 Task: What time is the last Metromover train departing from Government Center to Omni?
Action: Mouse pressed left at (297, 60)
Screenshot: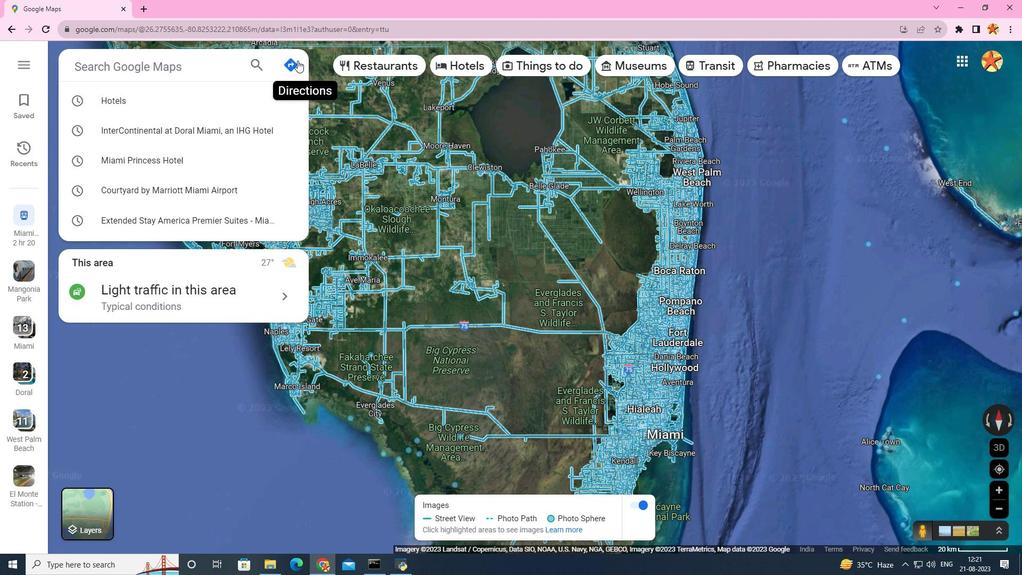 
Action: Mouse moved to (202, 96)
Screenshot: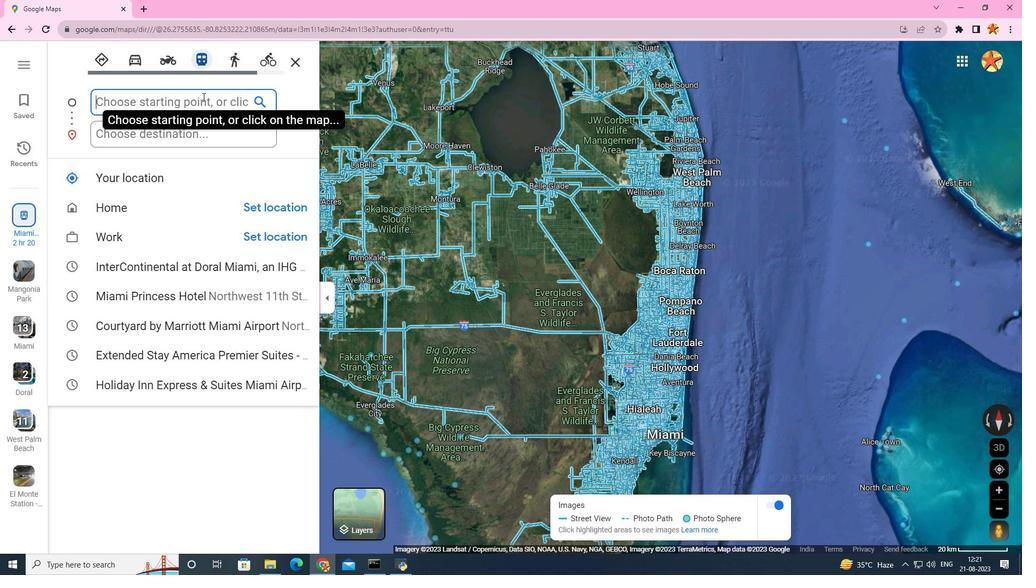 
Action: Key pressed governme
Screenshot: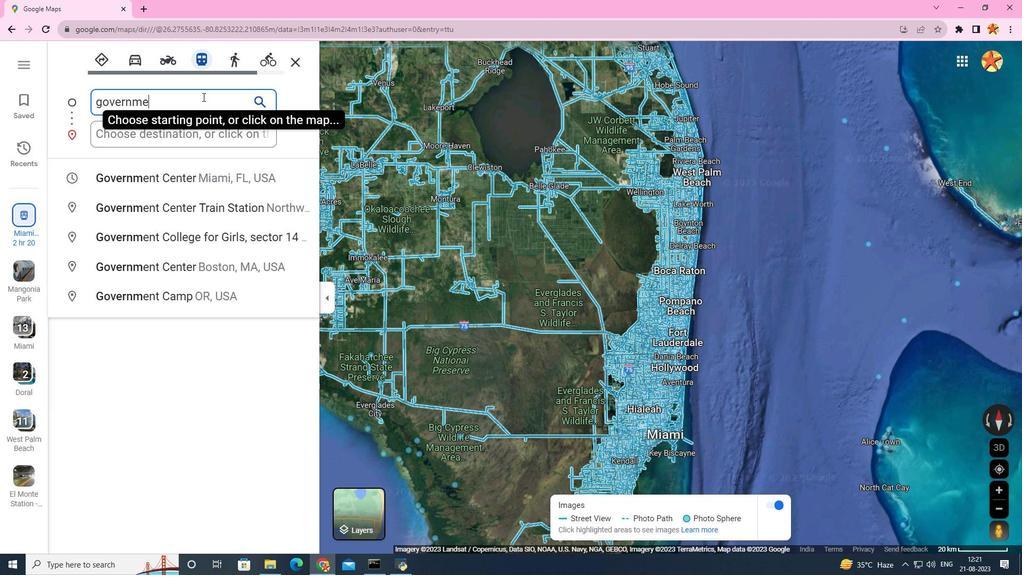 
Action: Mouse moved to (217, 184)
Screenshot: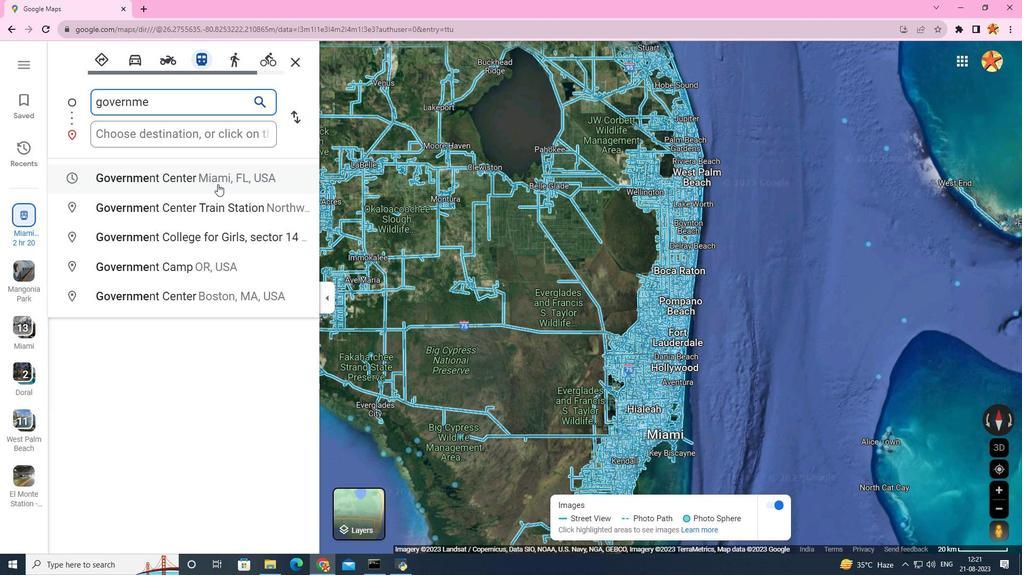 
Action: Mouse pressed left at (217, 184)
Screenshot: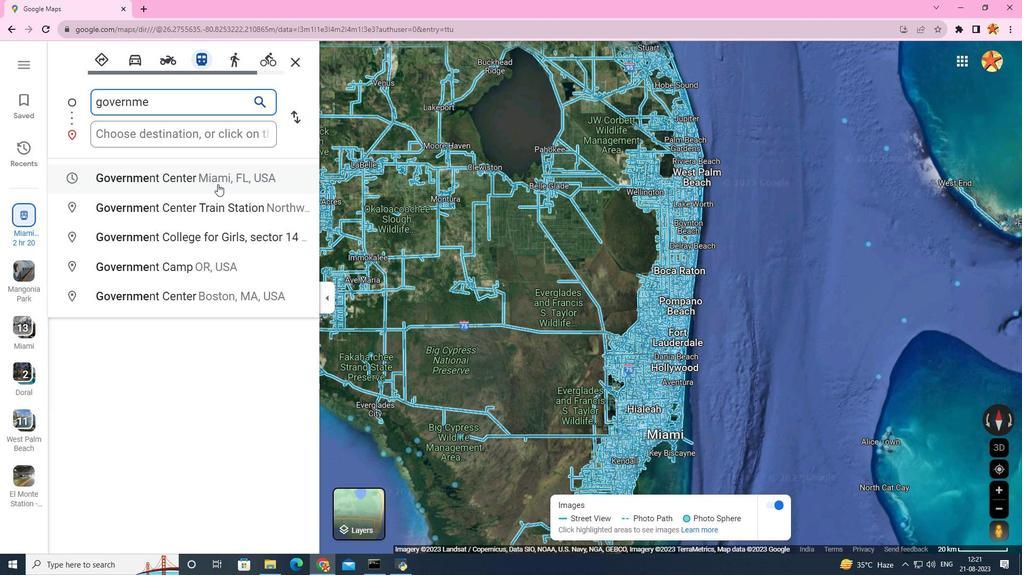 
Action: Mouse moved to (160, 126)
Screenshot: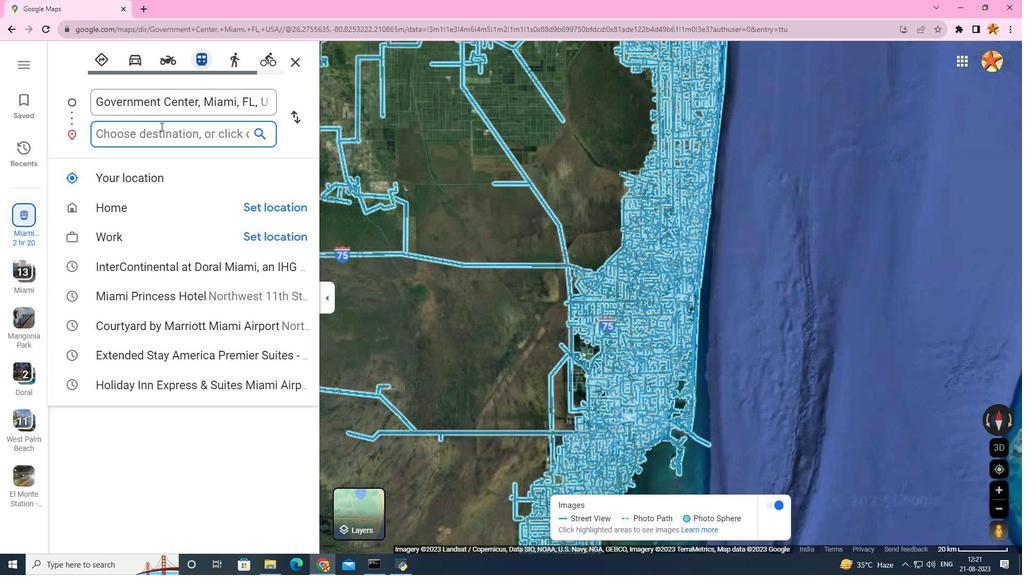 
Action: Key pressed omni
Screenshot: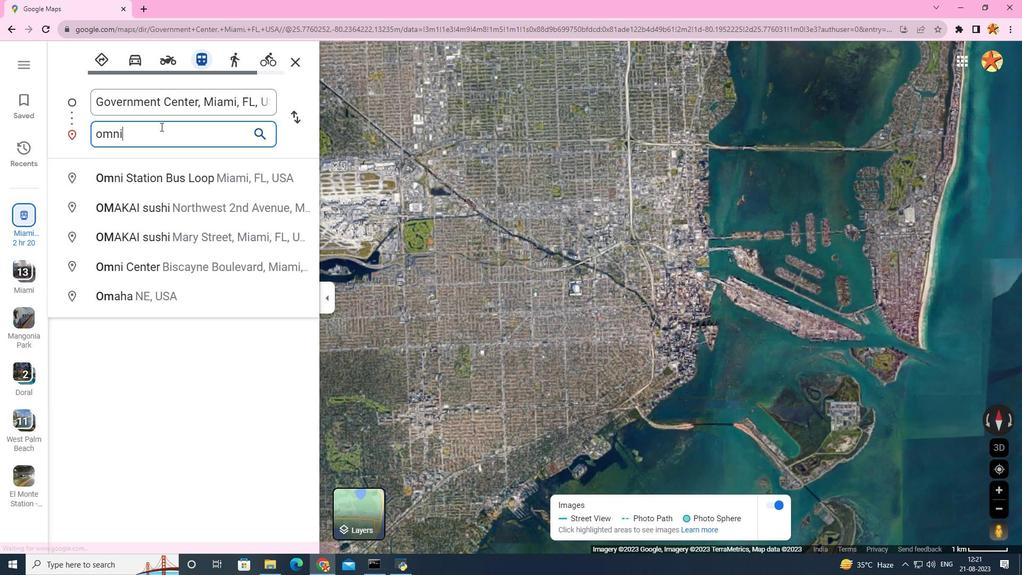 
Action: Mouse moved to (147, 202)
Screenshot: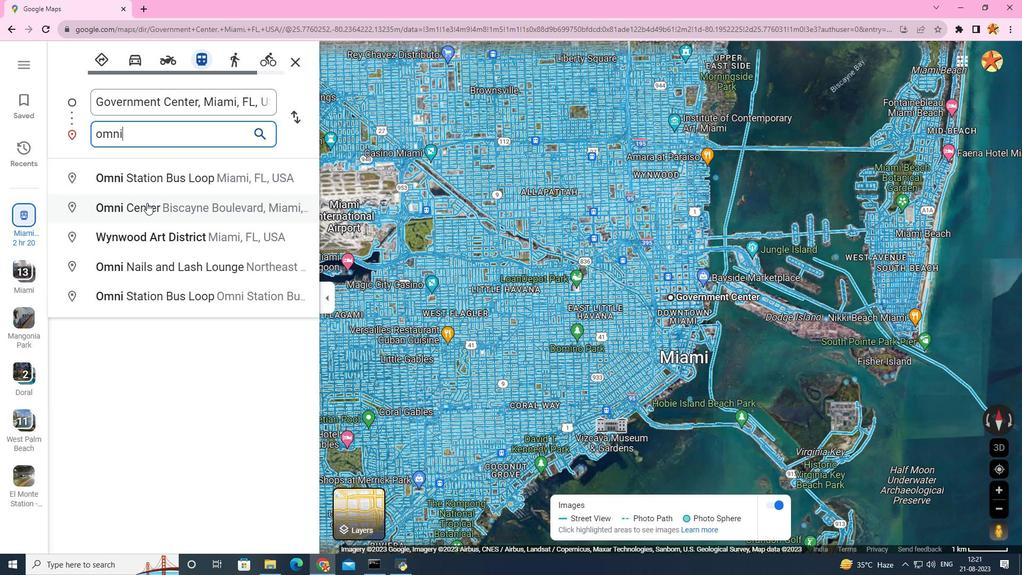 
Action: Mouse pressed left at (147, 202)
Screenshot: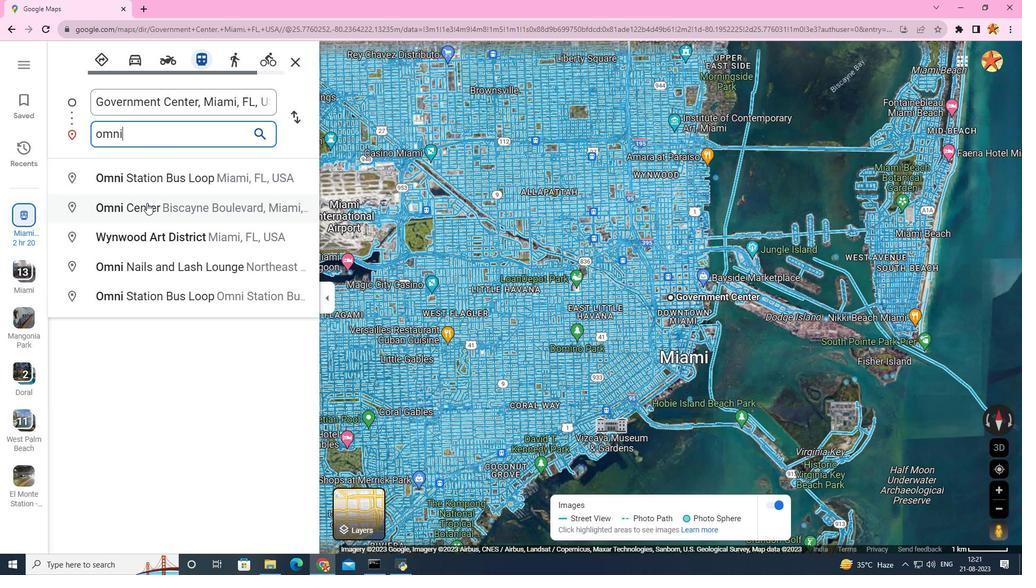 
Action: Mouse moved to (122, 262)
Screenshot: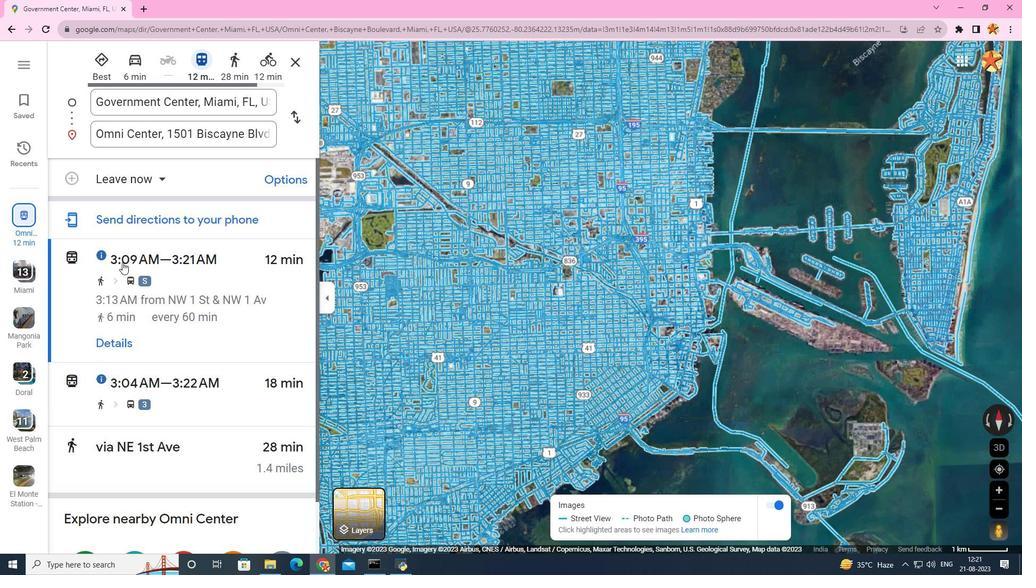 
Action: Mouse scrolled (122, 262) with delta (0, 0)
Screenshot: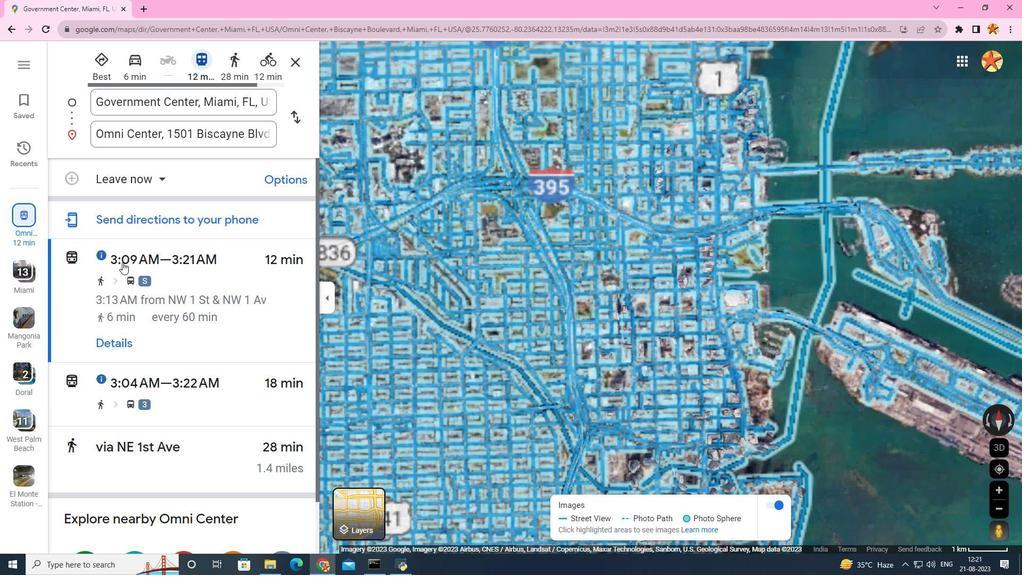 
Action: Mouse moved to (121, 263)
Screenshot: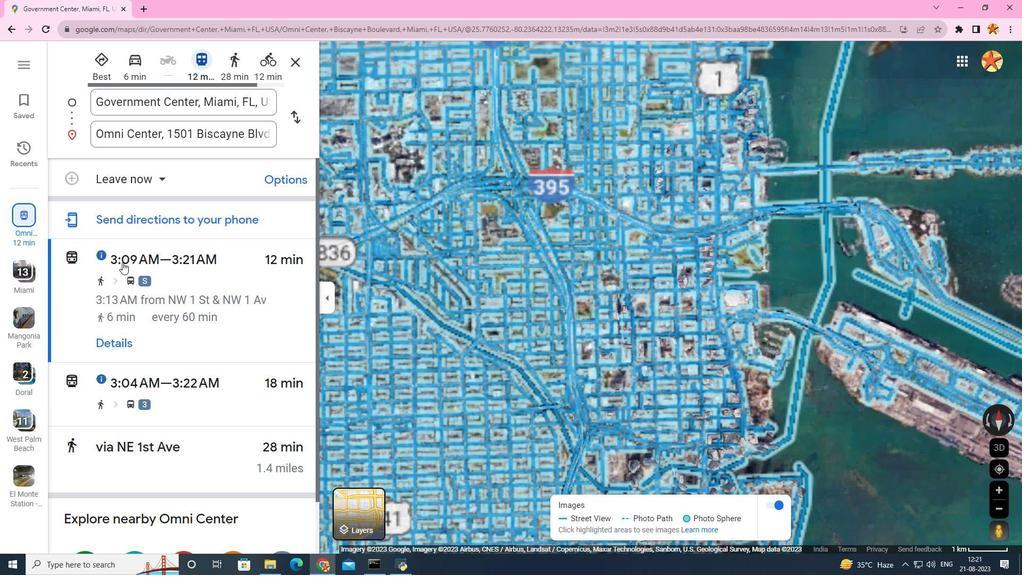 
Action: Mouse scrolled (121, 262) with delta (0, 0)
Screenshot: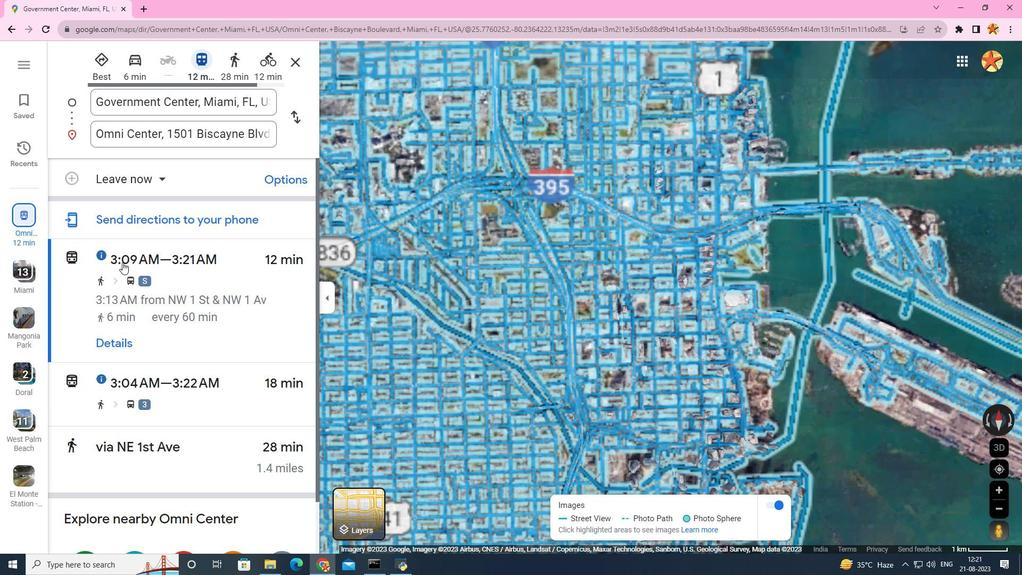 
Action: Mouse scrolled (121, 262) with delta (0, 0)
Screenshot: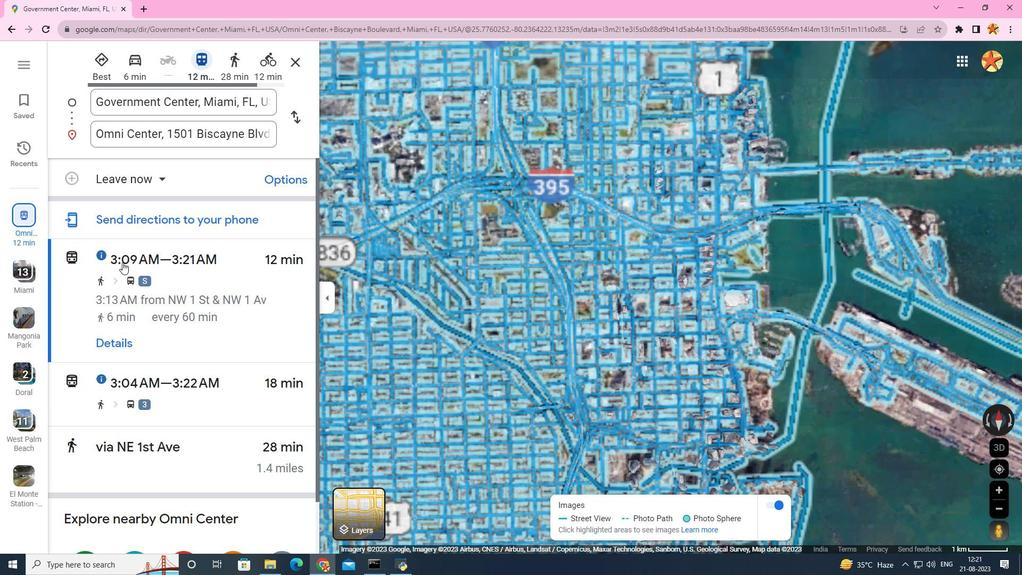 
Action: Mouse scrolled (121, 262) with delta (0, 0)
Screenshot: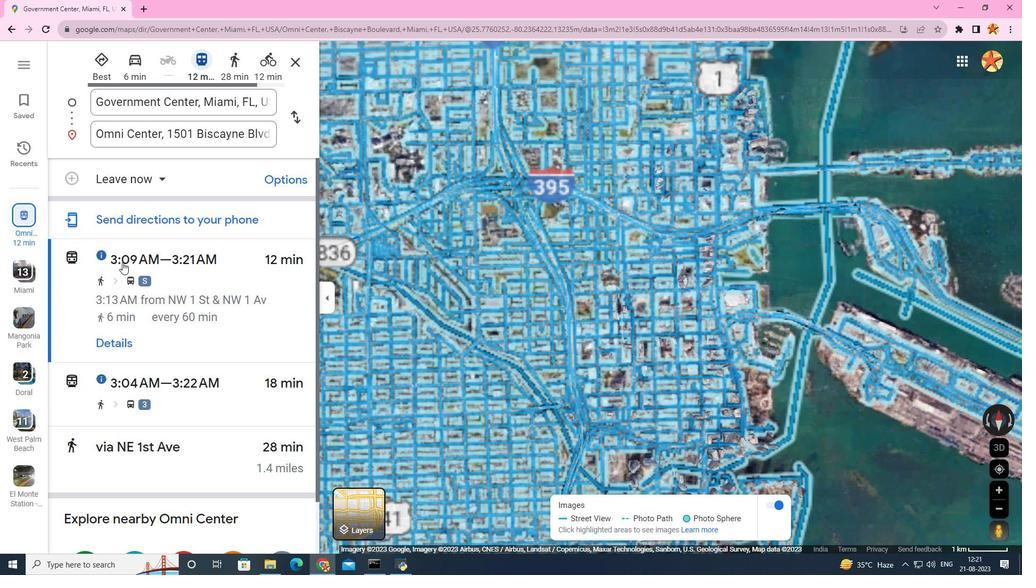 
Action: Mouse moved to (121, 263)
Screenshot: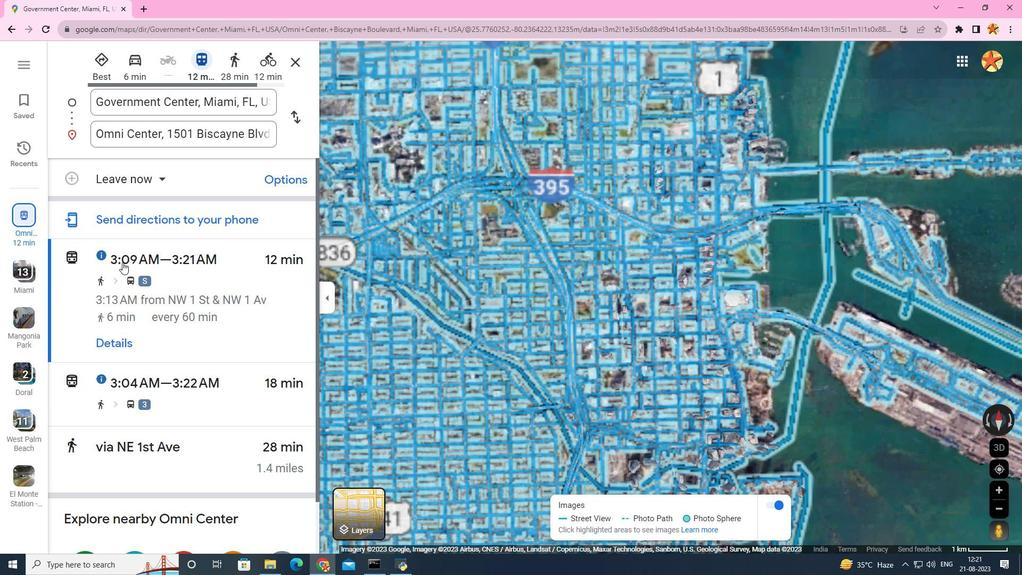 
Action: Mouse scrolled (121, 262) with delta (0, 0)
Screenshot: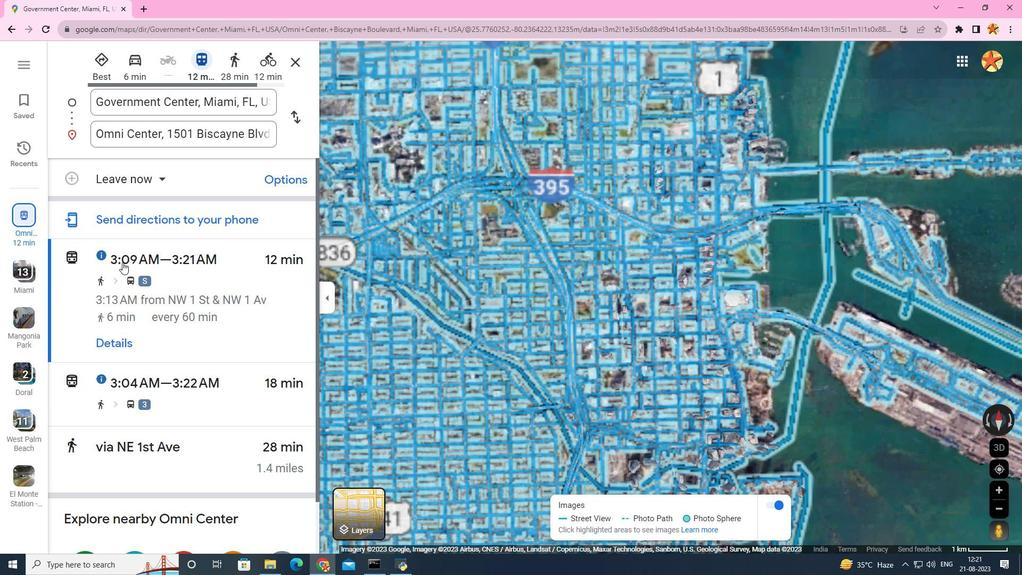 
Action: Mouse moved to (121, 263)
Screenshot: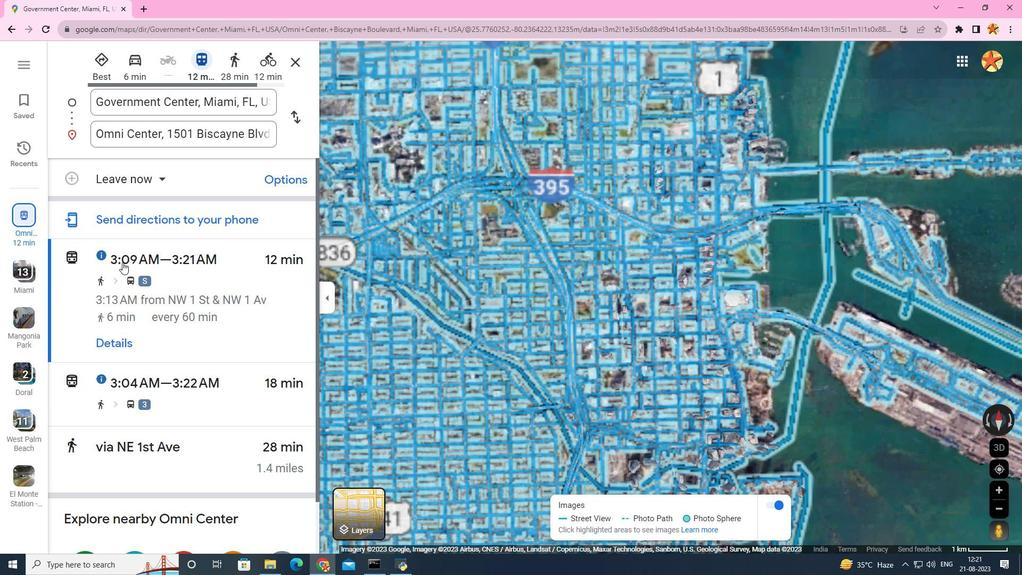 
Action: Mouse scrolled (121, 262) with delta (0, 0)
Screenshot: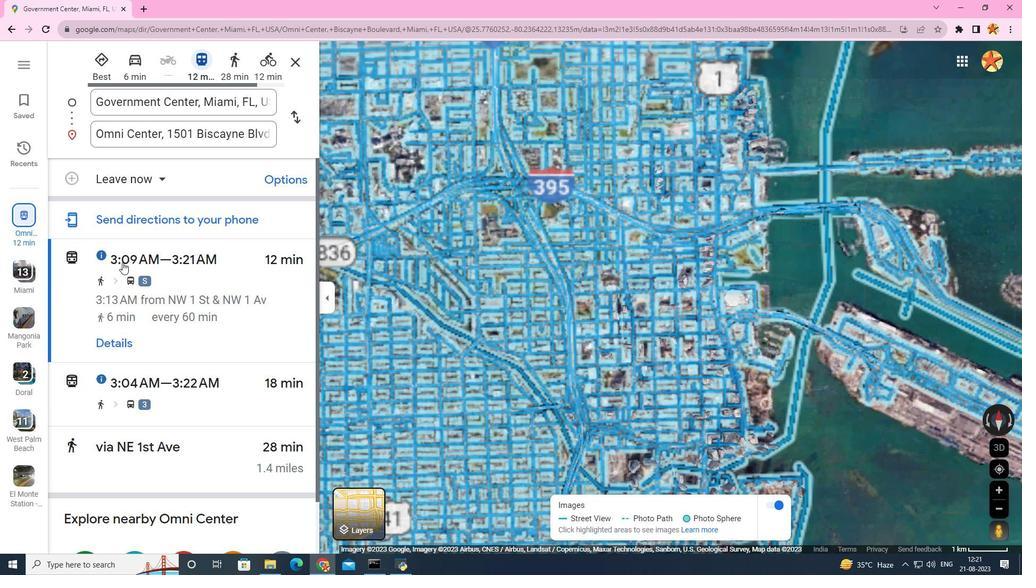 
Action: Mouse scrolled (121, 263) with delta (0, 0)
Screenshot: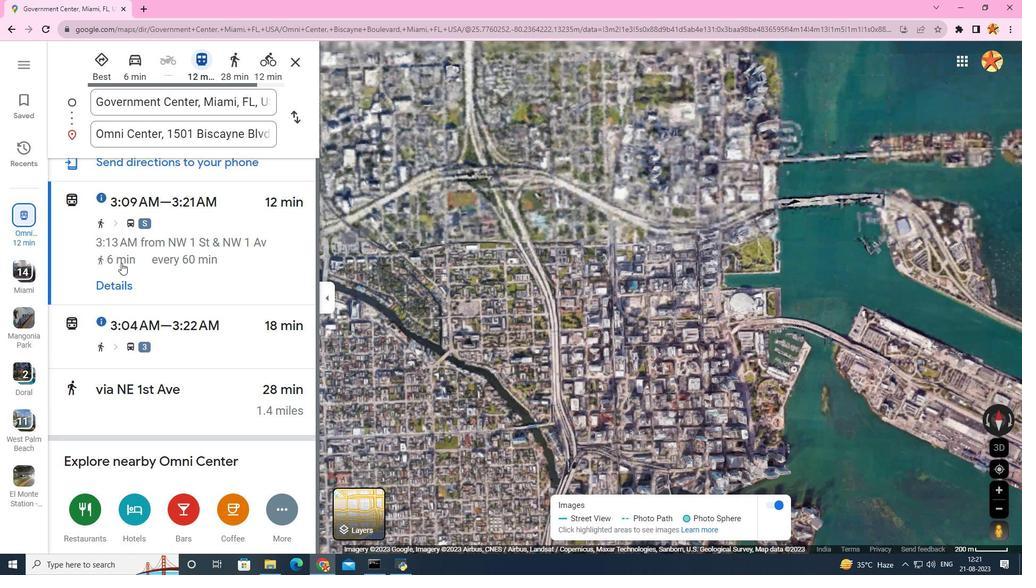
Action: Mouse scrolled (121, 263) with delta (0, 0)
Screenshot: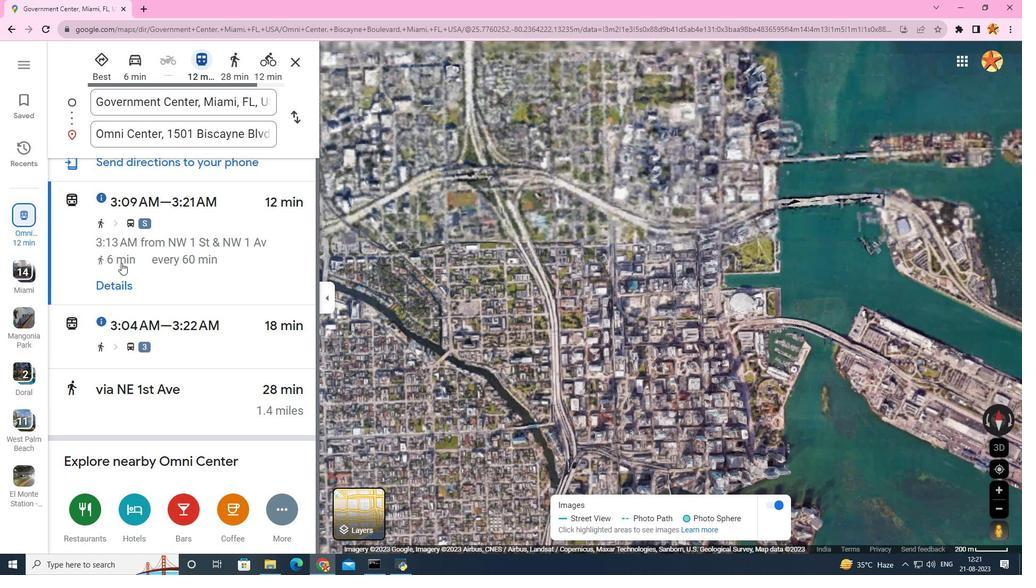 
Action: Mouse moved to (120, 263)
Screenshot: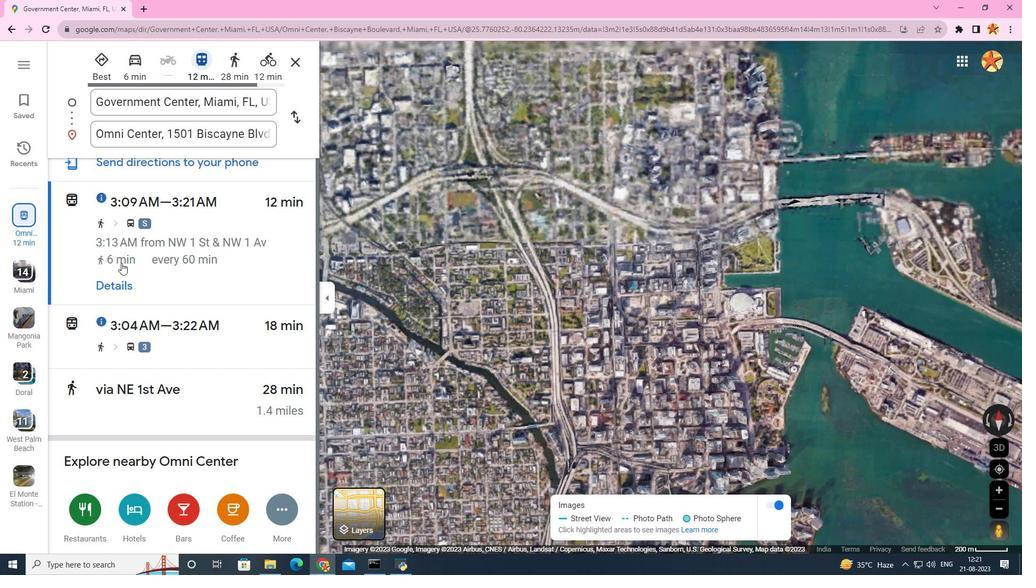 
Action: Mouse scrolled (120, 263) with delta (0, 0)
Screenshot: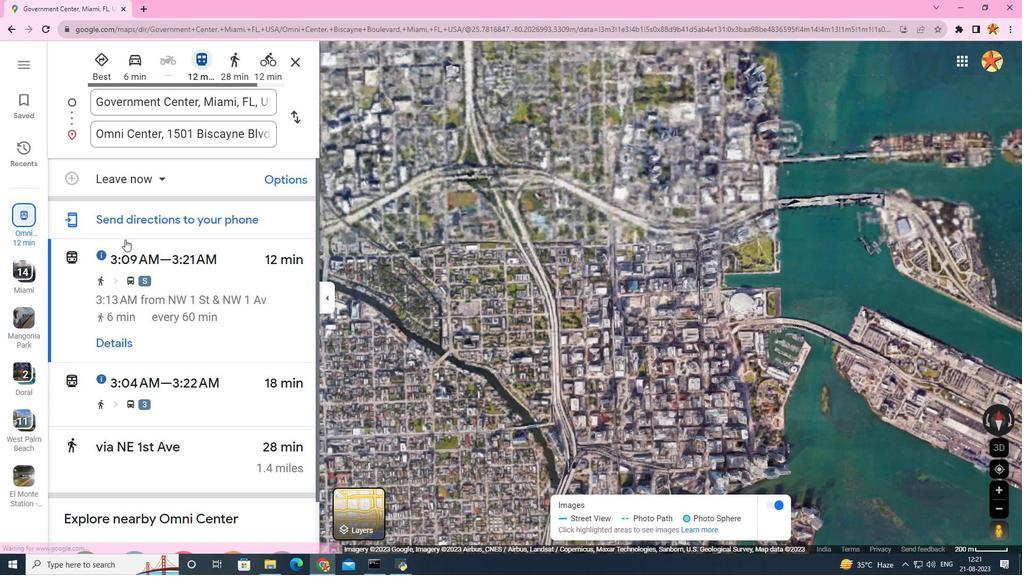 
Action: Mouse moved to (137, 180)
Screenshot: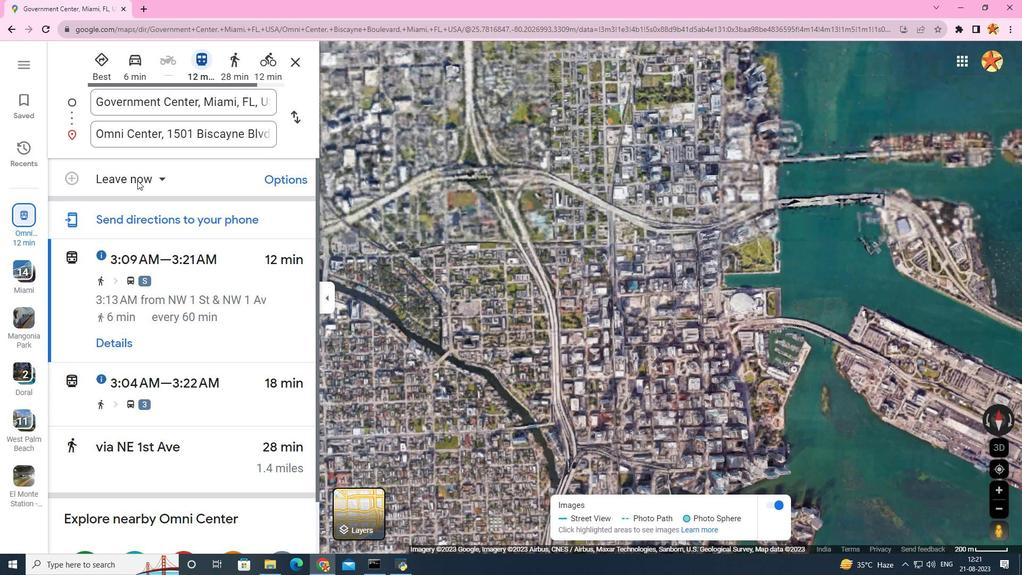 
Action: Mouse pressed left at (137, 180)
Screenshot: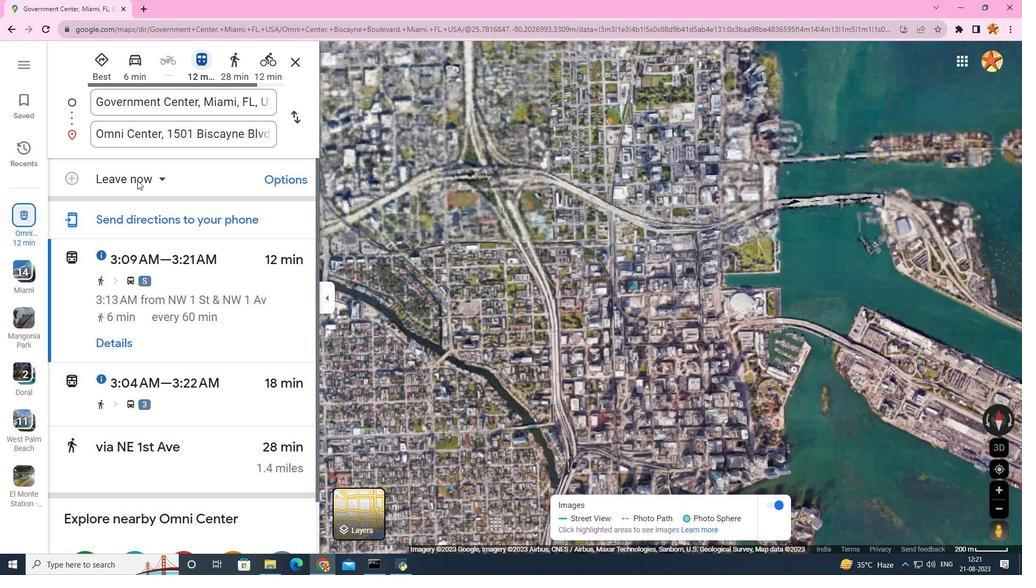 
Action: Mouse moved to (122, 246)
Screenshot: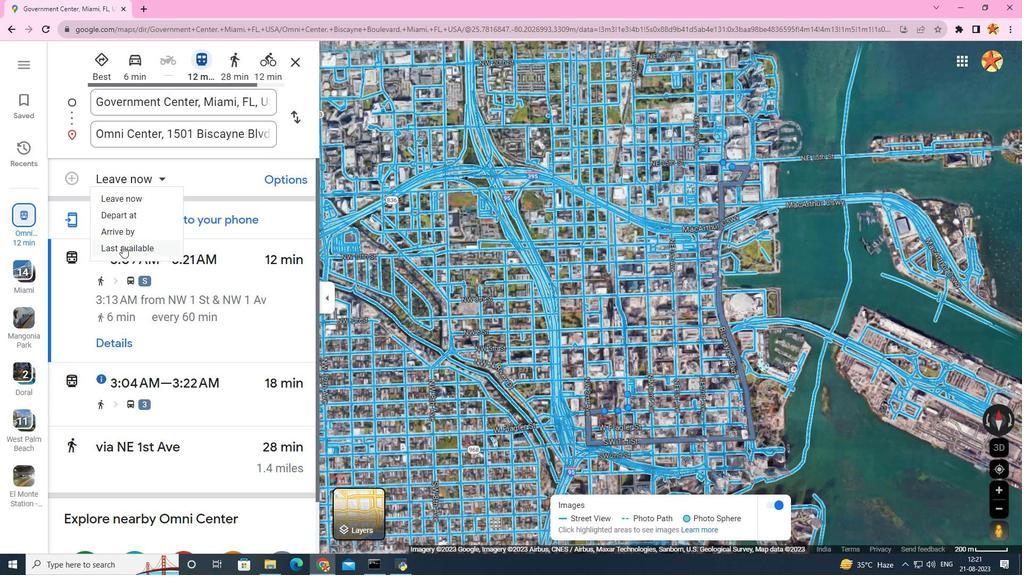 
Action: Mouse pressed left at (122, 246)
Screenshot: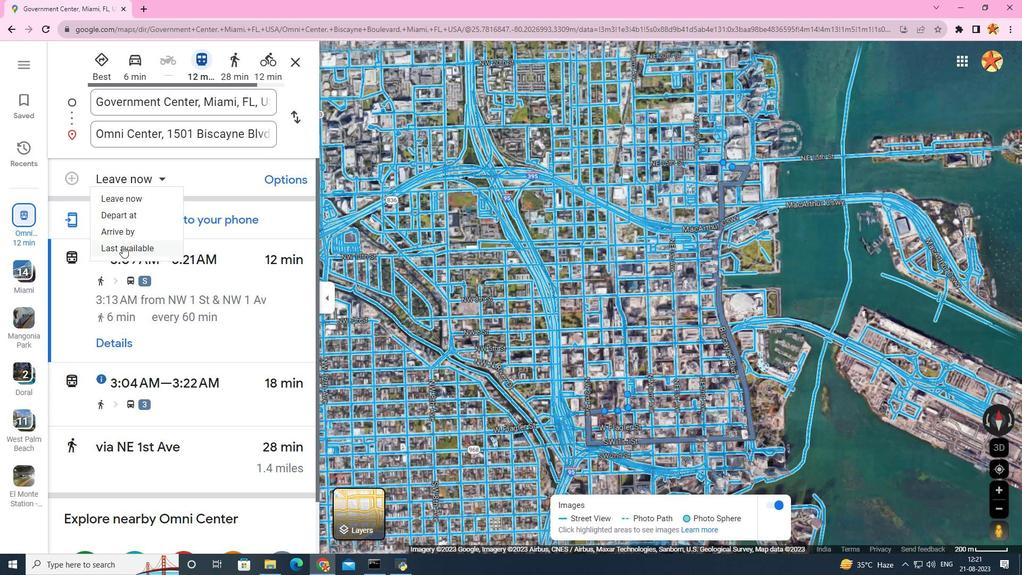
Action: Mouse moved to (134, 211)
Screenshot: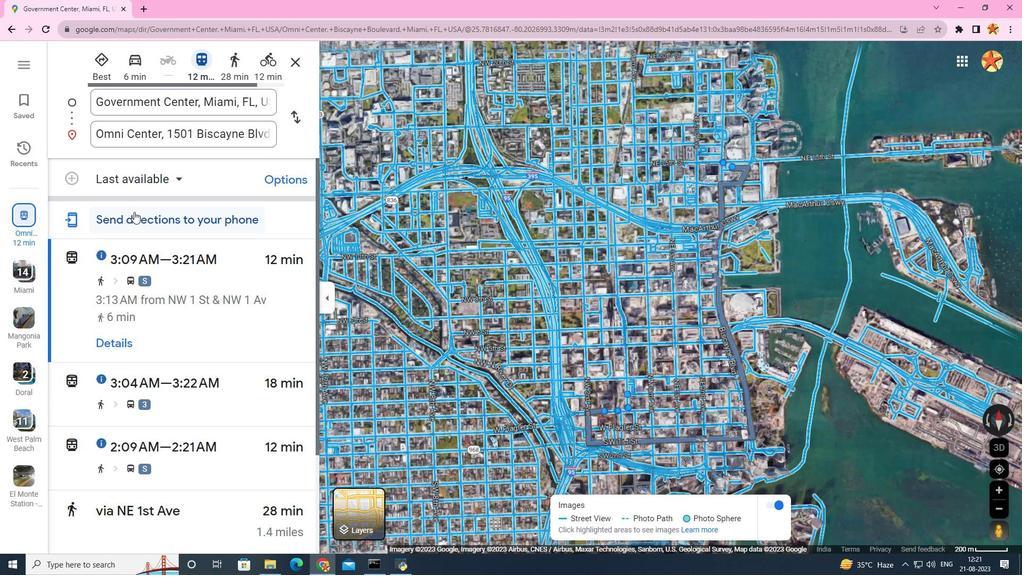 
Action: Mouse scrolled (134, 211) with delta (0, 0)
Screenshot: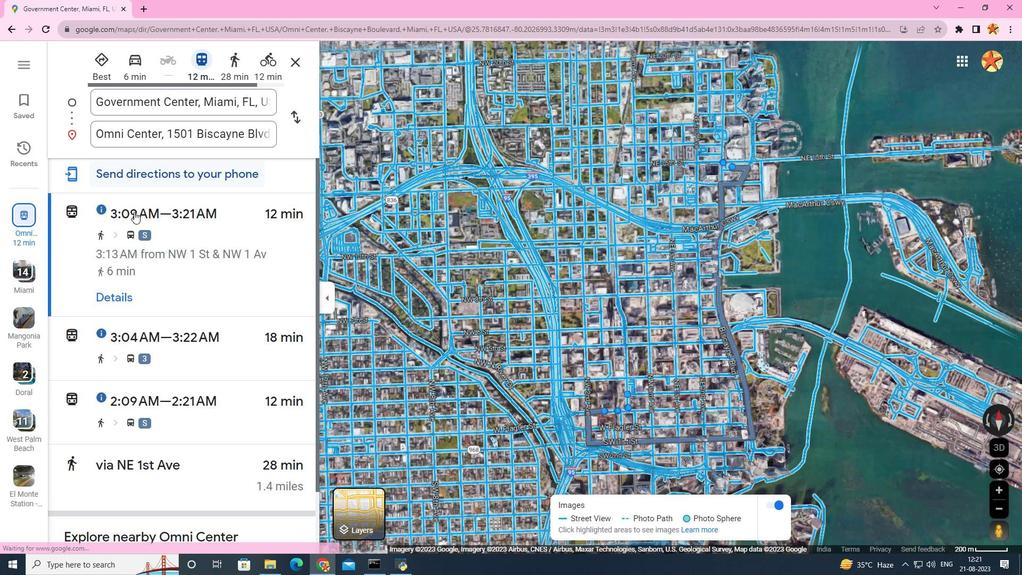 
Action: Mouse scrolled (134, 211) with delta (0, 0)
Screenshot: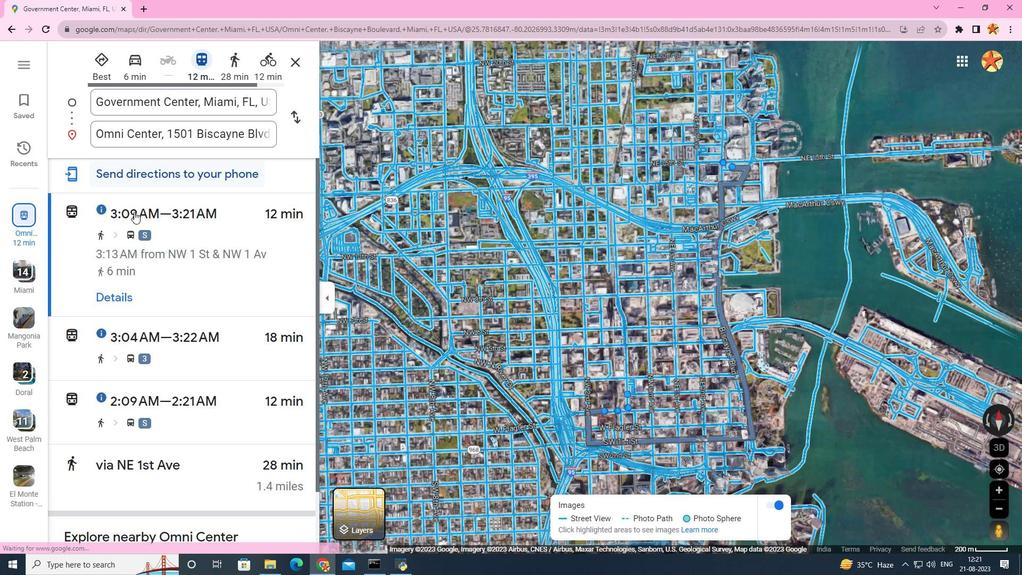 
Action: Mouse scrolled (134, 211) with delta (0, 0)
Screenshot: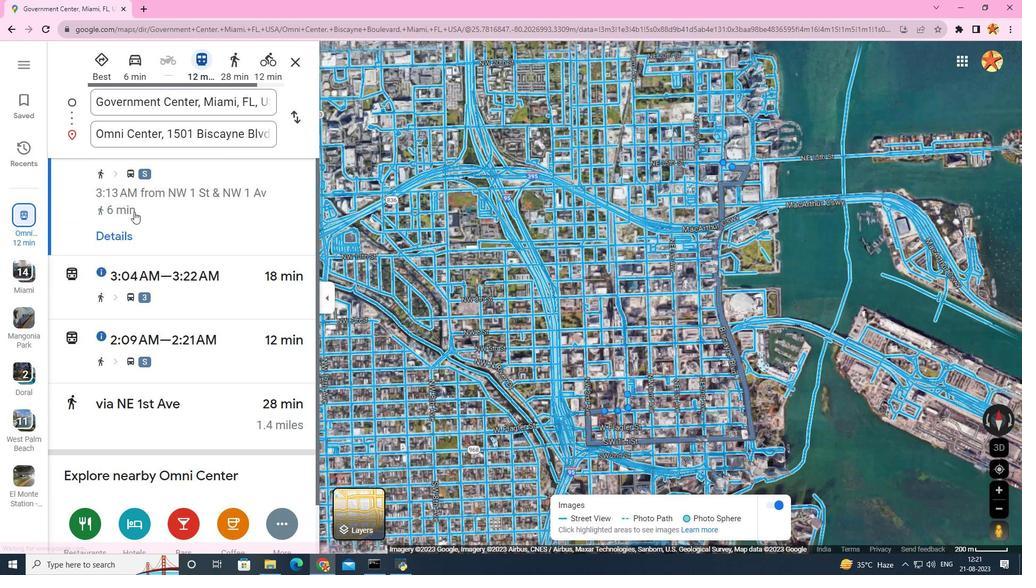 
Action: Mouse scrolled (134, 211) with delta (0, 0)
Screenshot: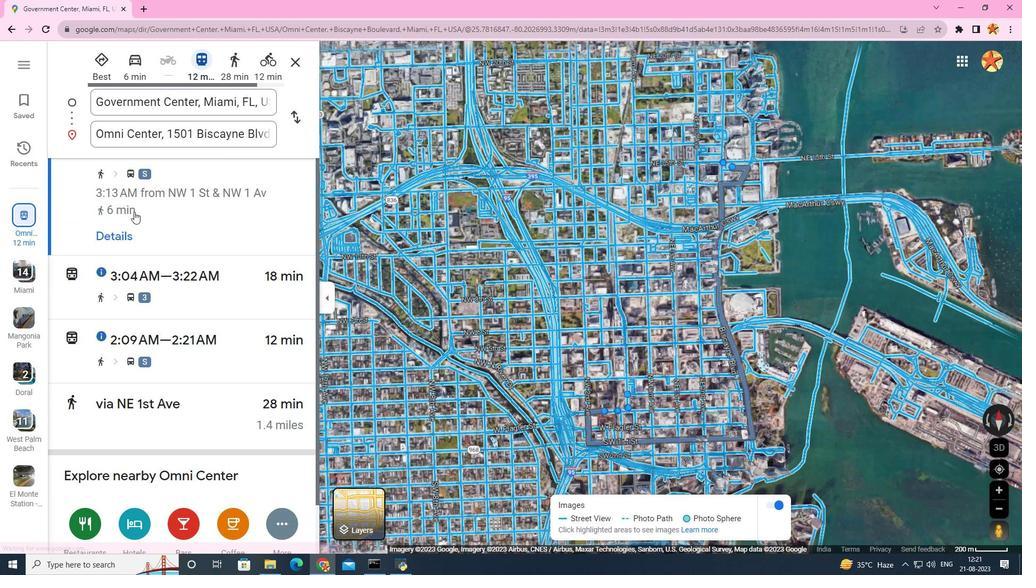 
Action: Mouse moved to (123, 224)
Screenshot: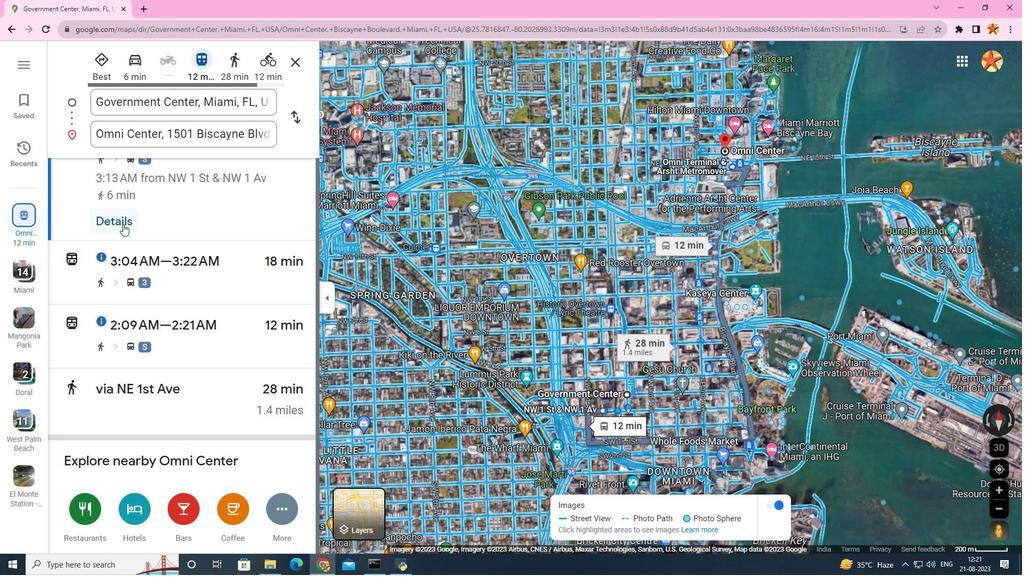 
Action: Mouse pressed left at (123, 224)
Screenshot: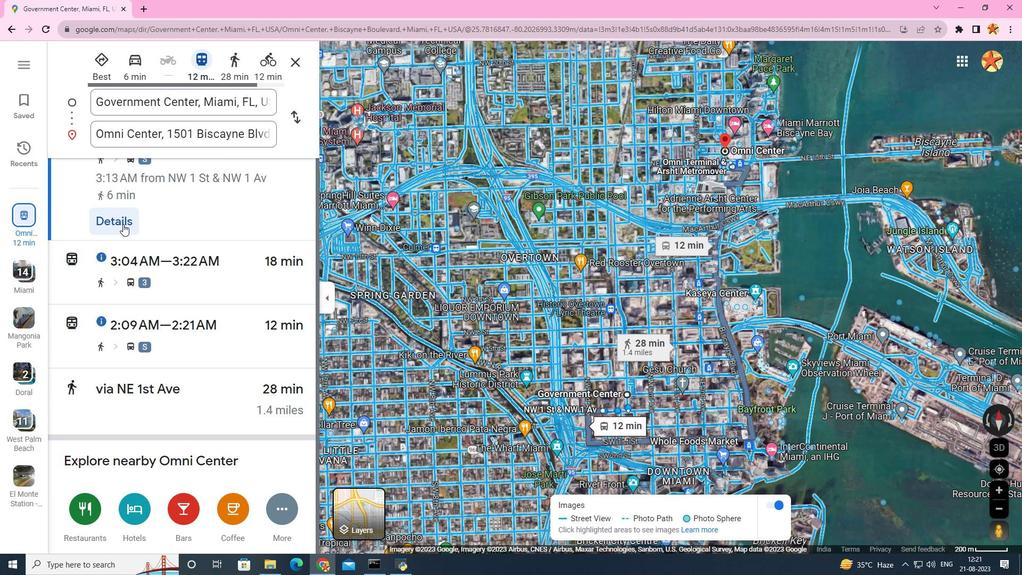 
Action: Mouse scrolled (123, 223) with delta (0, 0)
Screenshot: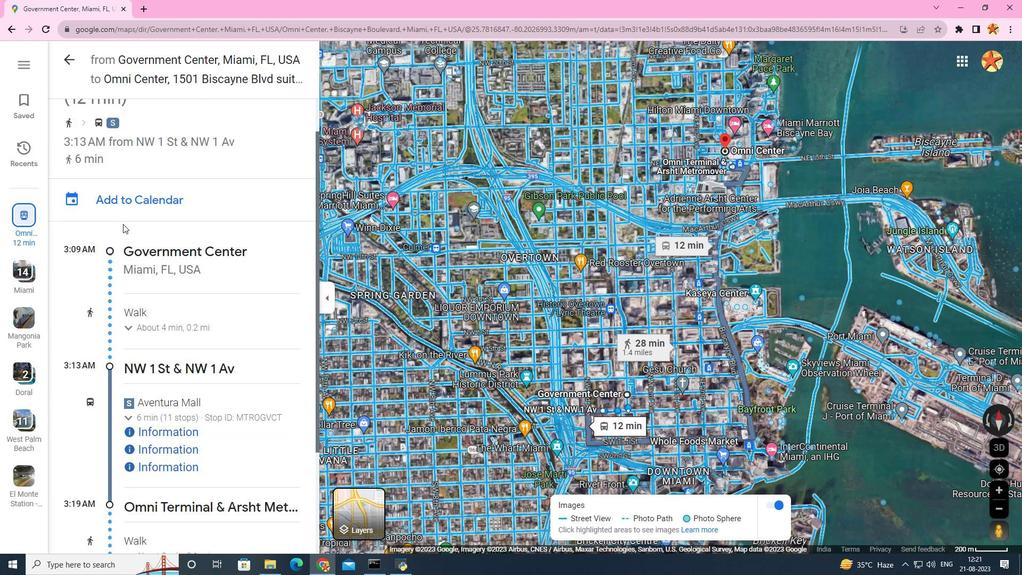 
Action: Mouse scrolled (123, 223) with delta (0, 0)
Screenshot: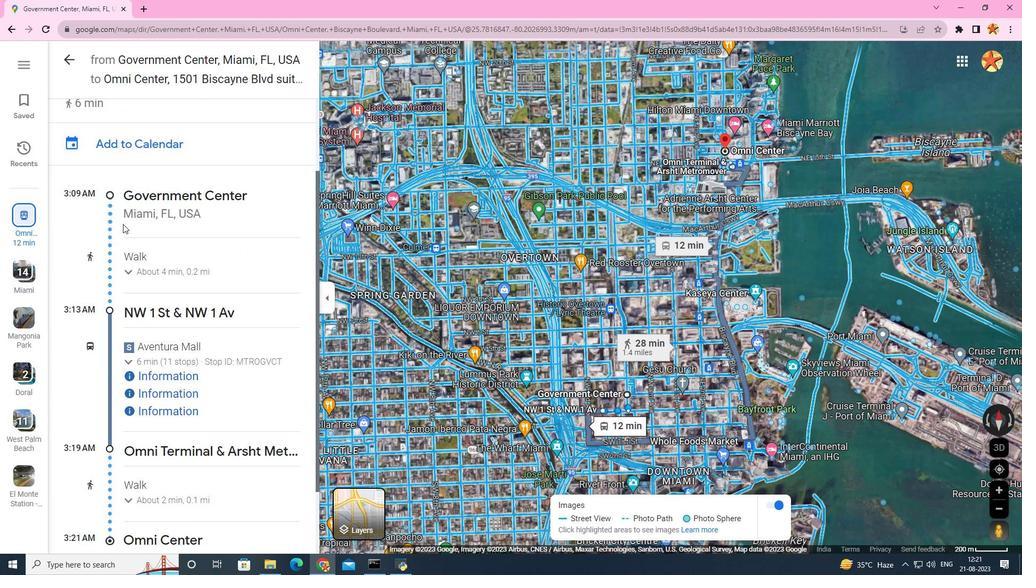 
Action: Mouse scrolled (123, 223) with delta (0, 0)
Screenshot: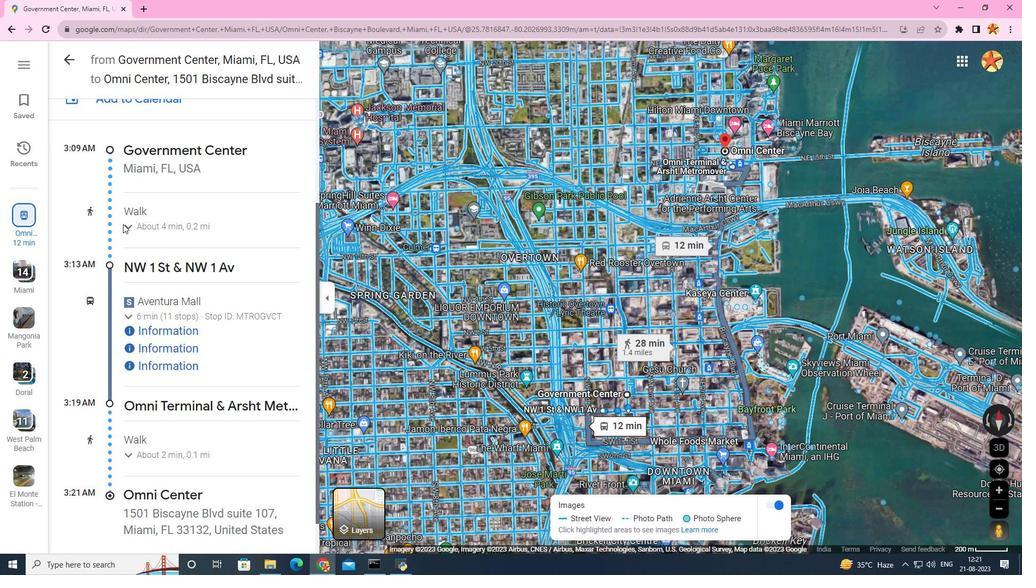 
Action: Mouse scrolled (123, 223) with delta (0, 0)
Screenshot: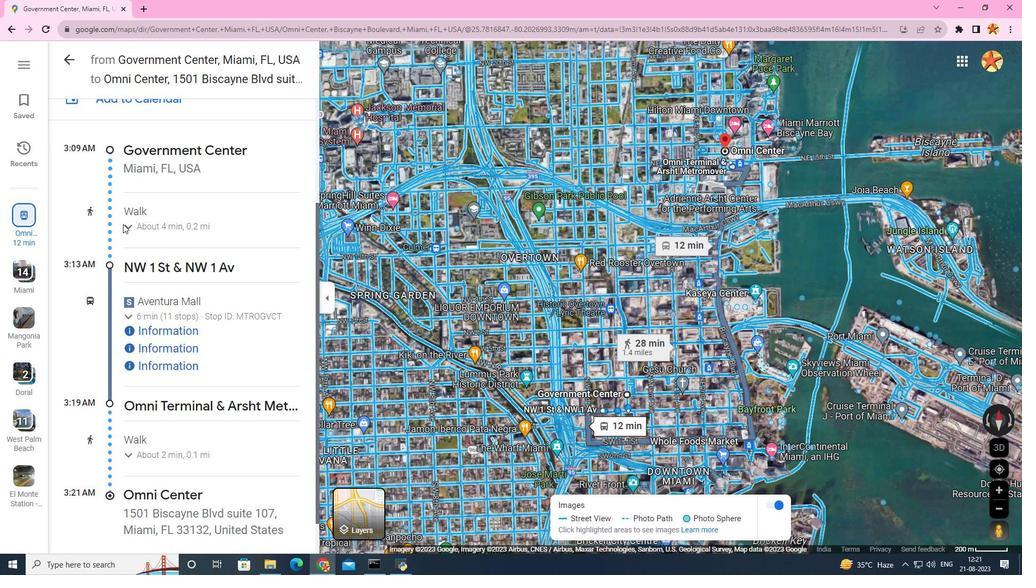 
Action: Mouse scrolled (123, 223) with delta (0, 0)
Screenshot: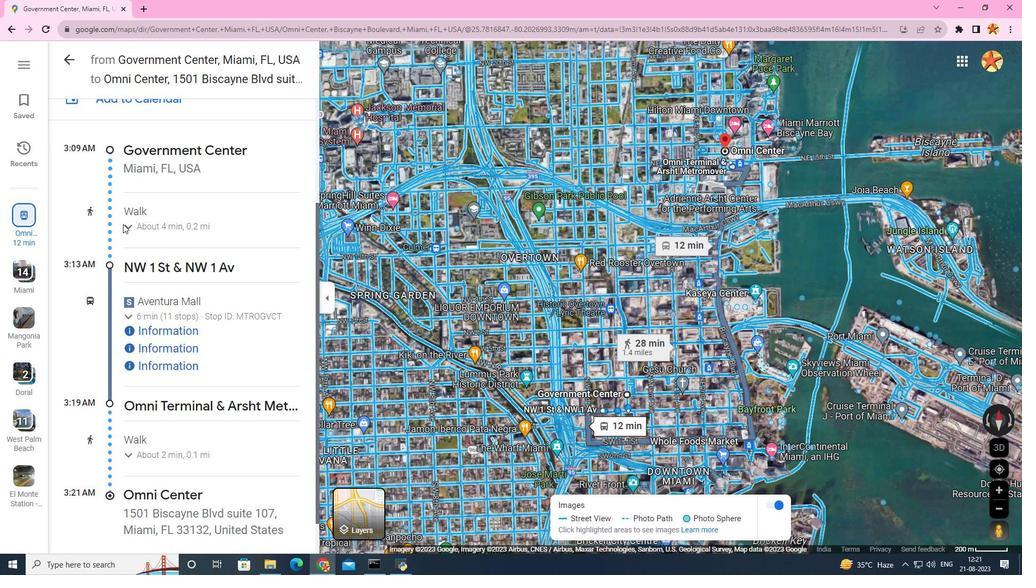 
Action: Mouse scrolled (123, 223) with delta (0, 0)
Screenshot: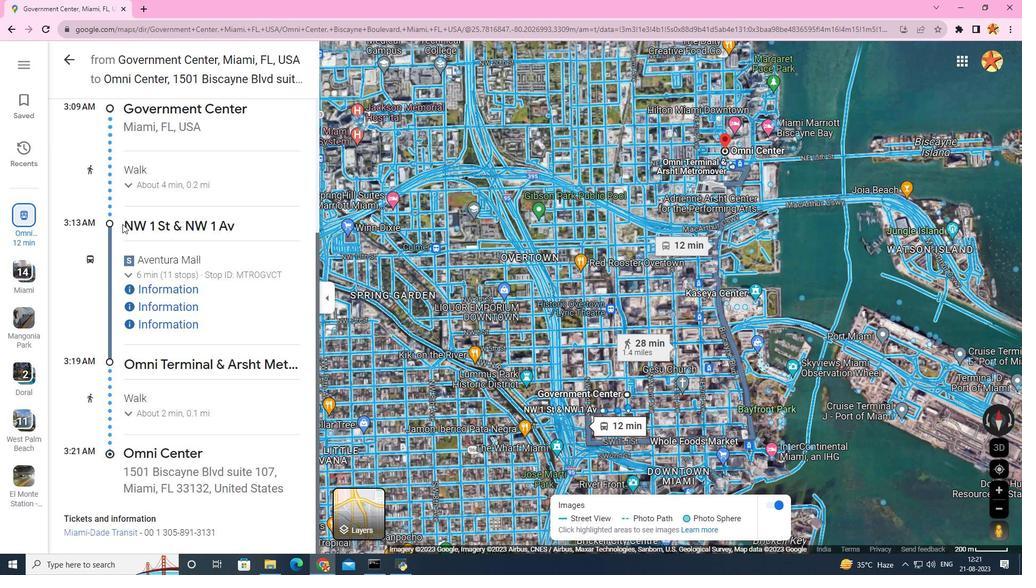 
Action: Mouse moved to (122, 224)
Screenshot: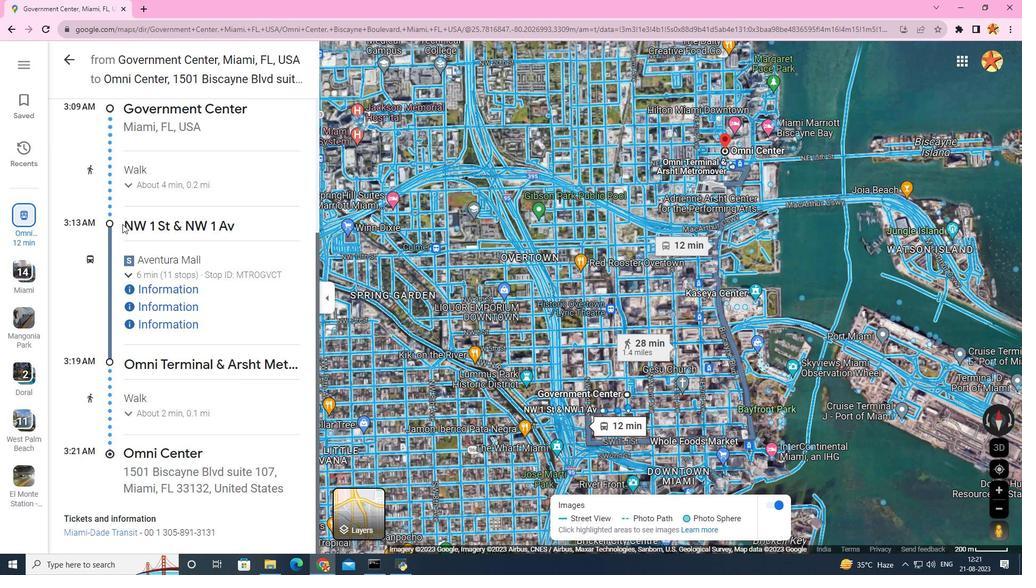 
Action: Mouse scrolled (122, 223) with delta (0, 0)
Screenshot: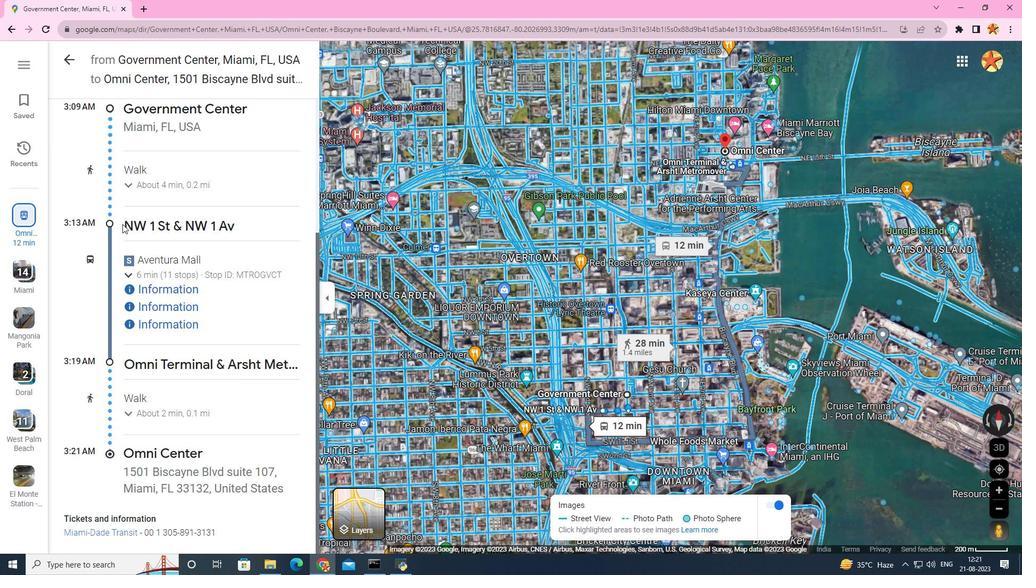 
Action: Mouse scrolled (122, 223) with delta (0, 0)
Screenshot: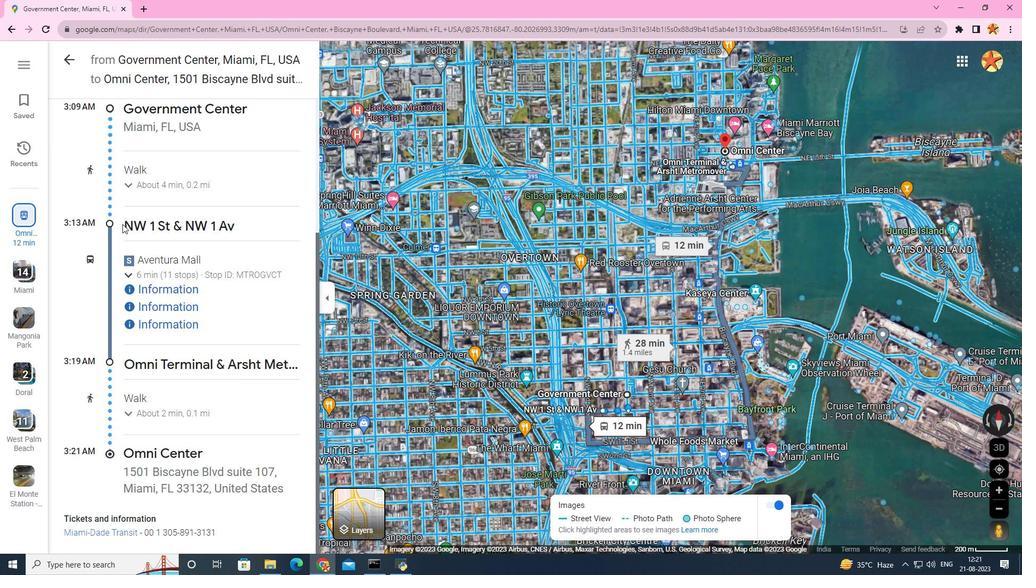 
Action: Mouse scrolled (122, 223) with delta (0, 0)
Screenshot: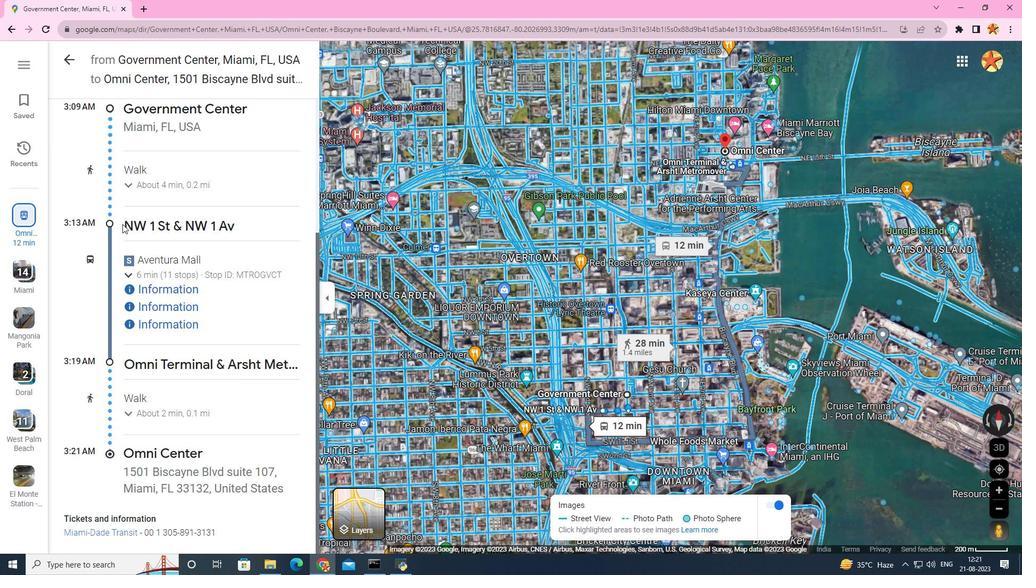 
Action: Mouse scrolled (122, 224) with delta (0, 0)
Screenshot: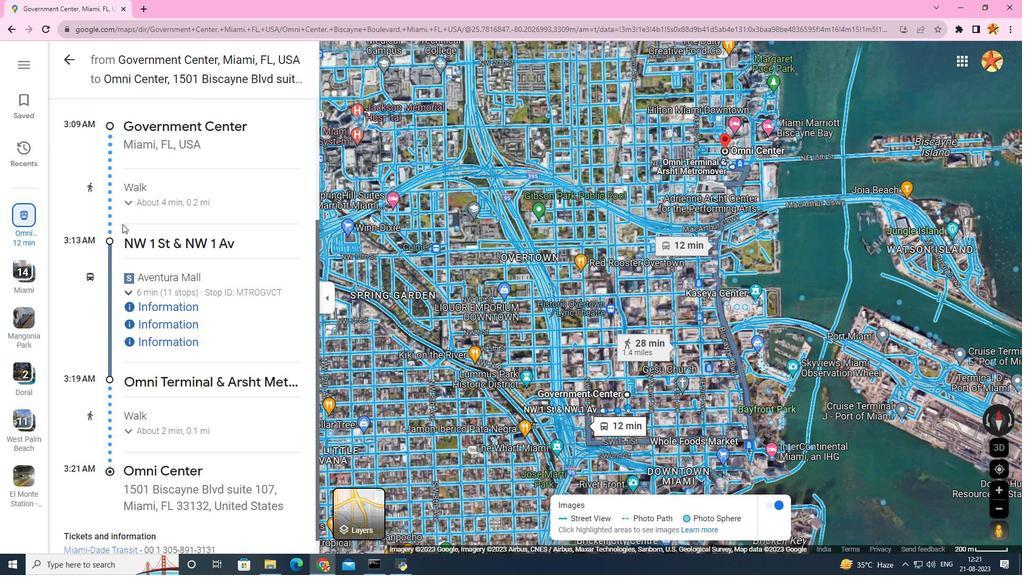 
Action: Mouse scrolled (122, 224) with delta (0, 0)
Screenshot: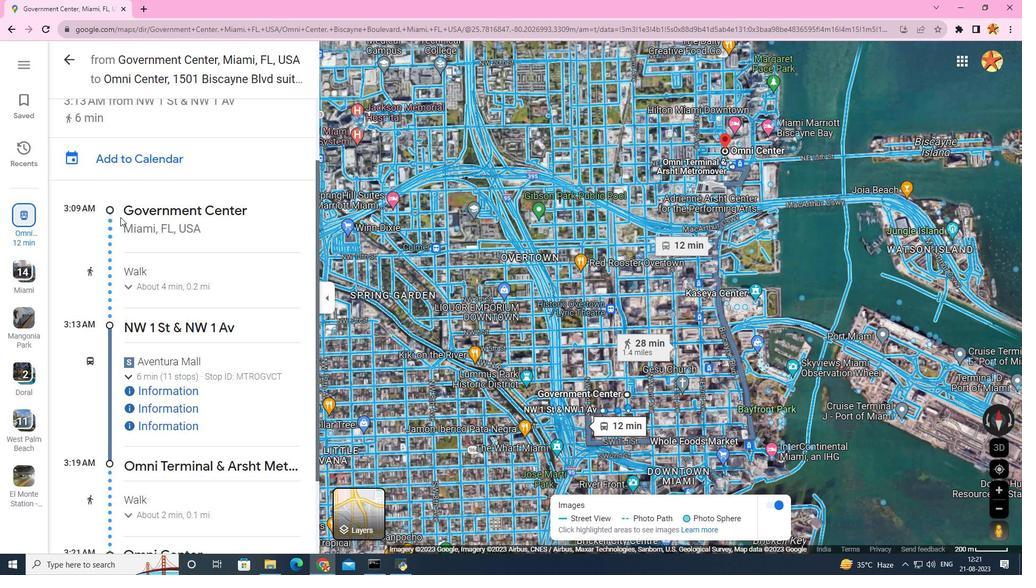 
Action: Mouse moved to (75, 60)
Screenshot: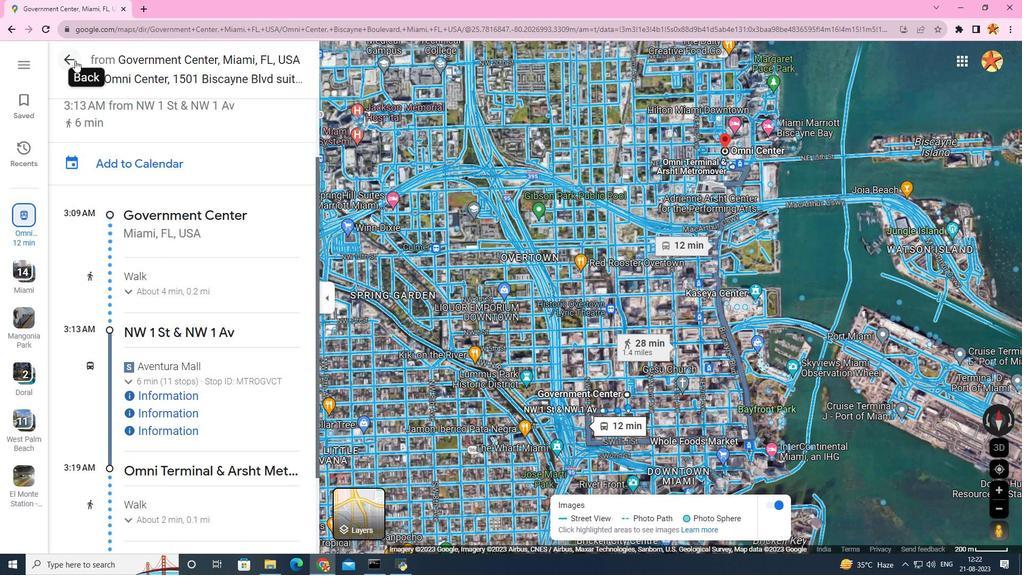 
Action: Mouse pressed left at (75, 60)
Screenshot: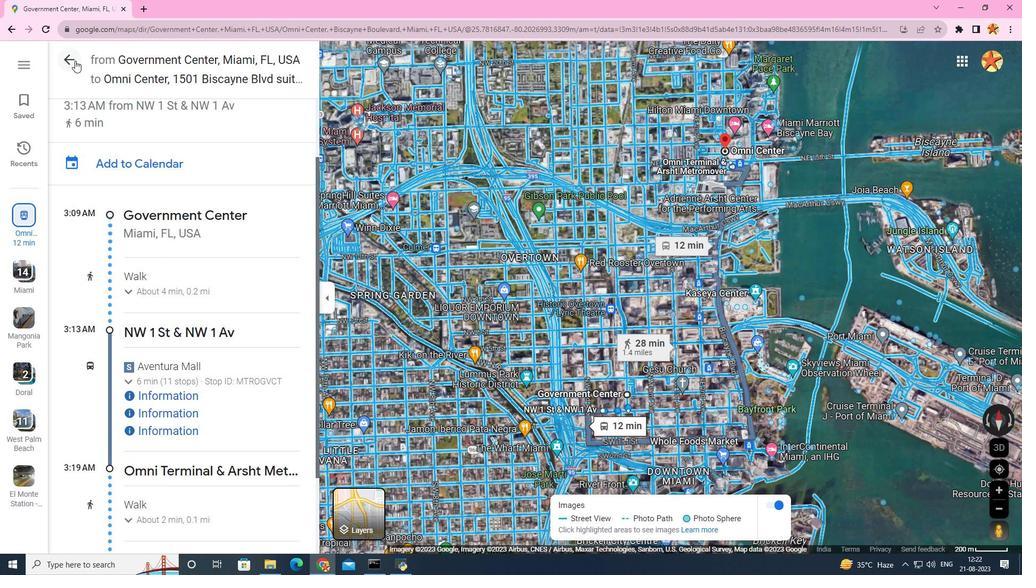 
Action: Mouse moved to (149, 296)
Screenshot: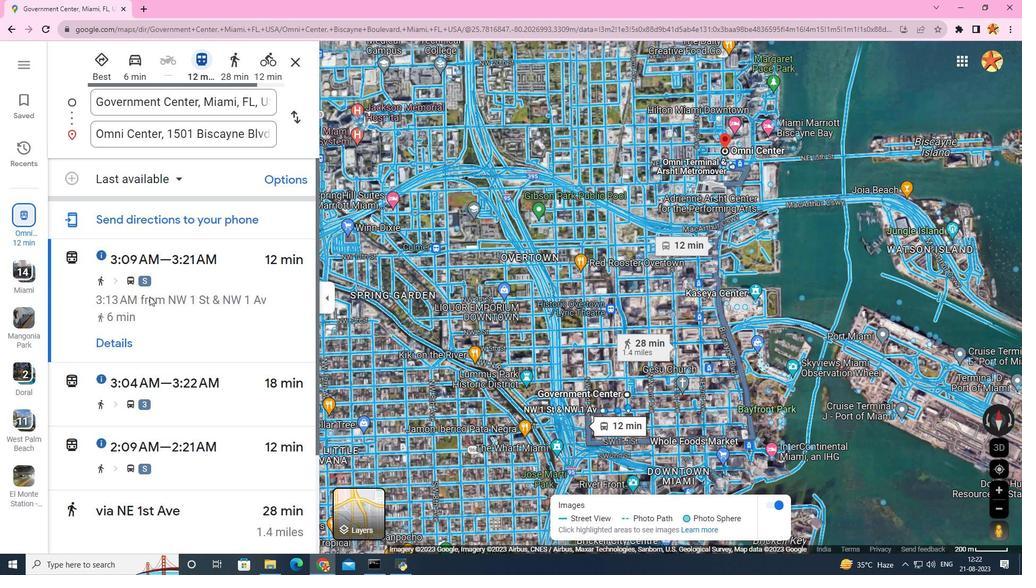 
Action: Mouse scrolled (149, 296) with delta (0, 0)
Screenshot: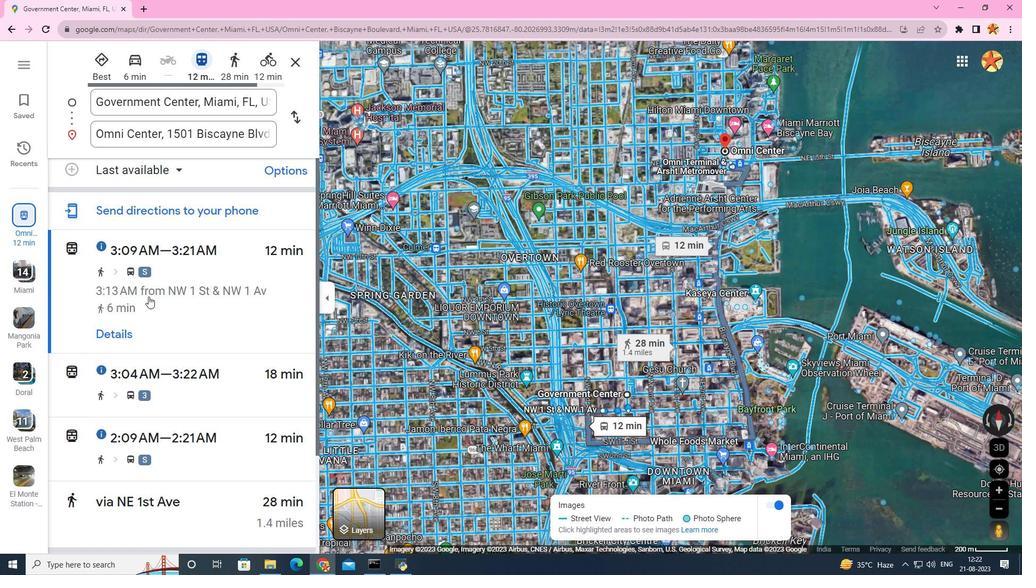 
Action: Mouse scrolled (149, 296) with delta (0, 0)
Screenshot: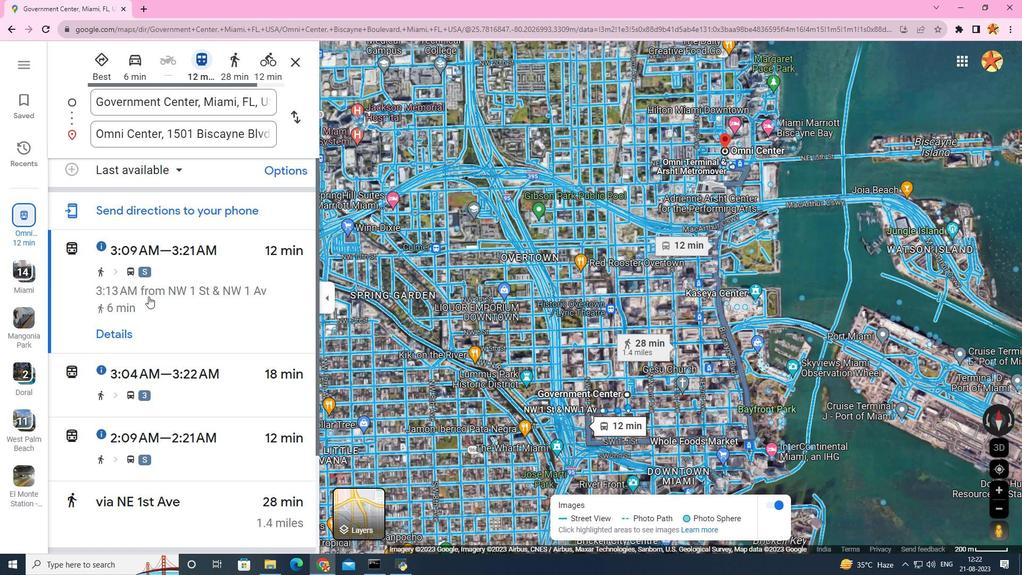 
Action: Mouse moved to (148, 296)
Screenshot: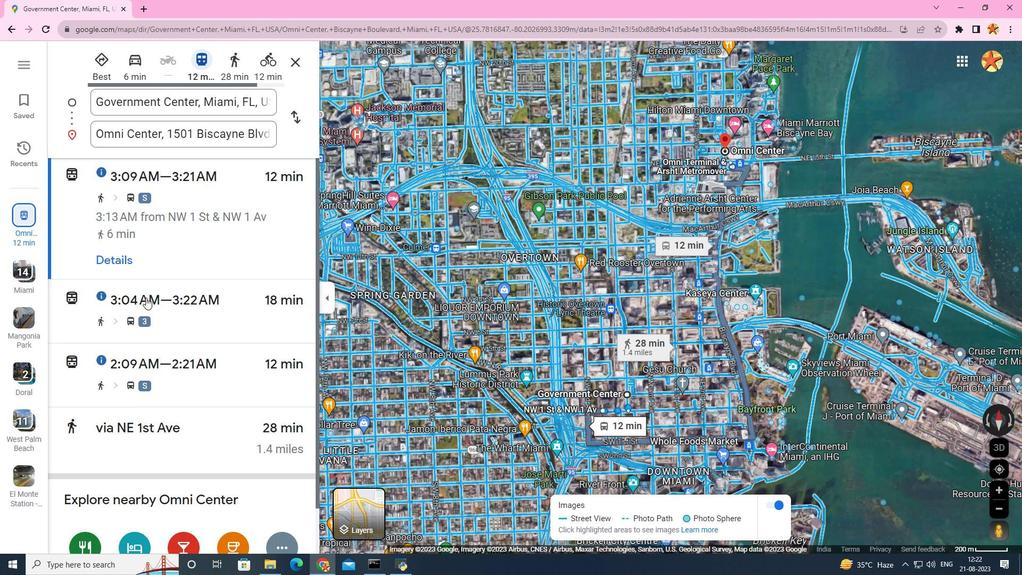 
Action: Mouse scrolled (148, 296) with delta (0, 0)
Screenshot: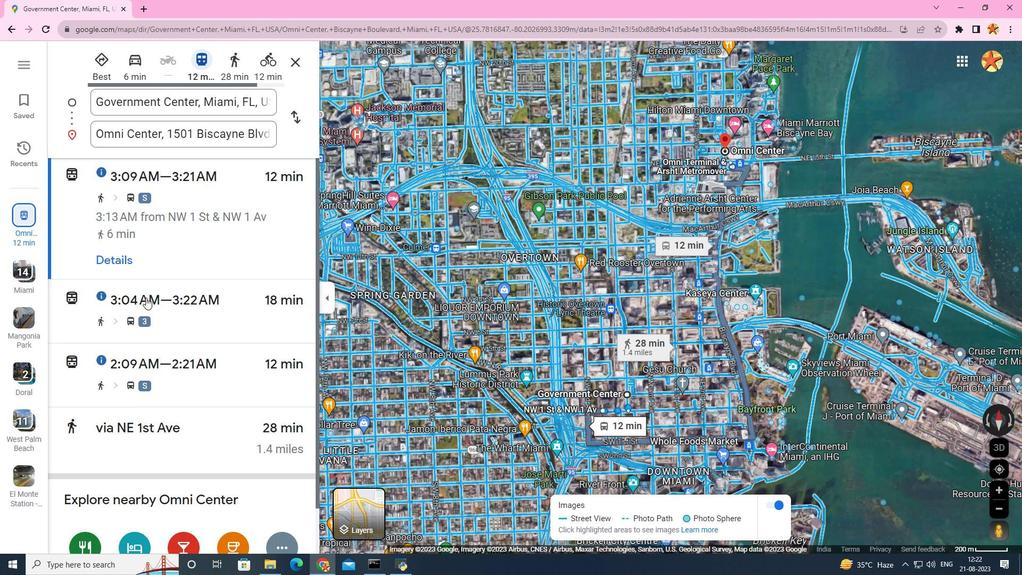 
Action: Mouse moved to (148, 297)
Screenshot: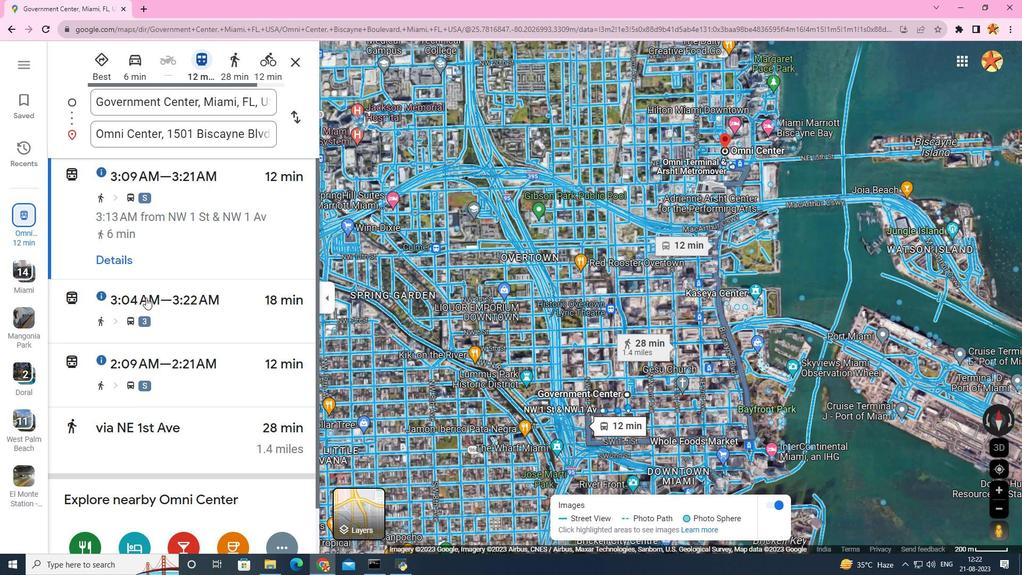 
Action: Mouse scrolled (148, 296) with delta (0, 0)
Screenshot: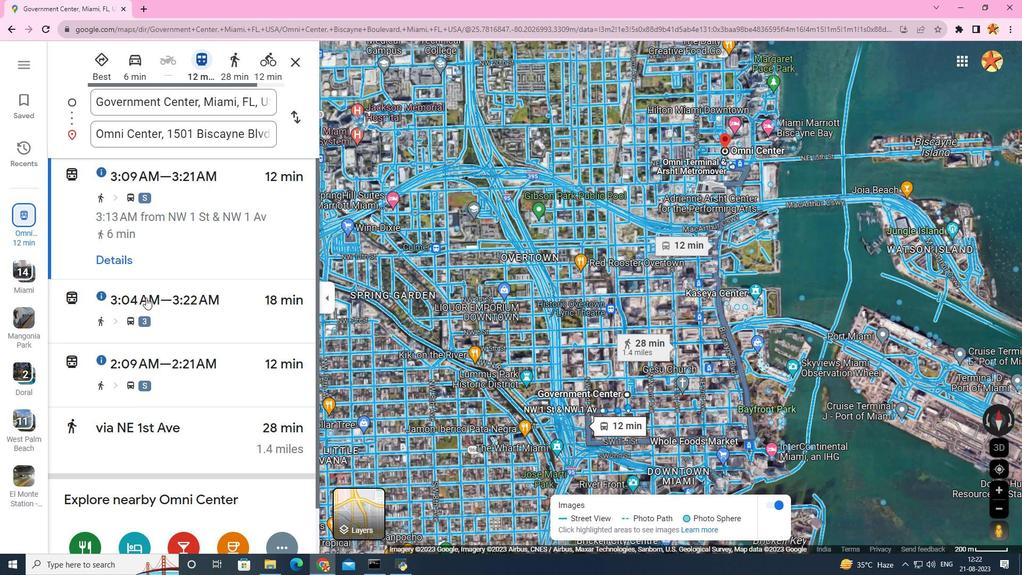 
Action: Mouse scrolled (148, 296) with delta (0, 0)
Screenshot: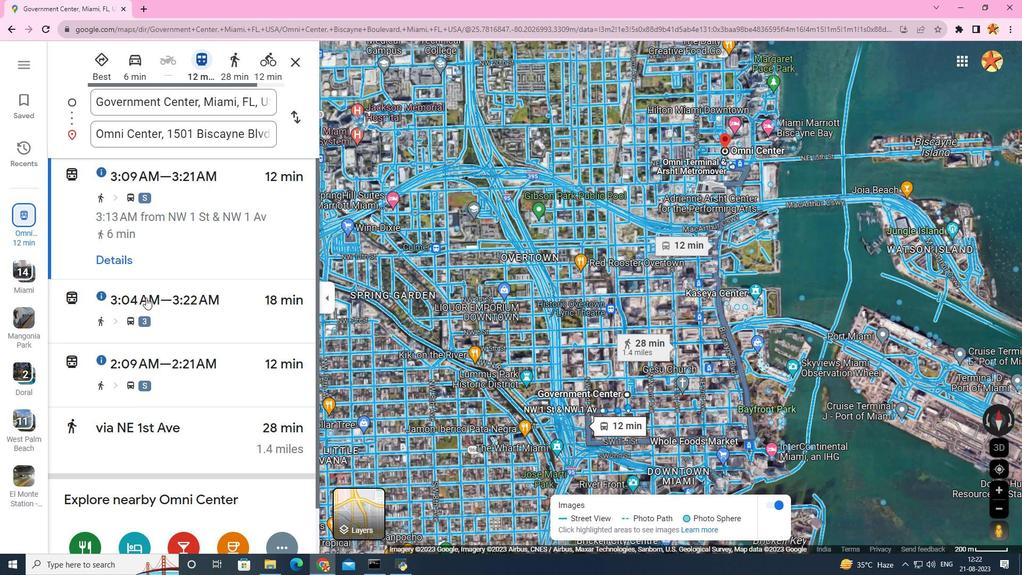 
Action: Mouse moved to (147, 297)
Screenshot: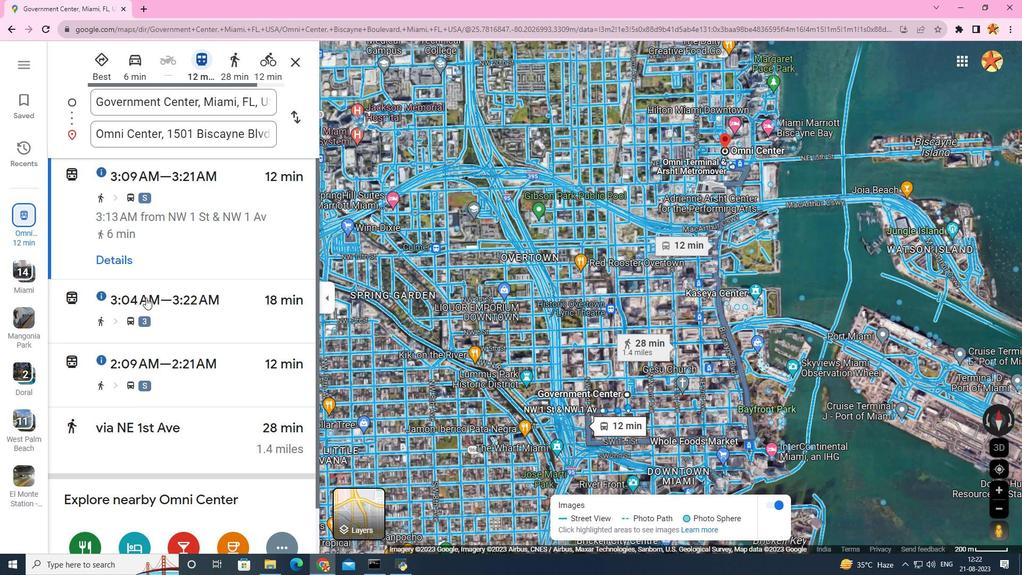 
Action: Mouse scrolled (147, 296) with delta (0, 0)
Screenshot: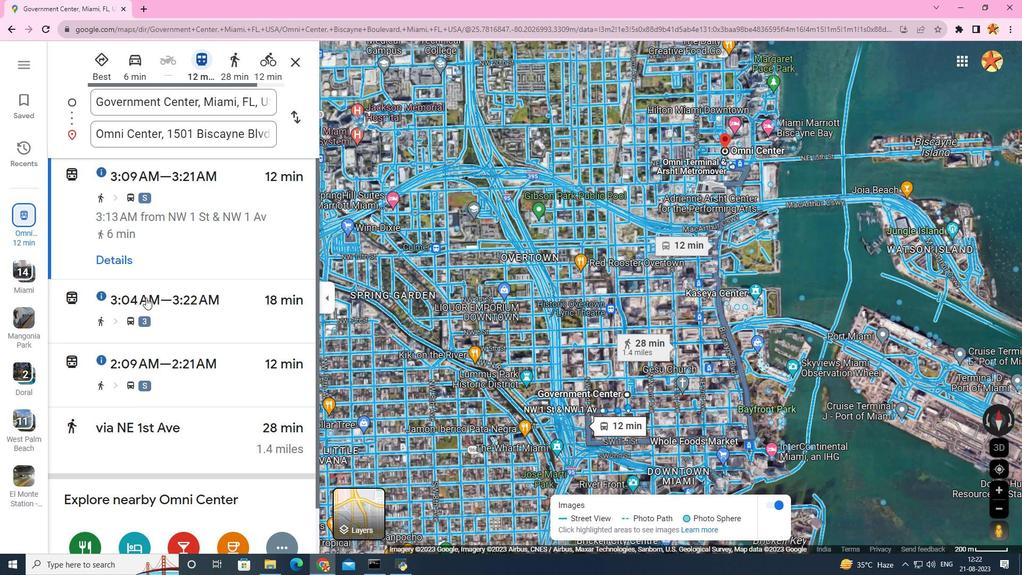 
Action: Mouse moved to (145, 297)
Screenshot: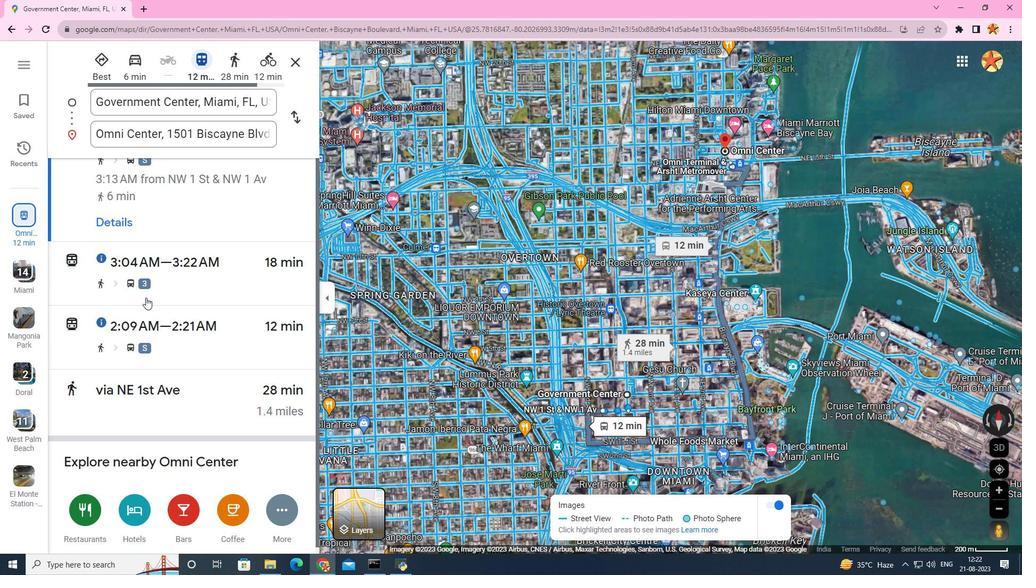 
Action: Mouse scrolled (145, 297) with delta (0, 0)
Screenshot: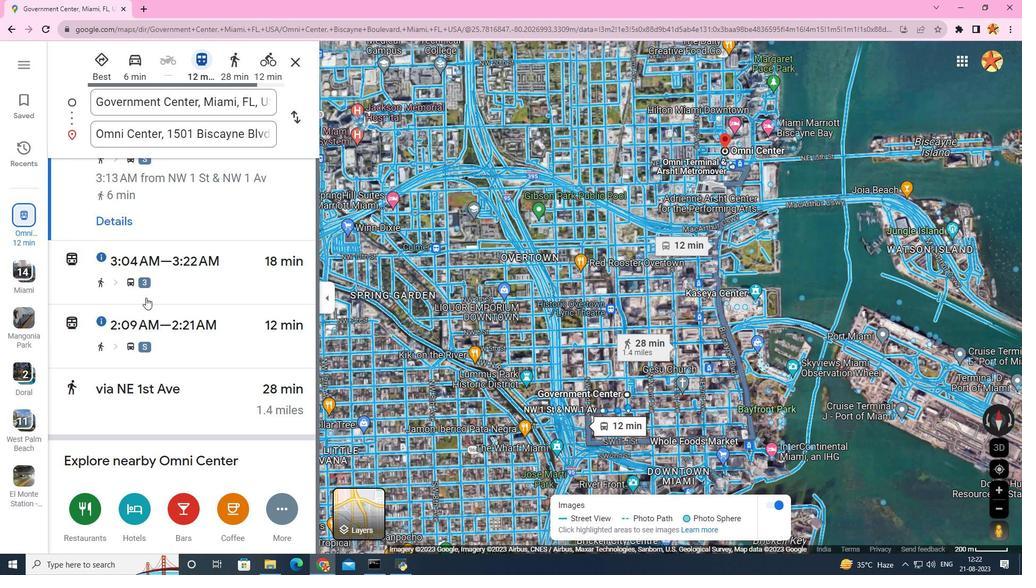 
Action: Mouse scrolled (145, 297) with delta (0, 0)
Screenshot: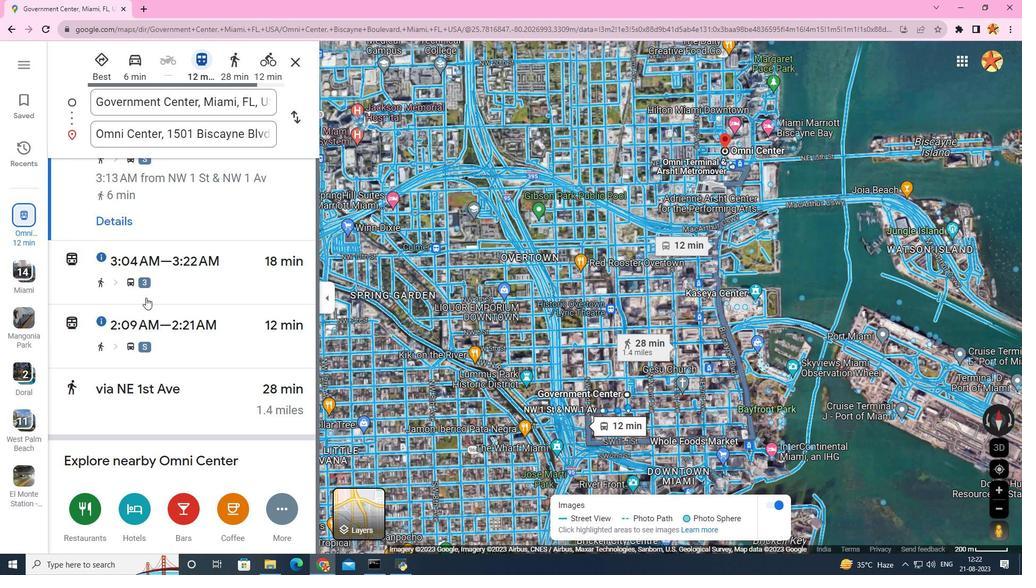 
Action: Mouse scrolled (145, 297) with delta (0, 0)
Screenshot: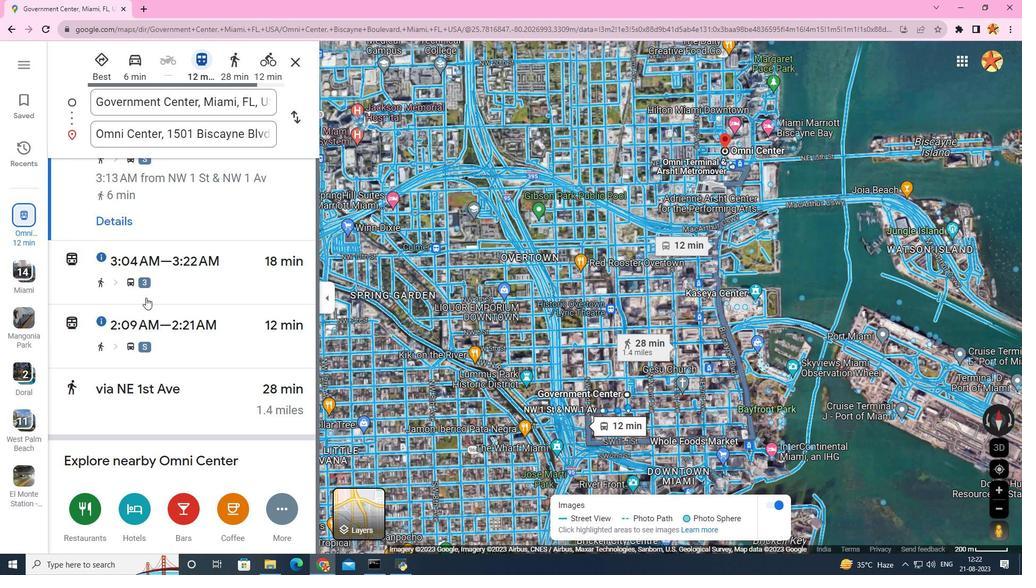 
Action: Mouse scrolled (145, 297) with delta (0, 0)
Screenshot: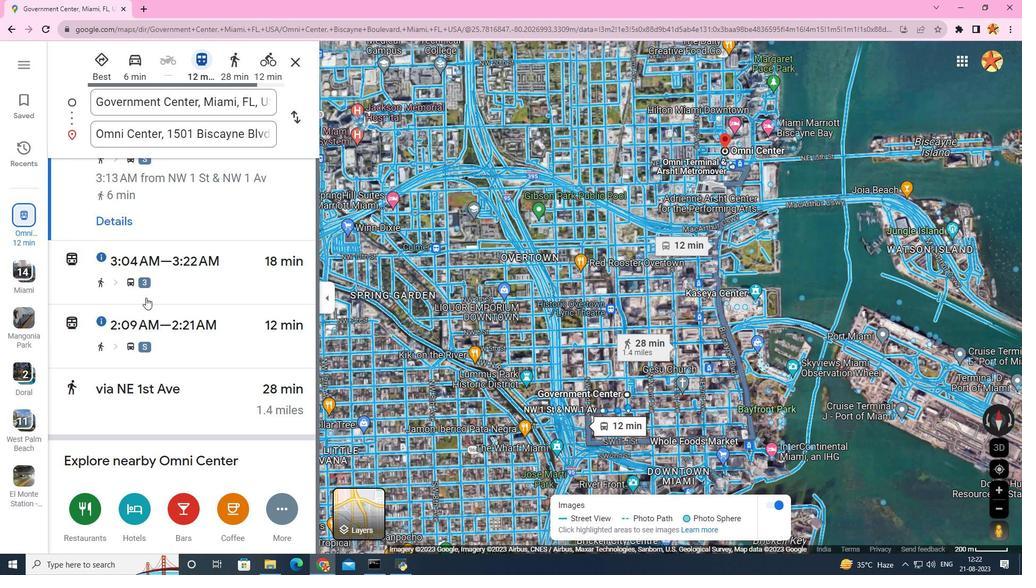 
Action: Mouse scrolled (145, 297) with delta (0, 0)
Screenshot: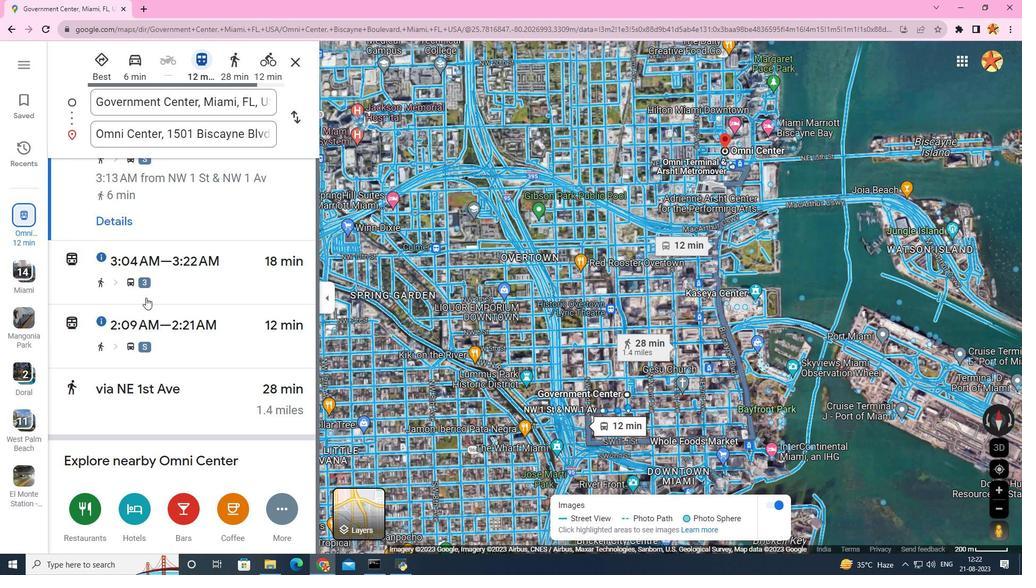 
Action: Mouse scrolled (145, 297) with delta (0, 0)
Screenshot: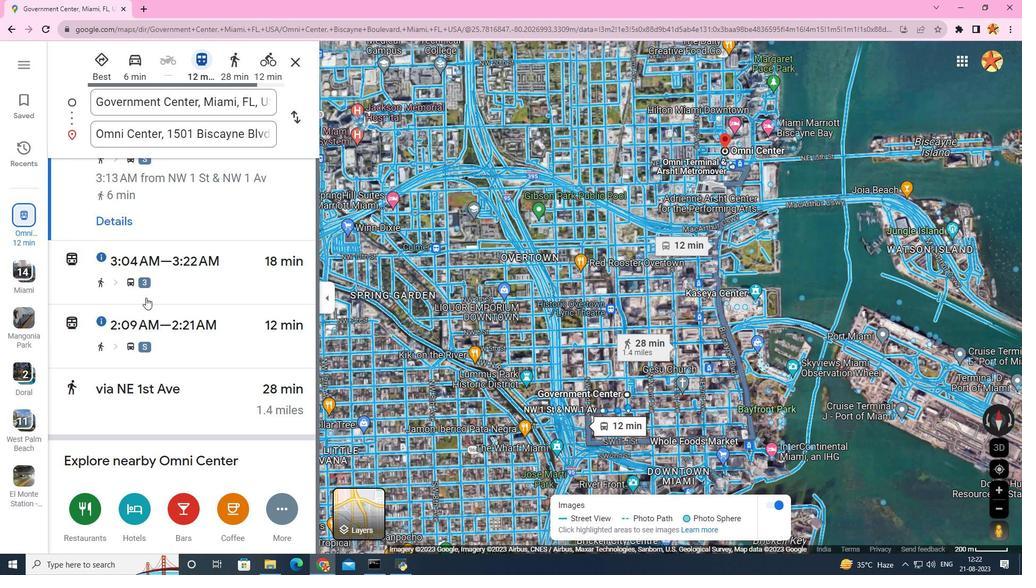 
Action: Mouse moved to (135, 503)
Screenshot: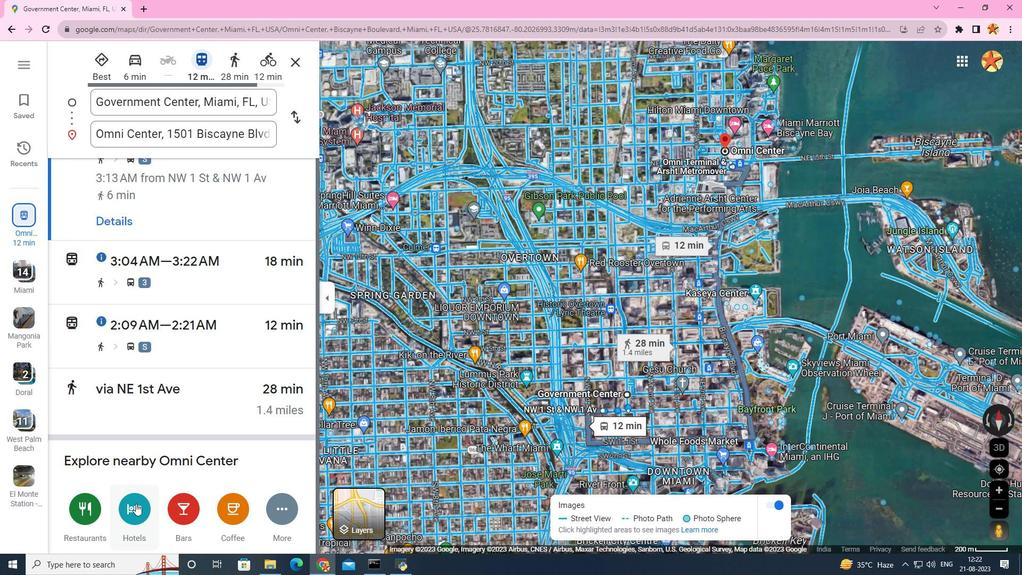 
Action: Mouse pressed left at (135, 503)
Screenshot: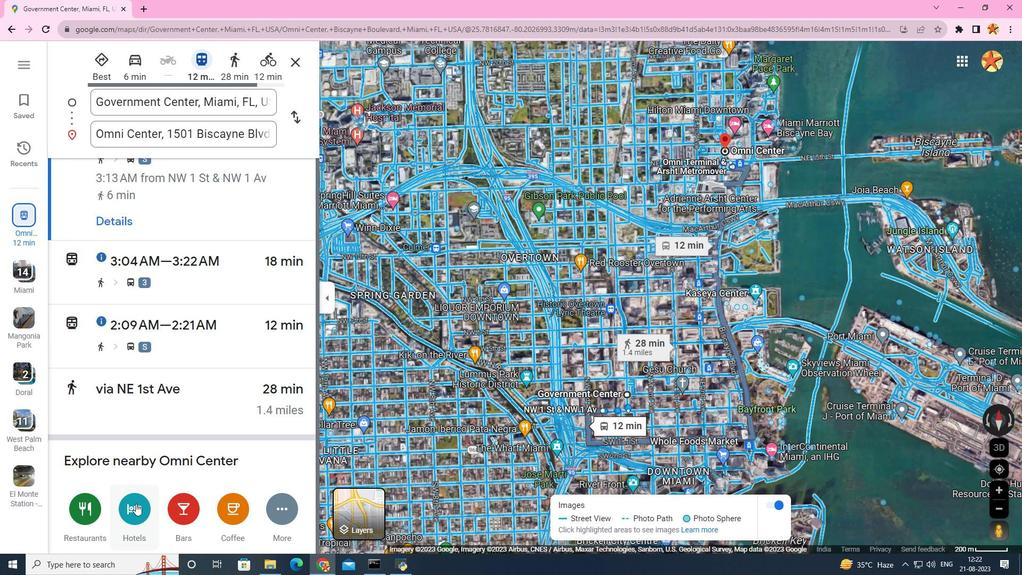 
Action: Mouse moved to (124, 305)
Screenshot: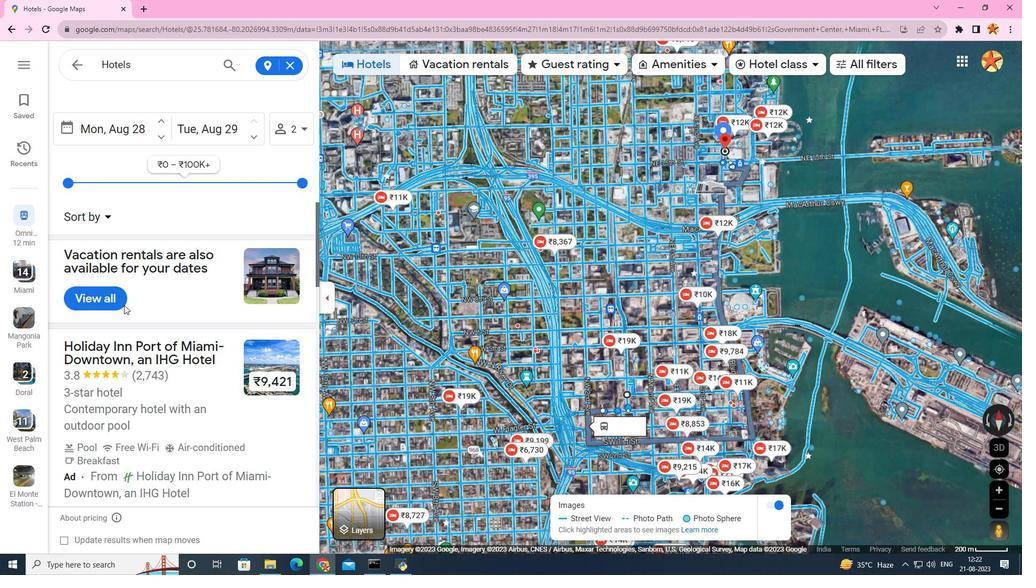 
Action: Mouse scrolled (124, 304) with delta (0, 0)
Screenshot: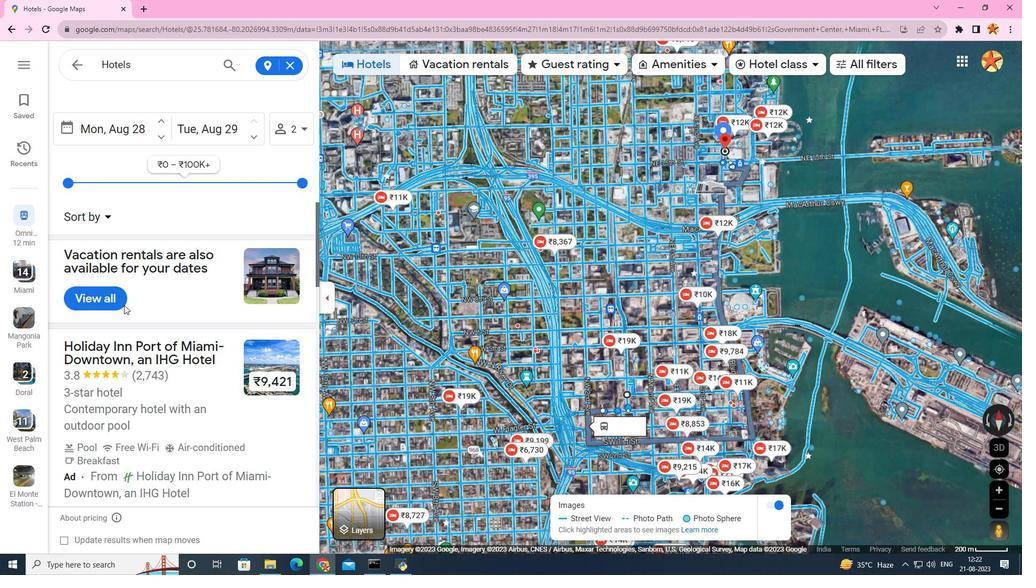
Action: Mouse scrolled (124, 304) with delta (0, 0)
Screenshot: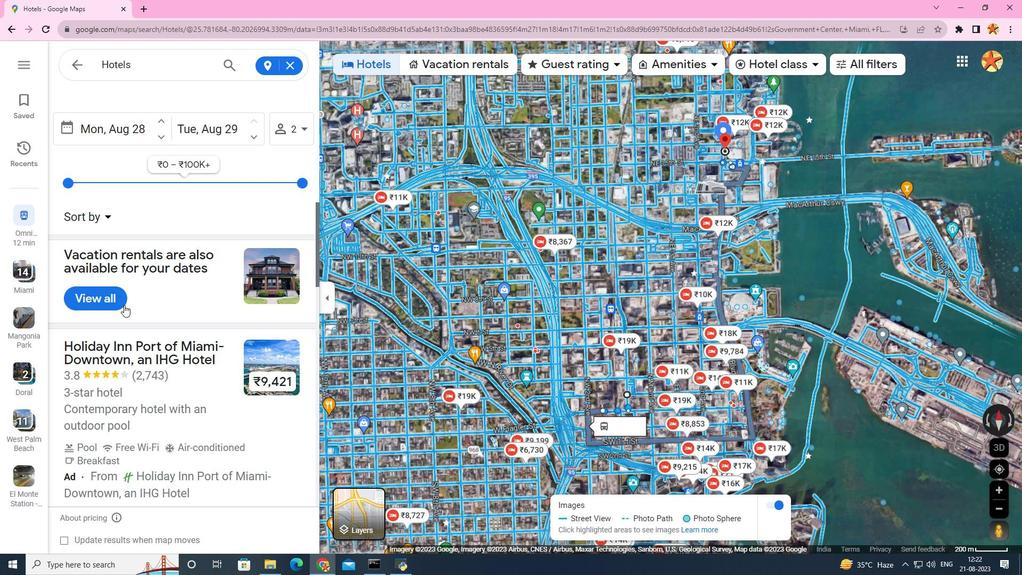 
Action: Mouse scrolled (124, 304) with delta (0, 0)
Screenshot: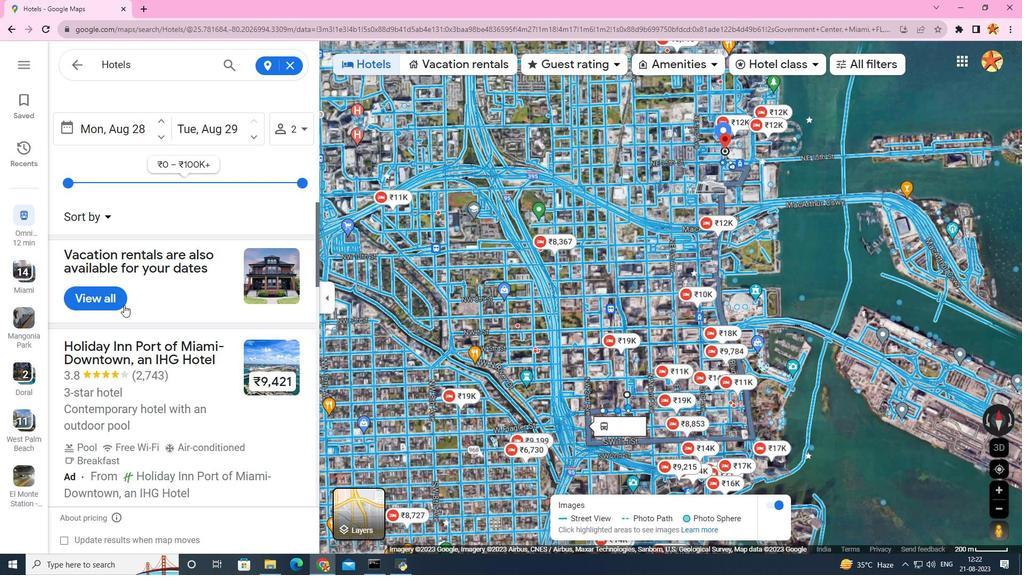 
Action: Mouse moved to (124, 298)
Screenshot: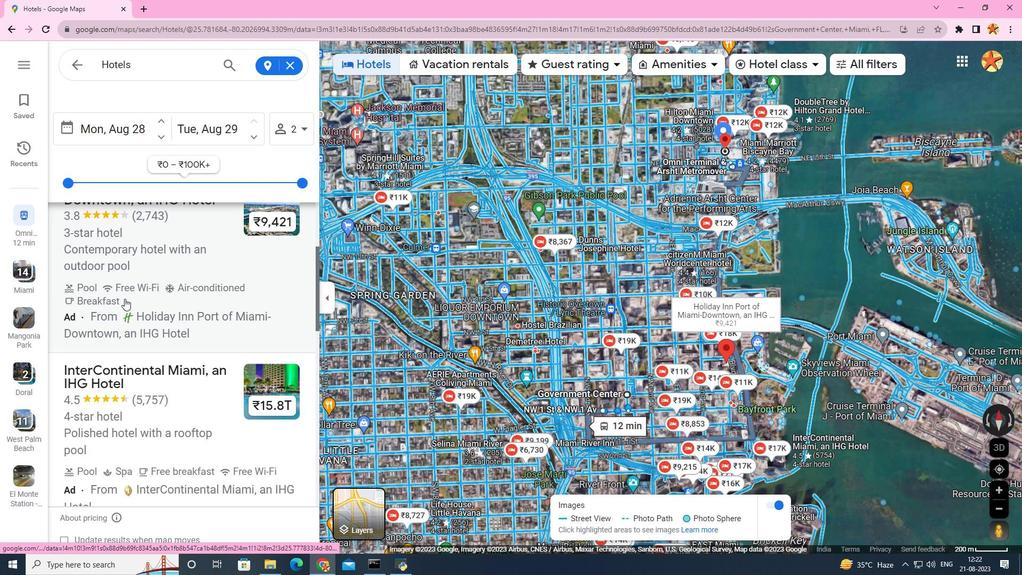 
Action: Mouse scrolled (124, 299) with delta (0, 0)
Screenshot: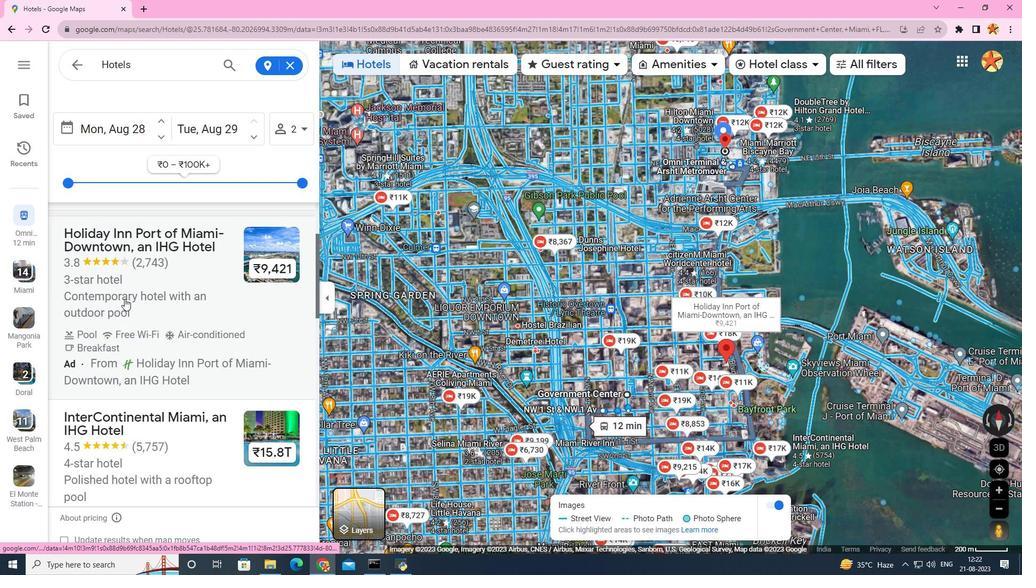 
Action: Mouse pressed left at (124, 298)
Screenshot: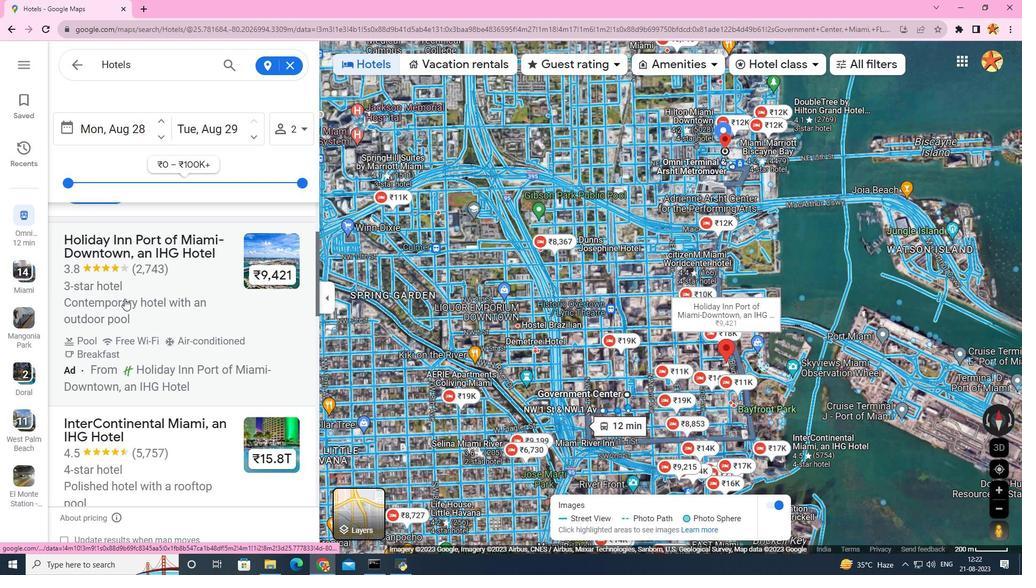 
Action: Mouse moved to (452, 323)
Screenshot: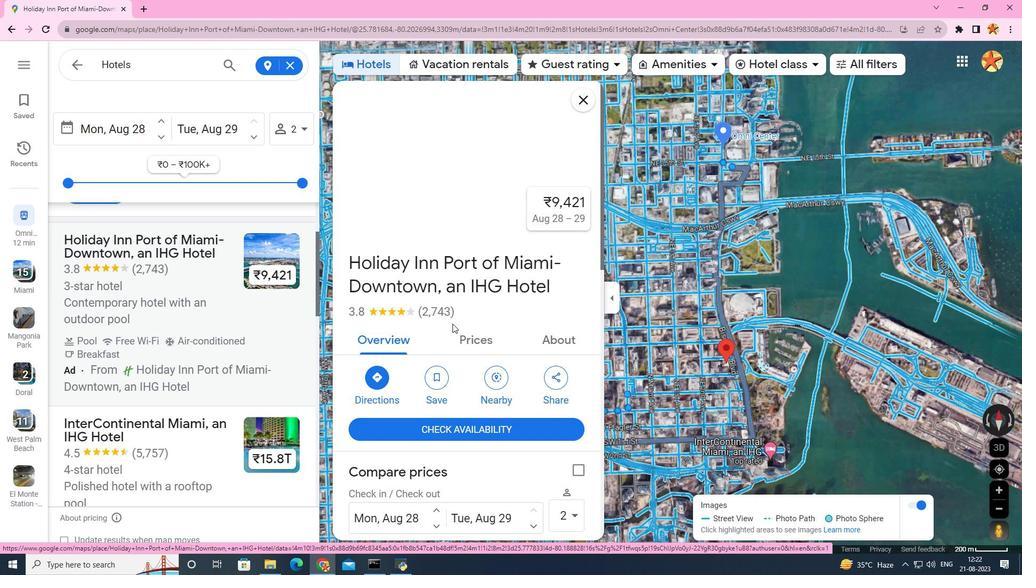 
Action: Mouse scrolled (452, 323) with delta (0, 0)
Screenshot: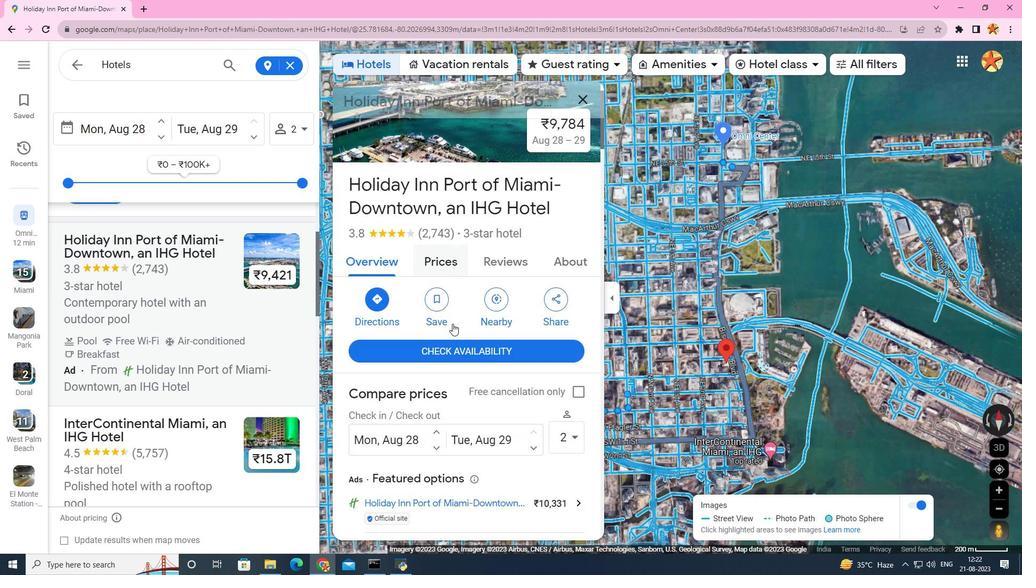 
Action: Mouse scrolled (452, 323) with delta (0, 0)
Screenshot: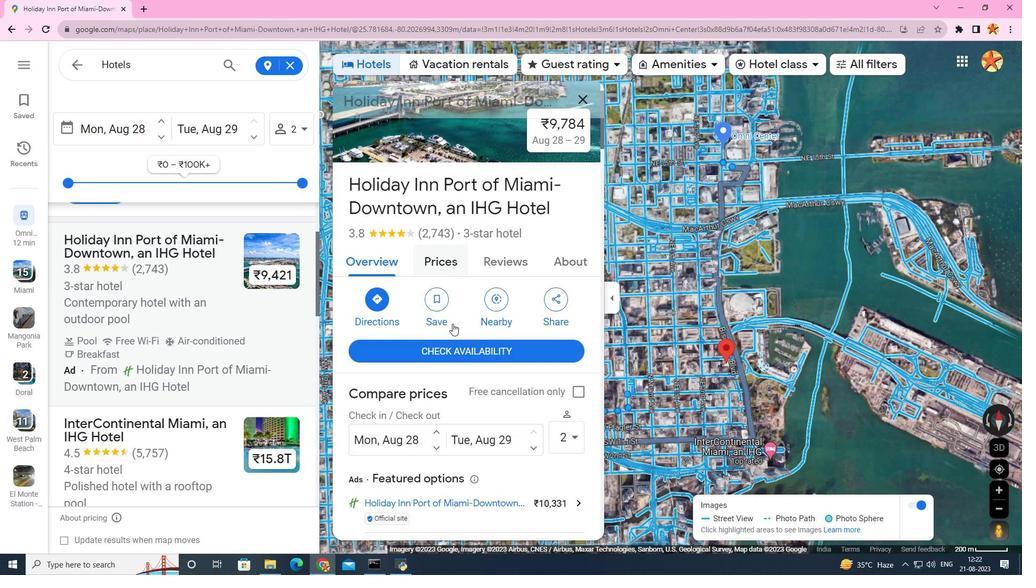 
Action: Mouse scrolled (452, 323) with delta (0, 0)
Screenshot: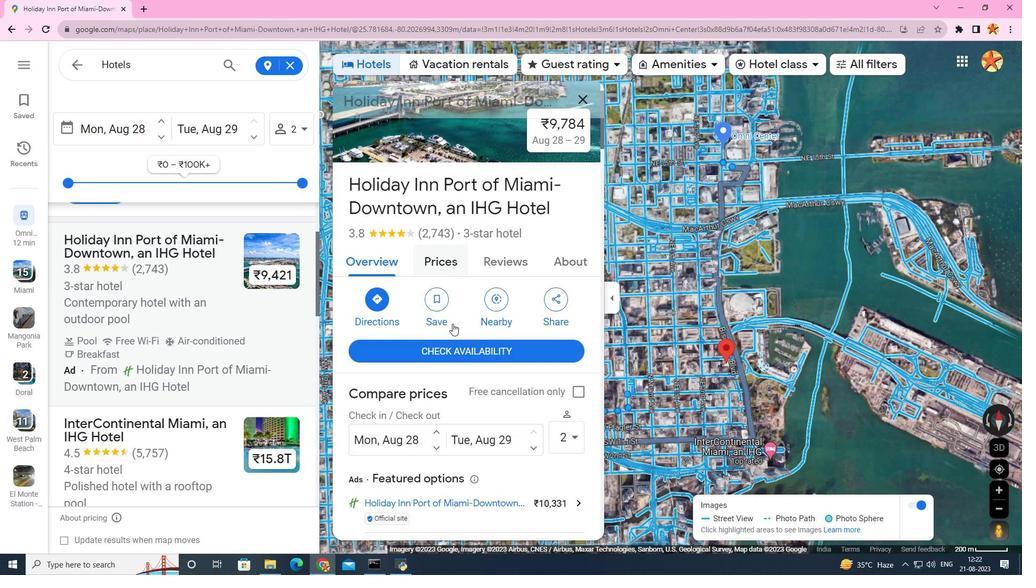 
Action: Mouse scrolled (452, 323) with delta (0, 0)
Screenshot: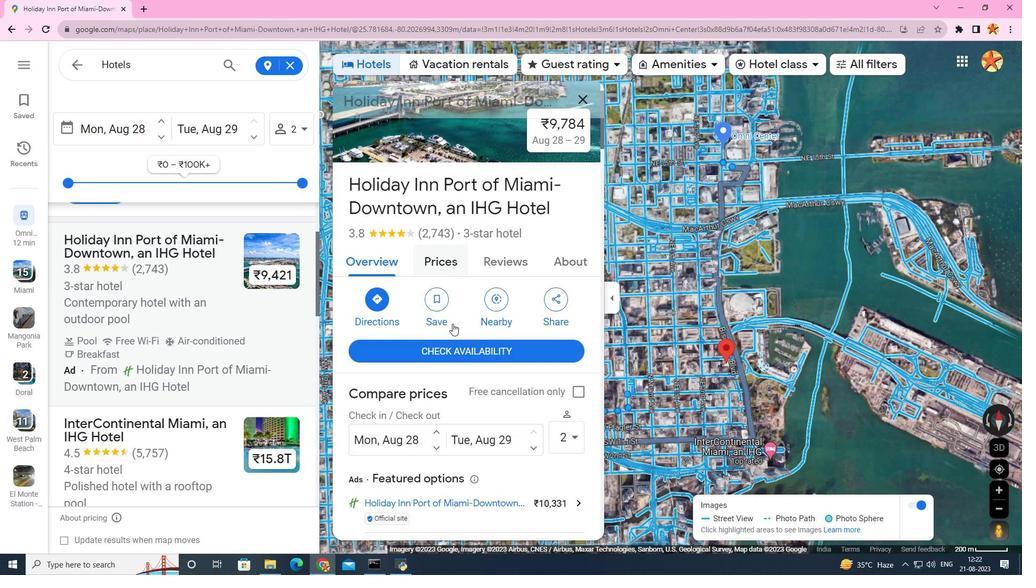 
Action: Mouse scrolled (452, 323) with delta (0, 0)
Screenshot: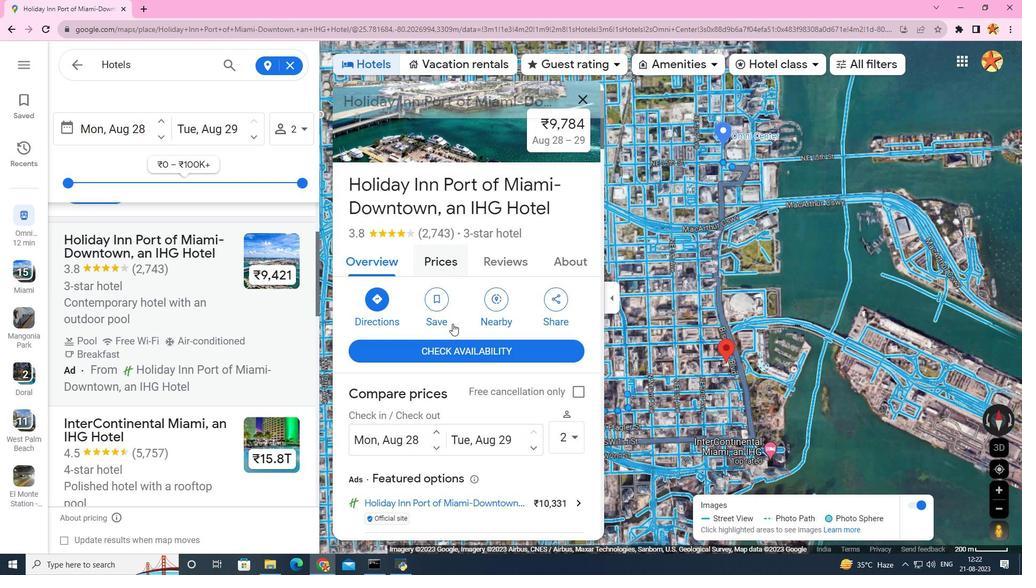 
Action: Mouse scrolled (452, 323) with delta (0, 0)
Screenshot: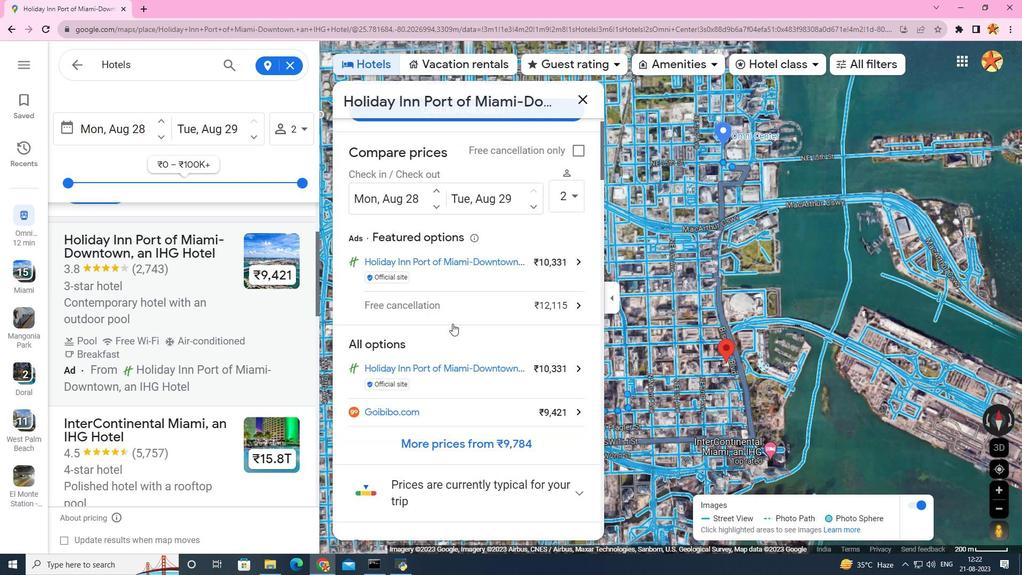 
Action: Mouse scrolled (452, 323) with delta (0, 0)
Screenshot: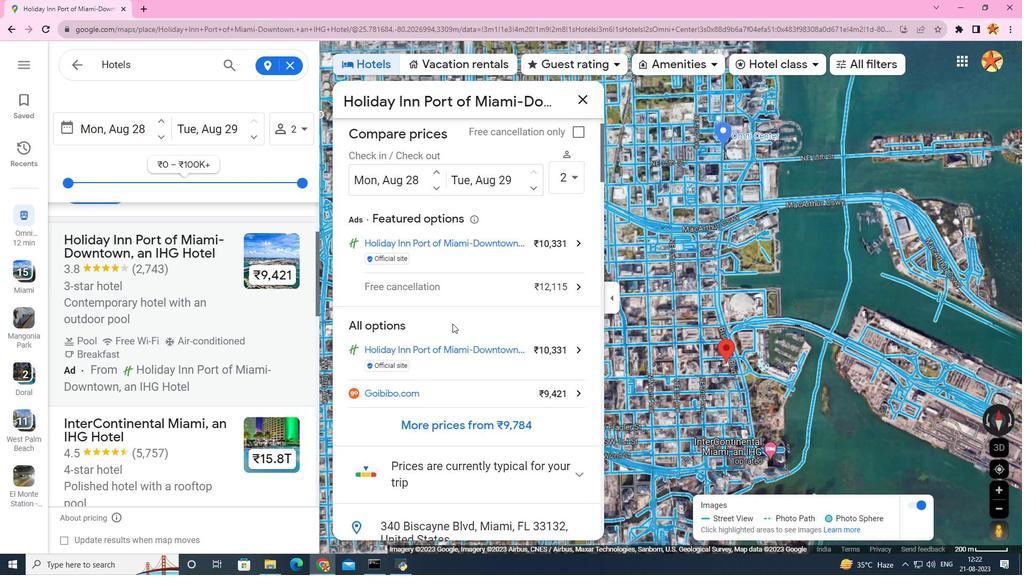 
Action: Mouse scrolled (452, 323) with delta (0, 0)
Screenshot: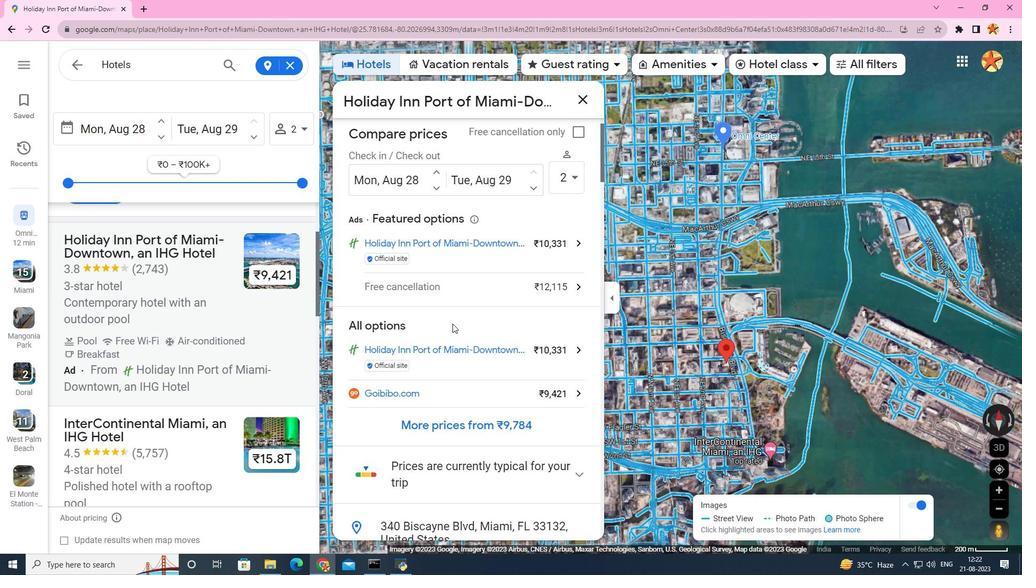 
Action: Mouse scrolled (452, 323) with delta (0, 0)
Screenshot: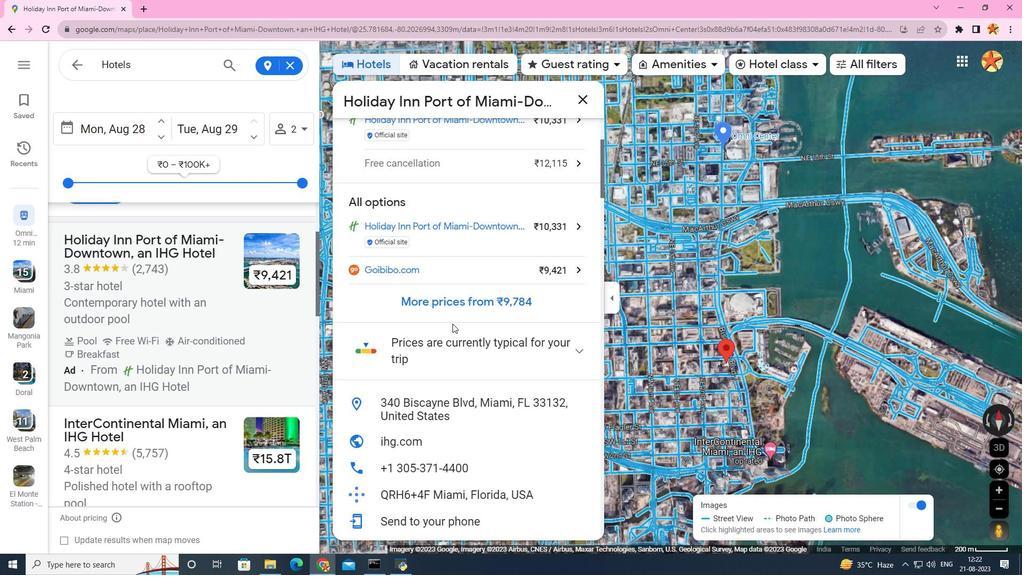 
Action: Mouse scrolled (452, 323) with delta (0, 0)
Screenshot: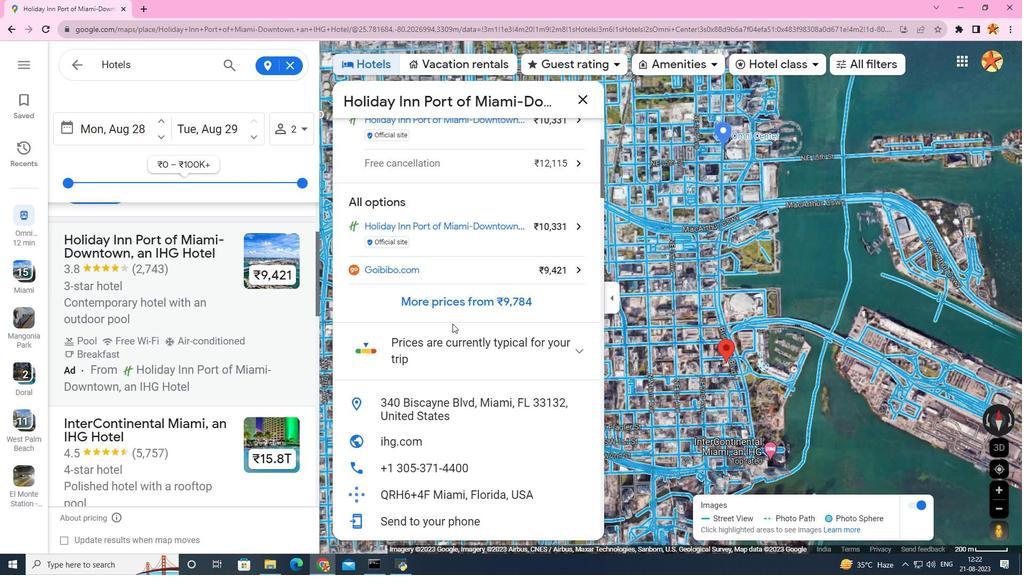 
Action: Mouse scrolled (452, 323) with delta (0, 0)
Screenshot: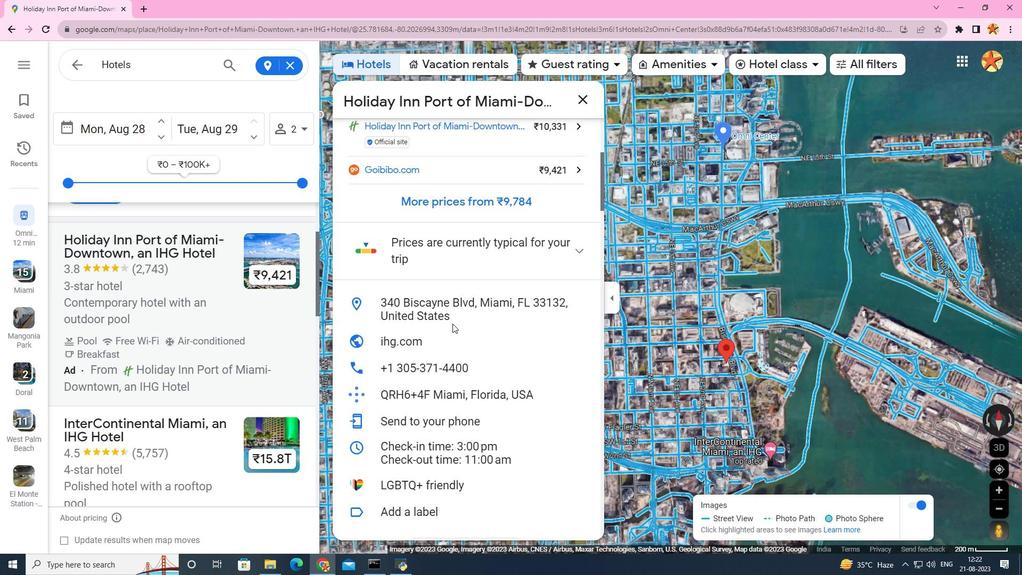 
Action: Mouse scrolled (452, 323) with delta (0, 0)
Screenshot: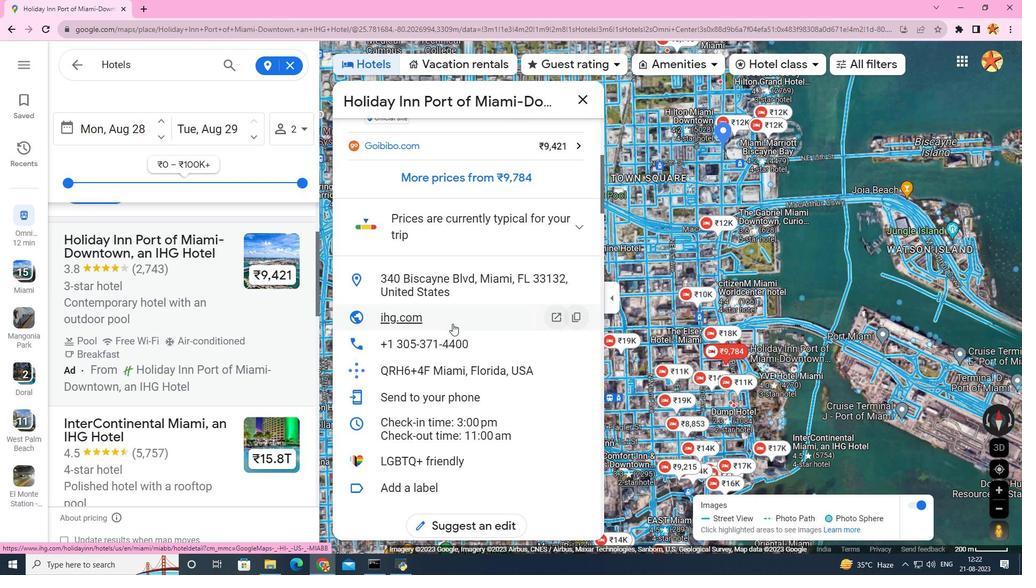 
Action: Mouse scrolled (452, 323) with delta (0, 0)
Screenshot: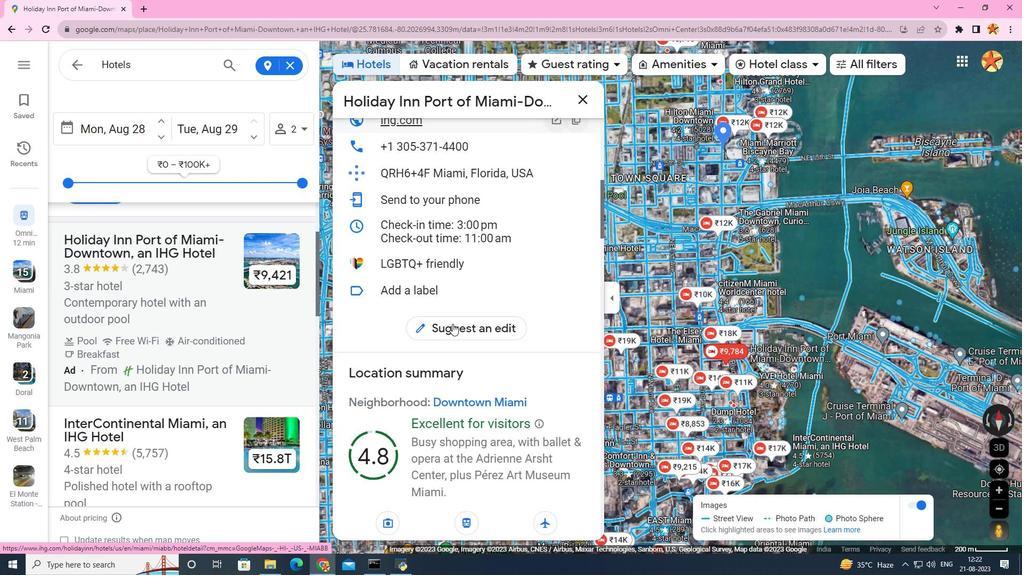 
Action: Mouse scrolled (452, 323) with delta (0, 0)
Screenshot: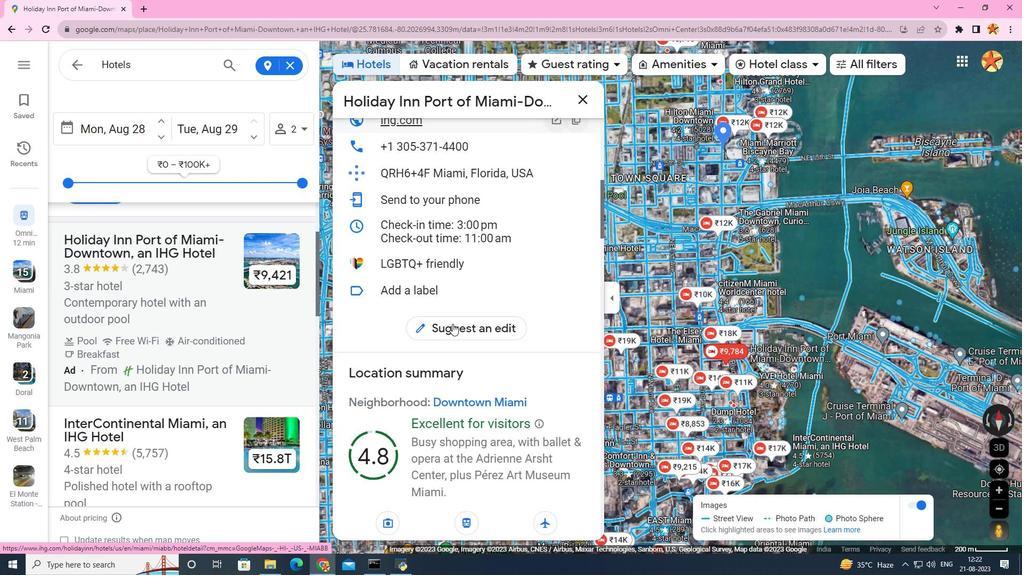 
Action: Mouse scrolled (452, 323) with delta (0, 0)
Screenshot: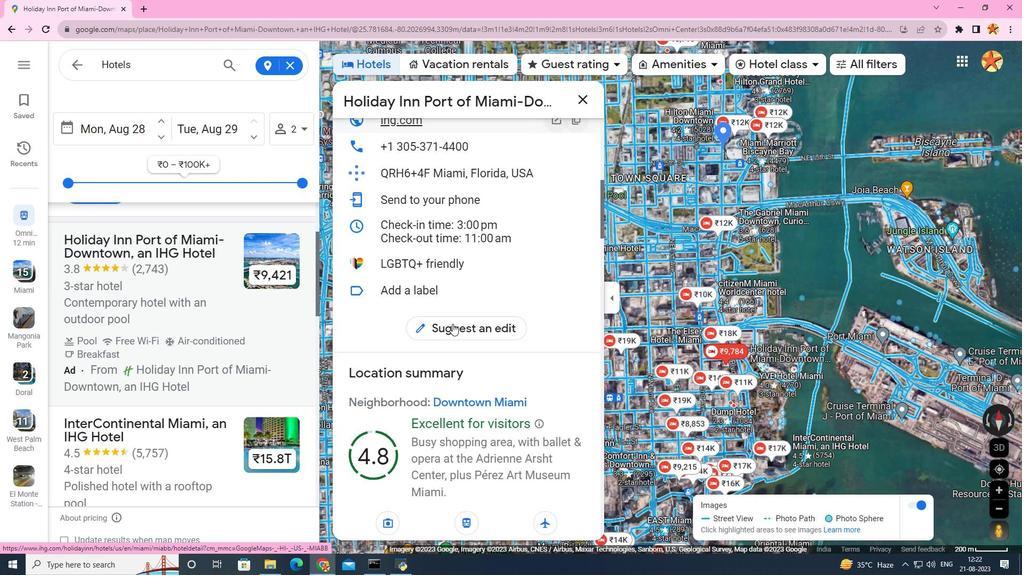 
Action: Mouse scrolled (452, 323) with delta (0, 0)
Screenshot: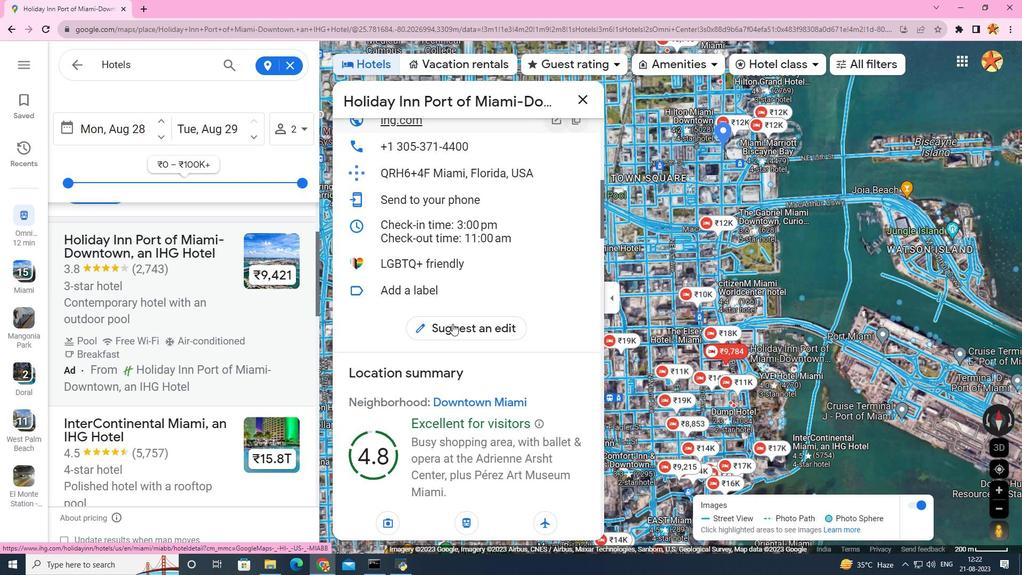 
Action: Mouse scrolled (452, 323) with delta (0, 0)
Screenshot: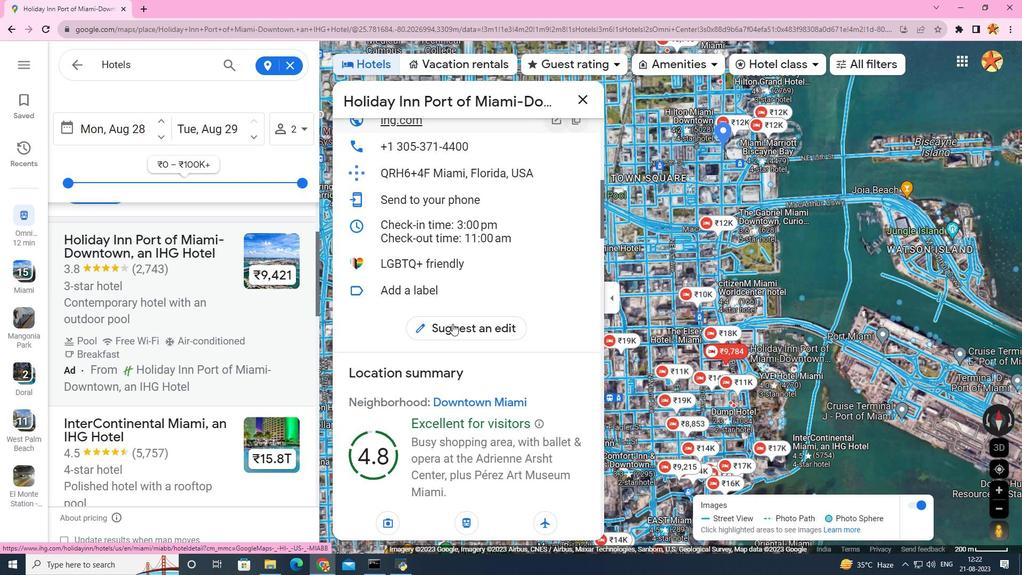 
Action: Mouse scrolled (452, 323) with delta (0, 0)
Screenshot: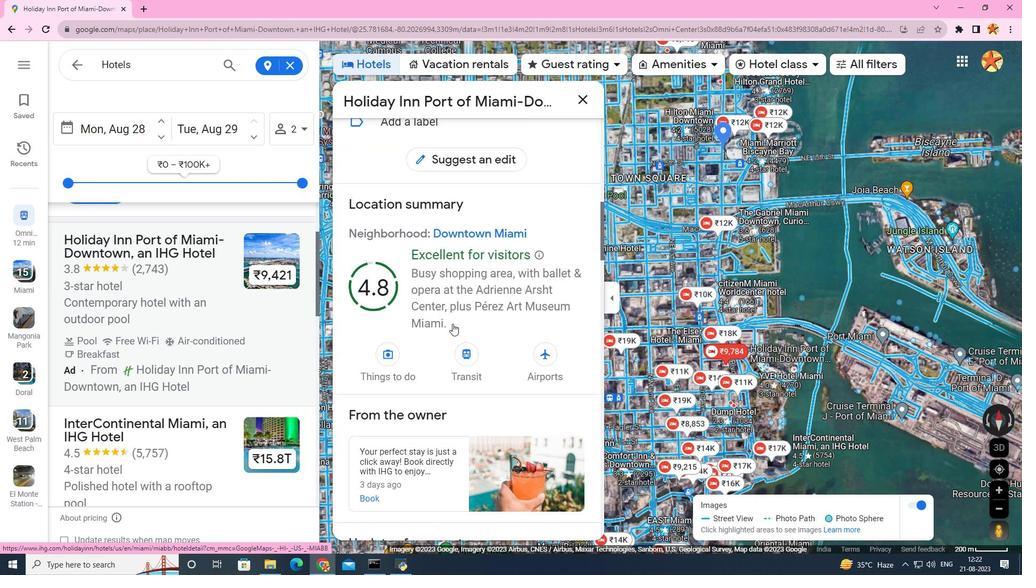 
Action: Mouse scrolled (452, 323) with delta (0, 0)
Screenshot: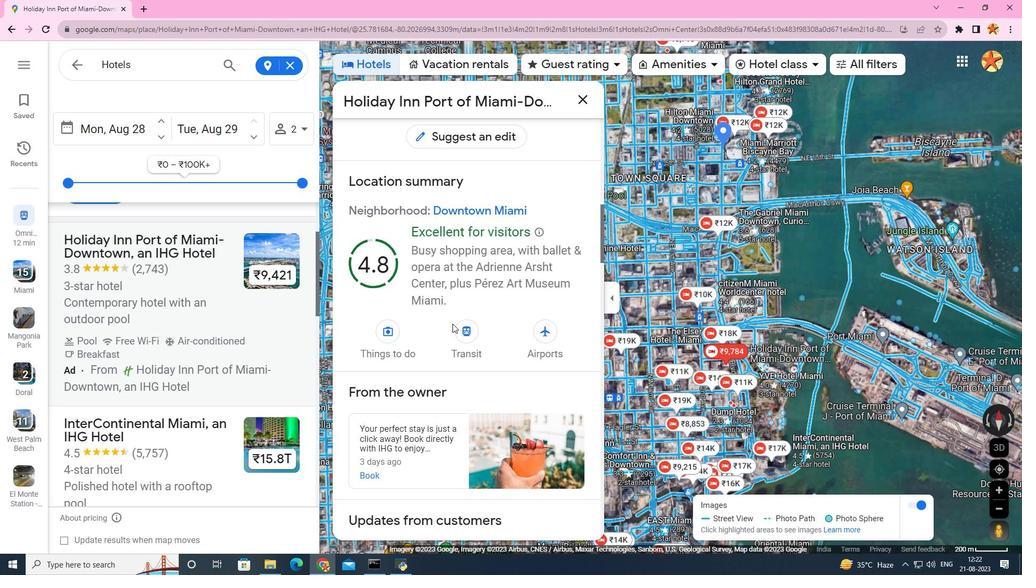 
Action: Mouse scrolled (452, 323) with delta (0, 0)
Screenshot: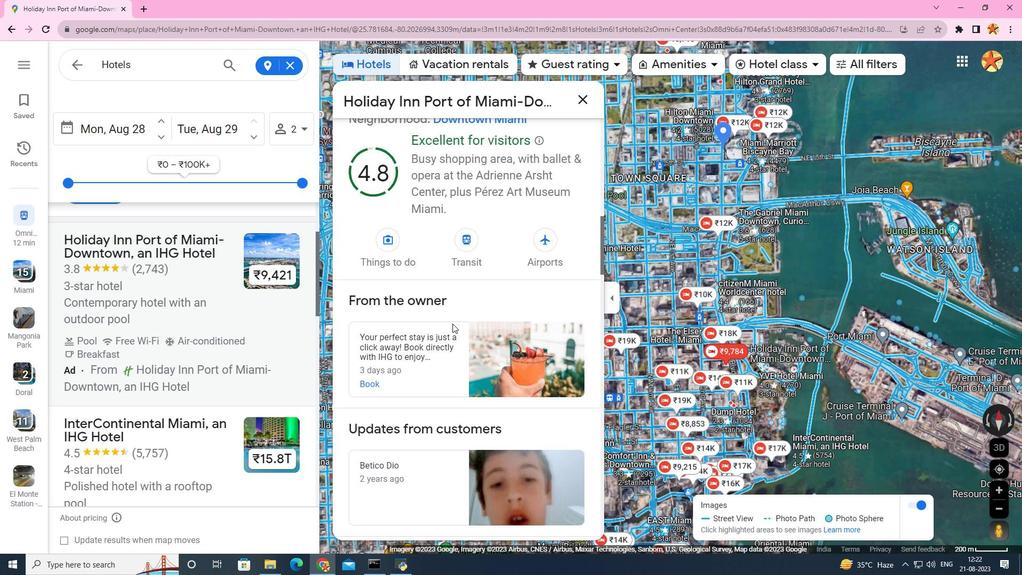 
Action: Mouse scrolled (452, 323) with delta (0, 0)
Screenshot: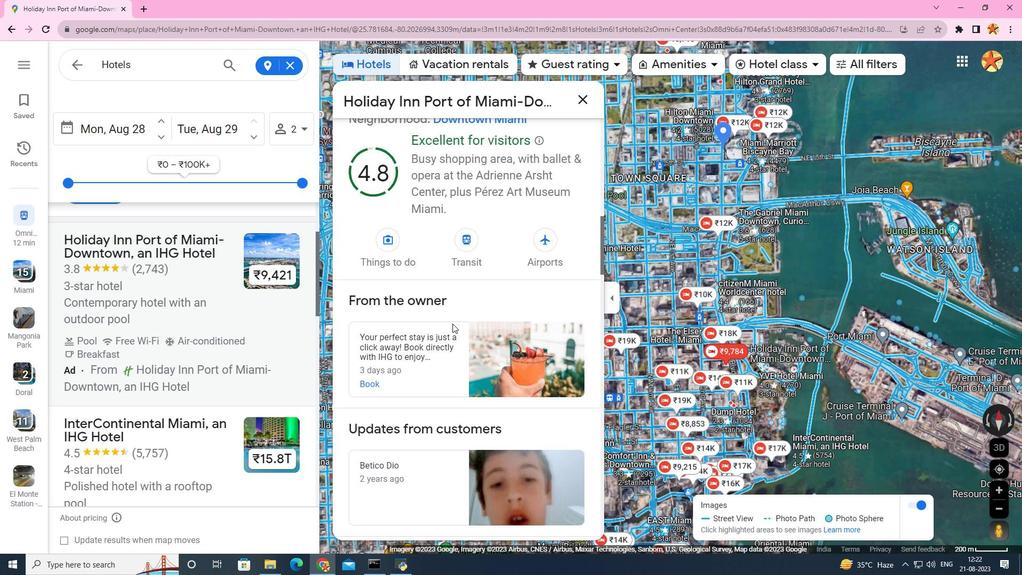 
Action: Mouse scrolled (452, 323) with delta (0, 0)
Screenshot: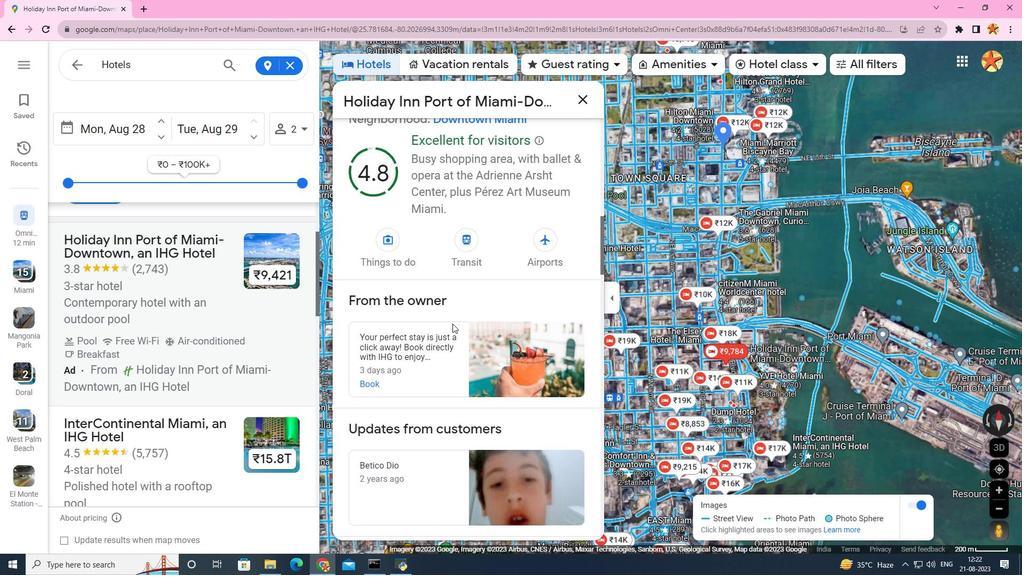 
Action: Mouse scrolled (452, 323) with delta (0, 0)
Screenshot: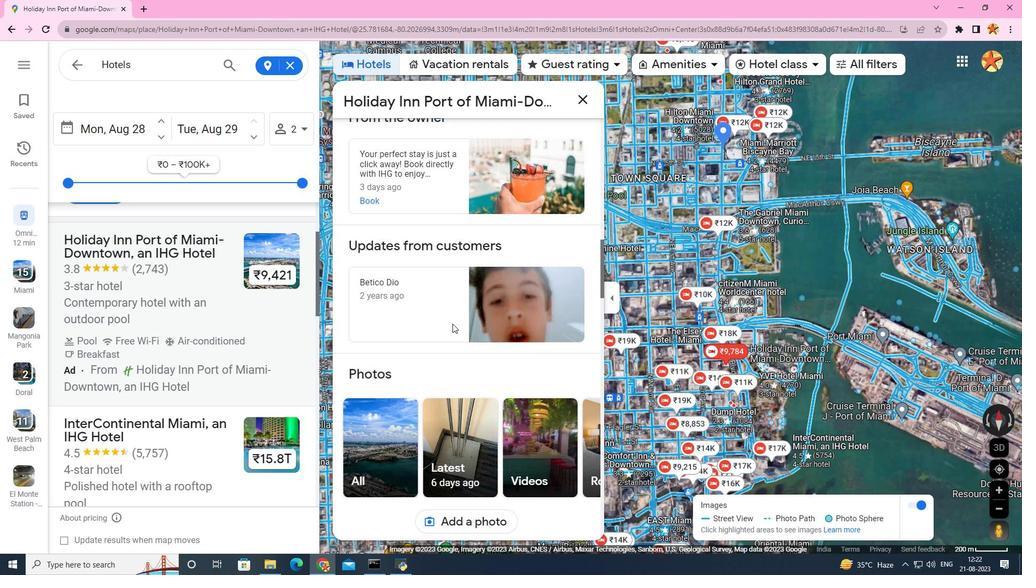 
Action: Mouse scrolled (452, 323) with delta (0, 0)
Screenshot: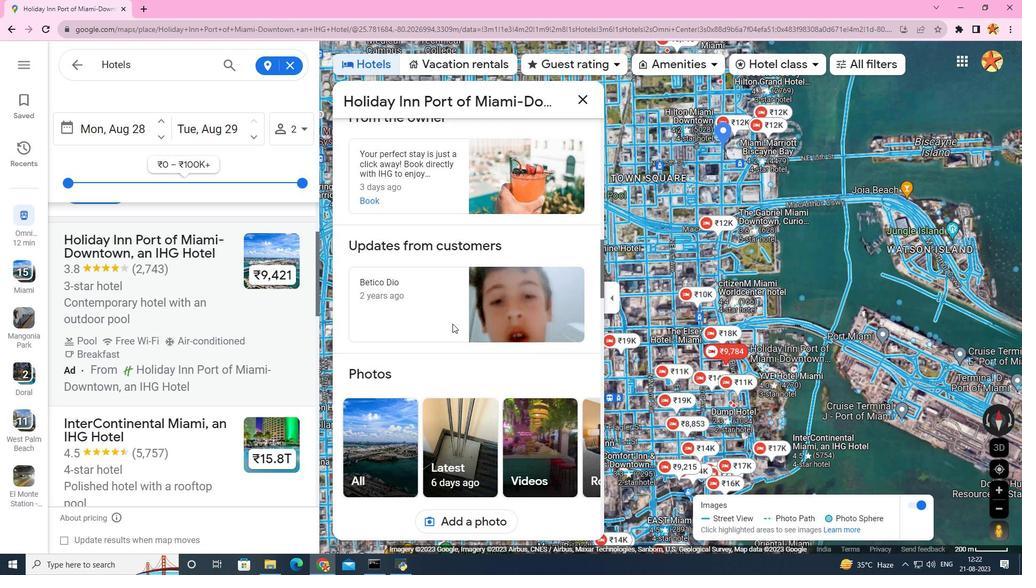 
Action: Mouse scrolled (452, 323) with delta (0, 0)
Screenshot: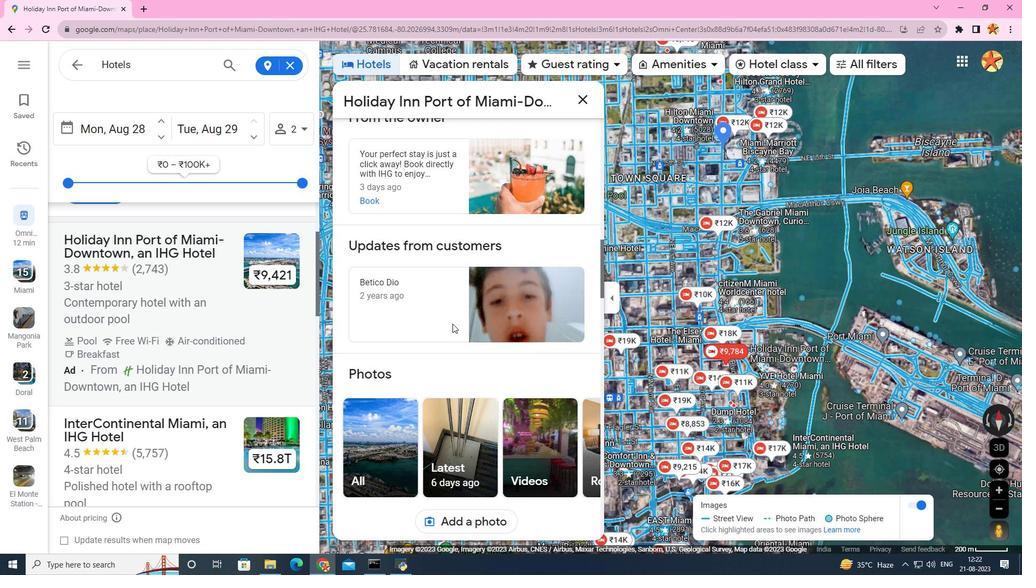
Action: Mouse scrolled (452, 323) with delta (0, 0)
Screenshot: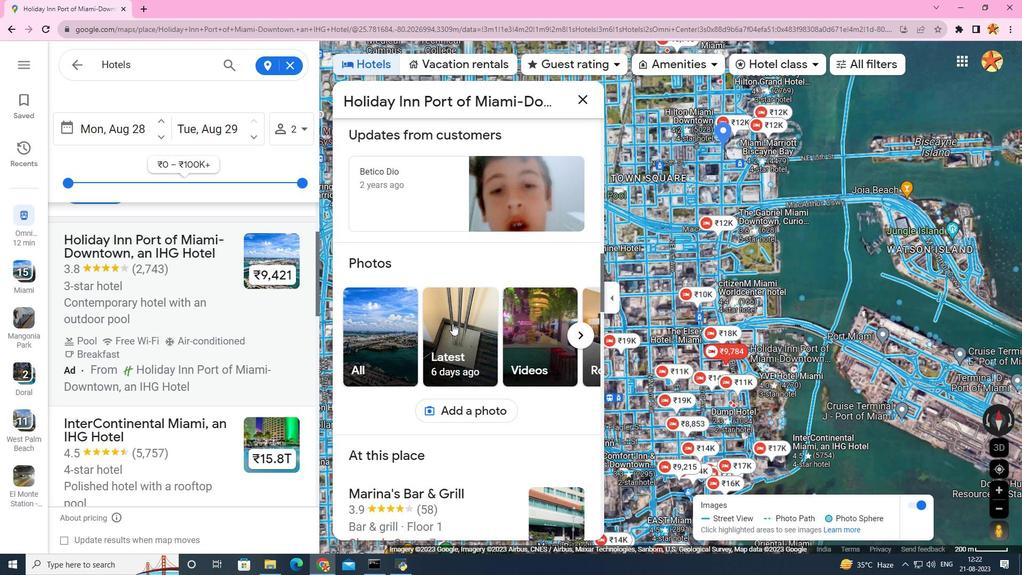 
Action: Mouse scrolled (452, 323) with delta (0, 0)
Screenshot: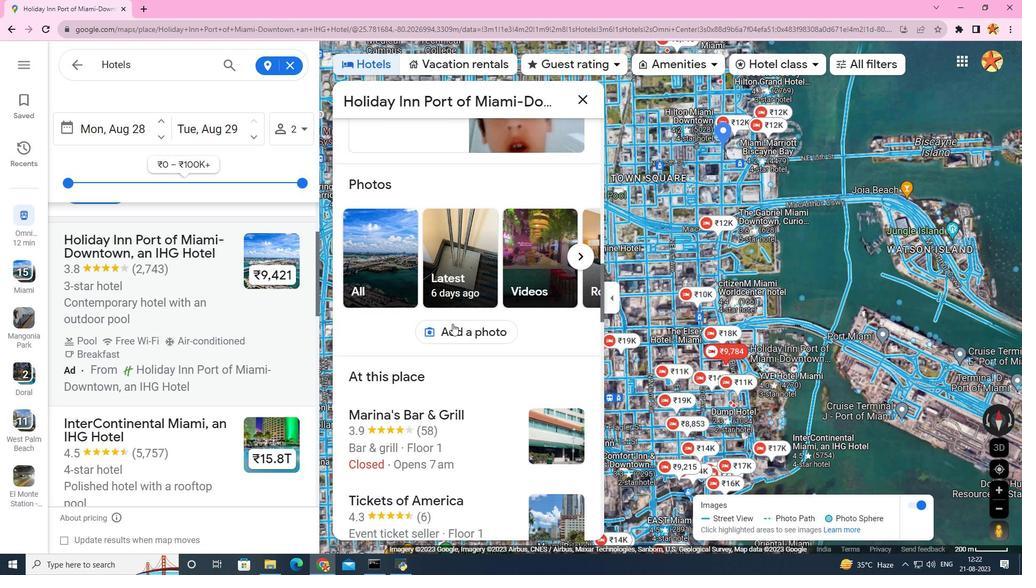 
Action: Mouse scrolled (452, 323) with delta (0, 0)
Screenshot: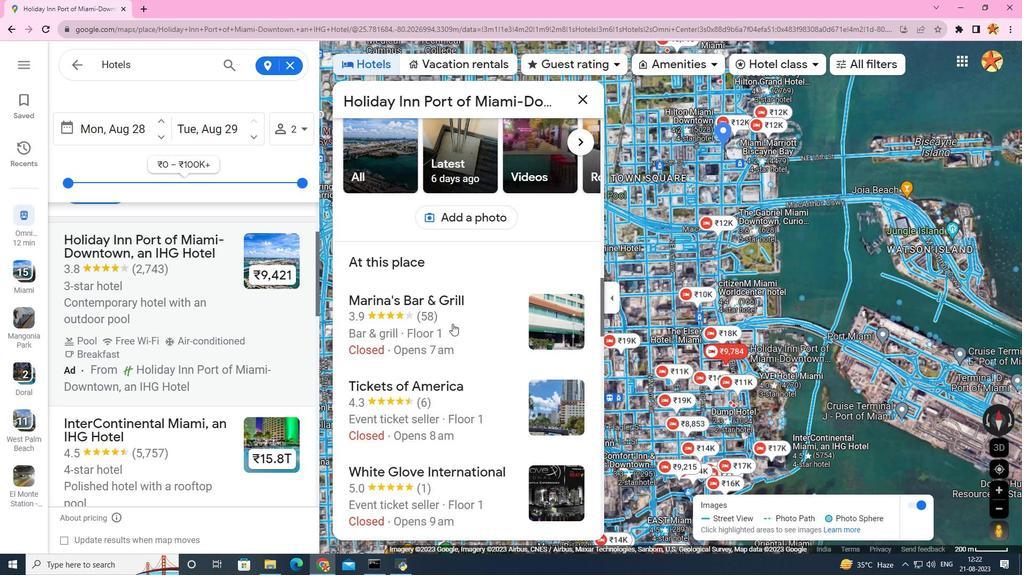 
Action: Mouse scrolled (452, 323) with delta (0, 0)
Screenshot: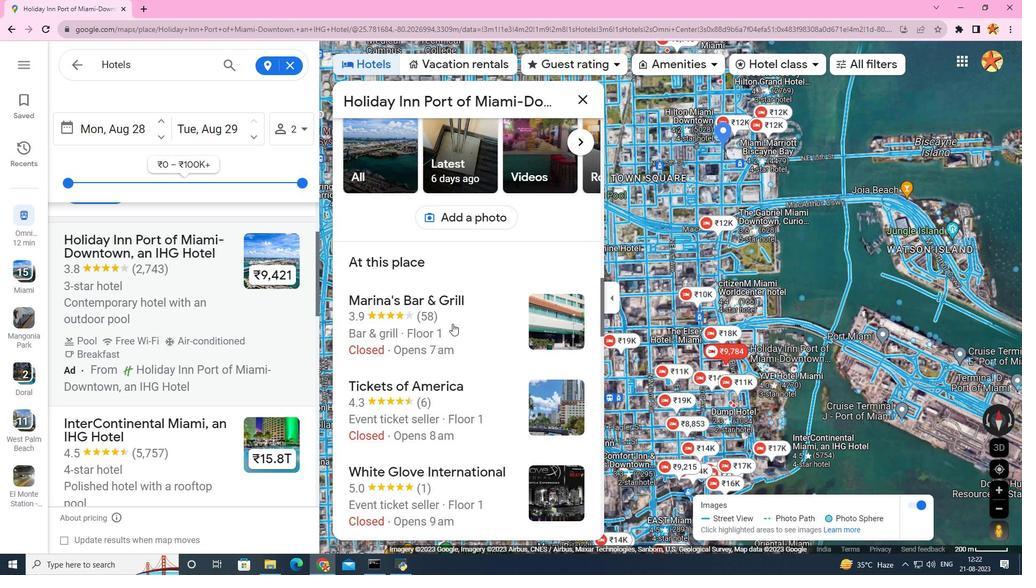 
Action: Mouse scrolled (452, 323) with delta (0, 0)
Screenshot: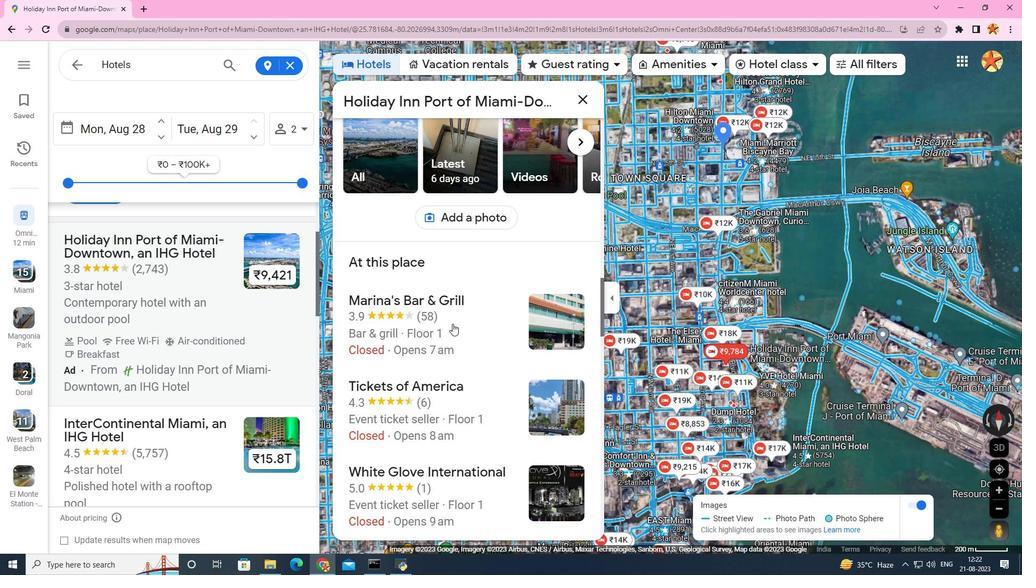 
Action: Mouse scrolled (452, 323) with delta (0, 0)
Screenshot: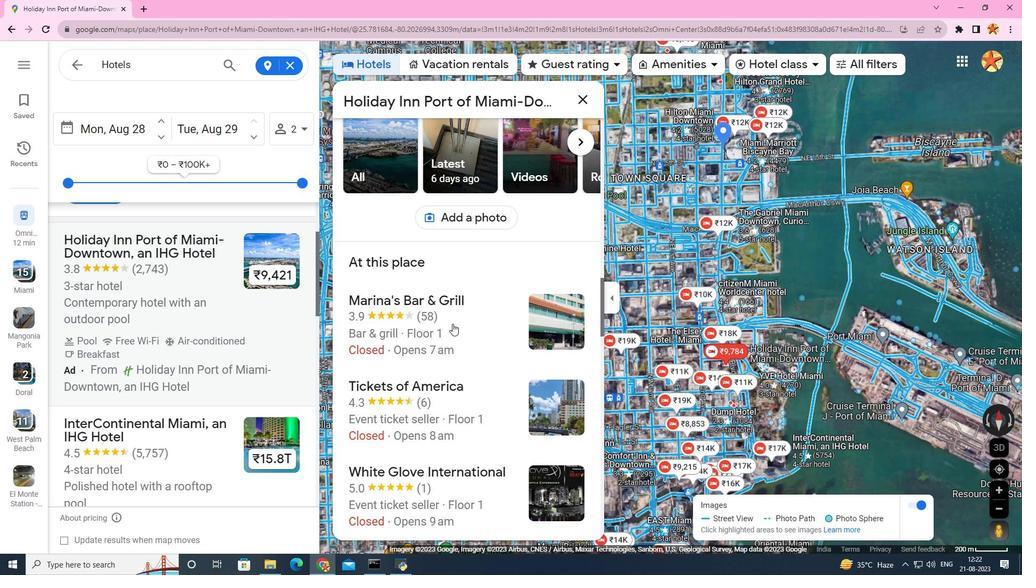 
Action: Mouse scrolled (452, 323) with delta (0, 0)
Screenshot: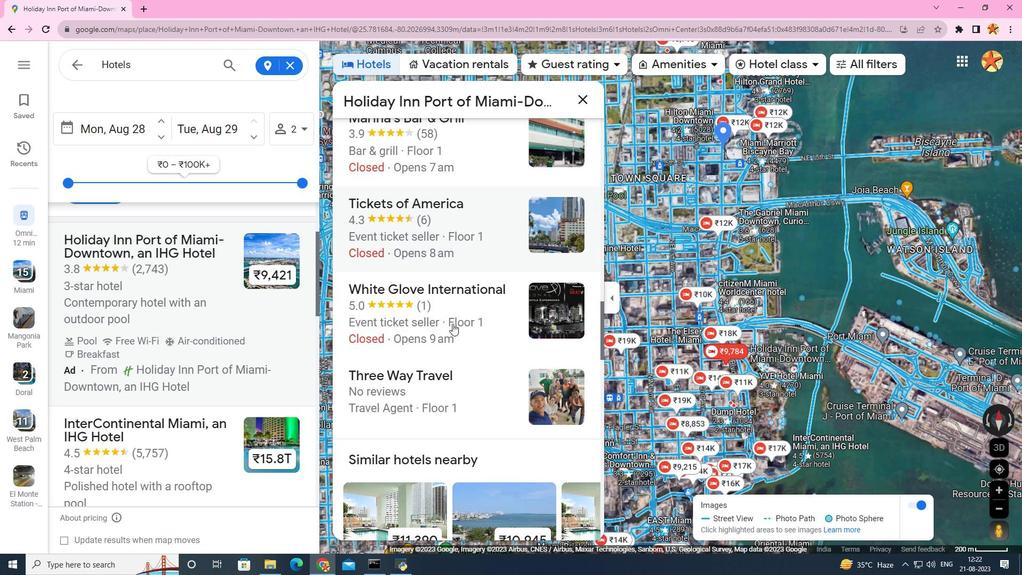 
Action: Mouse scrolled (452, 323) with delta (0, 0)
Screenshot: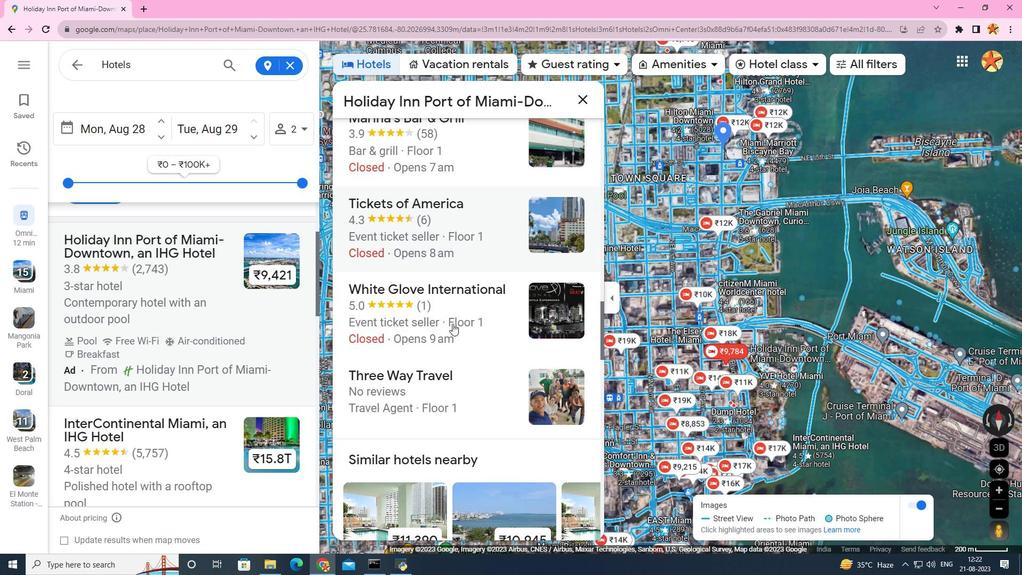 
Action: Mouse scrolled (452, 323) with delta (0, 0)
Screenshot: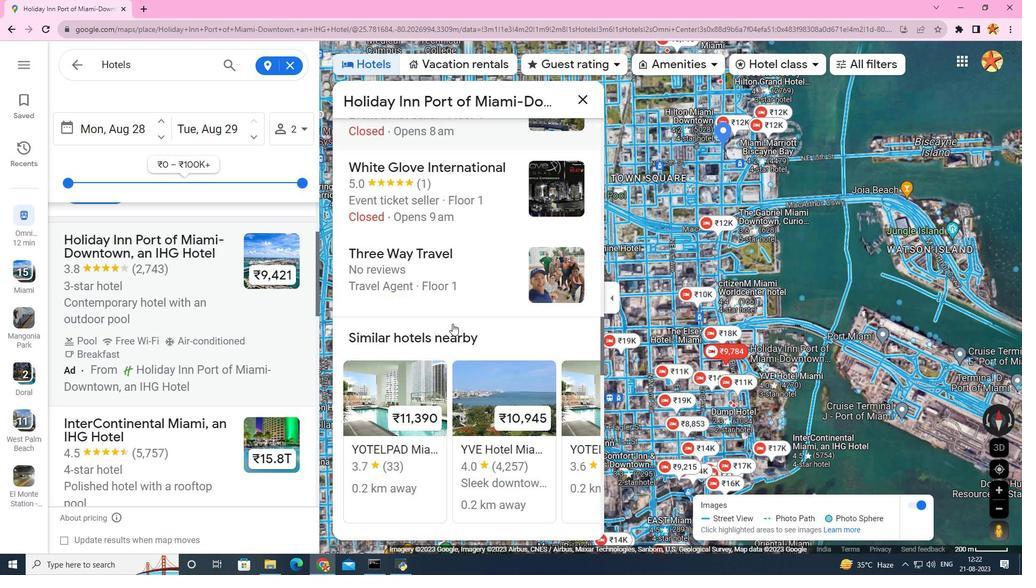 
Action: Mouse scrolled (452, 323) with delta (0, 0)
Screenshot: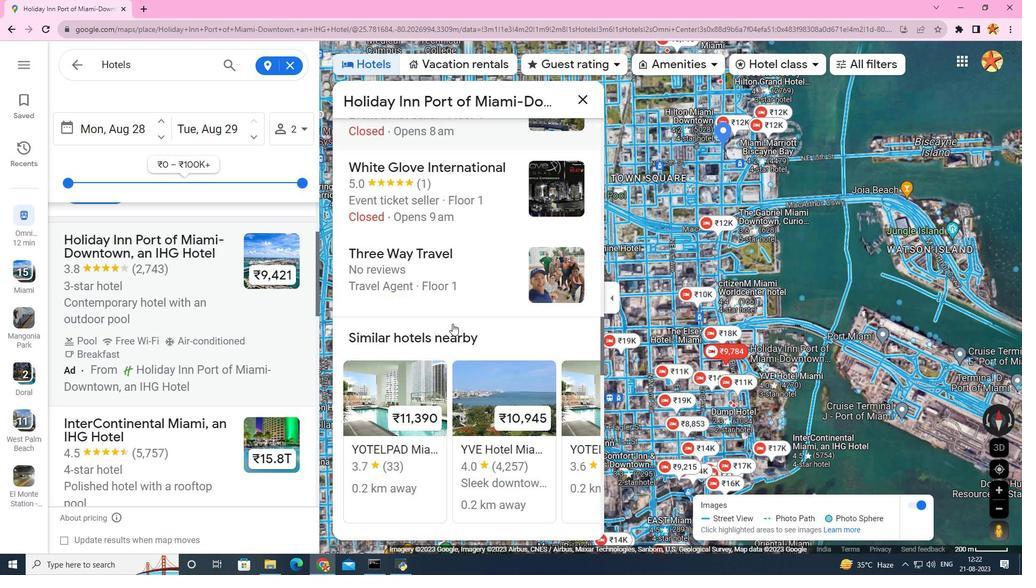 
Action: Mouse scrolled (452, 323) with delta (0, 0)
Screenshot: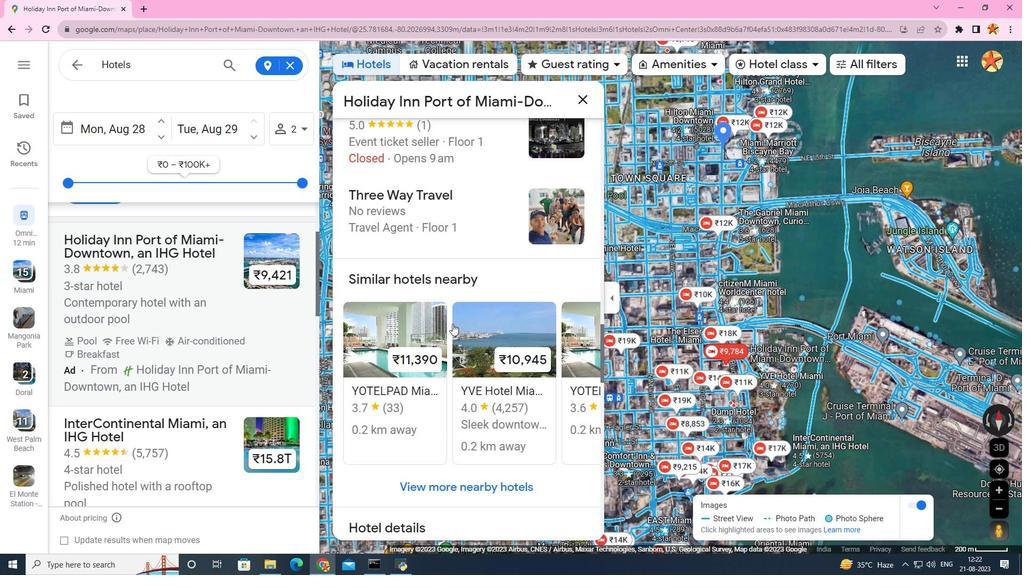 
Action: Mouse scrolled (452, 323) with delta (0, 0)
Screenshot: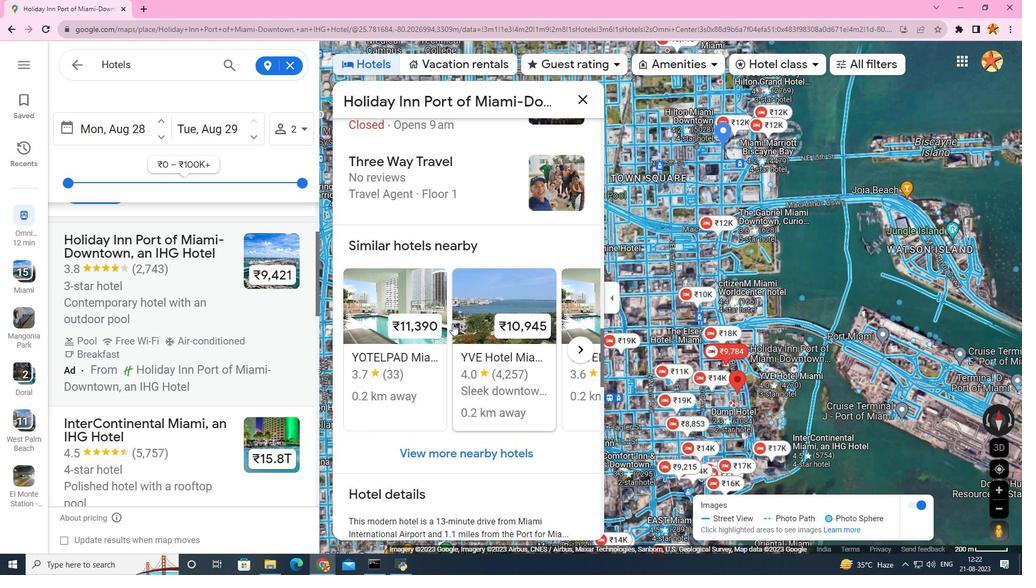 
Action: Mouse scrolled (452, 323) with delta (0, 0)
Screenshot: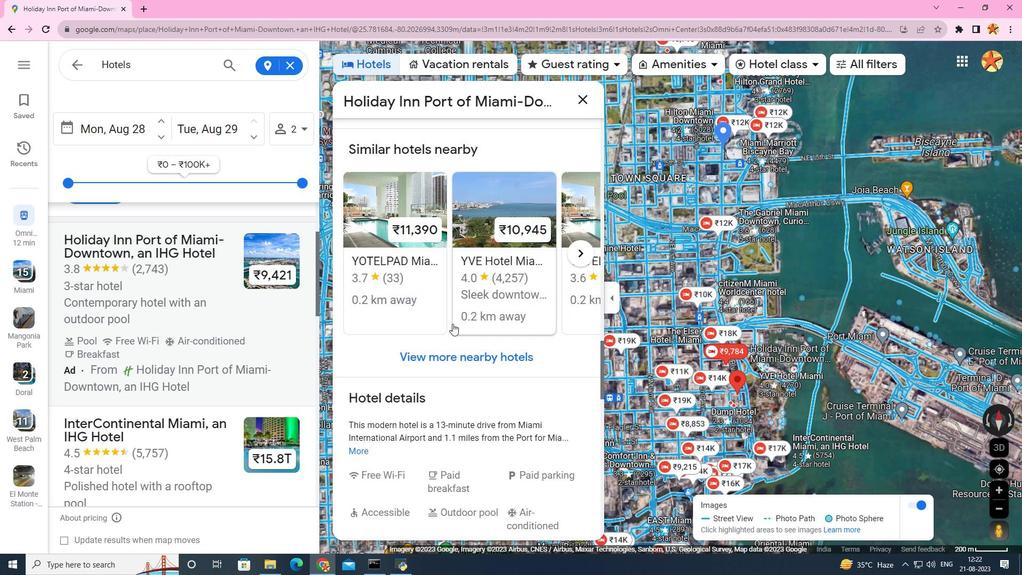 
Action: Mouse scrolled (452, 323) with delta (0, 0)
Screenshot: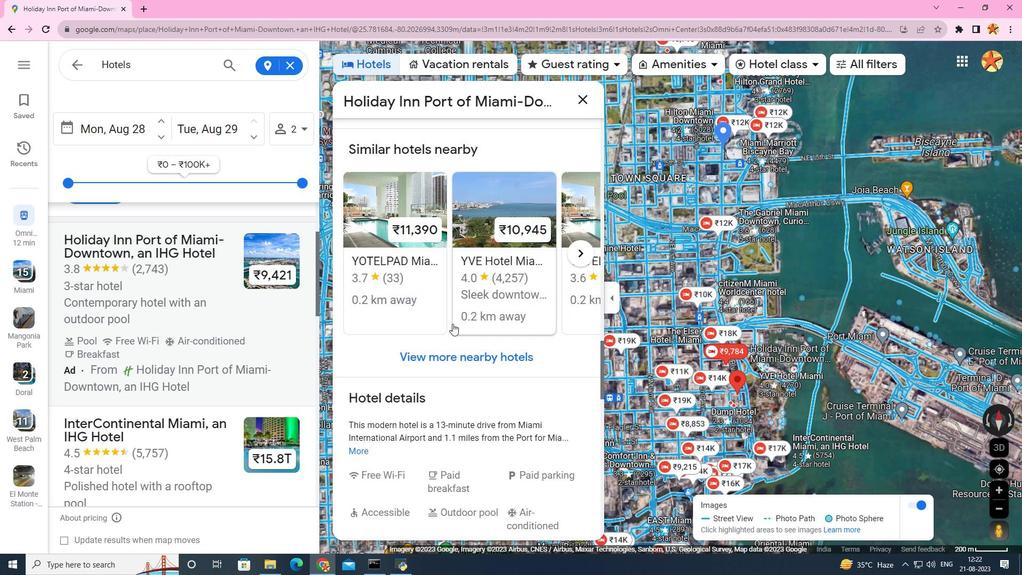 
Action: Mouse scrolled (452, 323) with delta (0, 0)
Screenshot: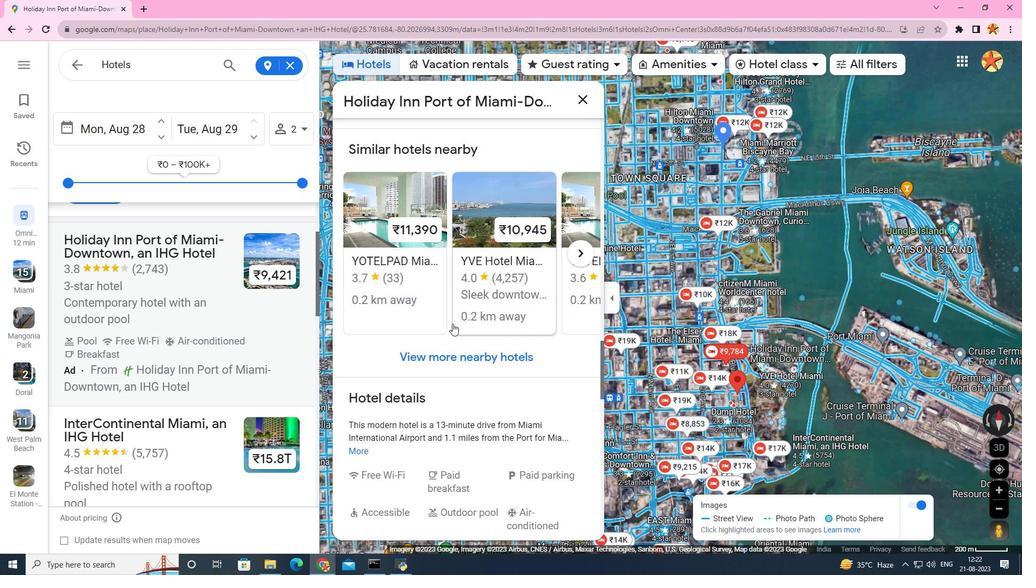 
Action: Mouse scrolled (452, 323) with delta (0, 0)
Screenshot: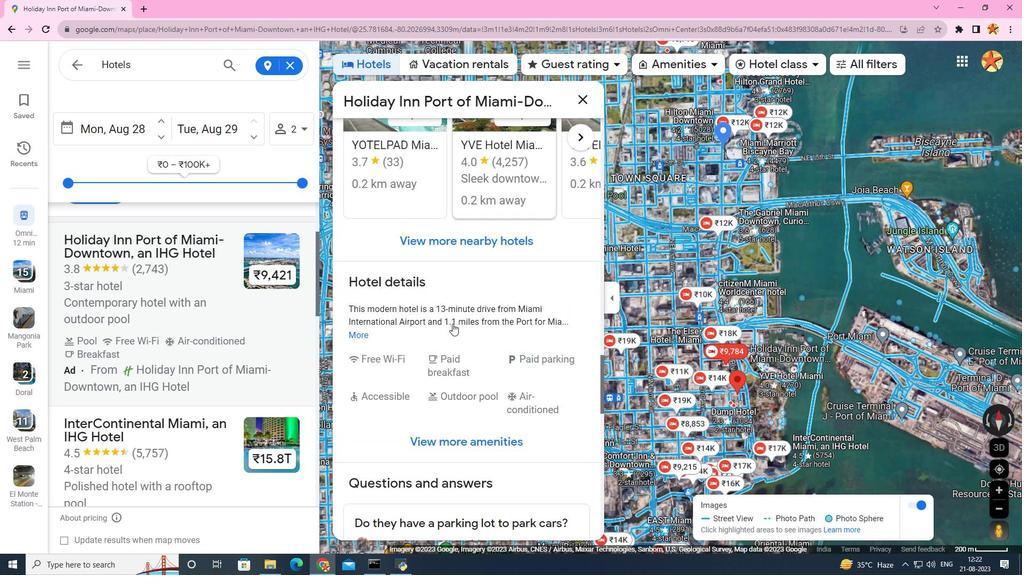 
Action: Mouse scrolled (452, 323) with delta (0, 0)
Screenshot: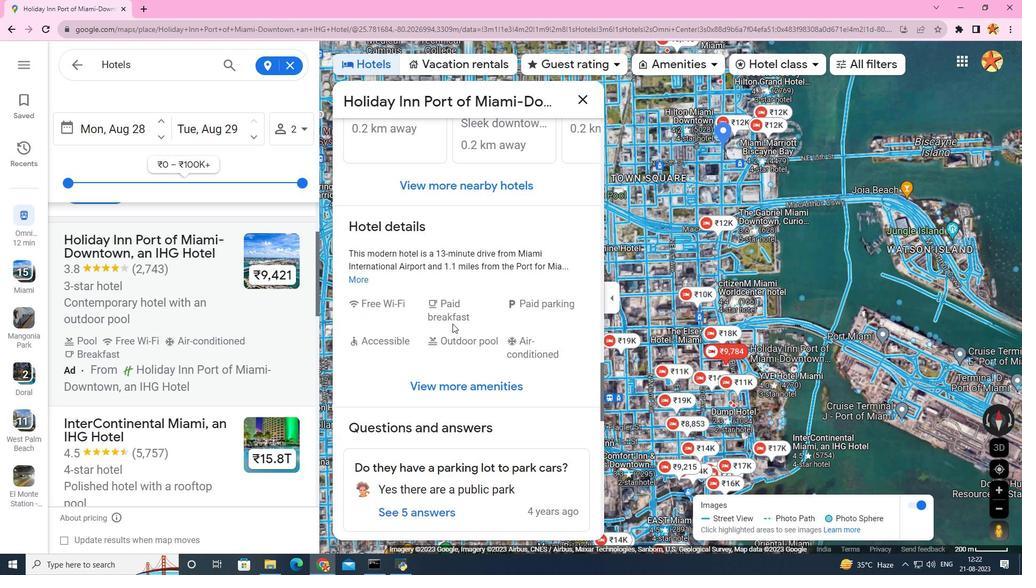 
Action: Mouse scrolled (452, 323) with delta (0, 0)
Screenshot: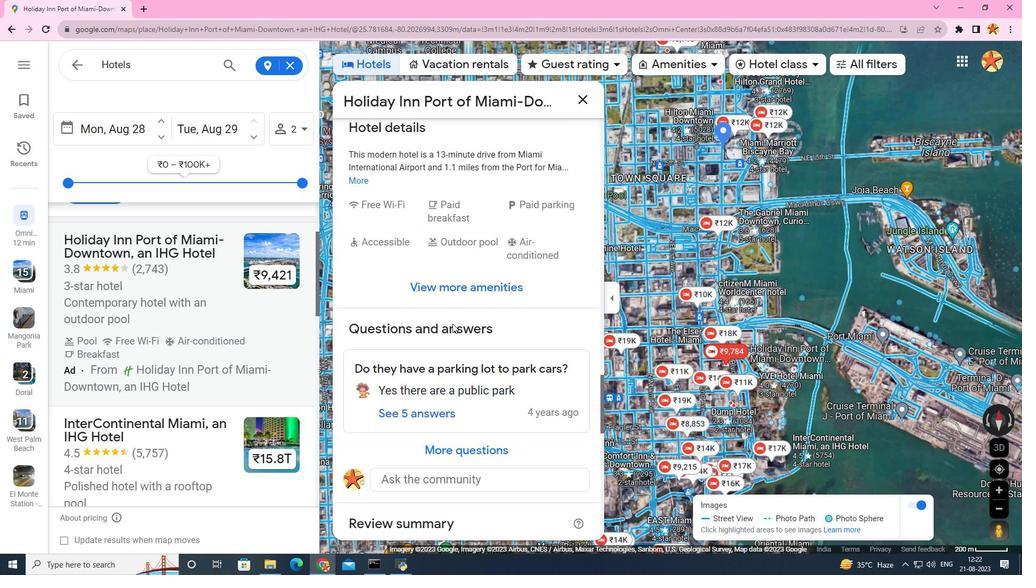 
Action: Mouse scrolled (452, 323) with delta (0, 0)
Screenshot: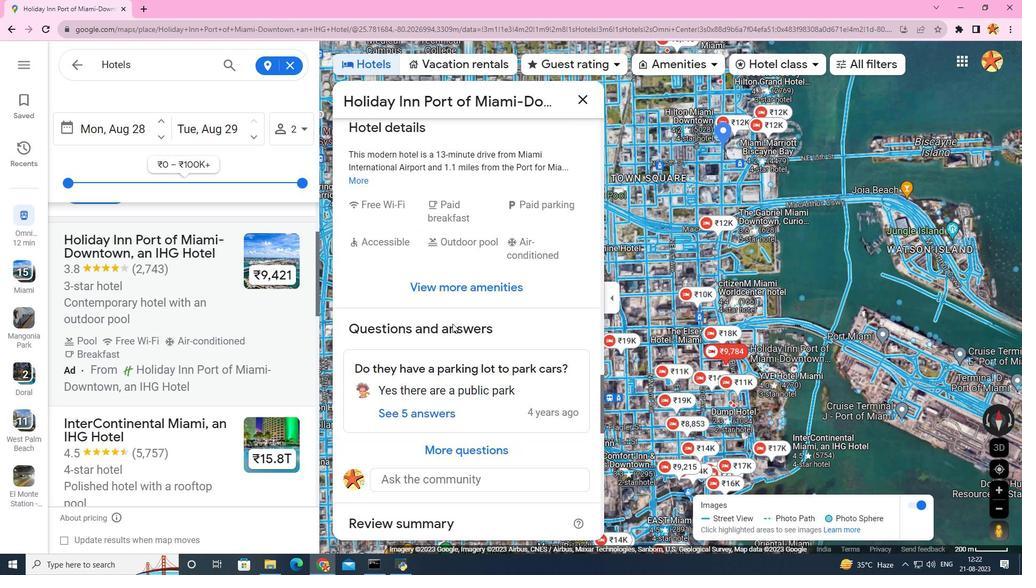 
Action: Mouse scrolled (452, 323) with delta (0, 0)
Screenshot: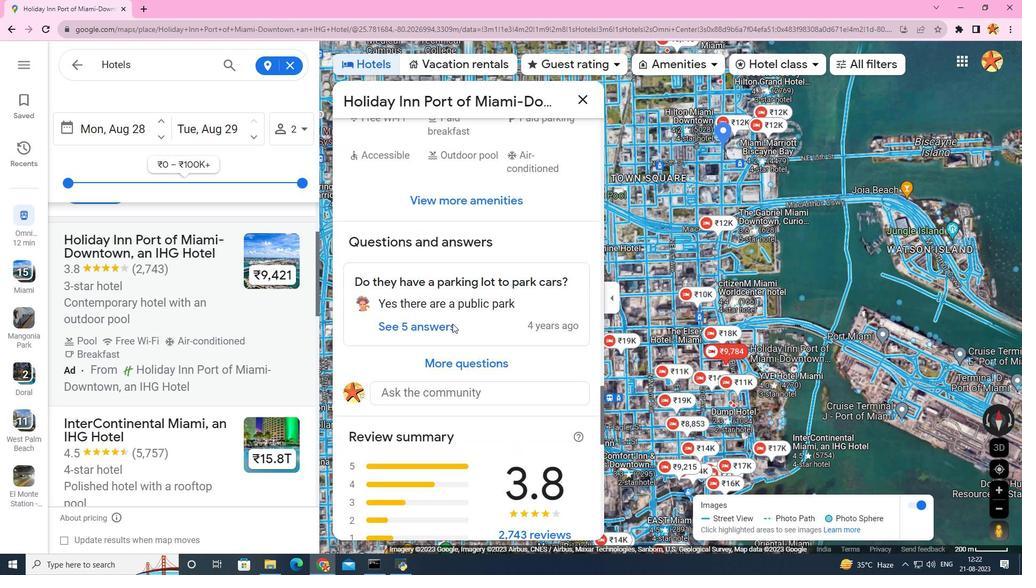 
Action: Mouse scrolled (452, 323) with delta (0, 0)
Screenshot: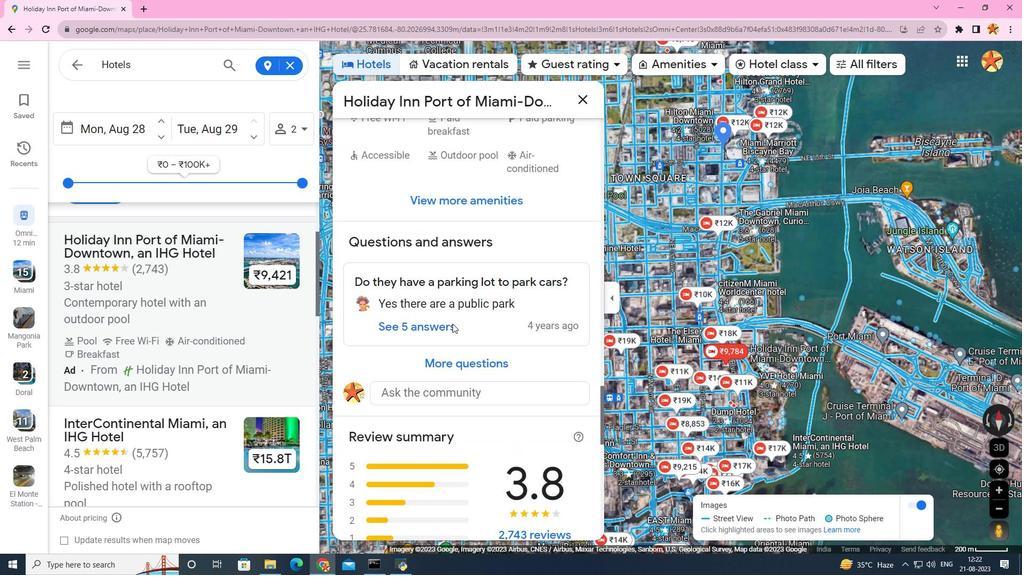 
Action: Mouse scrolled (452, 323) with delta (0, 0)
Screenshot: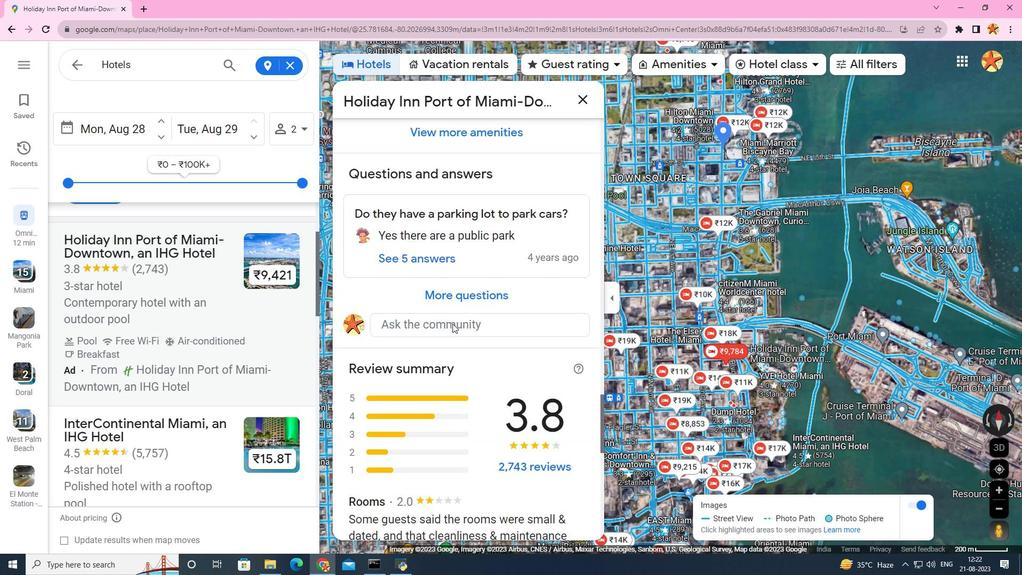 
Action: Mouse scrolled (452, 323) with delta (0, 0)
Screenshot: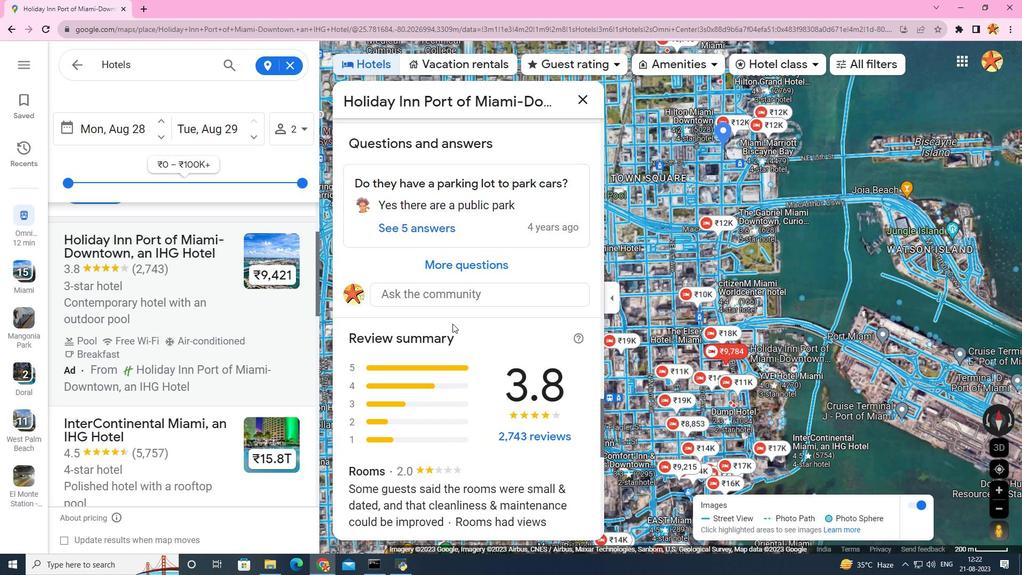 
Action: Mouse scrolled (452, 323) with delta (0, 0)
Screenshot: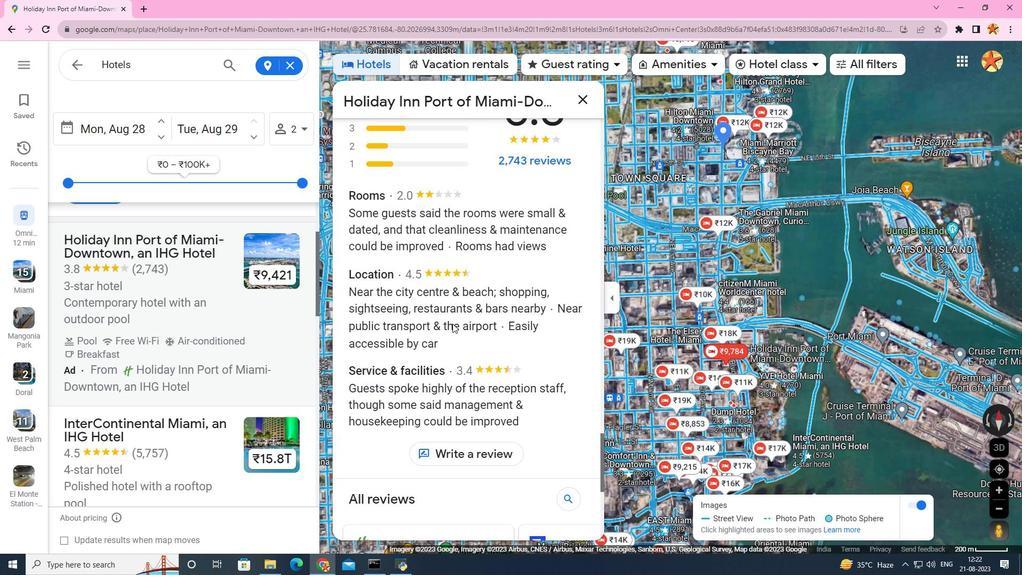 
Action: Mouse scrolled (452, 323) with delta (0, 0)
Screenshot: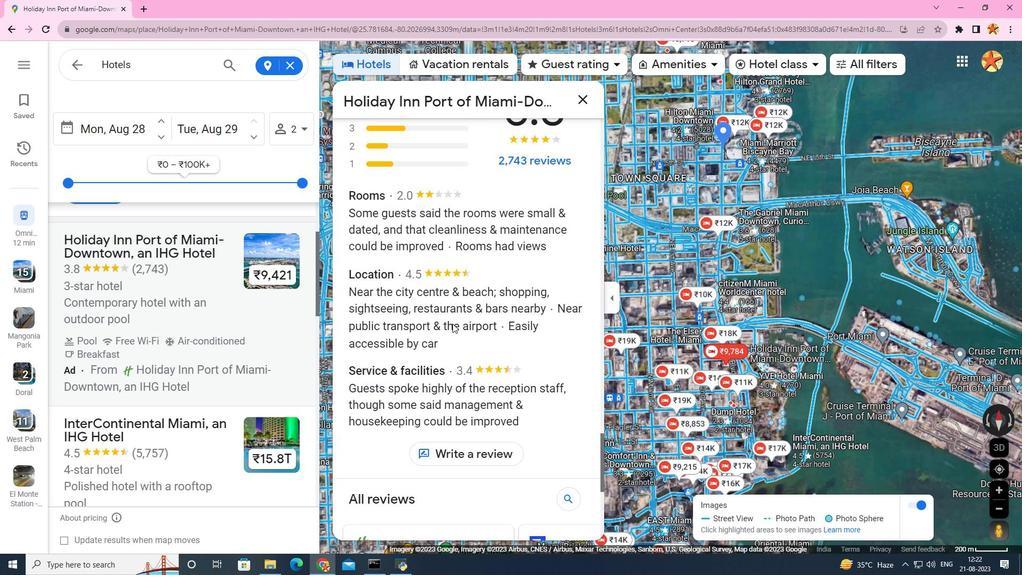 
Action: Mouse scrolled (452, 323) with delta (0, 0)
Screenshot: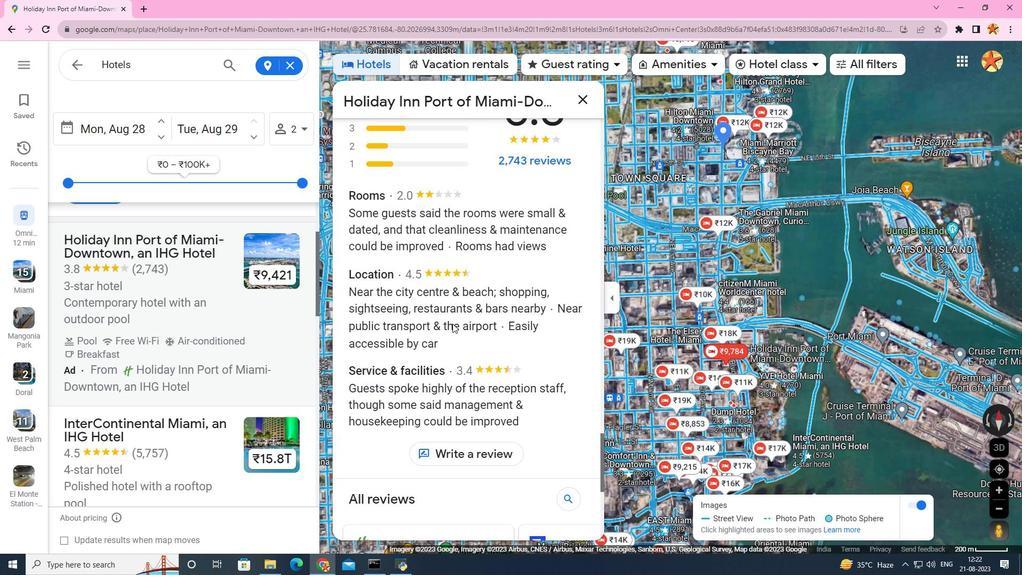 
Action: Mouse scrolled (452, 323) with delta (0, 0)
Screenshot: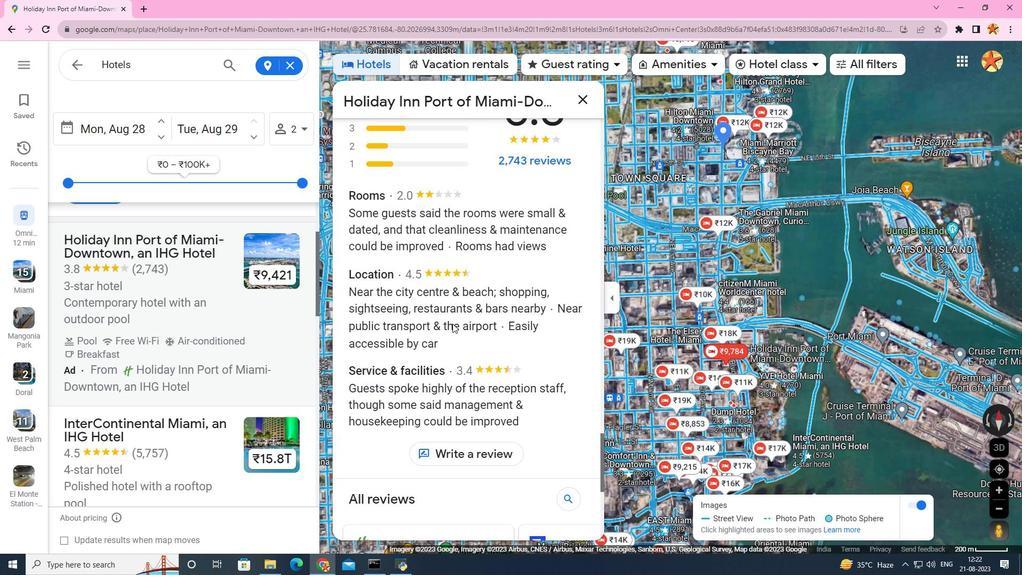 
Action: Mouse scrolled (452, 323) with delta (0, 0)
Screenshot: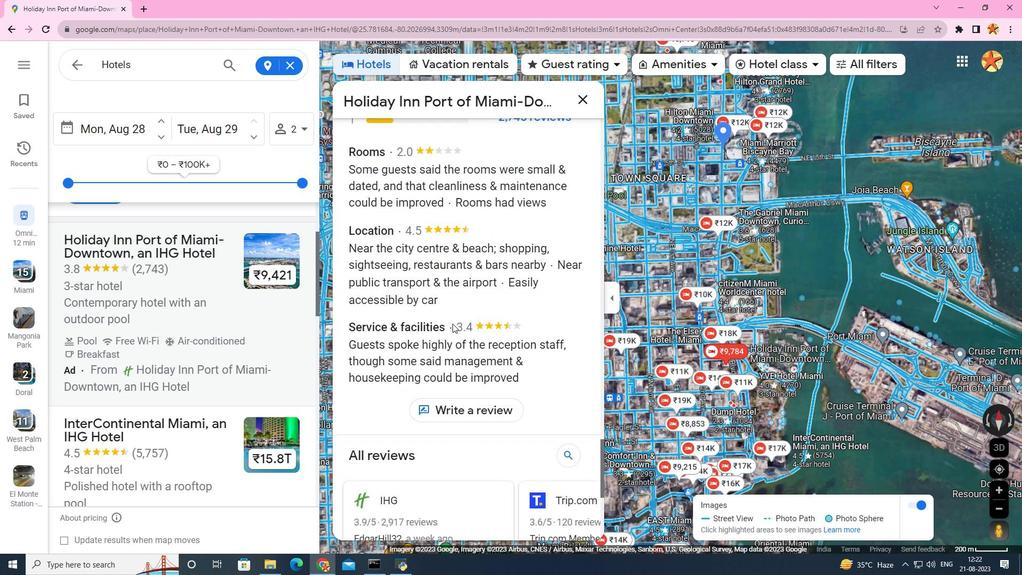 
Action: Mouse scrolled (452, 323) with delta (0, 0)
Screenshot: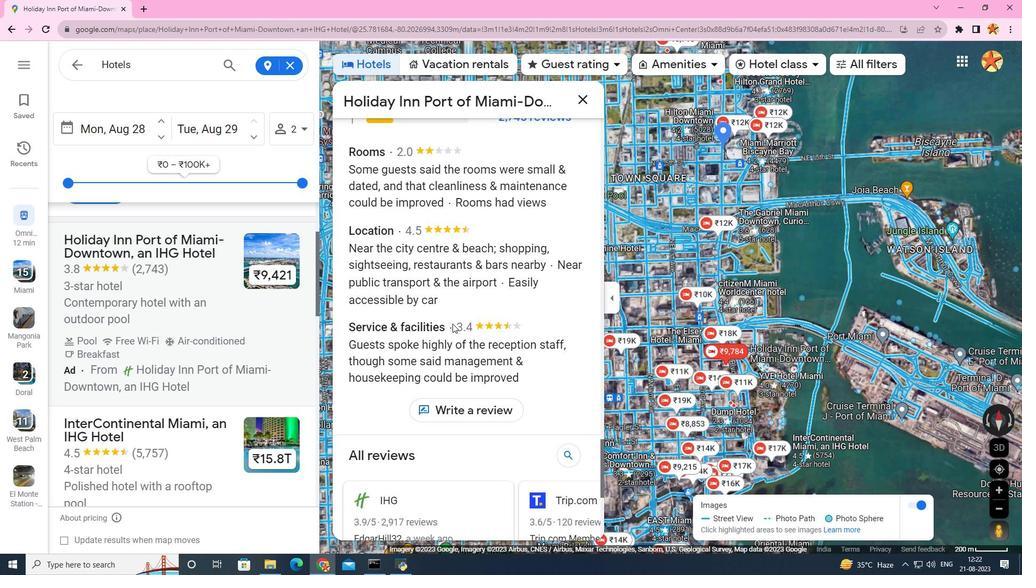 
Action: Mouse scrolled (452, 323) with delta (0, 0)
Screenshot: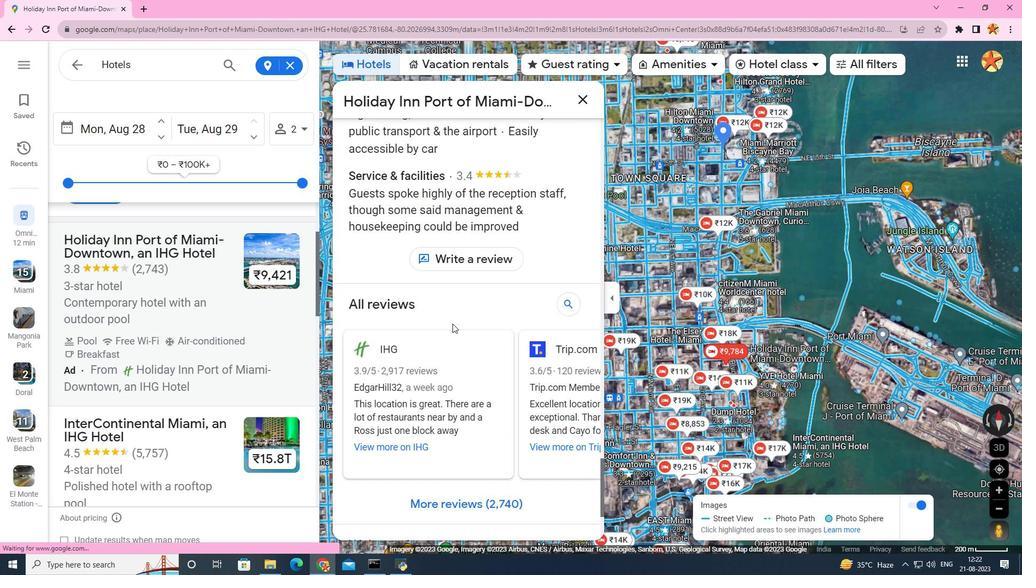
Action: Mouse scrolled (452, 323) with delta (0, 0)
Screenshot: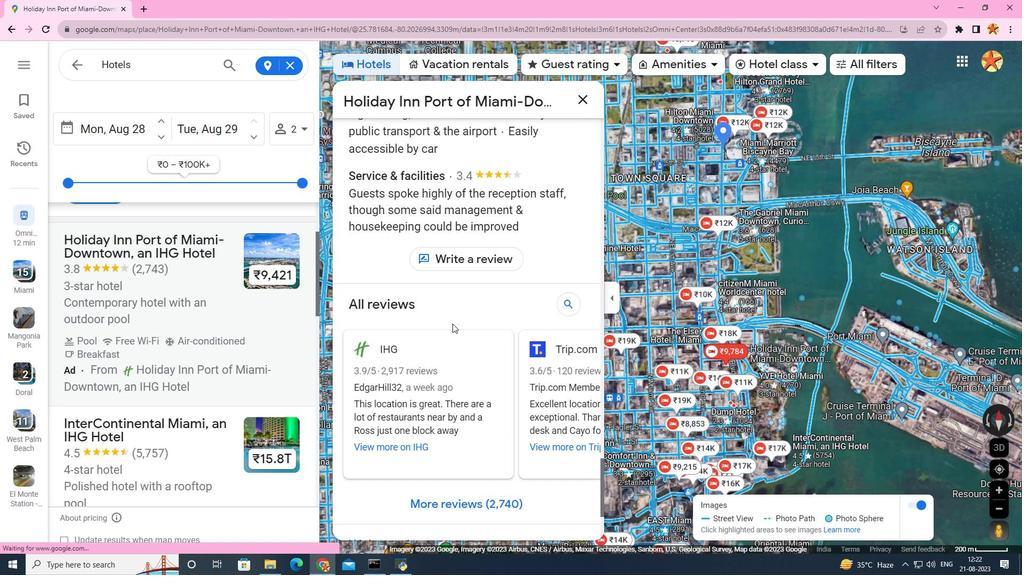 
Action: Mouse scrolled (452, 323) with delta (0, 0)
Screenshot: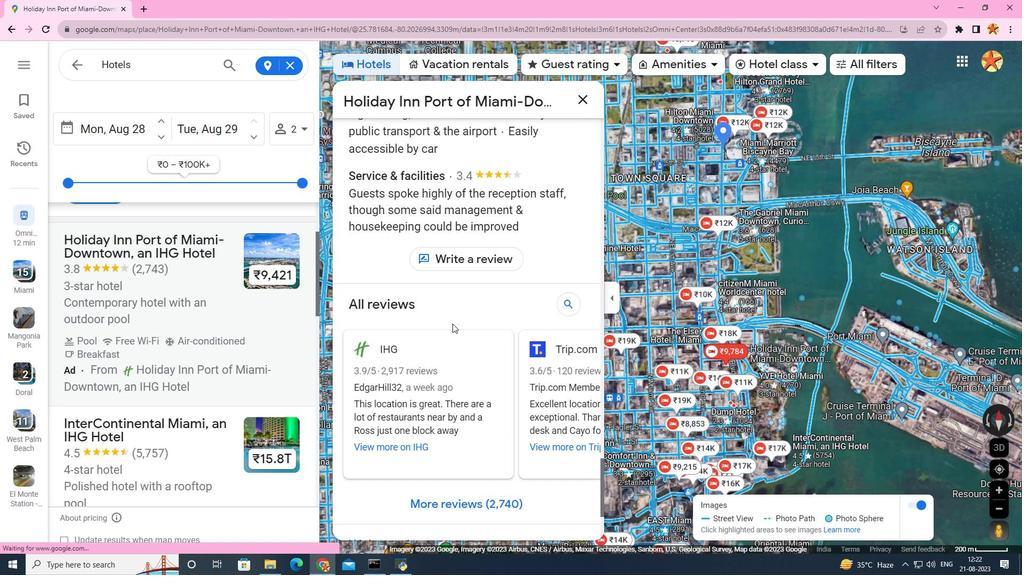 
Action: Mouse scrolled (452, 323) with delta (0, 0)
Screenshot: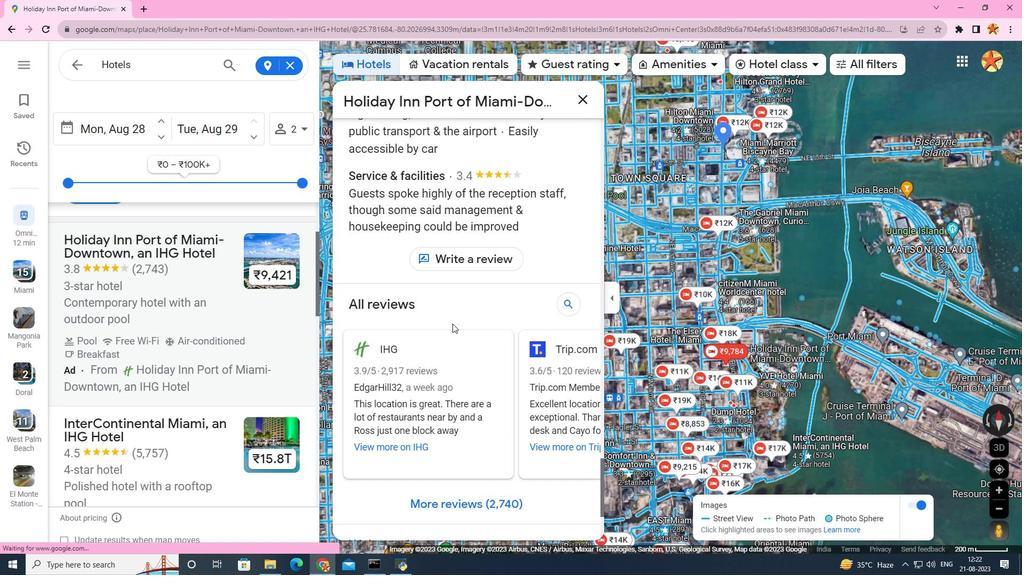 
Action: Mouse scrolled (452, 323) with delta (0, 0)
Screenshot: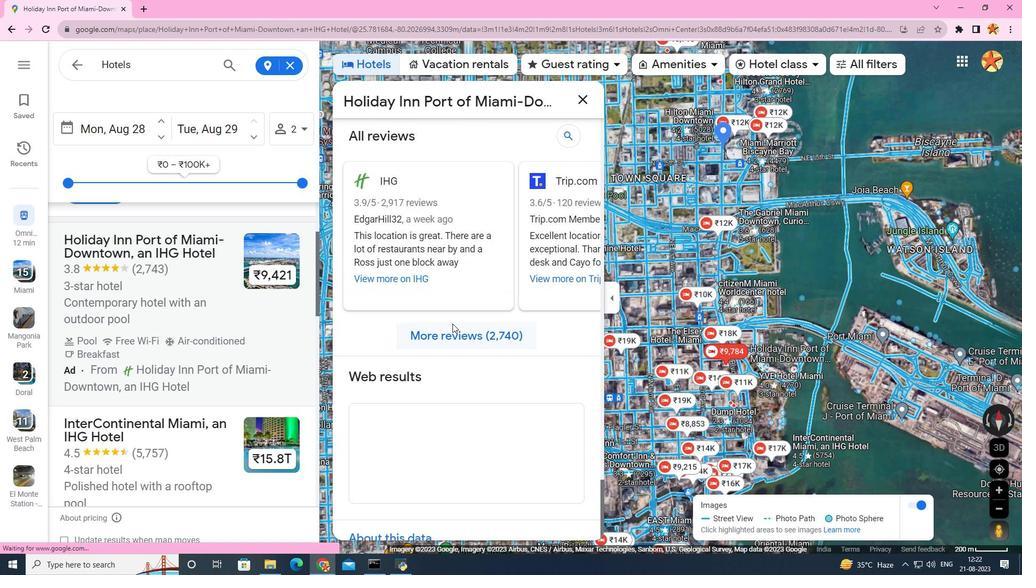 
Action: Mouse moved to (140, 455)
Screenshot: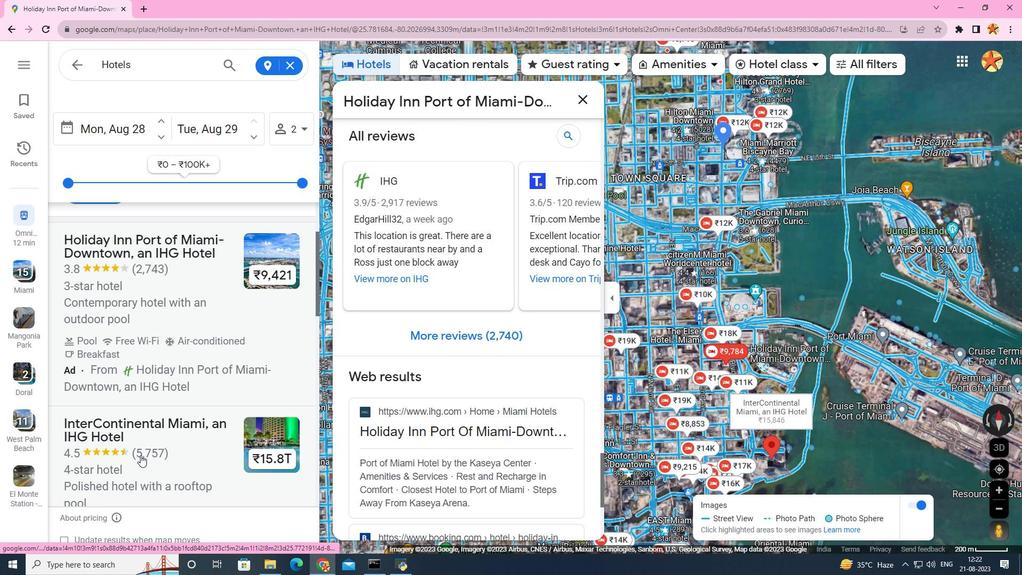 
Action: Mouse pressed left at (140, 455)
Screenshot: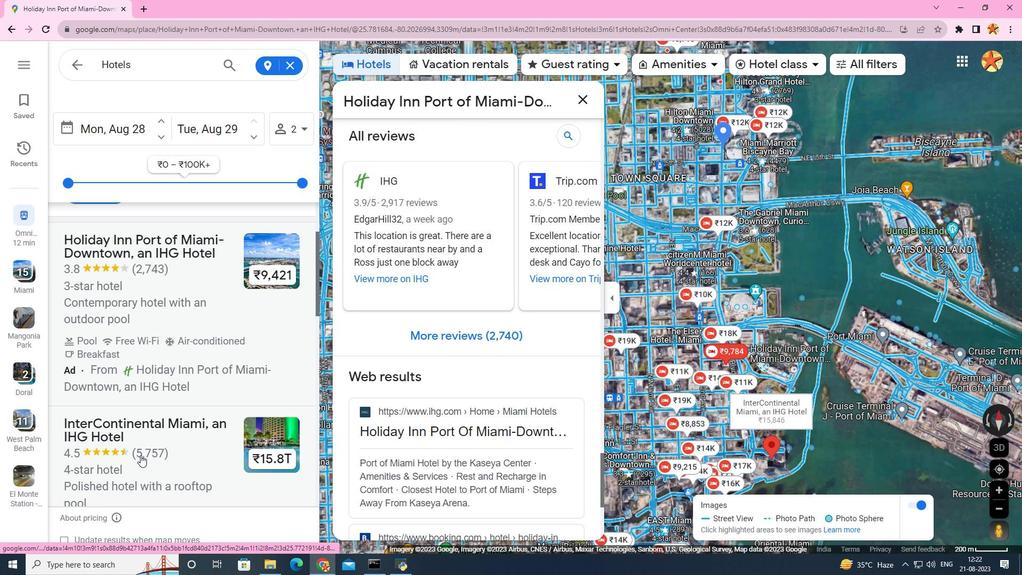 
Action: Mouse moved to (428, 358)
Screenshot: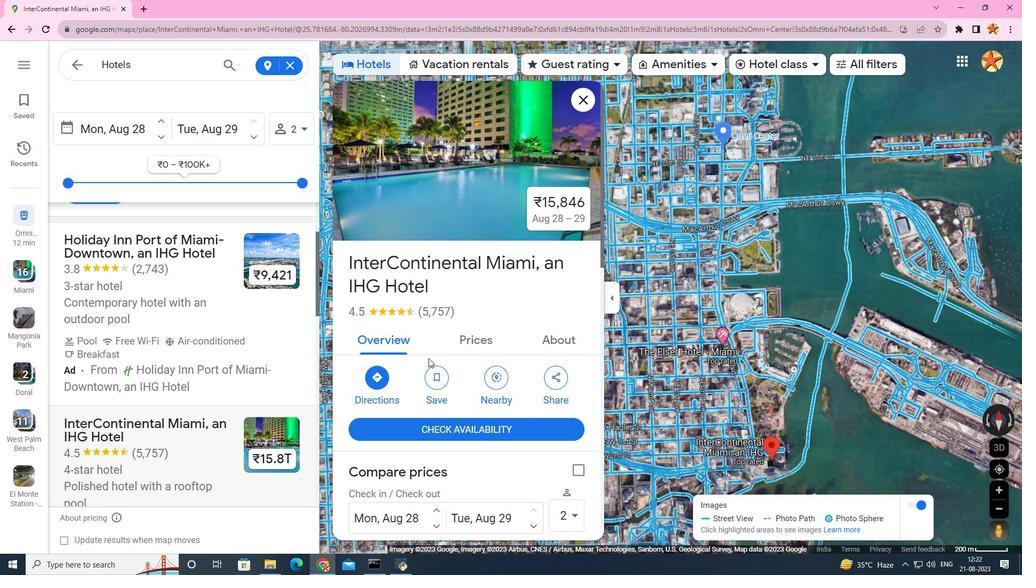 
Action: Mouse scrolled (428, 357) with delta (0, 0)
Screenshot: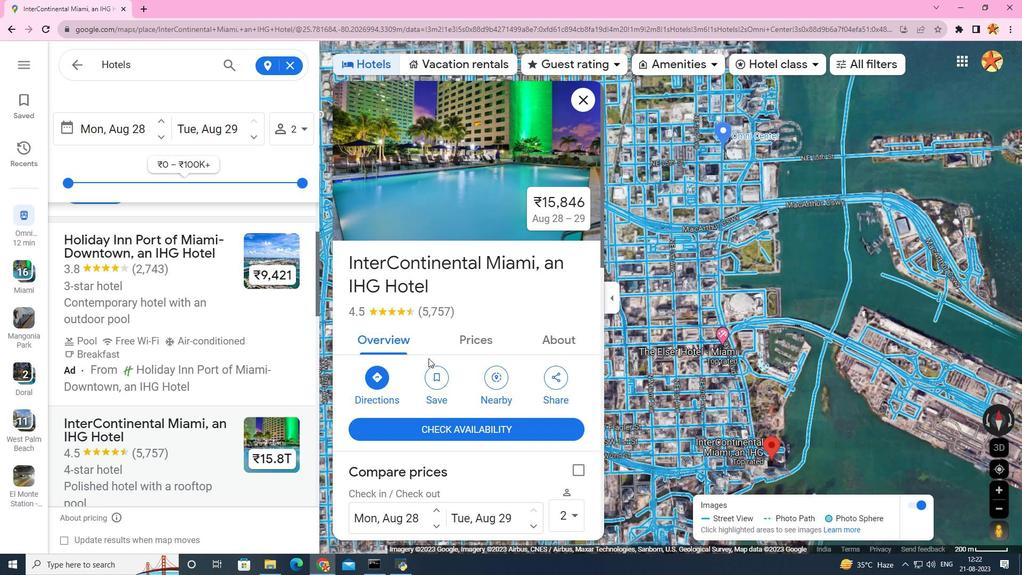 
Action: Mouse scrolled (428, 357) with delta (0, 0)
Screenshot: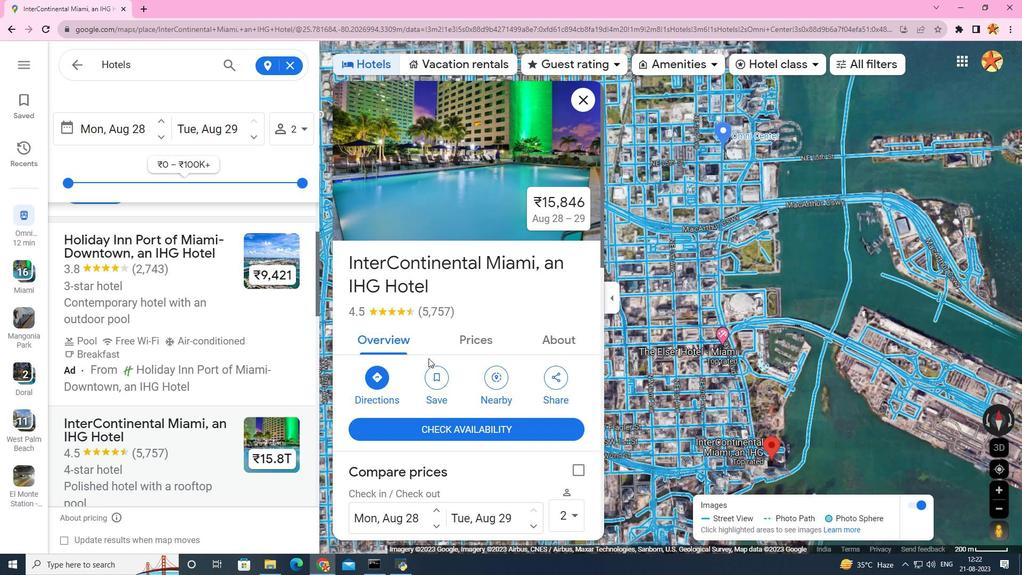 
Action: Mouse scrolled (428, 357) with delta (0, 0)
Screenshot: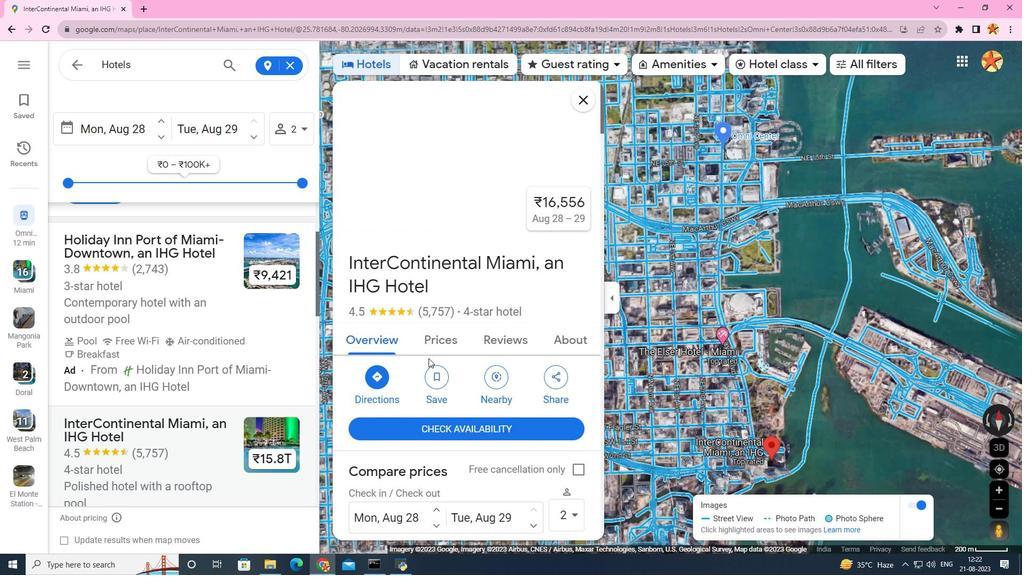 
Action: Mouse scrolled (428, 357) with delta (0, 0)
Screenshot: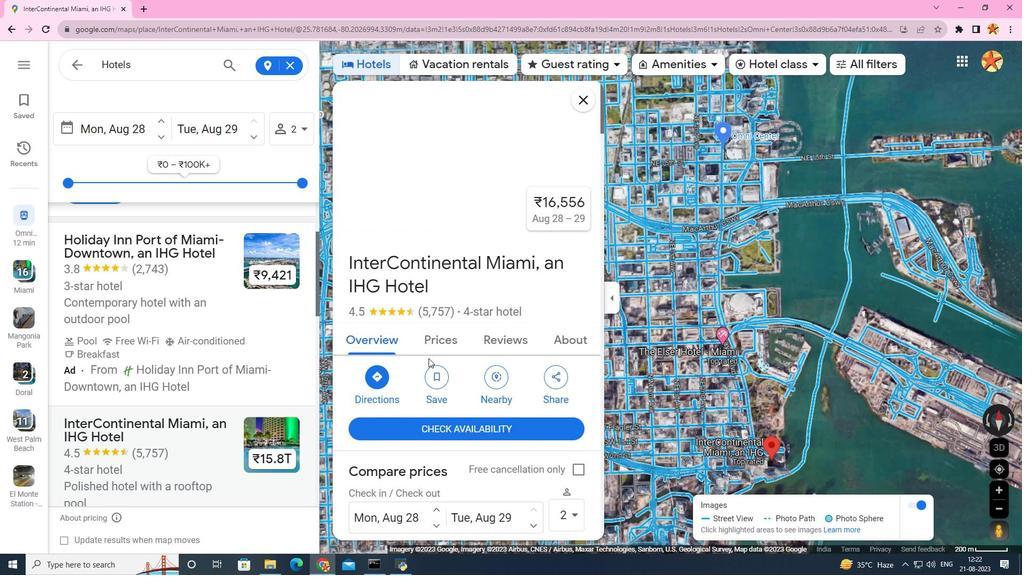 
Action: Mouse scrolled (428, 357) with delta (0, 0)
Screenshot: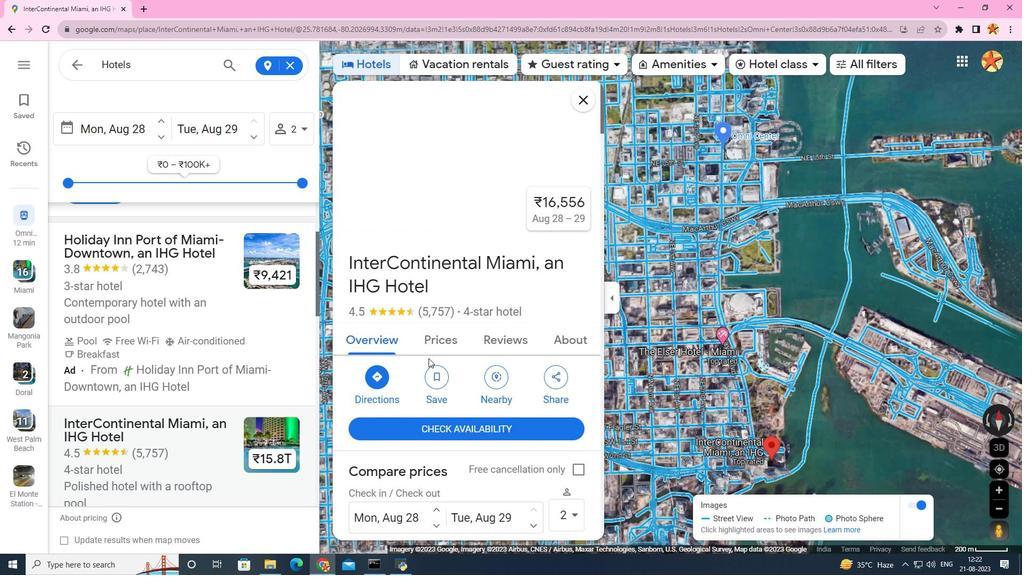 
Action: Mouse scrolled (428, 357) with delta (0, 0)
Screenshot: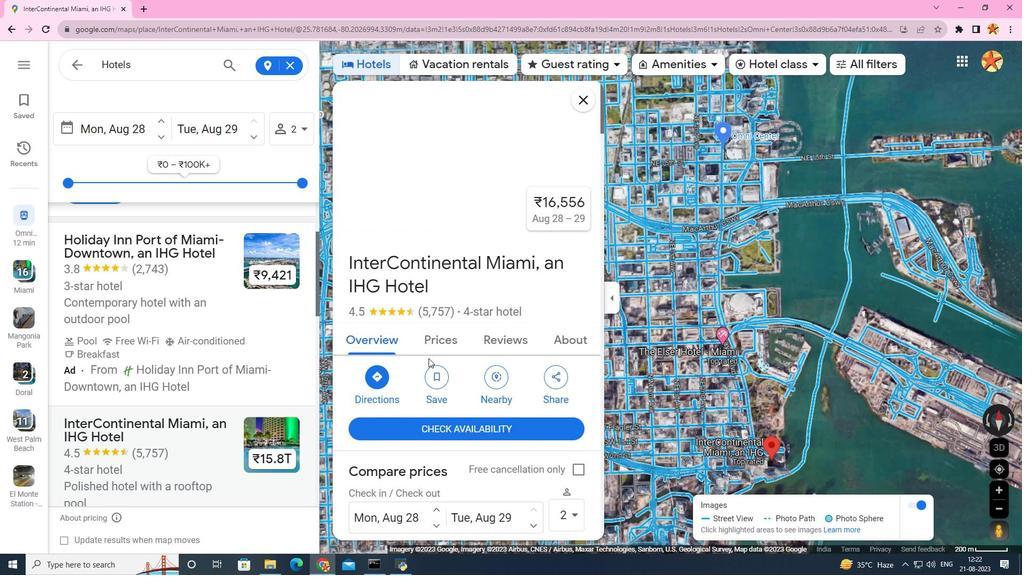
Action: Mouse scrolled (428, 357) with delta (0, 0)
Screenshot: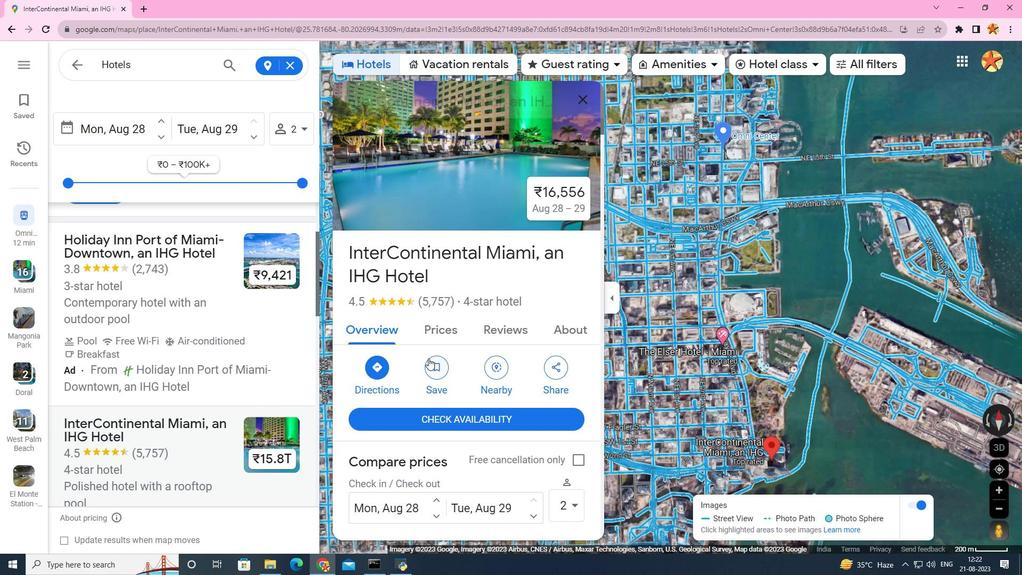 
Action: Mouse scrolled (428, 357) with delta (0, 0)
Screenshot: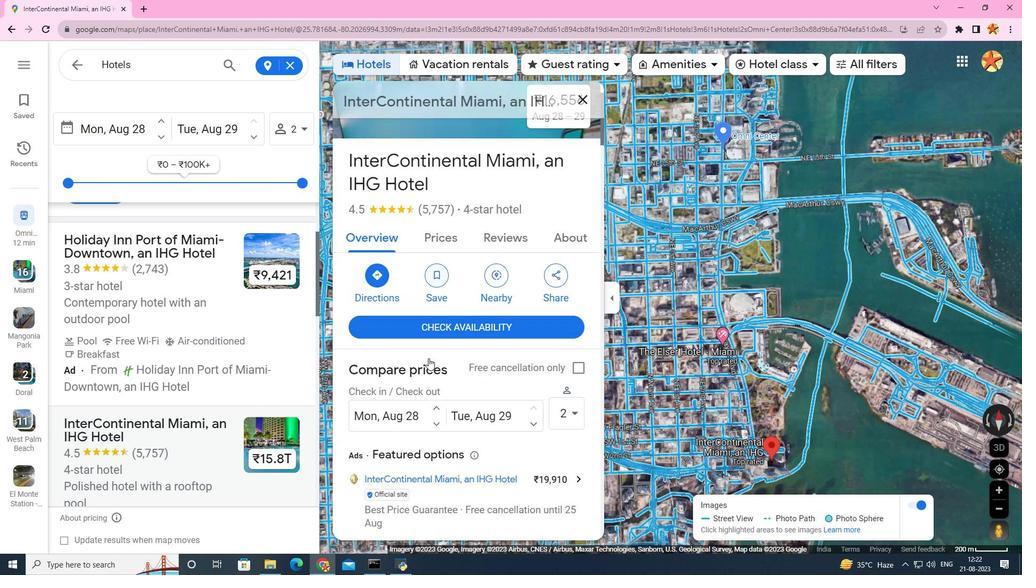 
Action: Mouse scrolled (428, 357) with delta (0, 0)
Screenshot: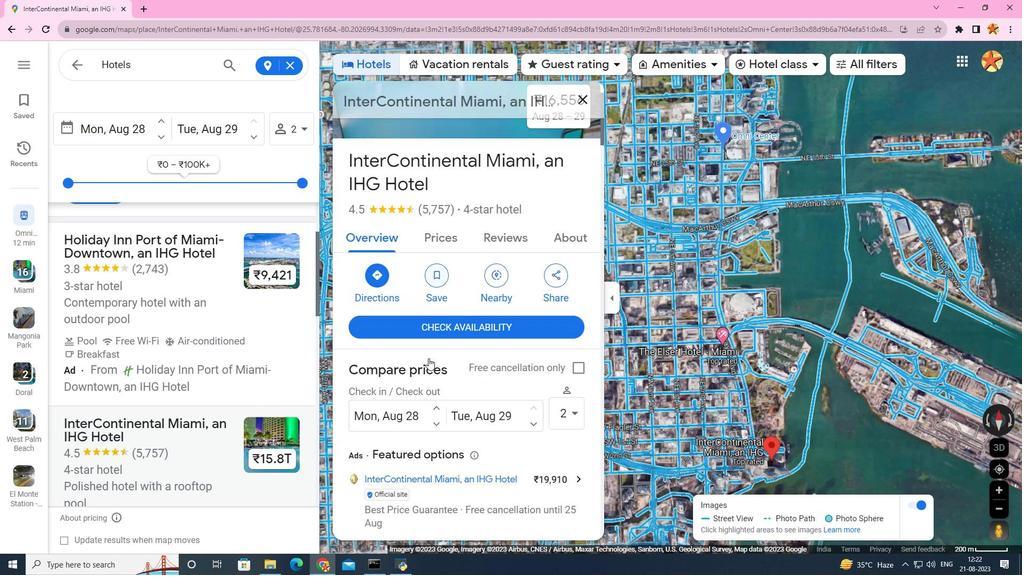 
Action: Mouse scrolled (428, 357) with delta (0, 0)
Screenshot: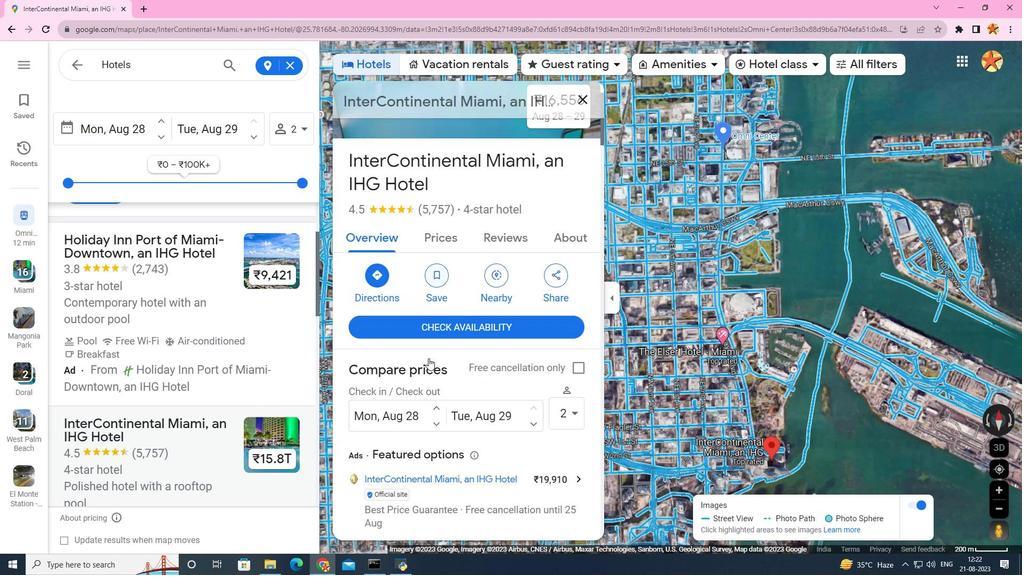 
Action: Mouse scrolled (428, 357) with delta (0, 0)
Screenshot: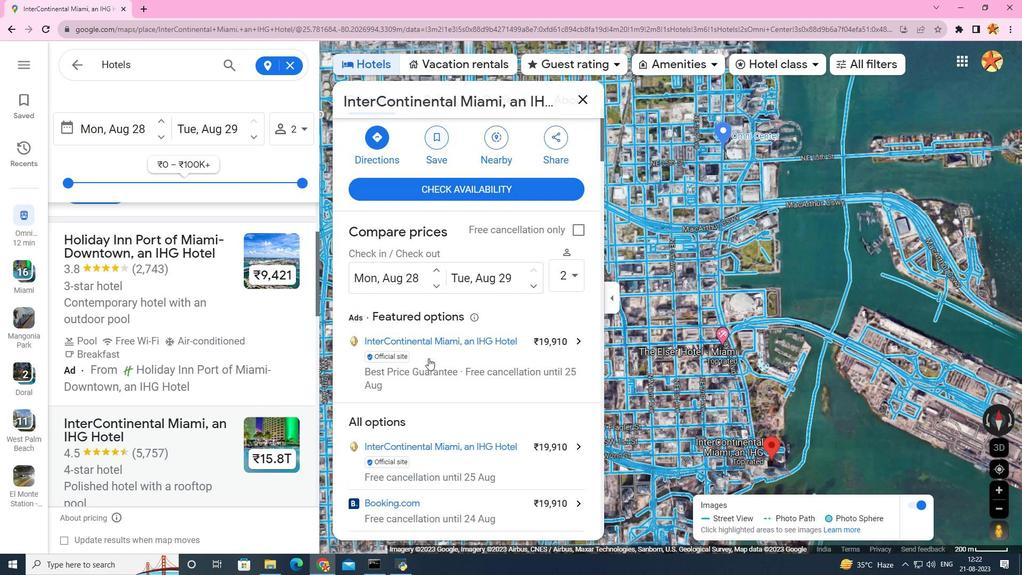 
Action: Mouse scrolled (428, 357) with delta (0, 0)
Screenshot: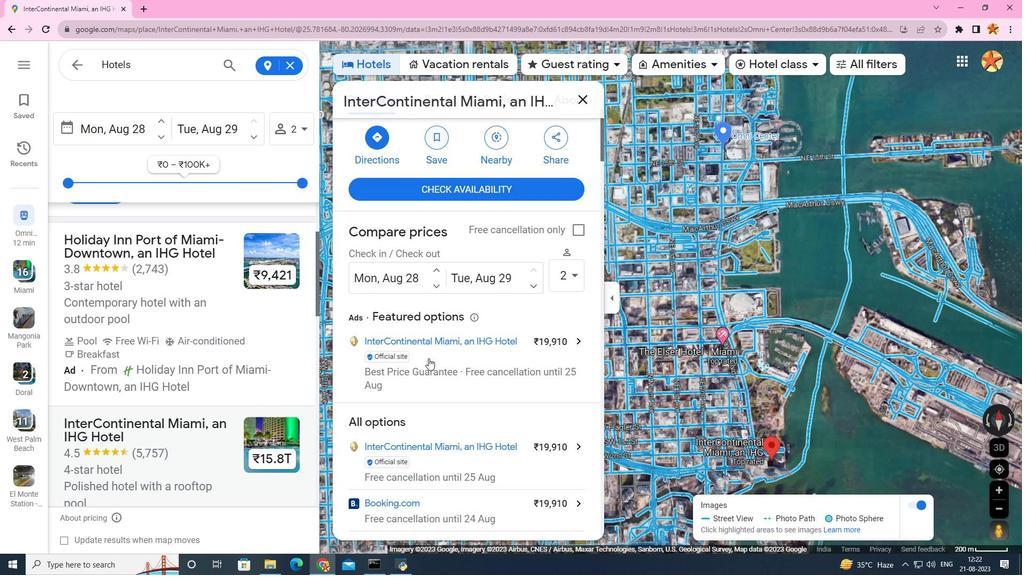 
Action: Mouse scrolled (428, 357) with delta (0, 0)
Screenshot: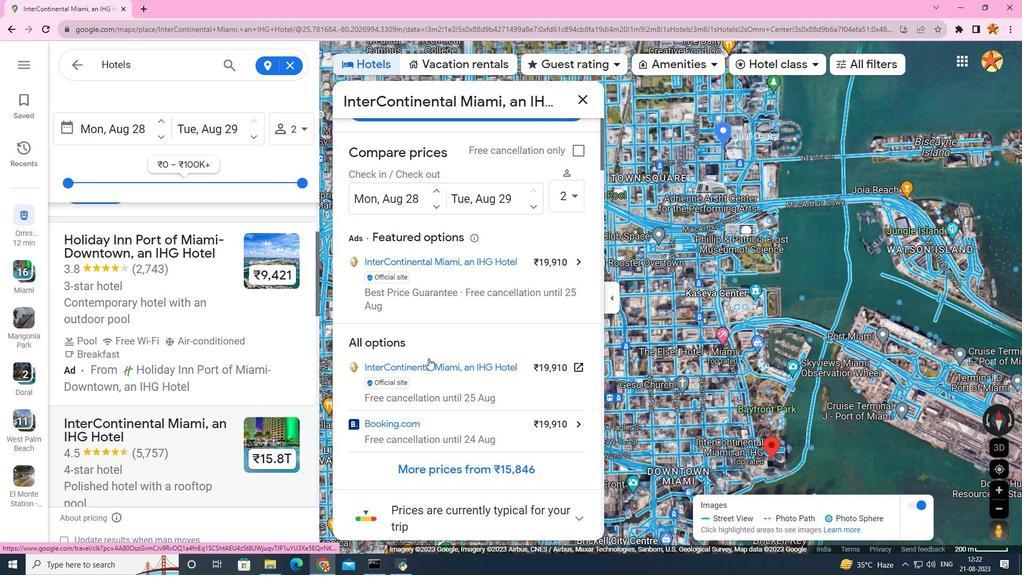 
Action: Mouse scrolled (428, 357) with delta (0, 0)
Screenshot: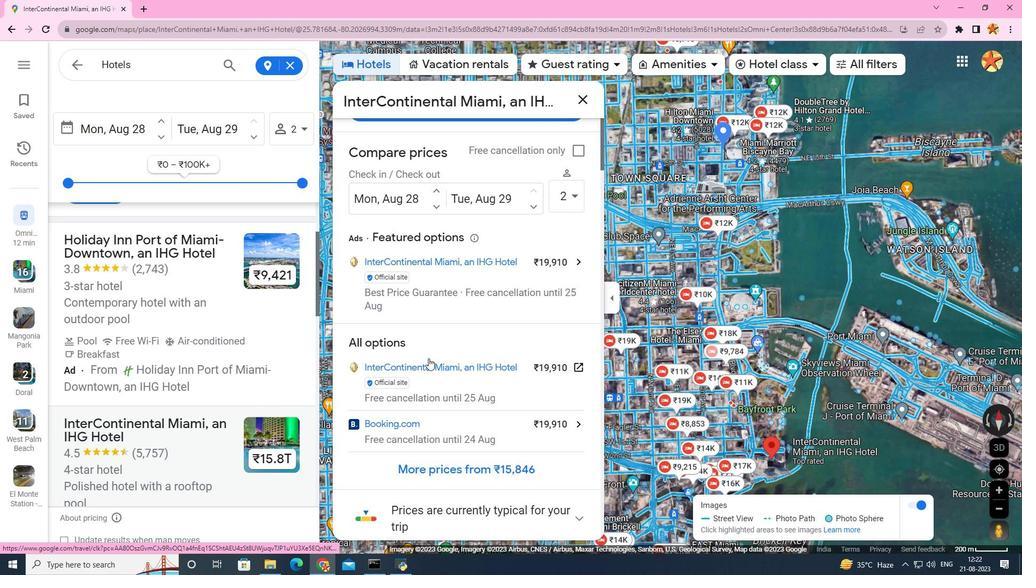 
Action: Mouse scrolled (428, 357) with delta (0, 0)
Screenshot: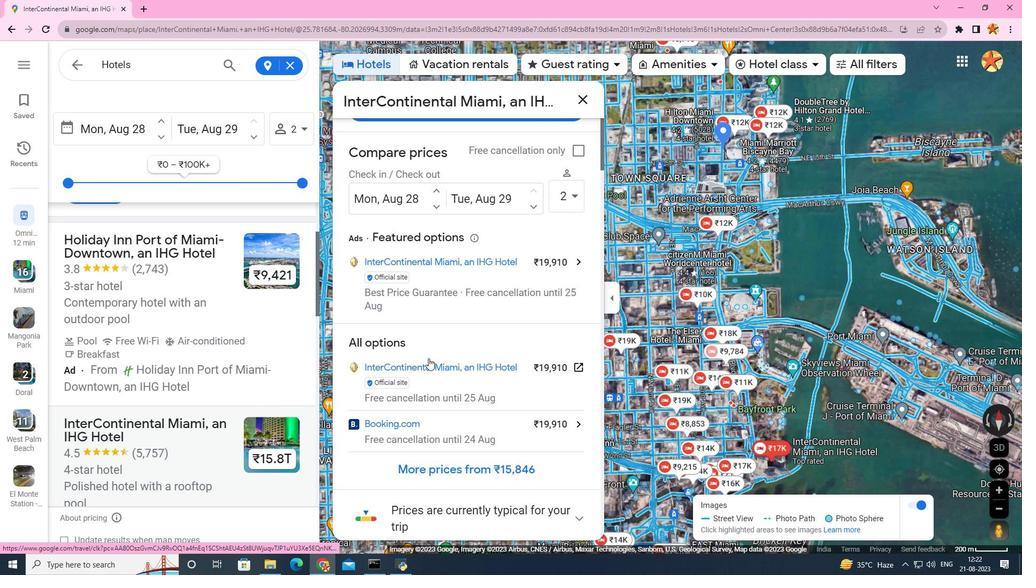 
Action: Mouse scrolled (428, 357) with delta (0, 0)
Screenshot: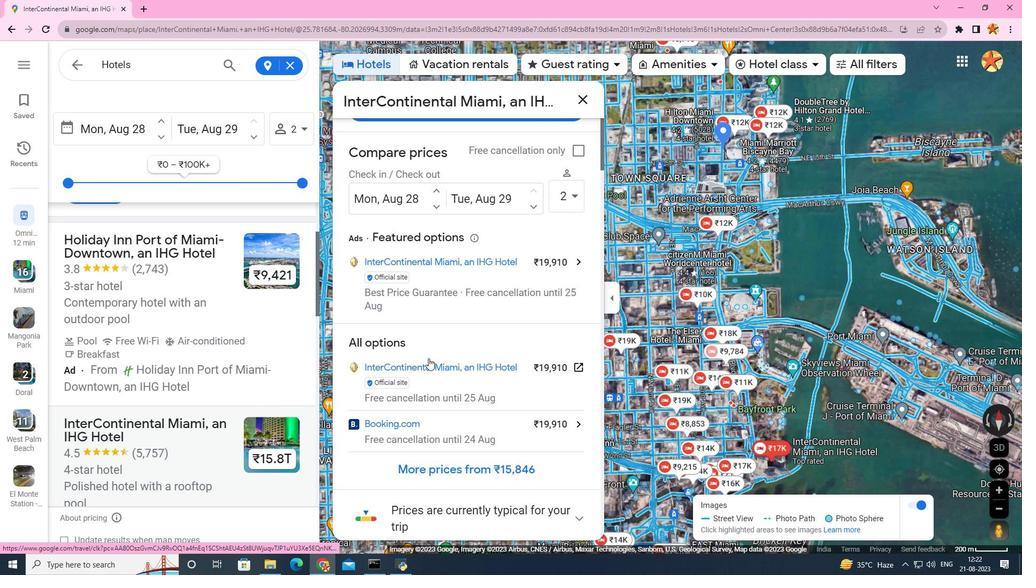
Action: Mouse scrolled (428, 357) with delta (0, 0)
Screenshot: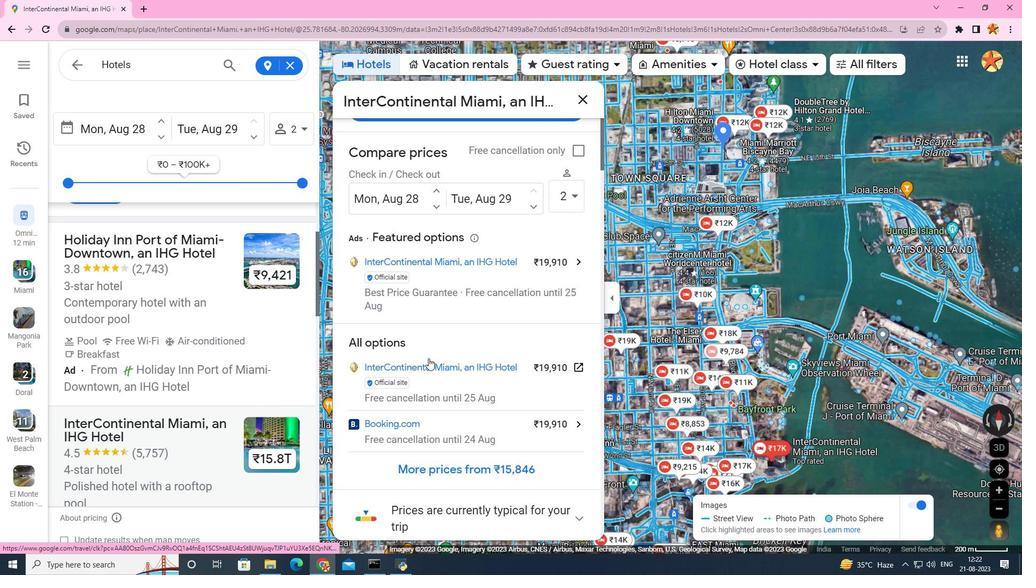
Action: Mouse scrolled (428, 357) with delta (0, 0)
Screenshot: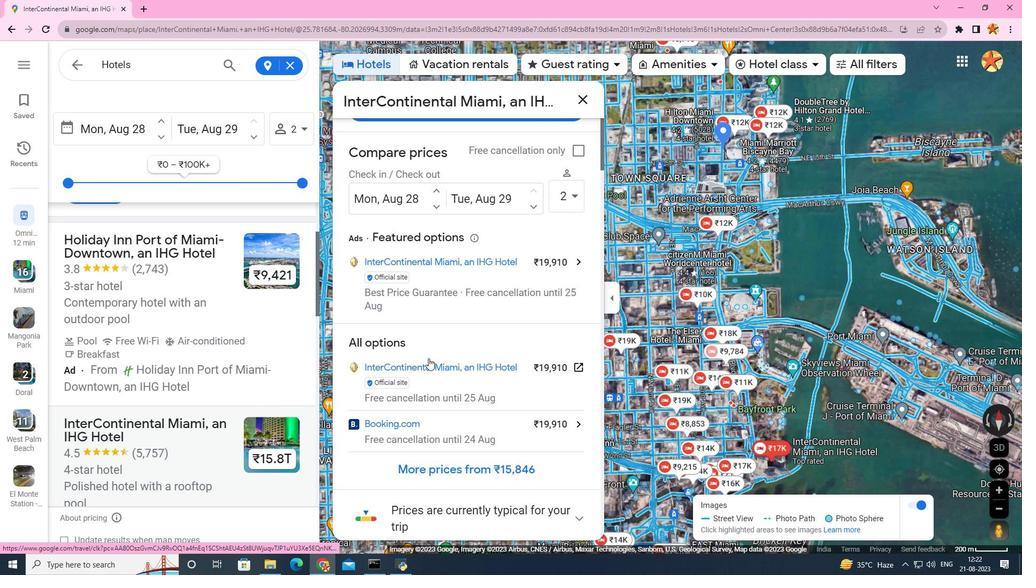 
Action: Mouse scrolled (428, 357) with delta (0, 0)
Screenshot: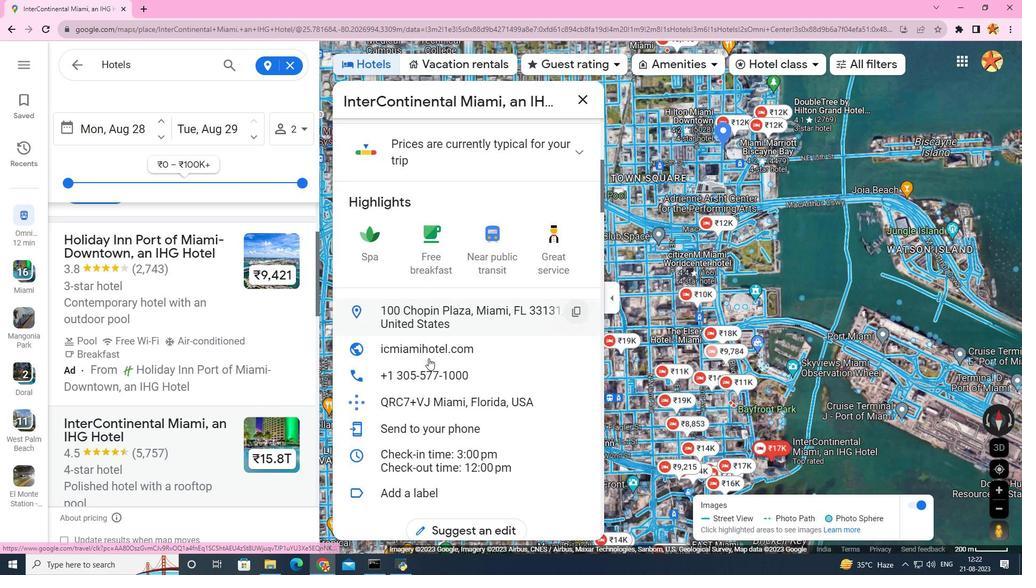 
Action: Mouse scrolled (428, 357) with delta (0, 0)
Screenshot: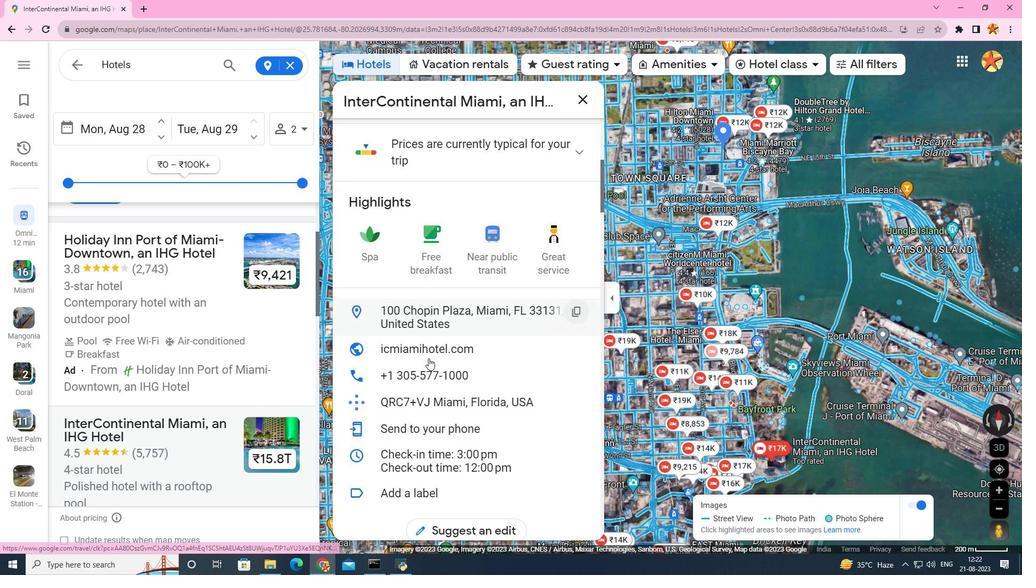 
Action: Mouse scrolled (428, 357) with delta (0, 0)
Screenshot: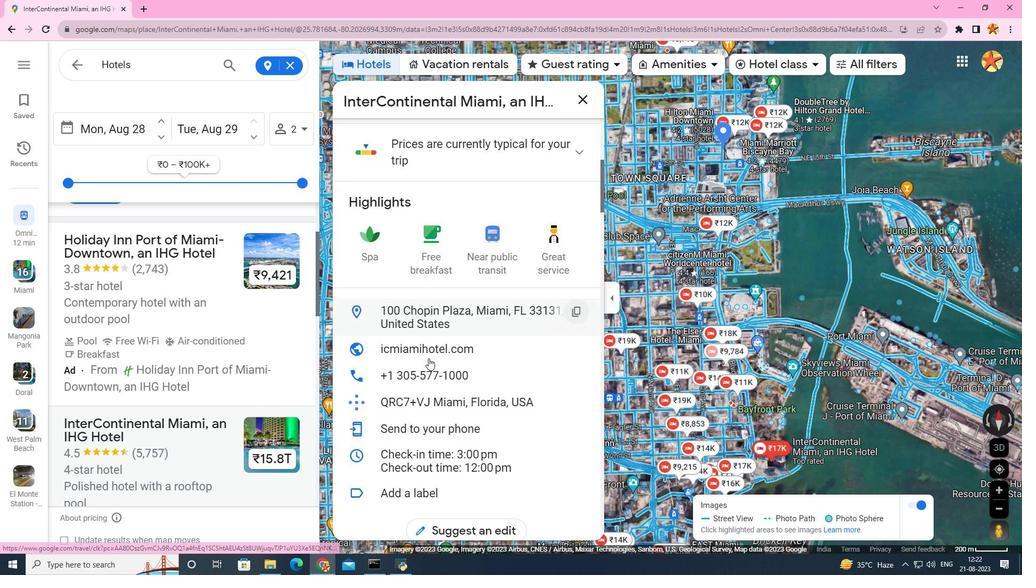 
Action: Mouse scrolled (428, 357) with delta (0, 0)
Screenshot: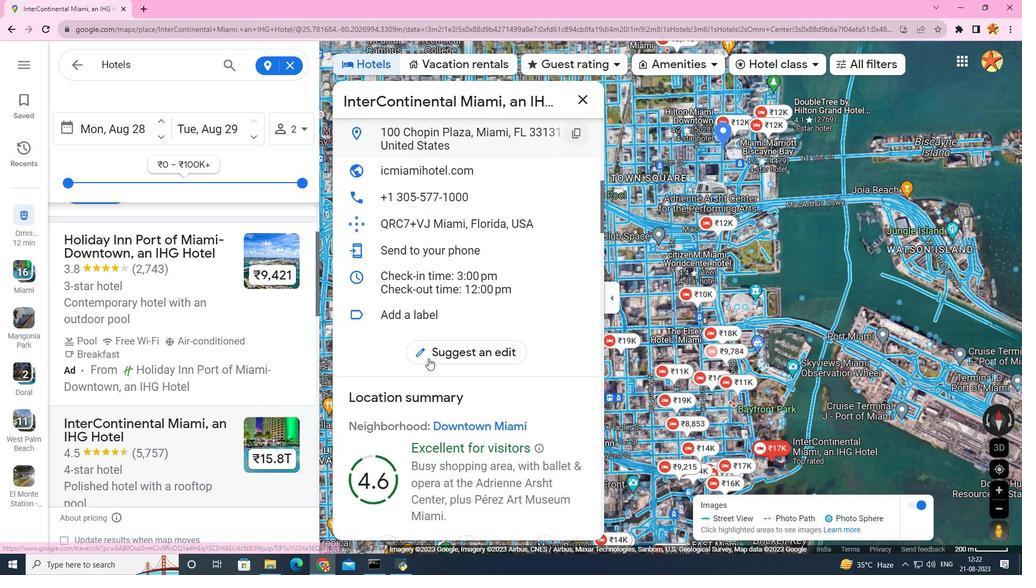 
Action: Mouse scrolled (428, 357) with delta (0, 0)
Screenshot: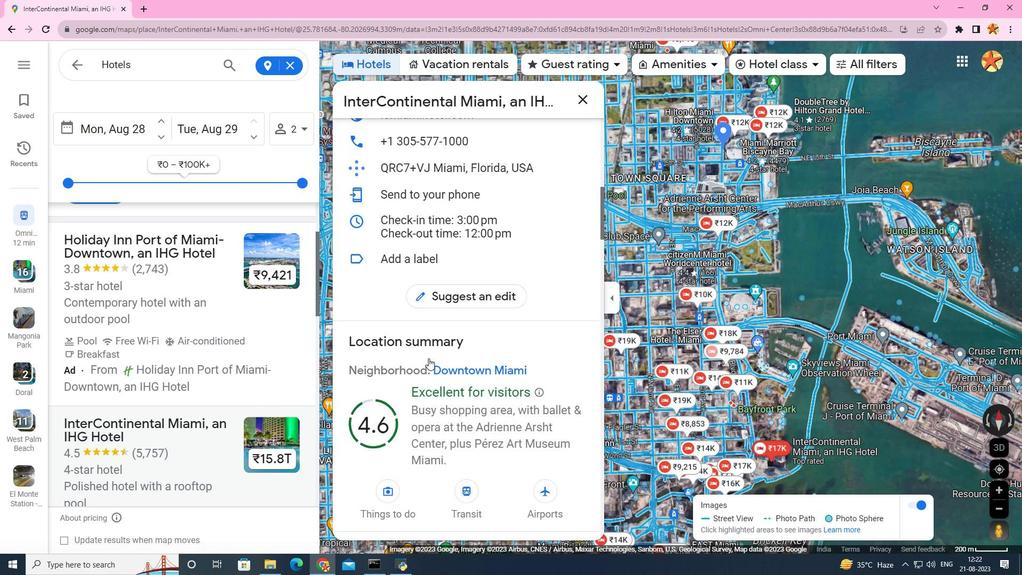 
Action: Mouse scrolled (428, 357) with delta (0, 0)
Screenshot: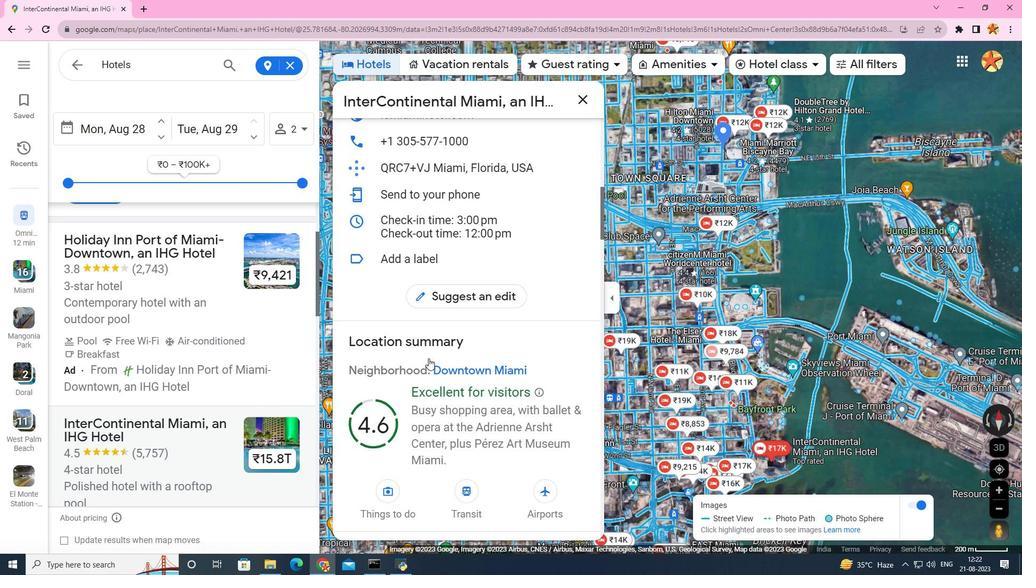 
Action: Mouse scrolled (428, 357) with delta (0, 0)
Screenshot: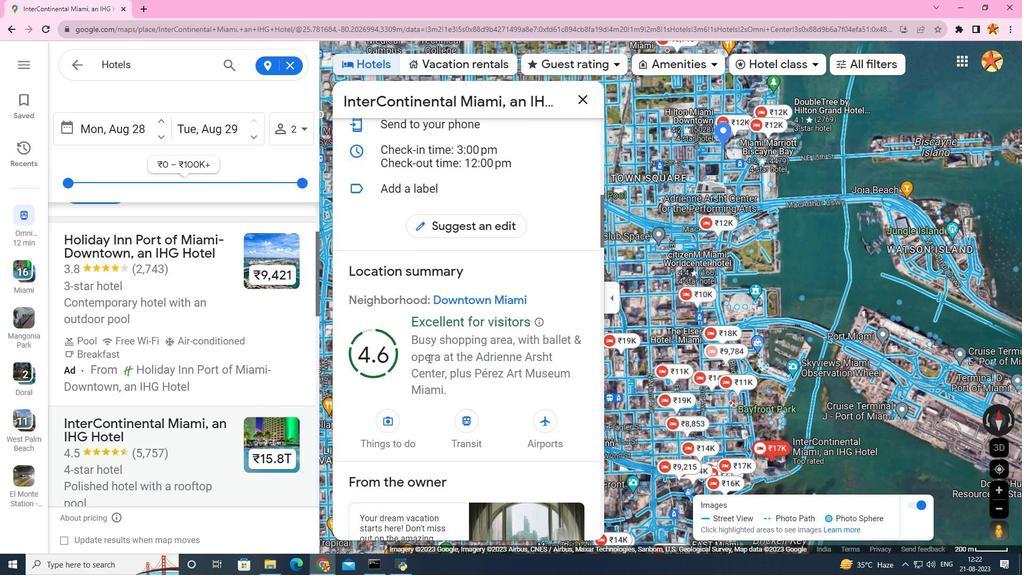 
Action: Mouse scrolled (428, 357) with delta (0, 0)
Screenshot: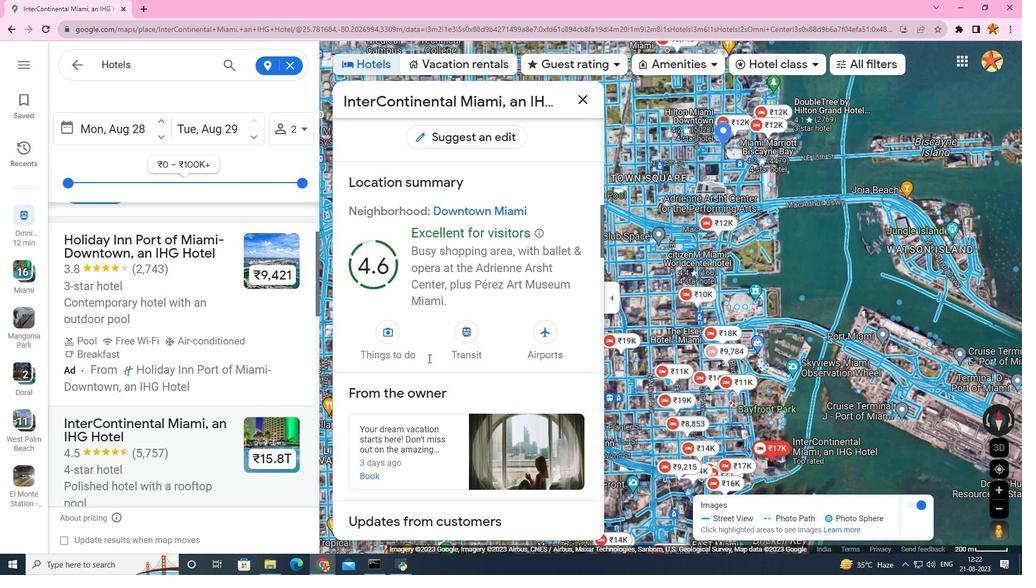 
Action: Mouse scrolled (428, 357) with delta (0, 0)
Screenshot: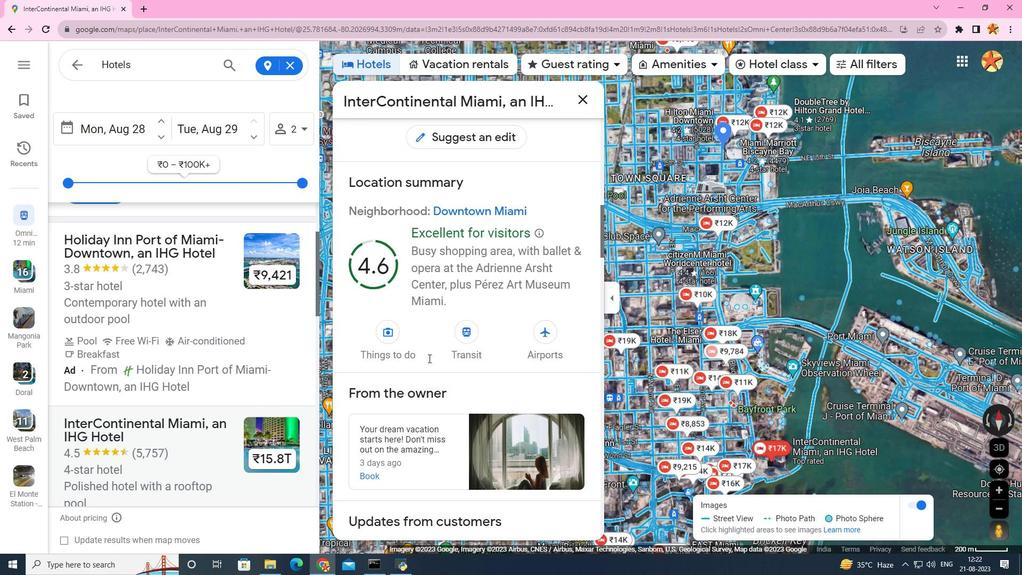 
Action: Mouse scrolled (428, 357) with delta (0, 0)
Screenshot: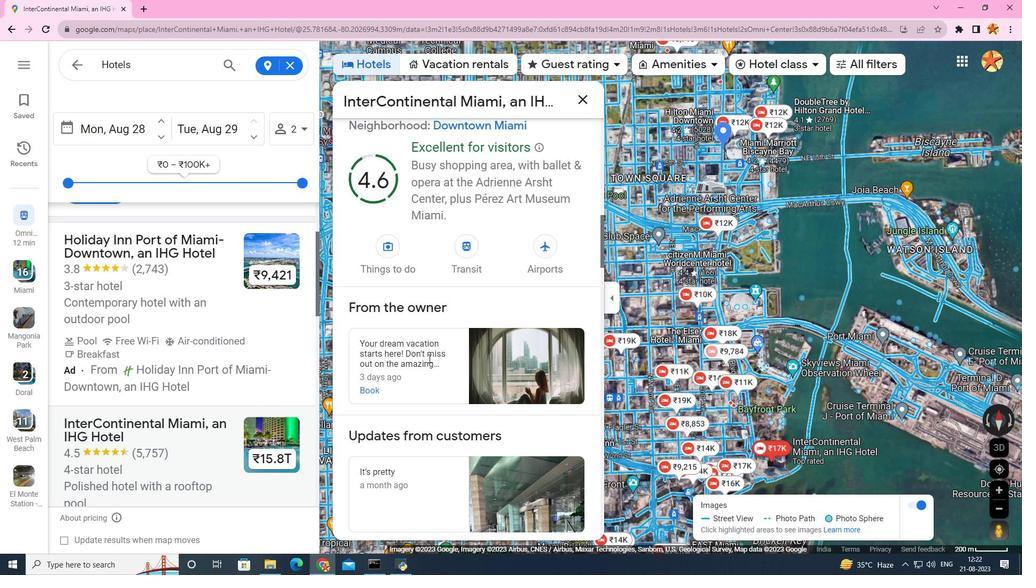 
Action: Mouse scrolled (428, 357) with delta (0, 0)
Screenshot: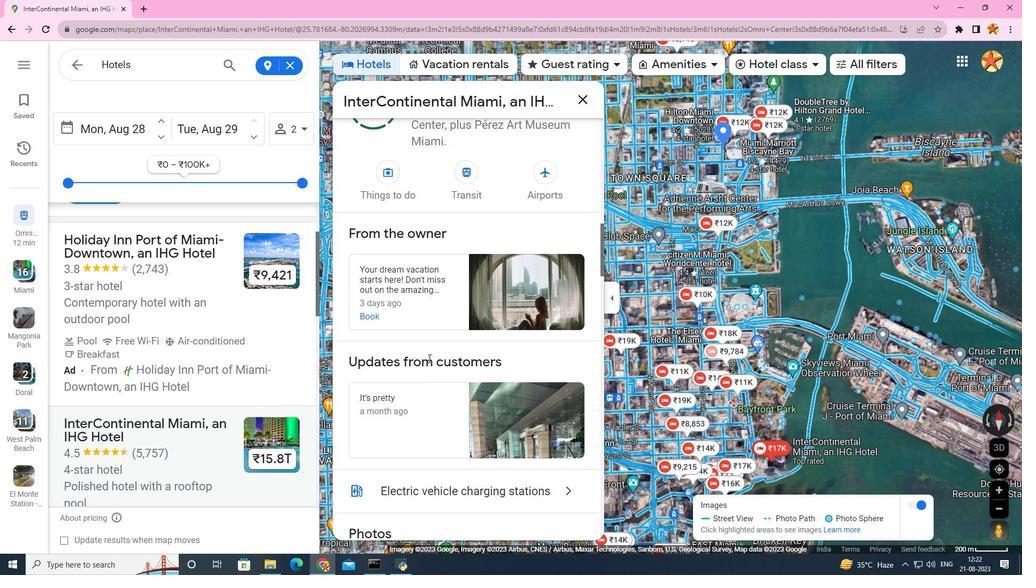 
Action: Mouse scrolled (428, 357) with delta (0, 0)
Screenshot: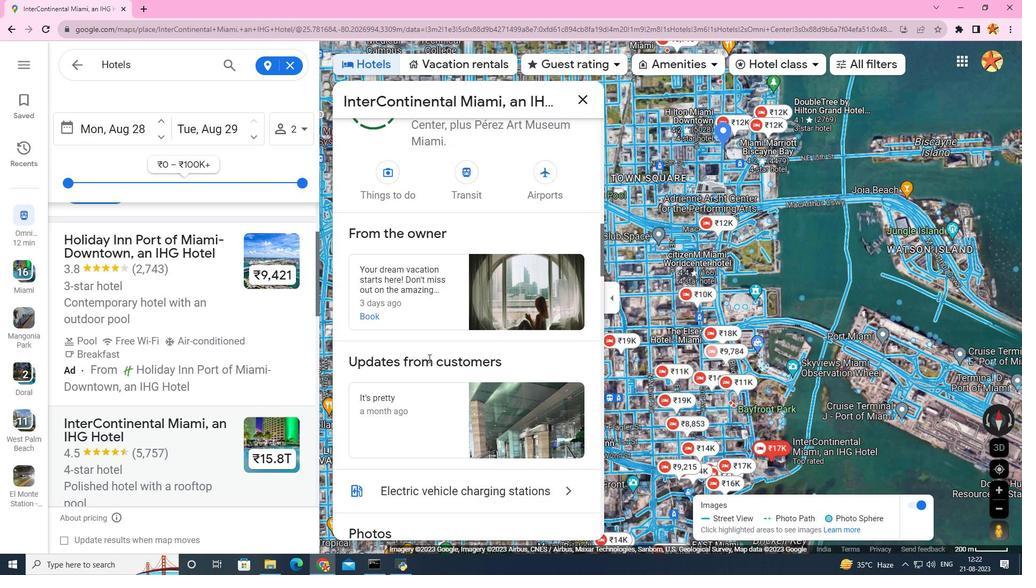 
Action: Mouse scrolled (428, 357) with delta (0, 0)
Screenshot: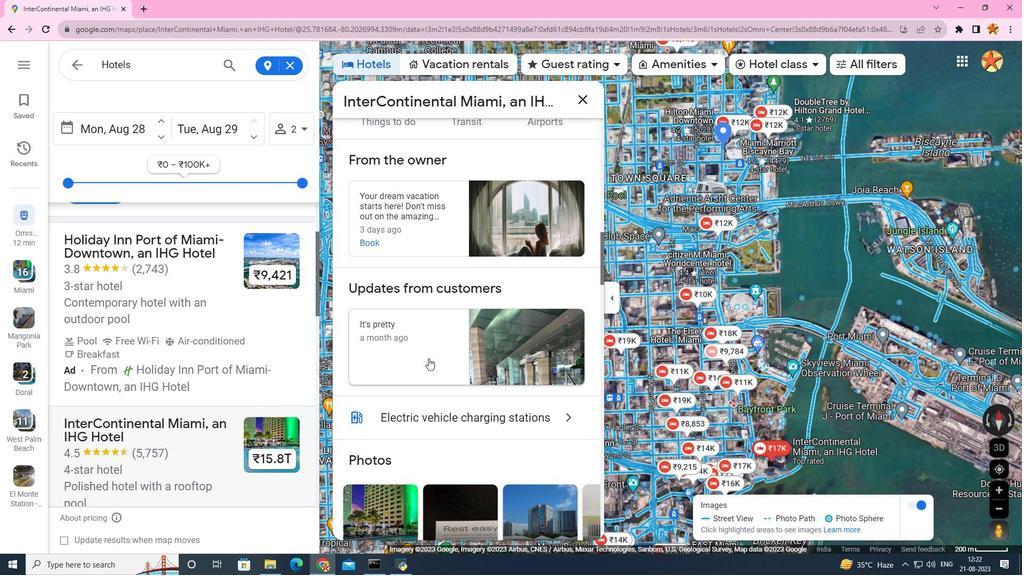 
Action: Mouse scrolled (428, 357) with delta (0, 0)
Screenshot: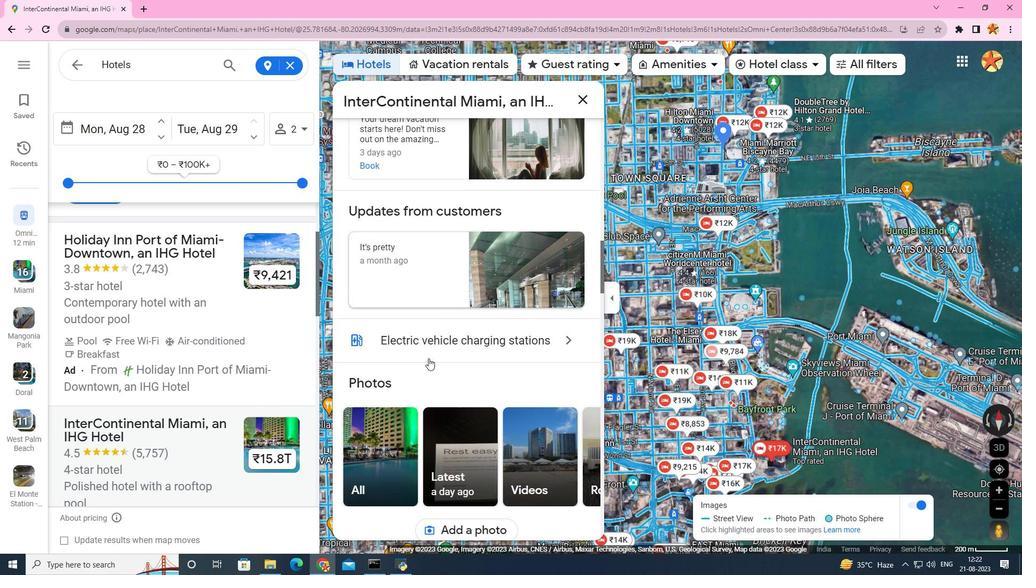 
Action: Mouse scrolled (428, 357) with delta (0, 0)
Screenshot: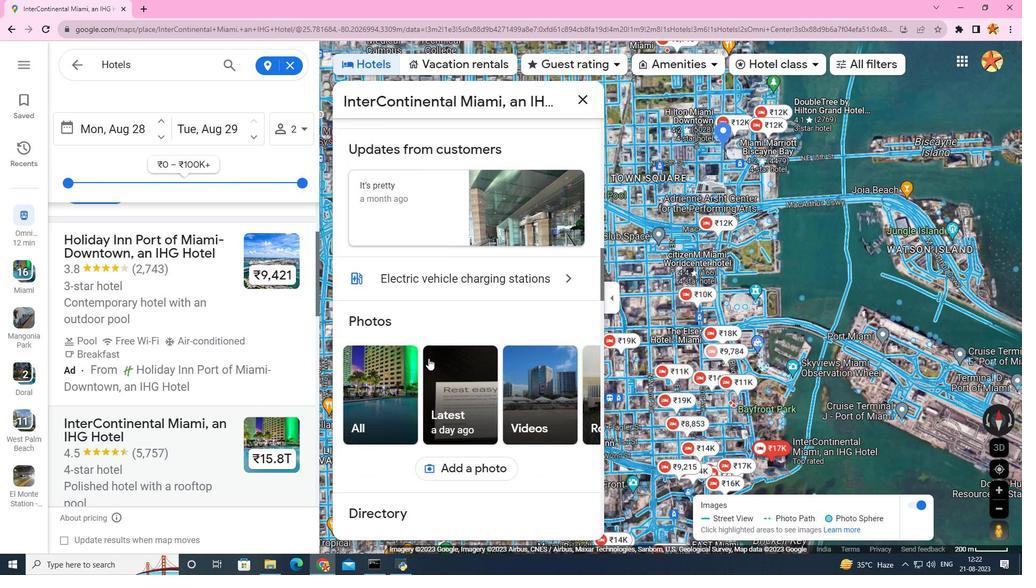 
Action: Mouse scrolled (428, 357) with delta (0, 0)
Screenshot: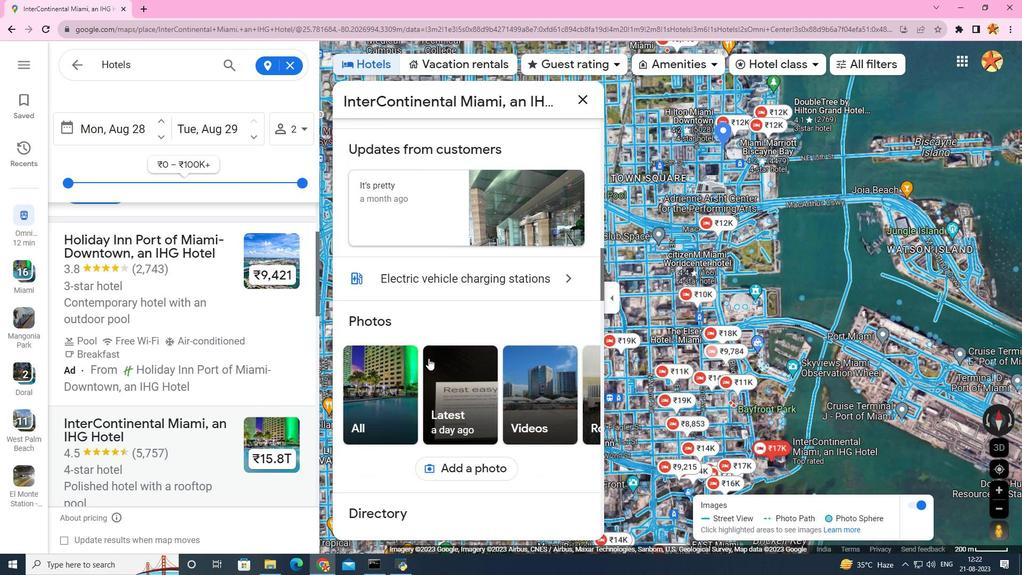 
Action: Mouse scrolled (428, 357) with delta (0, 0)
Screenshot: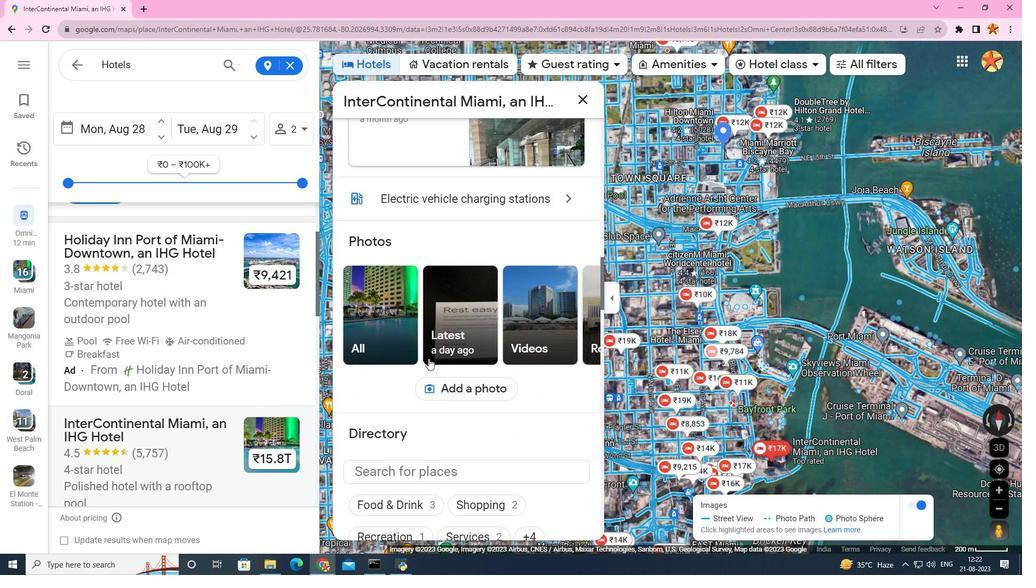 
Action: Mouse scrolled (428, 357) with delta (0, 0)
Screenshot: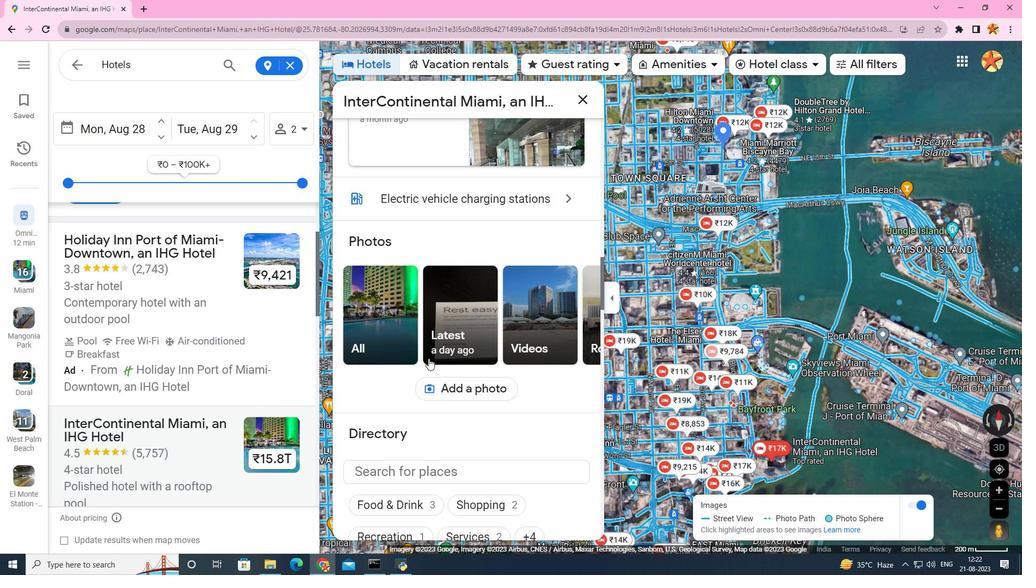 
Action: Mouse scrolled (428, 357) with delta (0, 0)
Screenshot: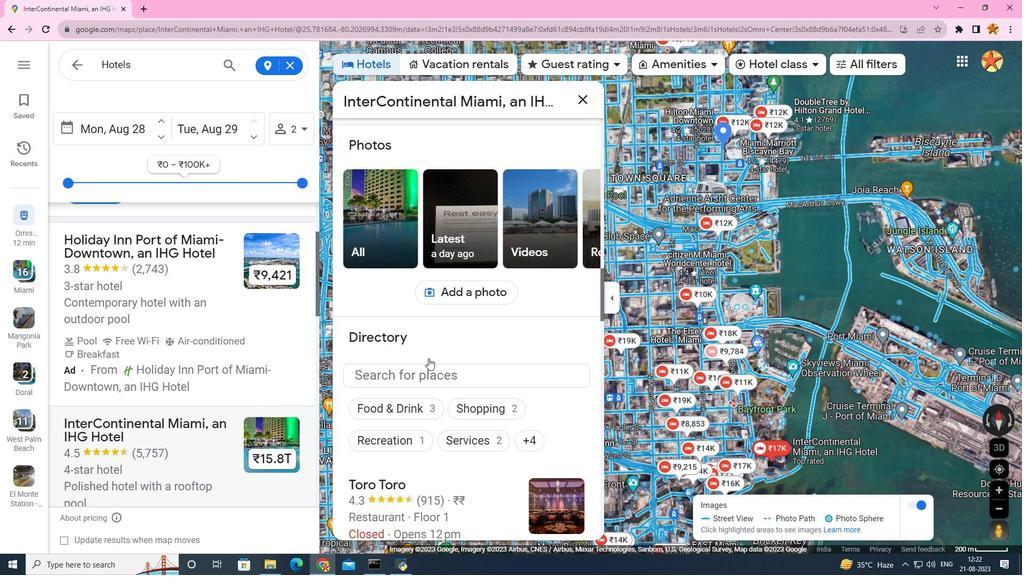 
Action: Mouse scrolled (428, 357) with delta (0, 0)
Screenshot: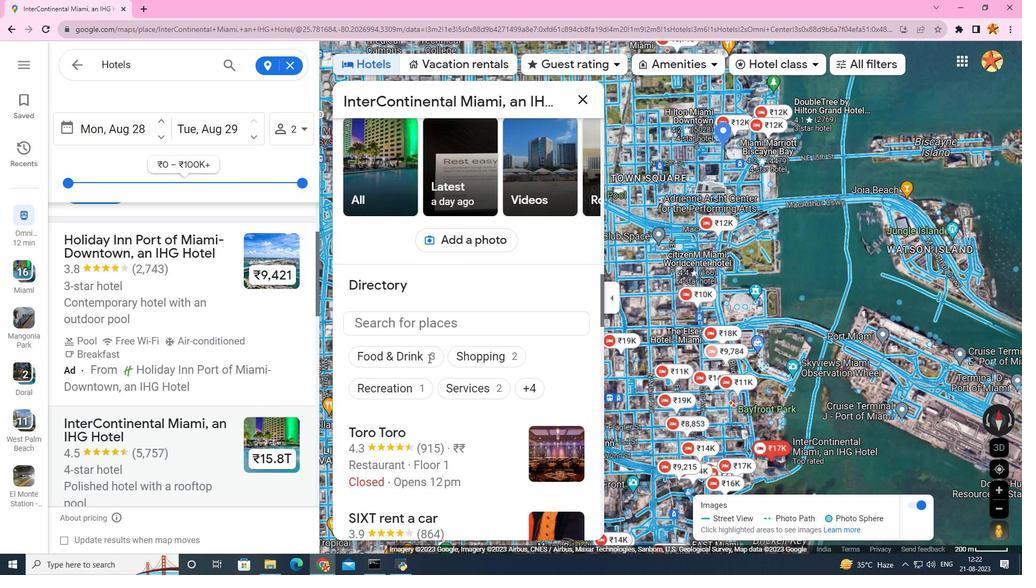 
Action: Mouse scrolled (428, 357) with delta (0, 0)
Screenshot: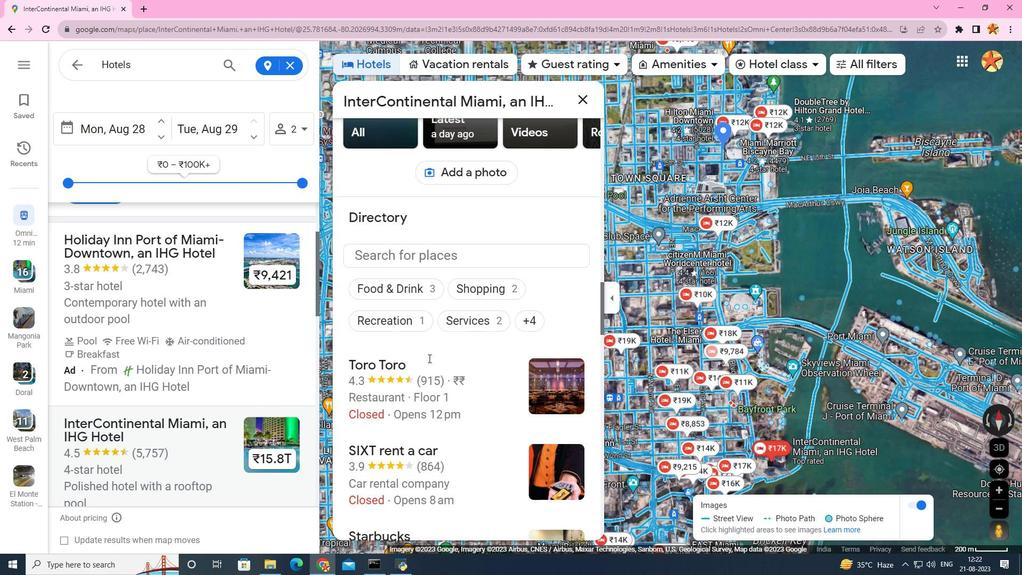 
Action: Mouse scrolled (428, 357) with delta (0, 0)
Screenshot: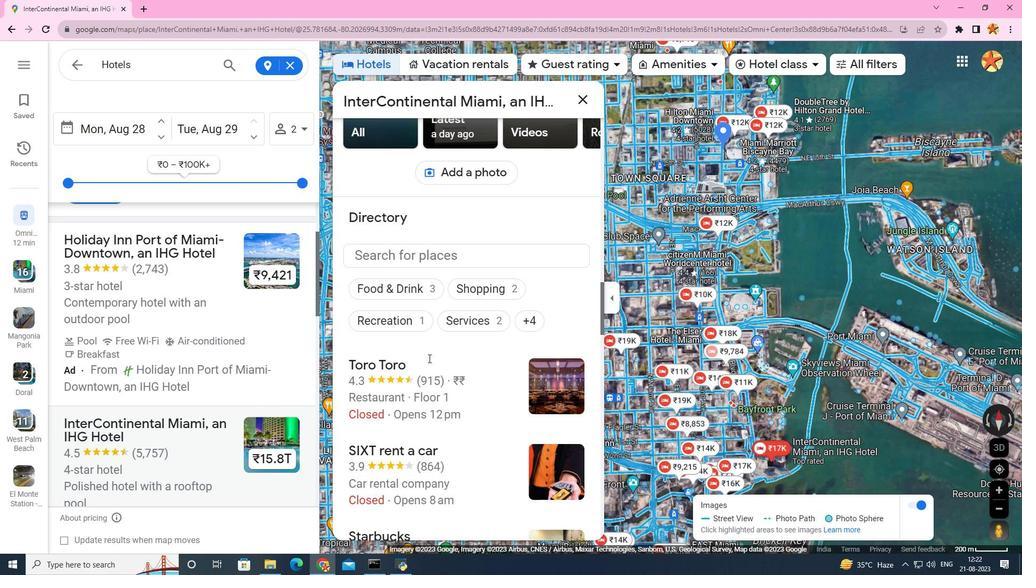 
Action: Mouse scrolled (428, 357) with delta (0, 0)
Screenshot: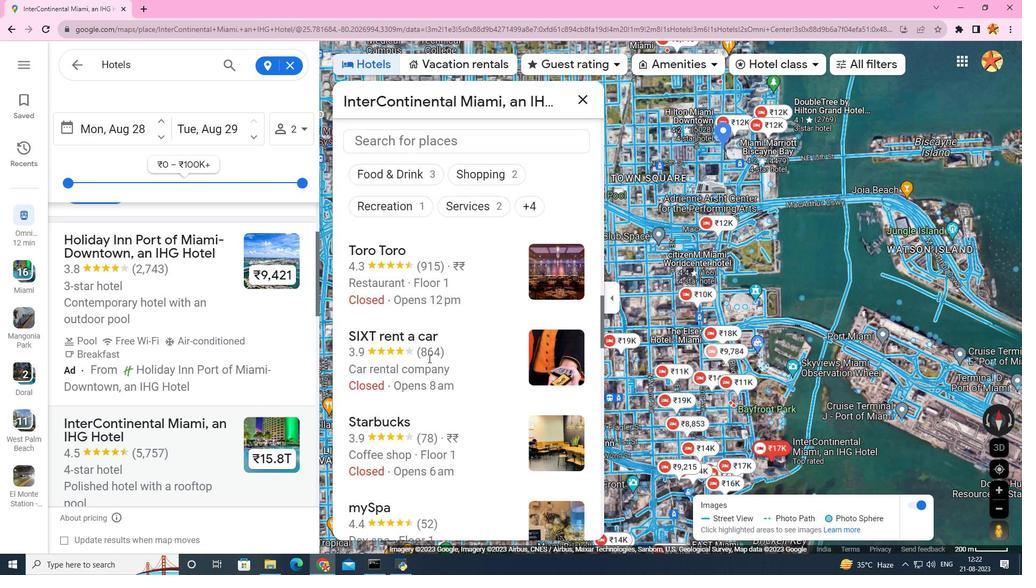 
Action: Mouse scrolled (428, 357) with delta (0, 0)
Screenshot: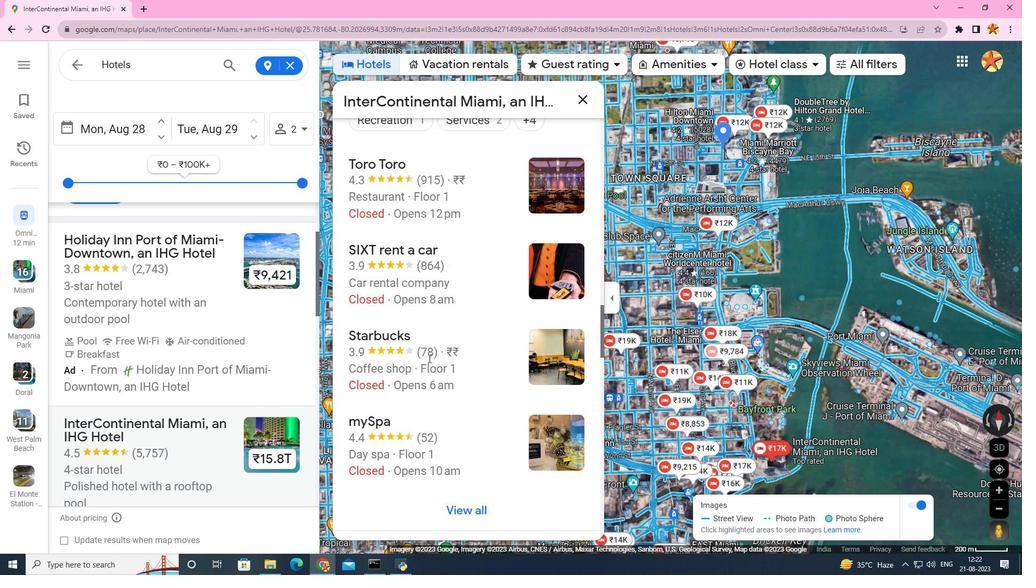 
Action: Mouse scrolled (428, 357) with delta (0, 0)
Screenshot: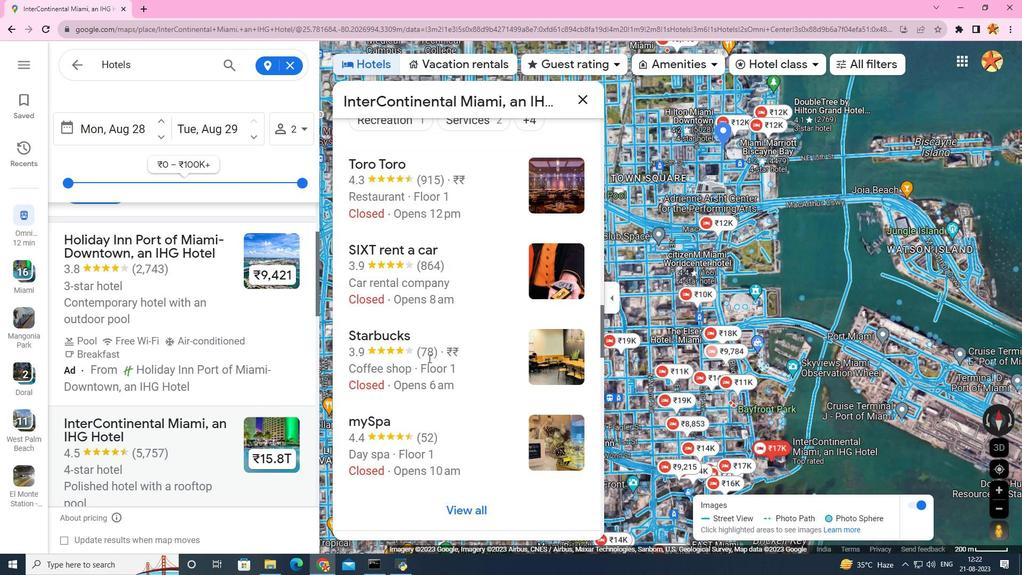 
Action: Mouse scrolled (428, 357) with delta (0, 0)
Screenshot: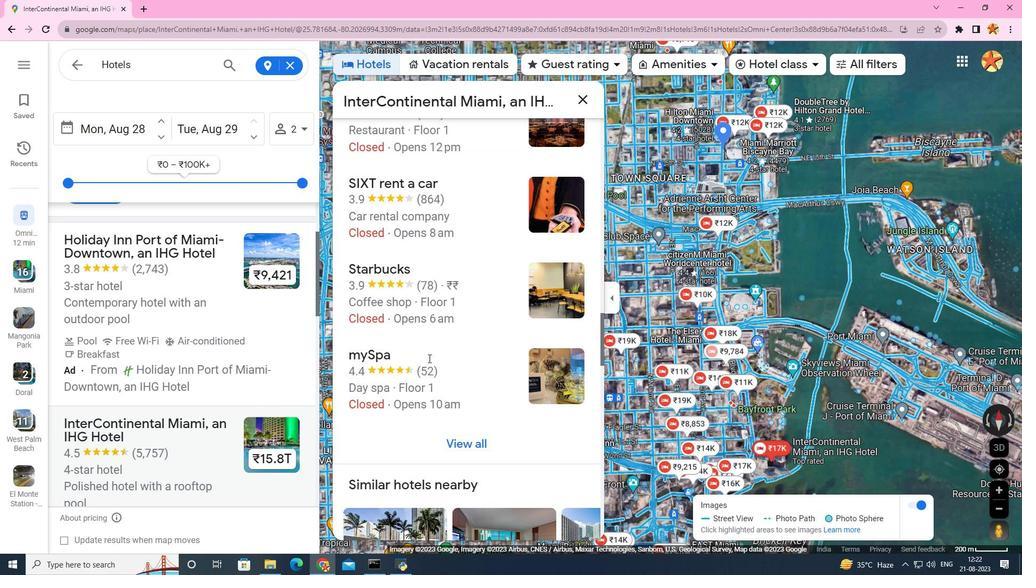 
Action: Mouse scrolled (428, 357) with delta (0, 0)
Screenshot: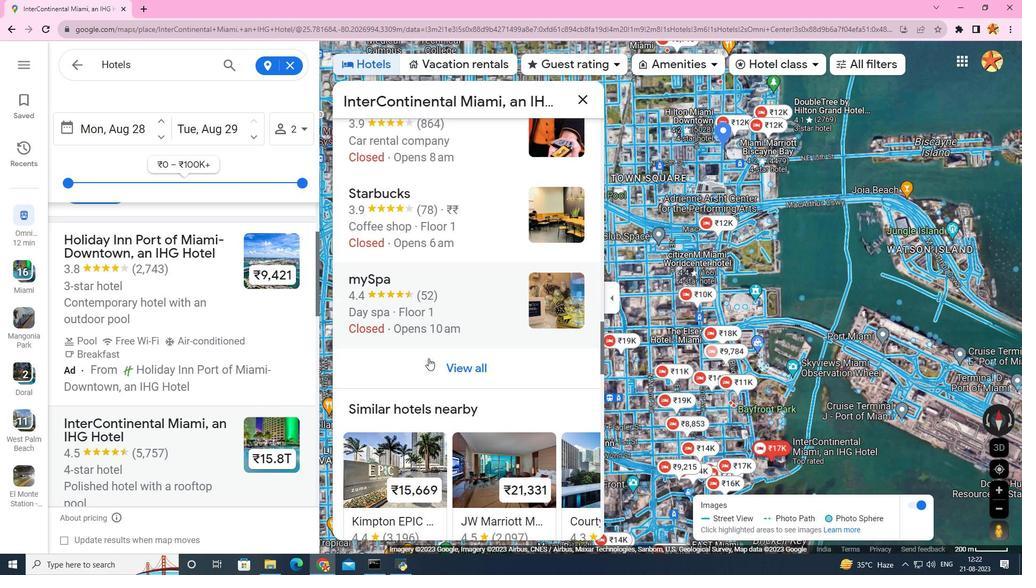 
Action: Mouse scrolled (428, 357) with delta (0, 0)
Screenshot: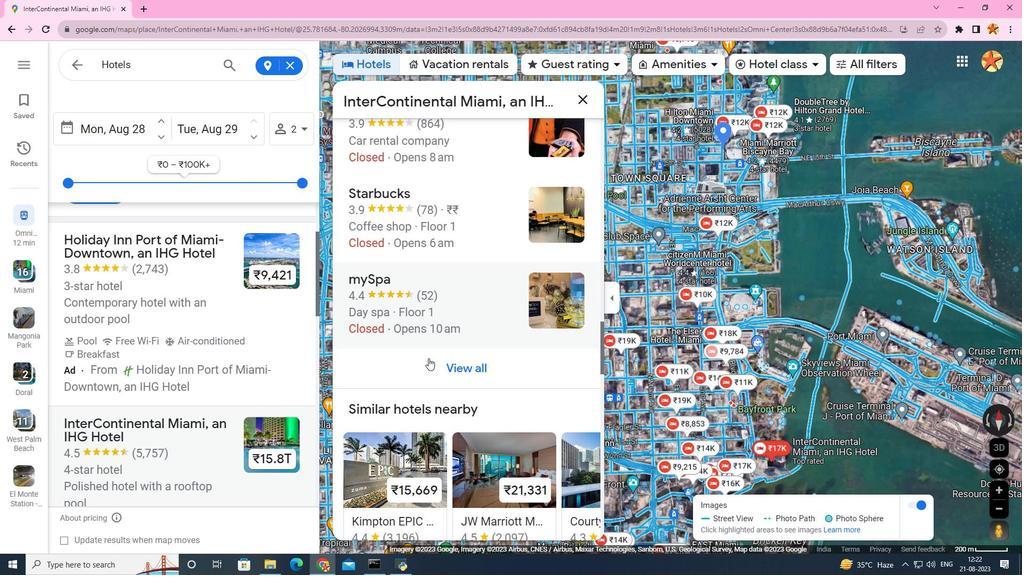 
Action: Mouse scrolled (428, 357) with delta (0, 0)
Screenshot: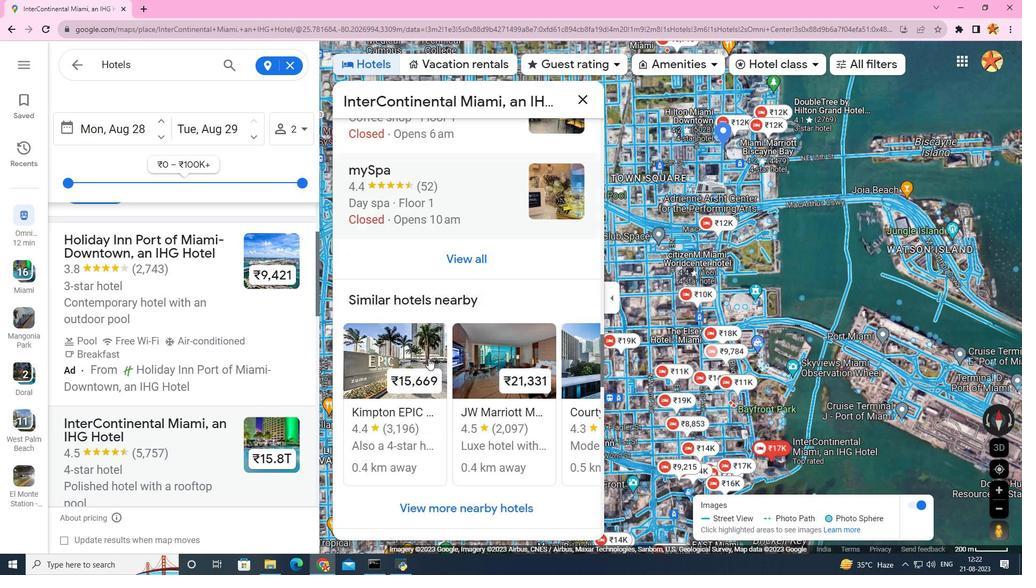 
Action: Mouse scrolled (428, 357) with delta (0, 0)
Screenshot: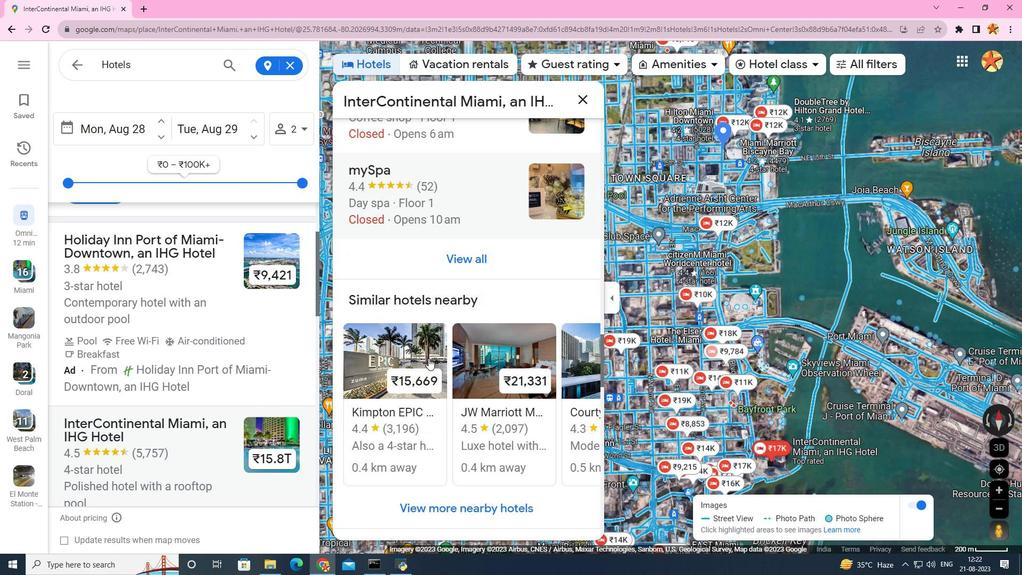 
Action: Mouse scrolled (428, 357) with delta (0, 0)
Screenshot: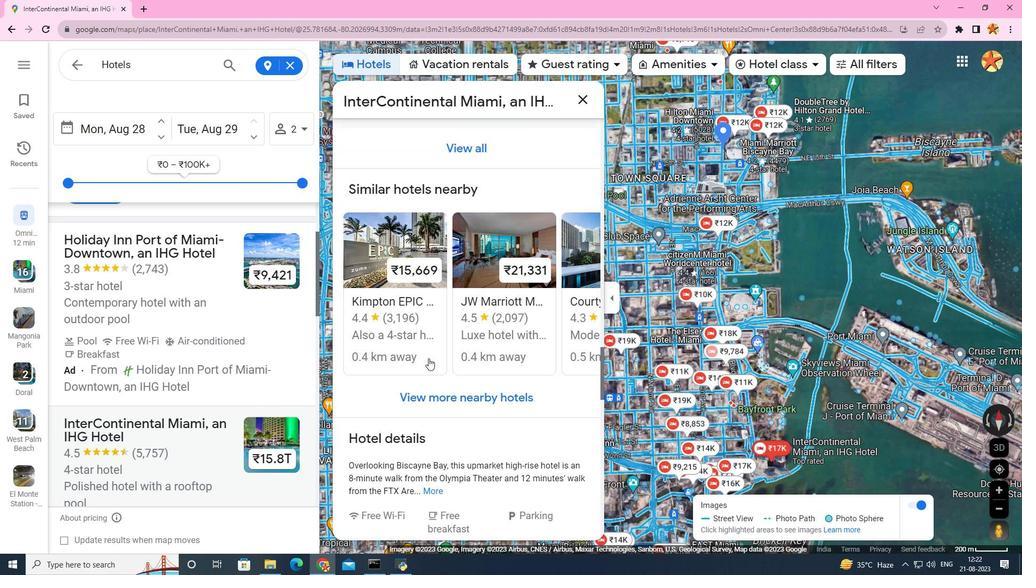 
Action: Mouse scrolled (428, 357) with delta (0, 0)
Screenshot: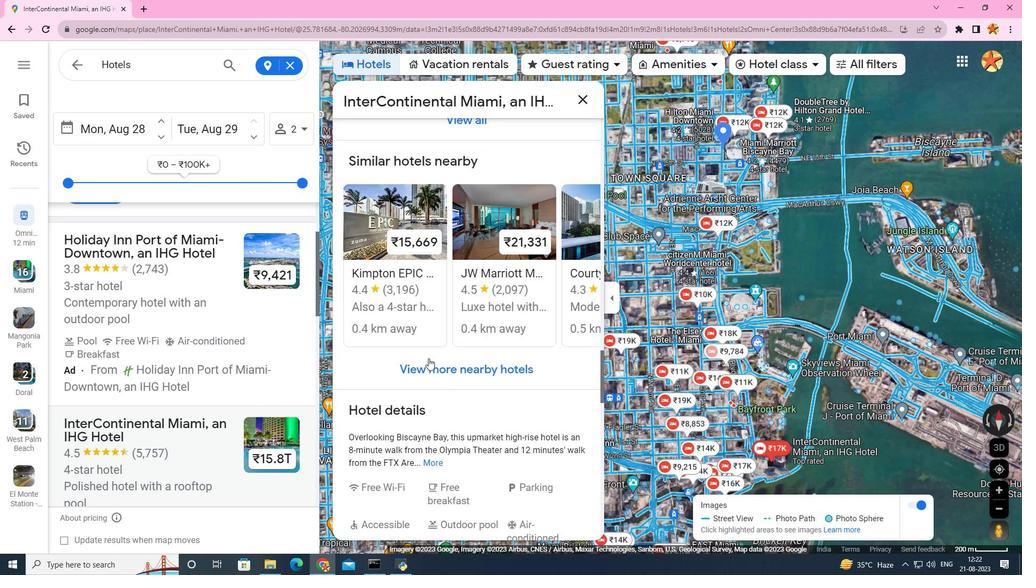 
Action: Mouse scrolled (428, 357) with delta (0, 0)
Screenshot: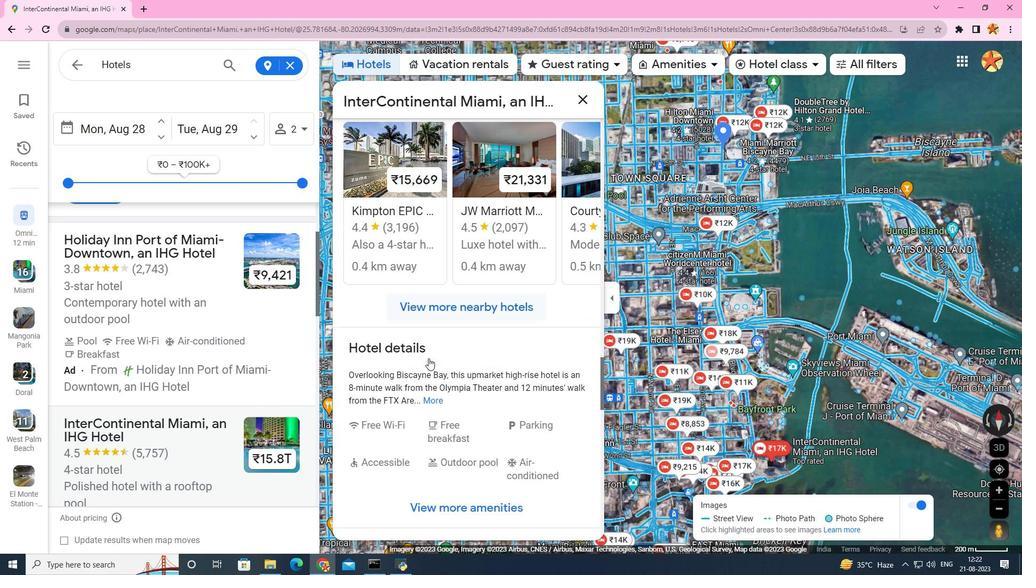 
Action: Mouse scrolled (428, 357) with delta (0, 0)
Screenshot: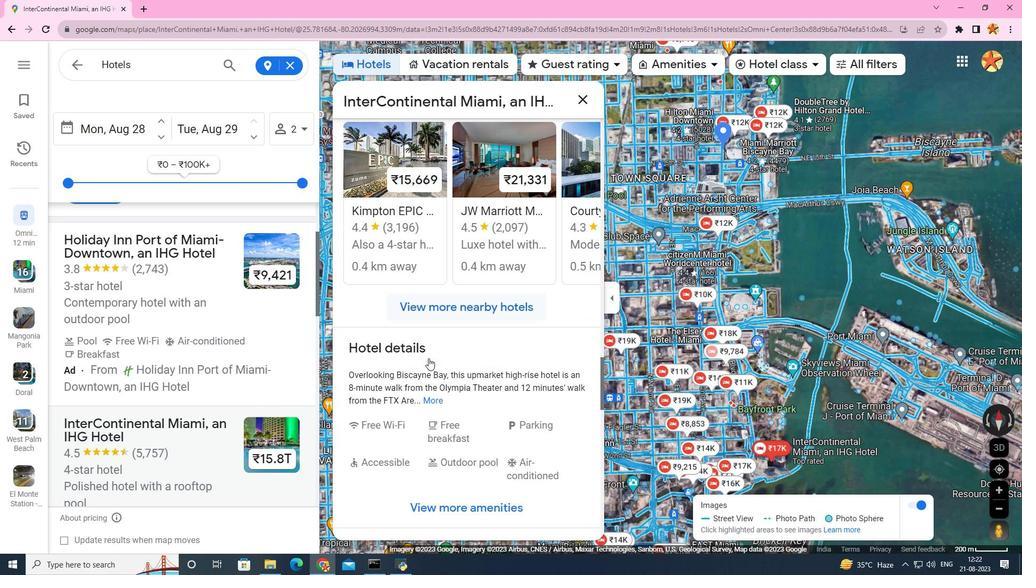 
Action: Mouse scrolled (428, 357) with delta (0, 0)
Screenshot: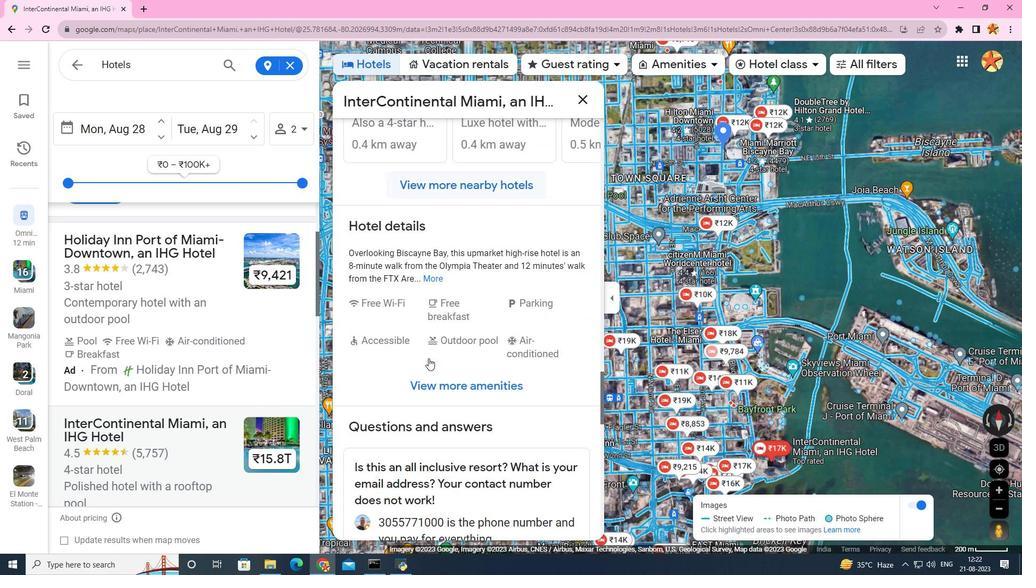 
Action: Mouse scrolled (428, 357) with delta (0, 0)
Screenshot: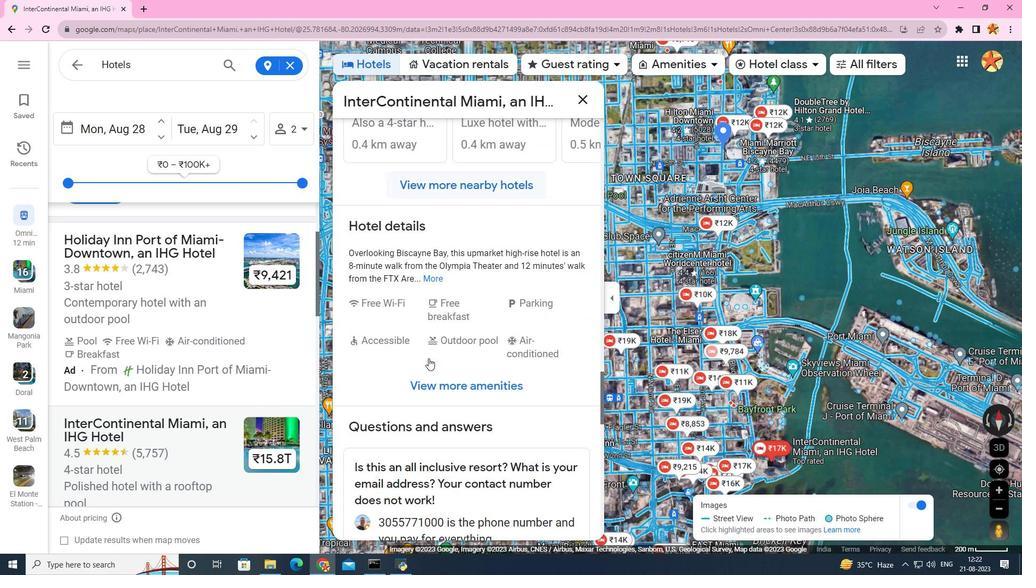 
Action: Mouse scrolled (428, 357) with delta (0, 0)
Screenshot: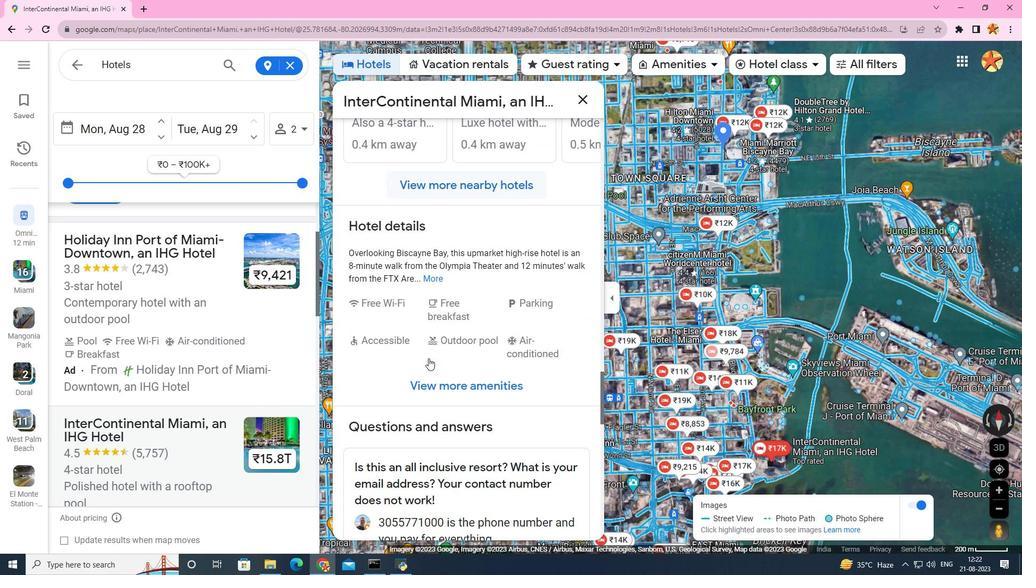 
Action: Mouse scrolled (428, 357) with delta (0, 0)
Screenshot: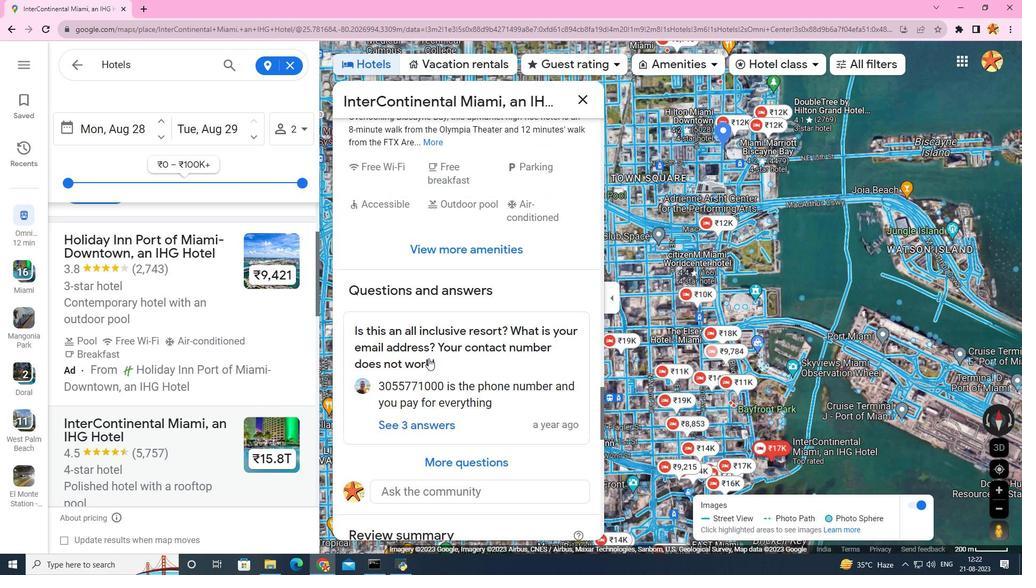 
Action: Mouse scrolled (428, 357) with delta (0, 0)
Screenshot: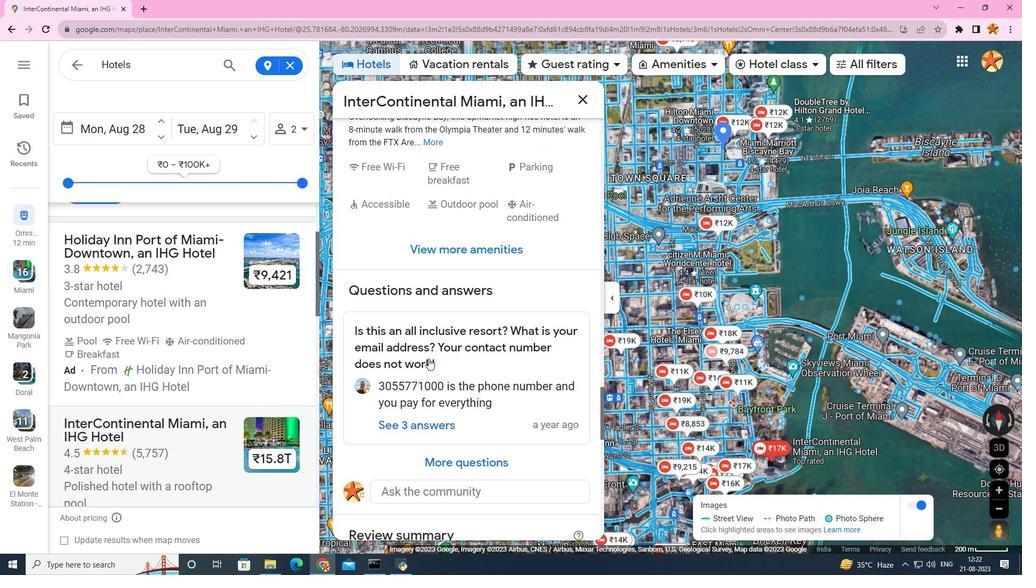 
Action: Mouse moved to (159, 421)
Screenshot: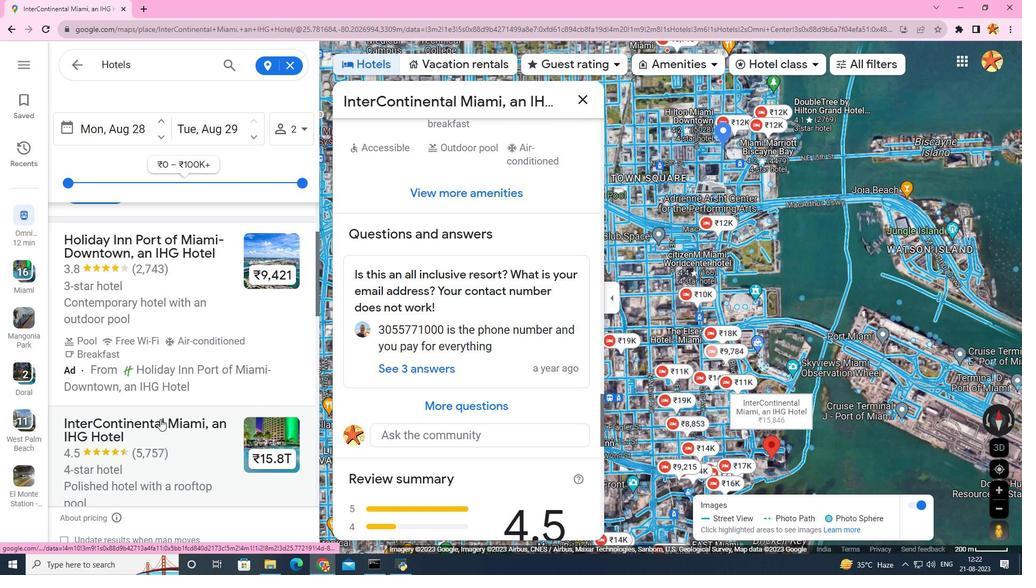 
Action: Mouse scrolled (159, 420) with delta (0, 0)
Screenshot: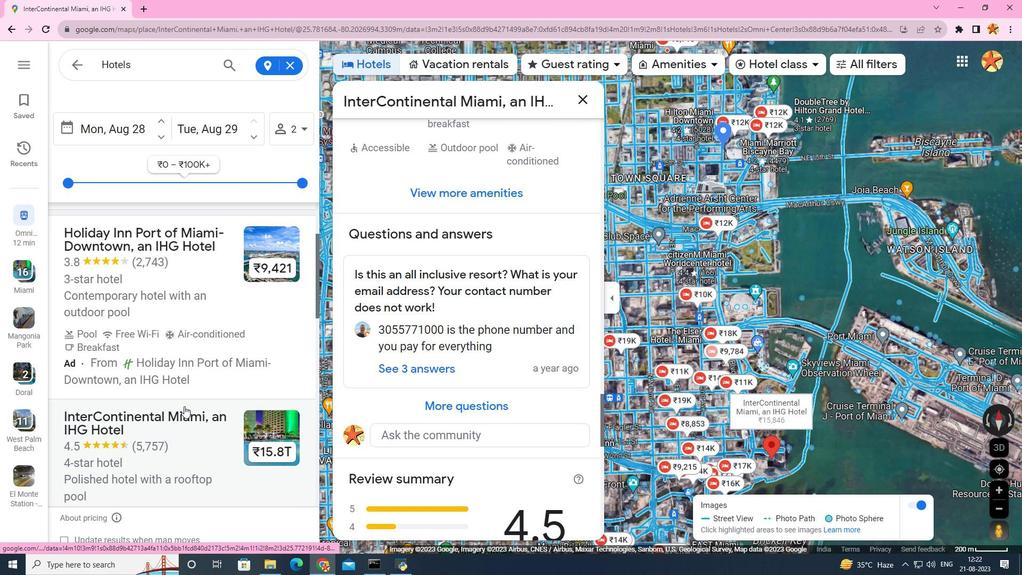 
Action: Mouse moved to (392, 413)
Screenshot: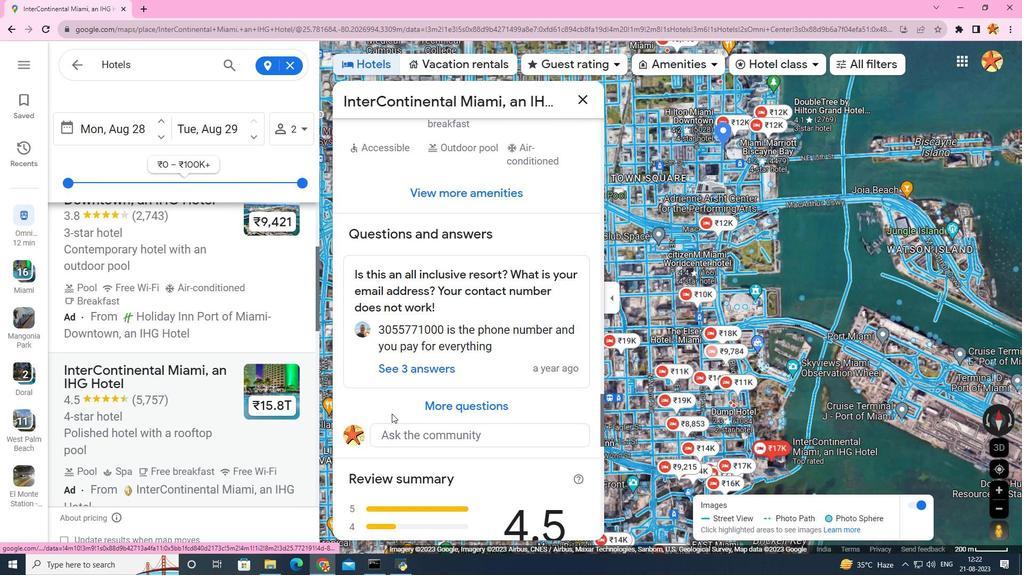 
Action: Mouse scrolled (392, 413) with delta (0, 0)
Screenshot: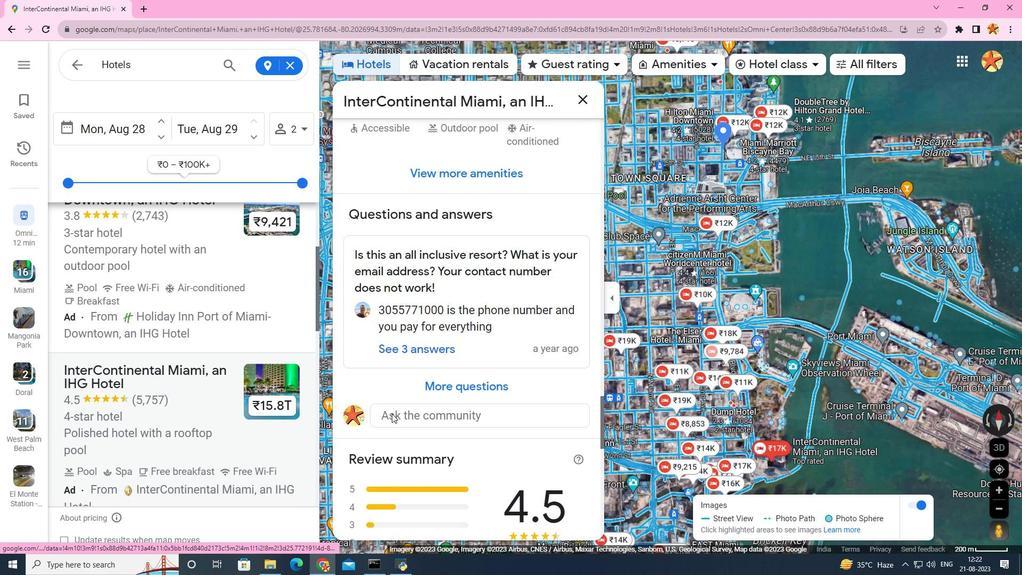 
Action: Mouse scrolled (392, 413) with delta (0, 0)
Screenshot: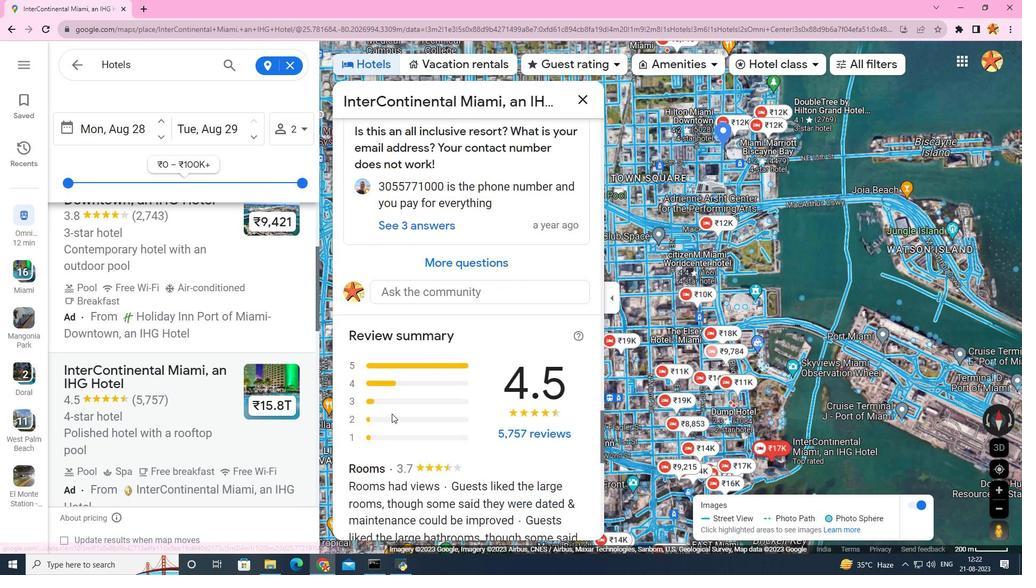 
Action: Mouse scrolled (392, 413) with delta (0, 0)
Screenshot: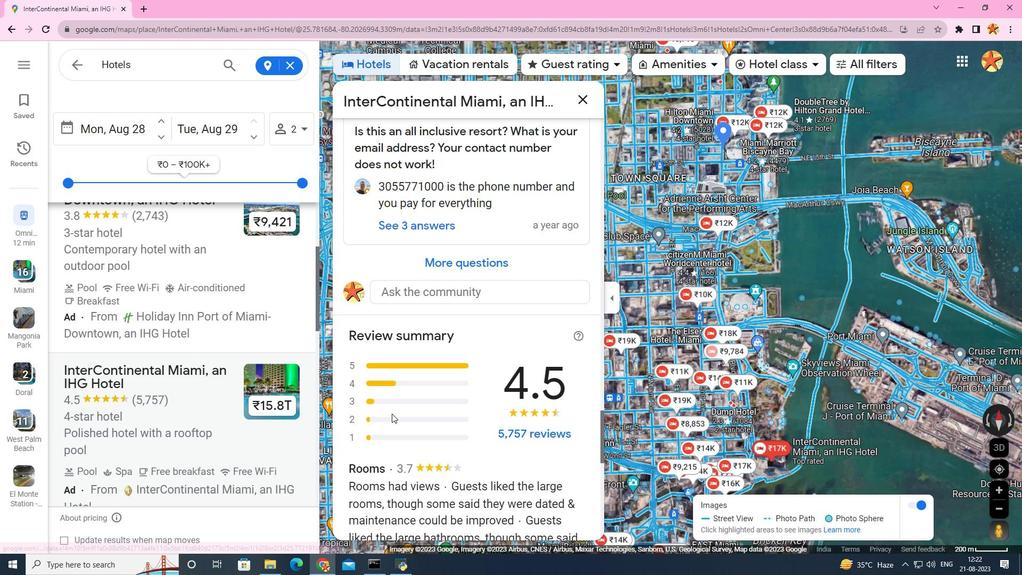 
Action: Mouse scrolled (392, 413) with delta (0, 0)
Screenshot: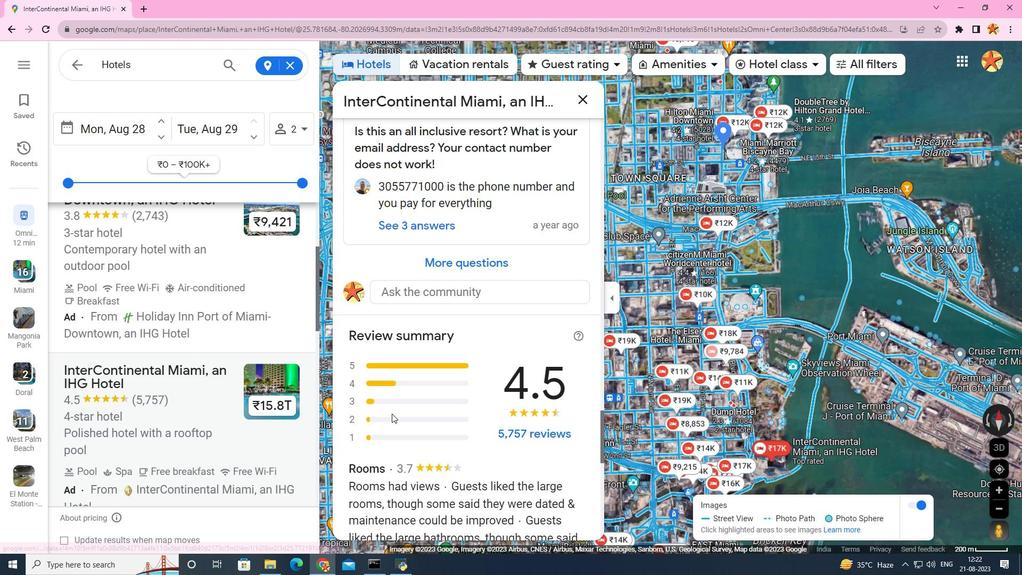 
Action: Mouse moved to (161, 370)
Screenshot: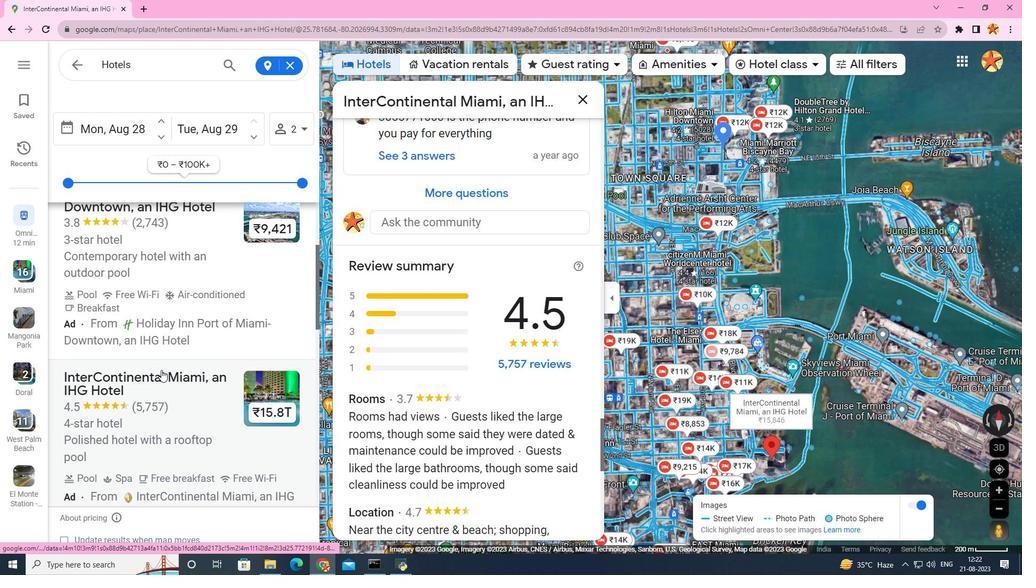
Action: Mouse scrolled (161, 370) with delta (0, 0)
Screenshot: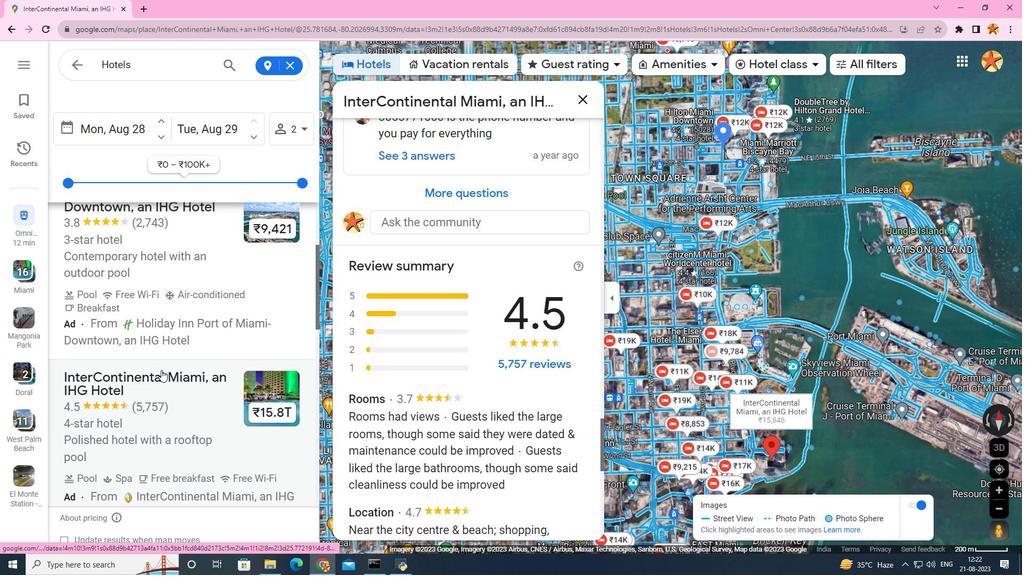 
Action: Mouse scrolled (161, 370) with delta (0, 0)
Screenshot: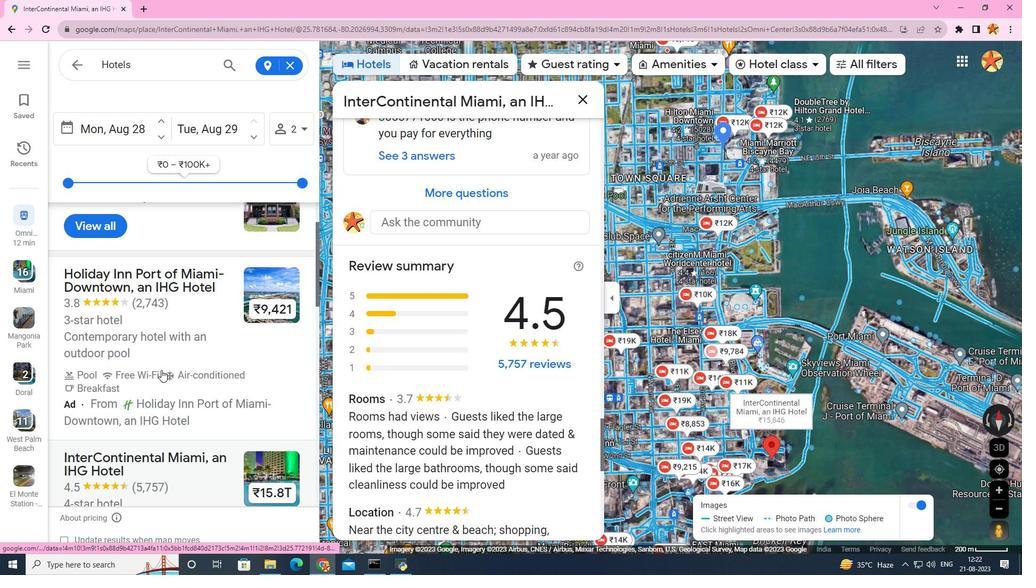 
Action: Mouse scrolled (161, 369) with delta (0, 0)
Screenshot: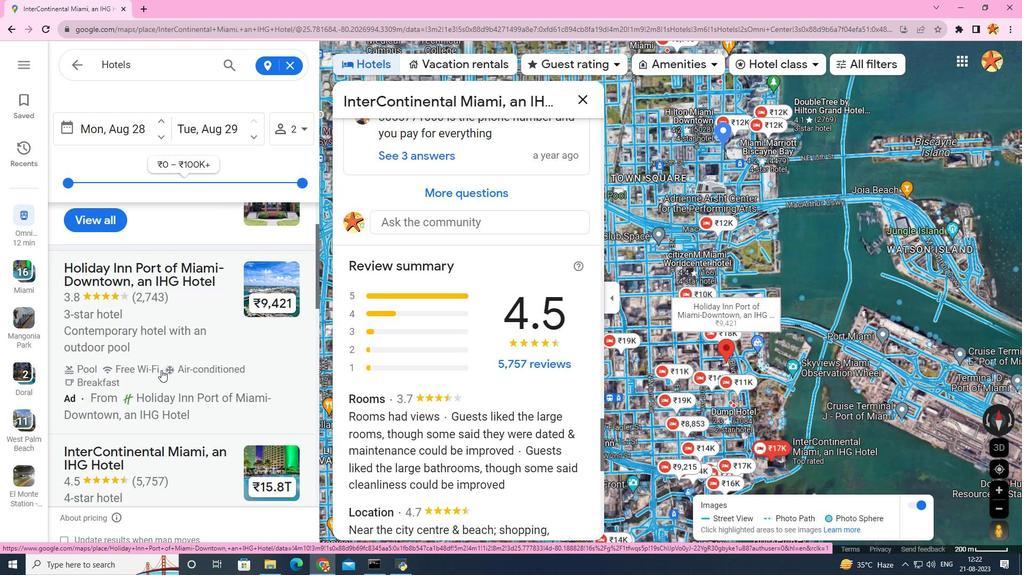 
Action: Mouse scrolled (161, 369) with delta (0, 0)
Screenshot: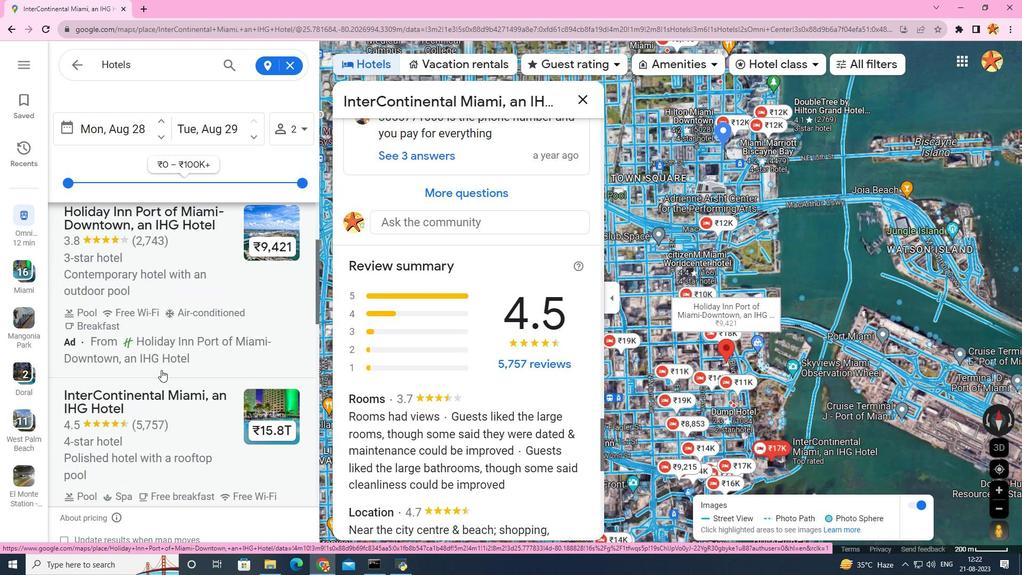
Action: Mouse scrolled (161, 369) with delta (0, 0)
Screenshot: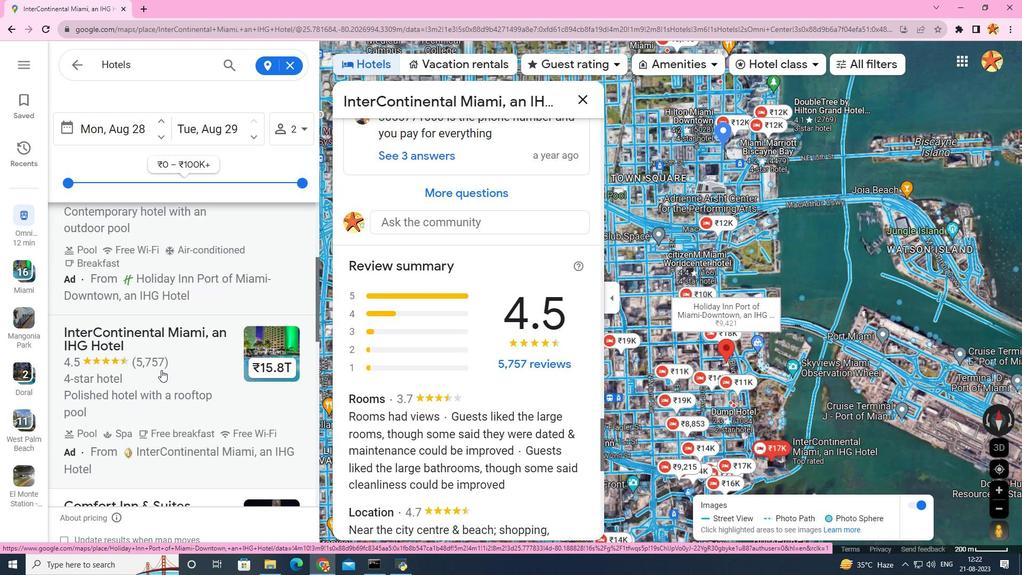
Action: Mouse scrolled (161, 369) with delta (0, 0)
Screenshot: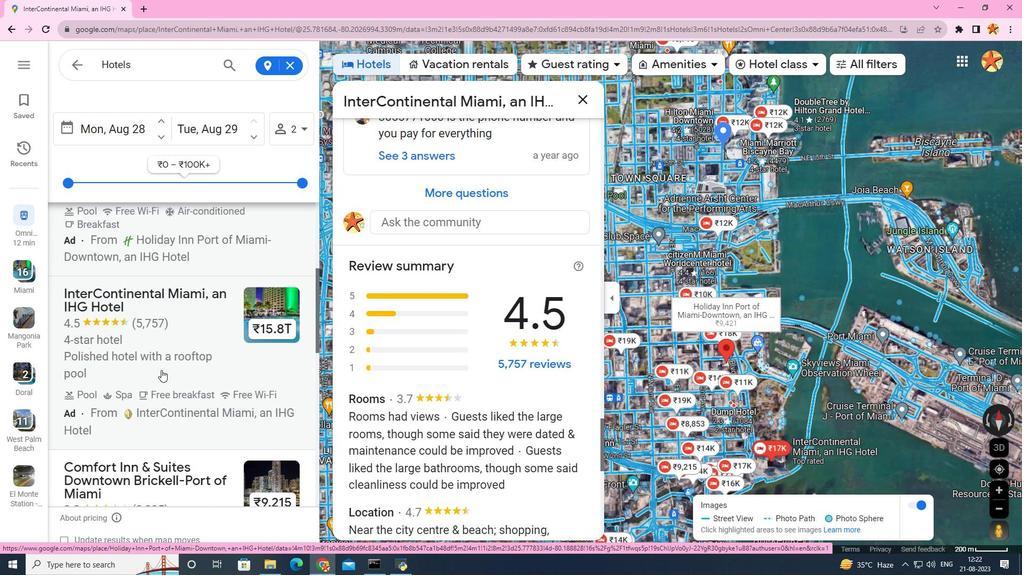 
Action: Mouse scrolled (161, 369) with delta (0, 0)
Screenshot: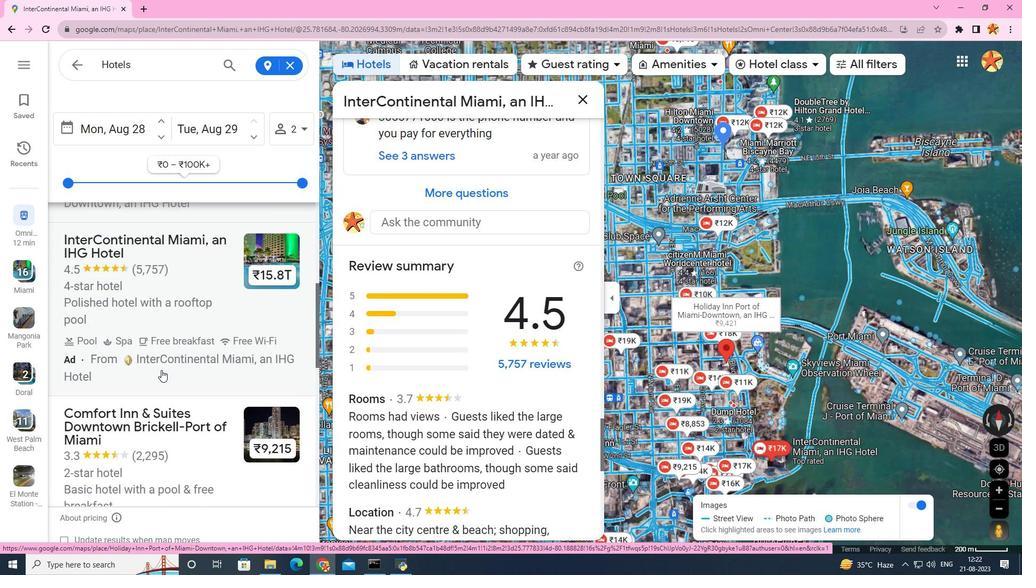 
Action: Mouse scrolled (161, 369) with delta (0, 0)
Screenshot: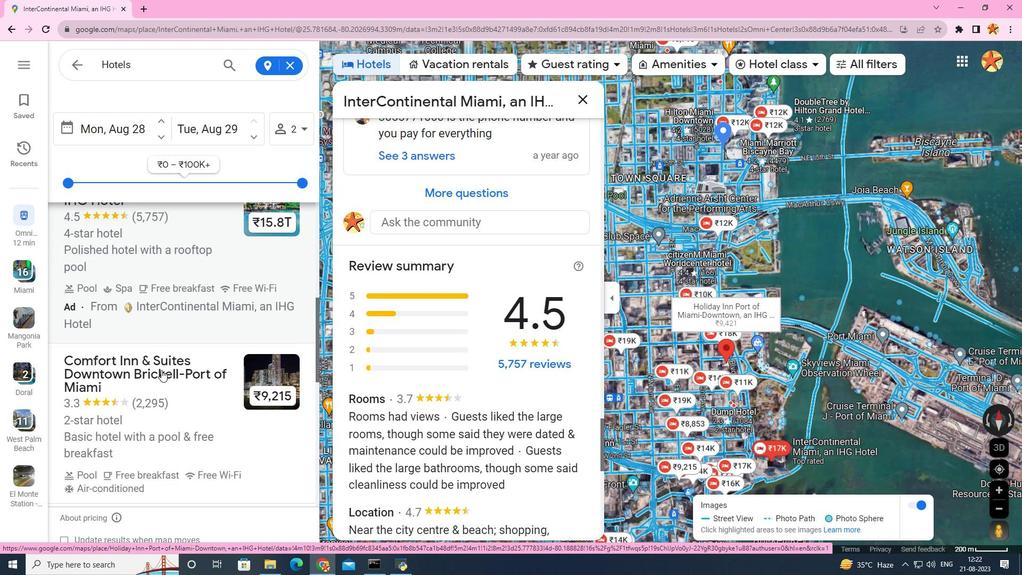 
Action: Mouse scrolled (161, 369) with delta (0, 0)
Screenshot: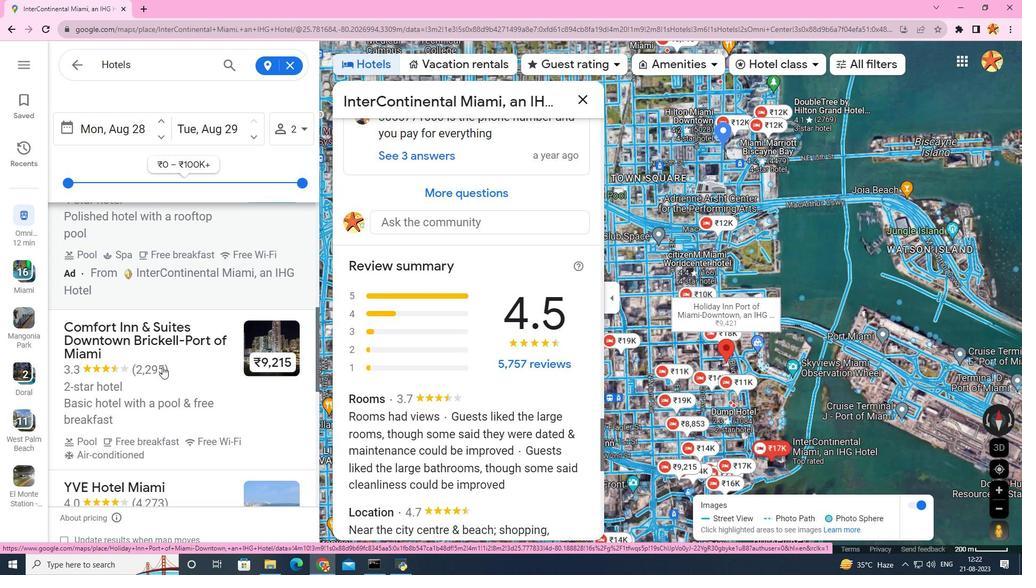 
Action: Mouse moved to (165, 362)
Screenshot: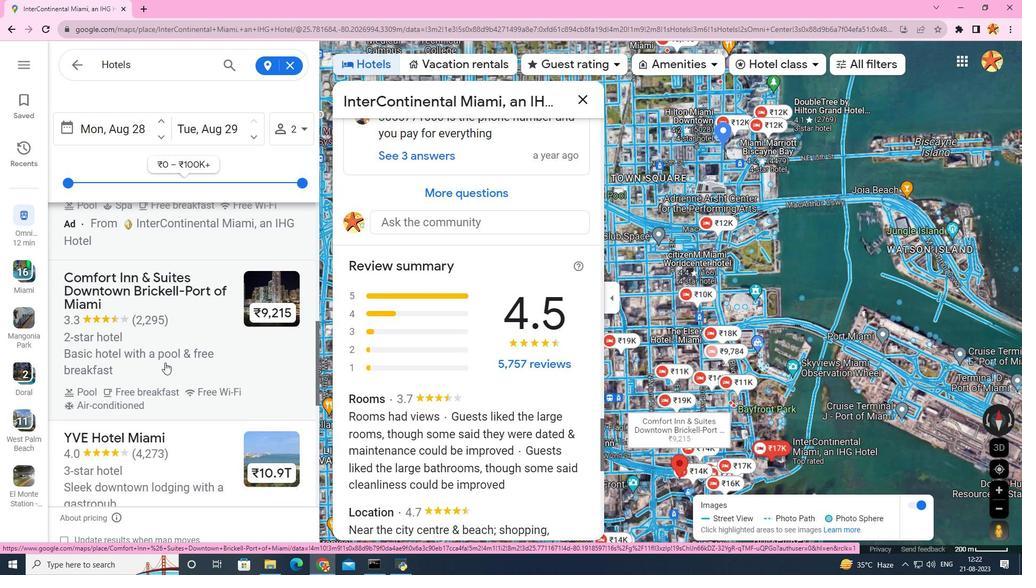 
Action: Mouse pressed left at (165, 362)
Screenshot: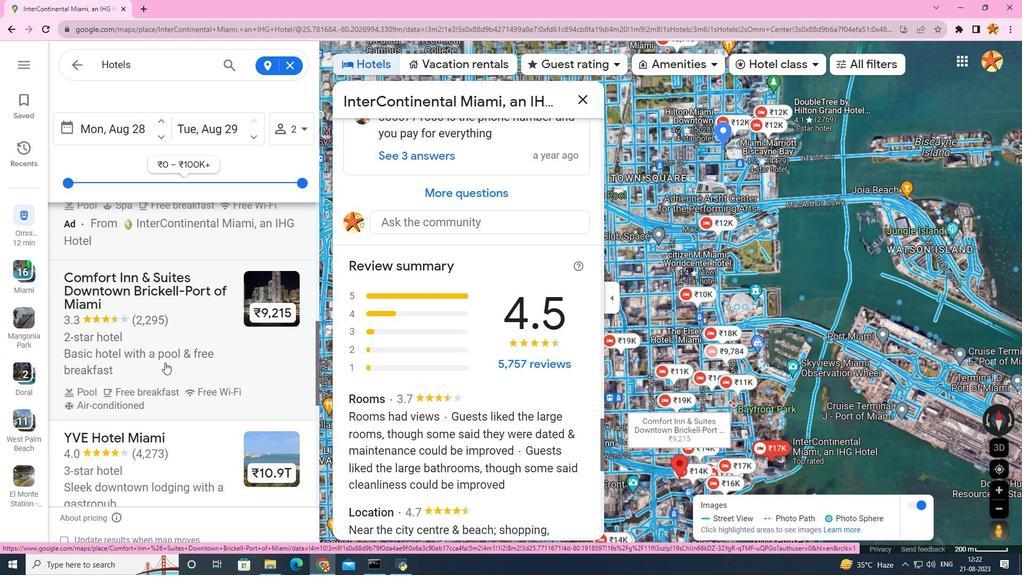 
Action: Mouse moved to (436, 408)
Screenshot: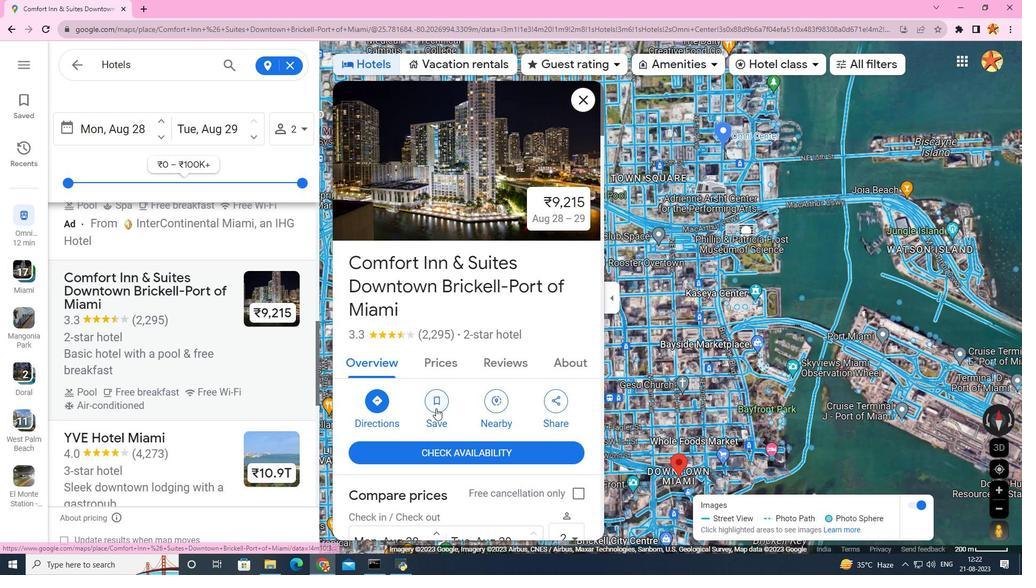 
Action: Mouse scrolled (436, 407) with delta (0, 0)
Screenshot: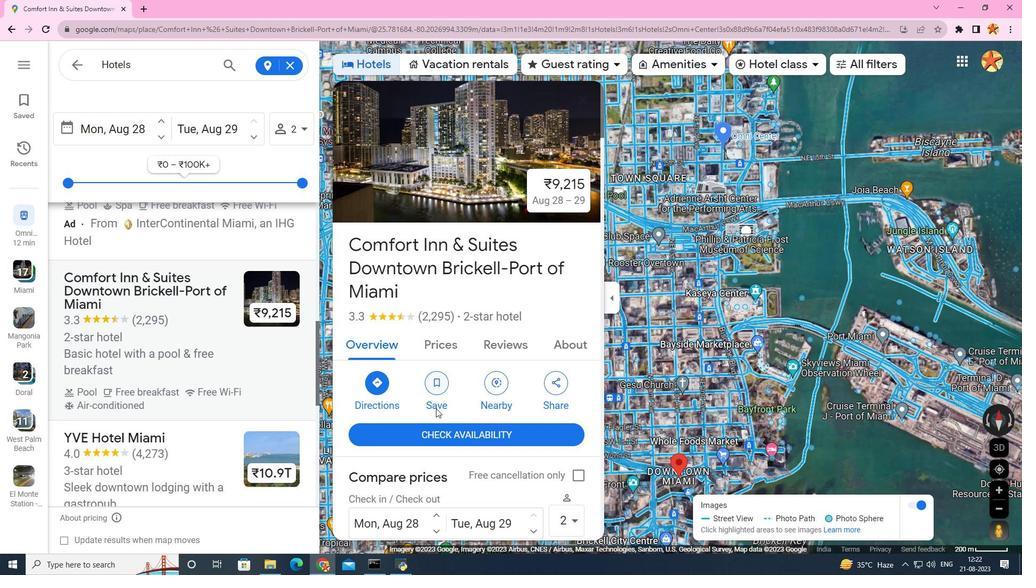 
Action: Mouse scrolled (436, 407) with delta (0, 0)
Screenshot: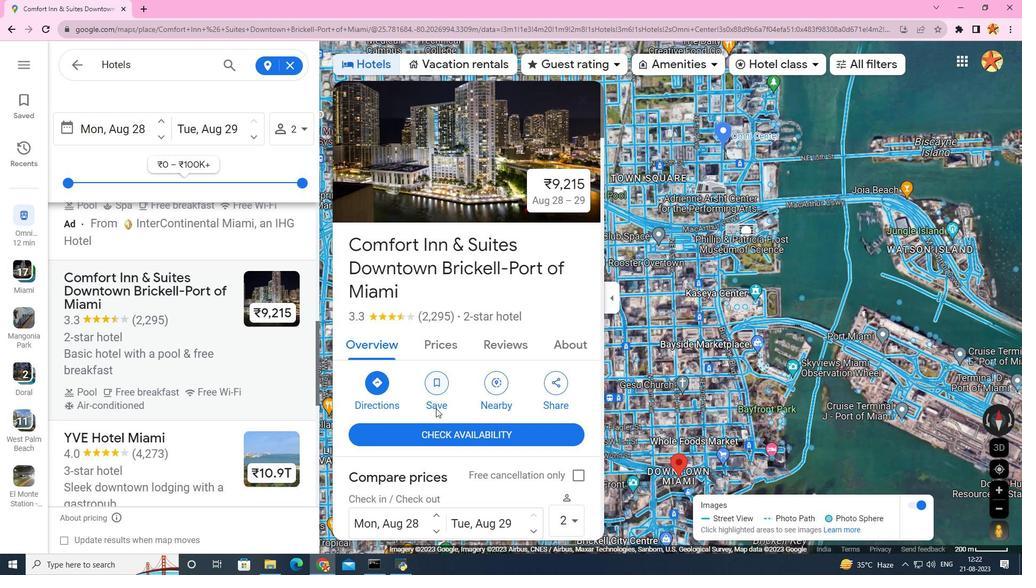 
Action: Mouse scrolled (436, 407) with delta (0, 0)
Screenshot: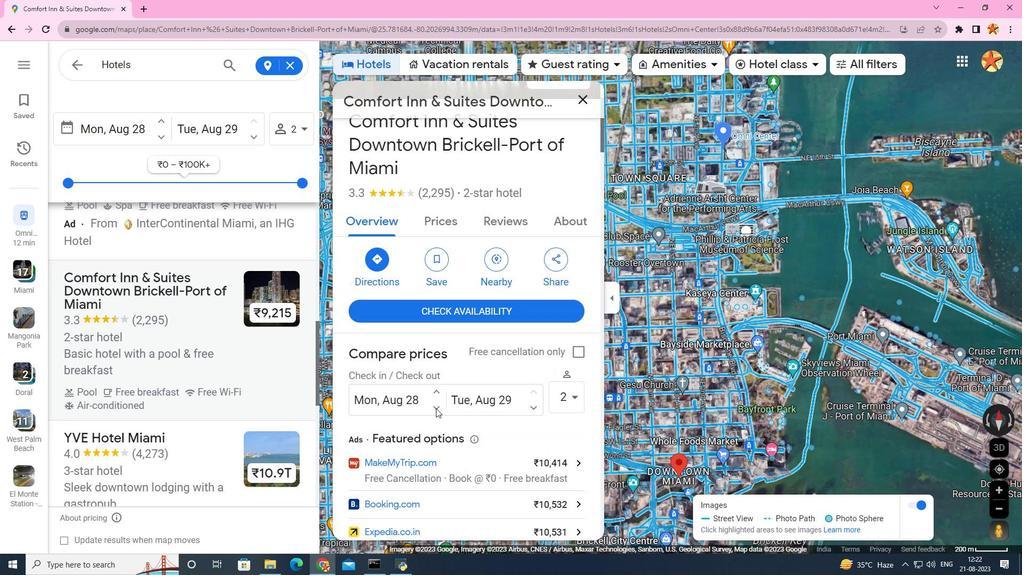 
Action: Mouse scrolled (436, 407) with delta (0, 0)
Screenshot: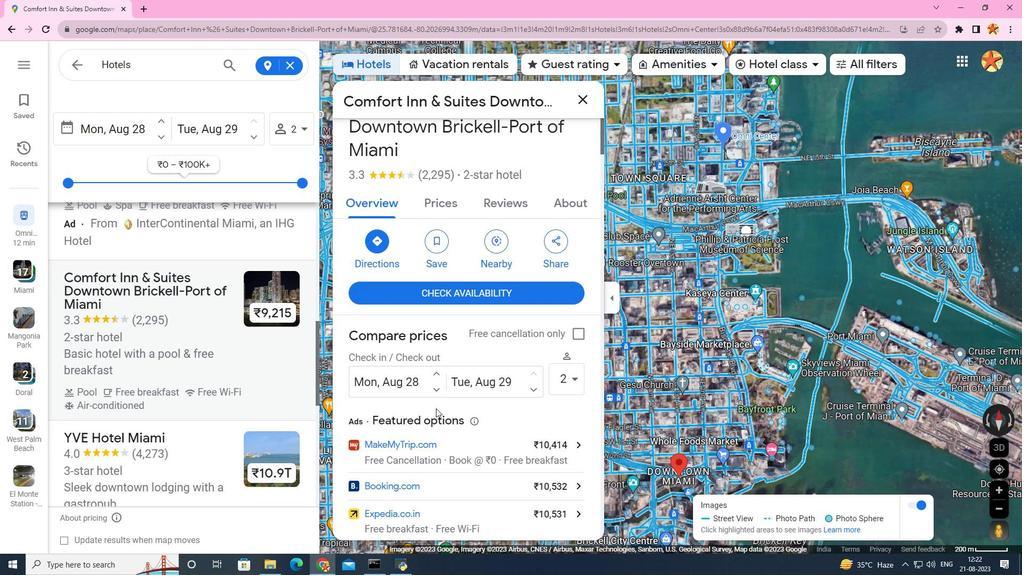 
Action: Mouse scrolled (436, 407) with delta (0, 0)
Screenshot: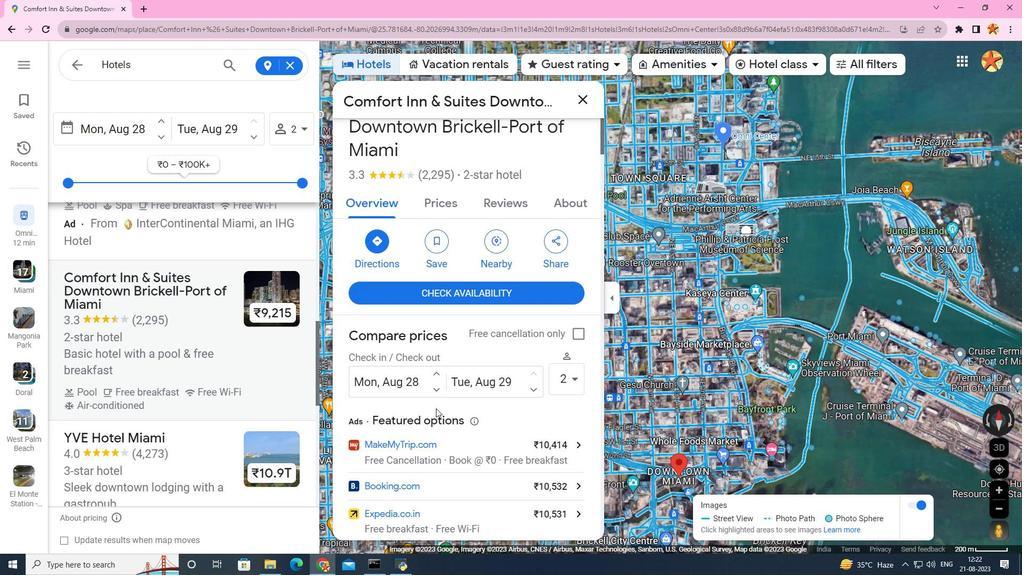 
Action: Mouse scrolled (436, 407) with delta (0, 0)
Screenshot: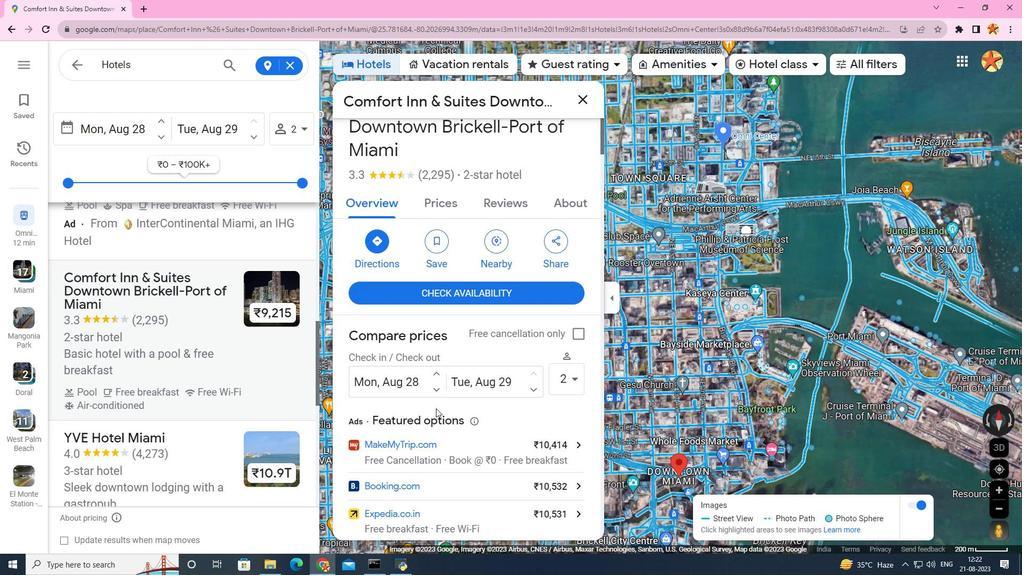 
Action: Mouse scrolled (436, 407) with delta (0, 0)
Screenshot: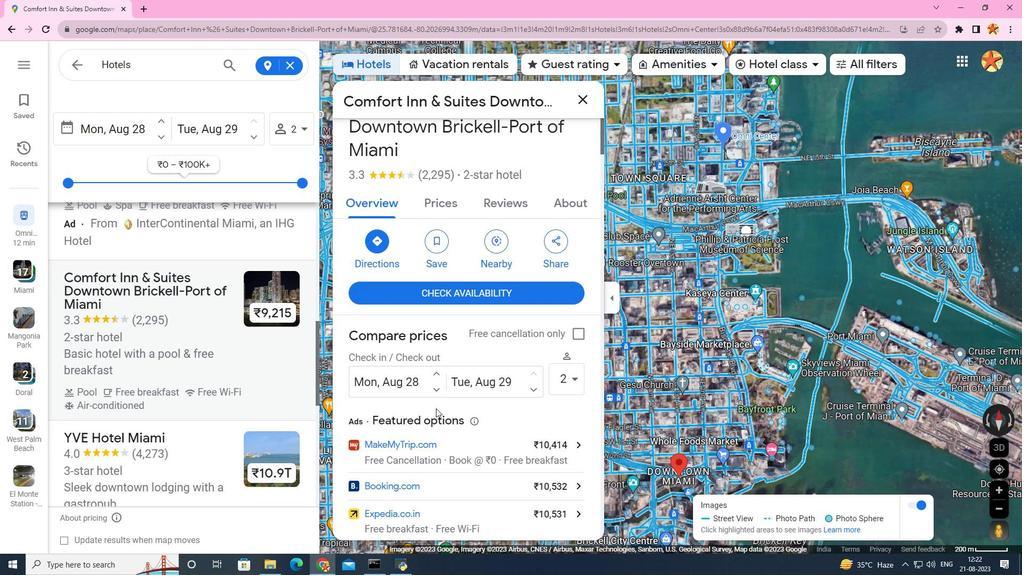 
Action: Mouse scrolled (436, 407) with delta (0, 0)
Screenshot: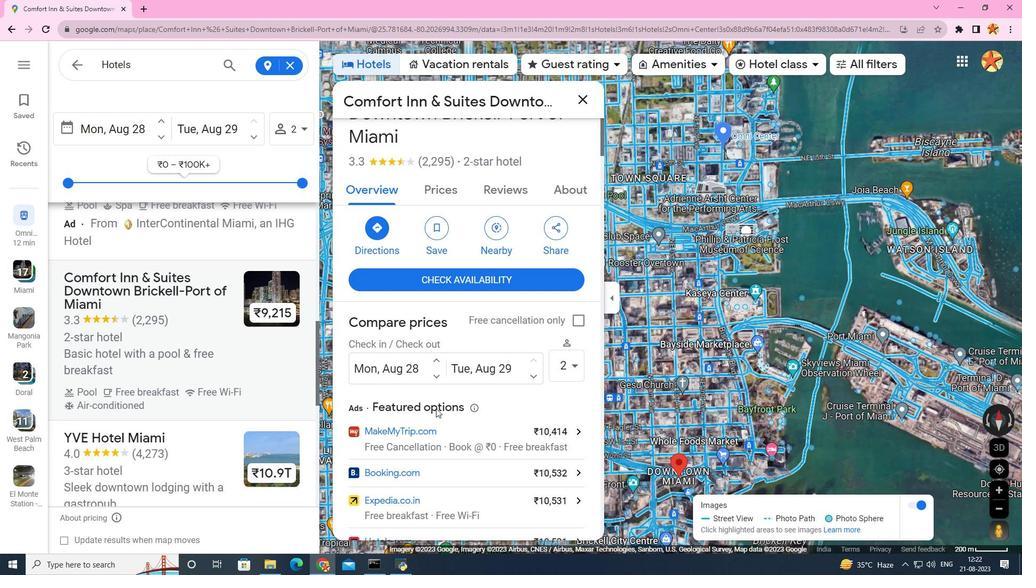 
Action: Mouse scrolled (436, 407) with delta (0, 0)
Screenshot: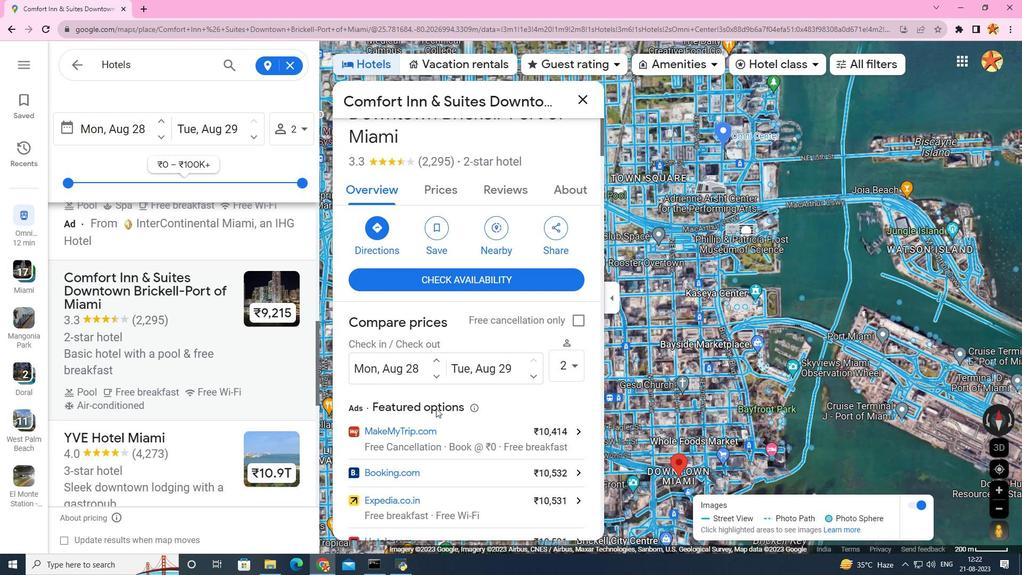
Action: Mouse scrolled (436, 407) with delta (0, 0)
Screenshot: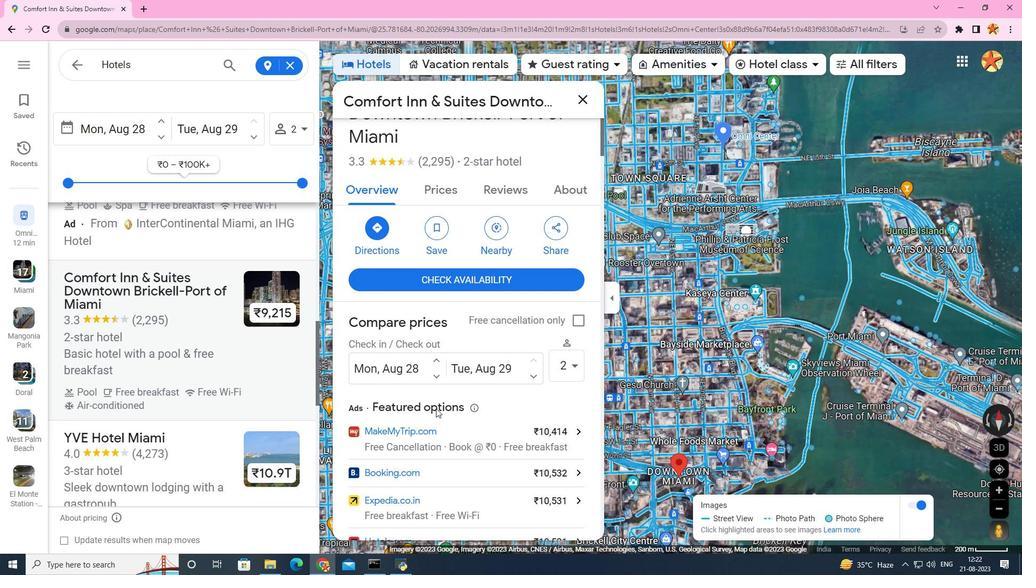 
Action: Mouse scrolled (436, 407) with delta (0, 0)
Screenshot: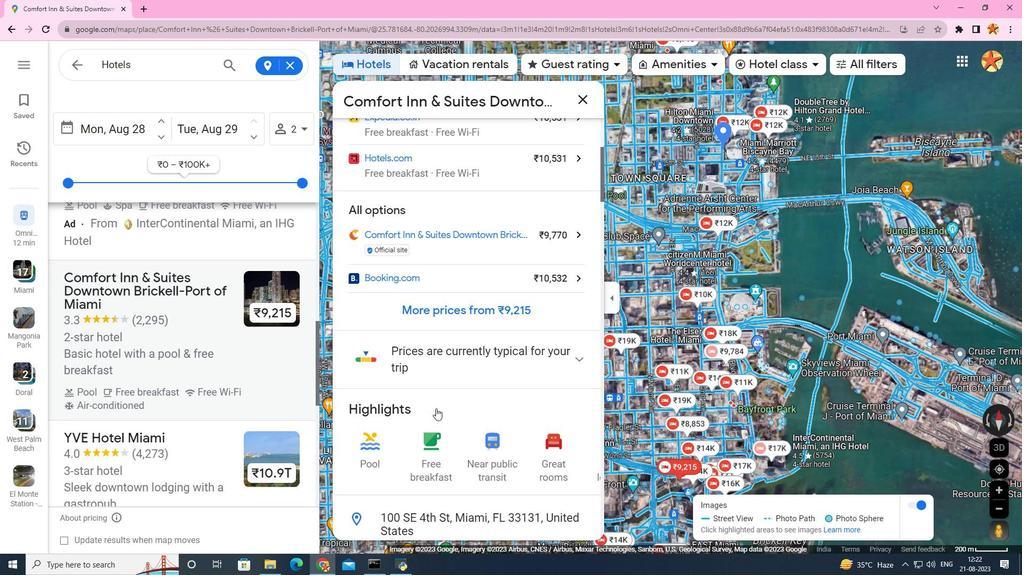 
Action: Mouse scrolled (436, 407) with delta (0, 0)
Screenshot: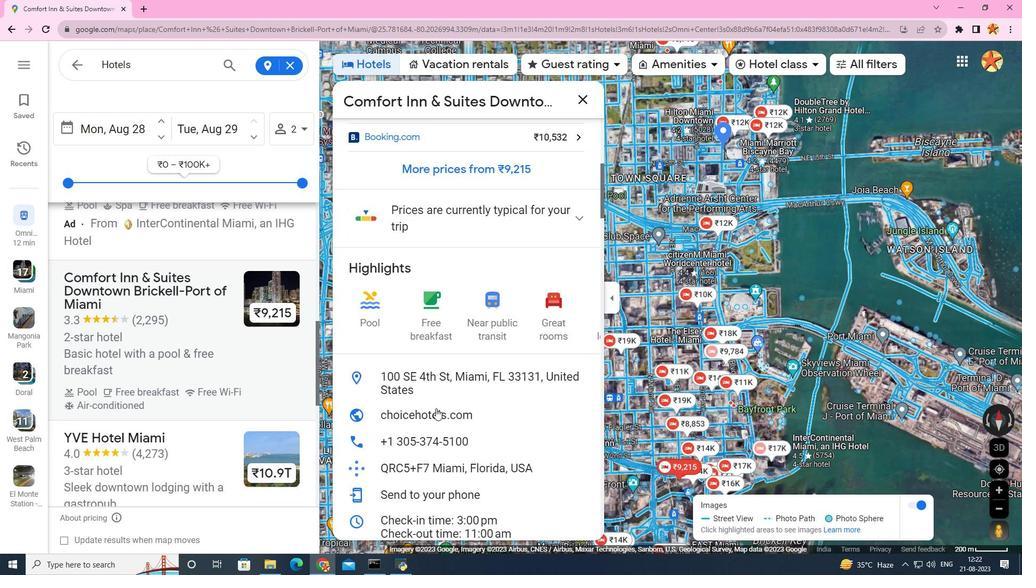 
Action: Mouse scrolled (436, 407) with delta (0, 0)
Screenshot: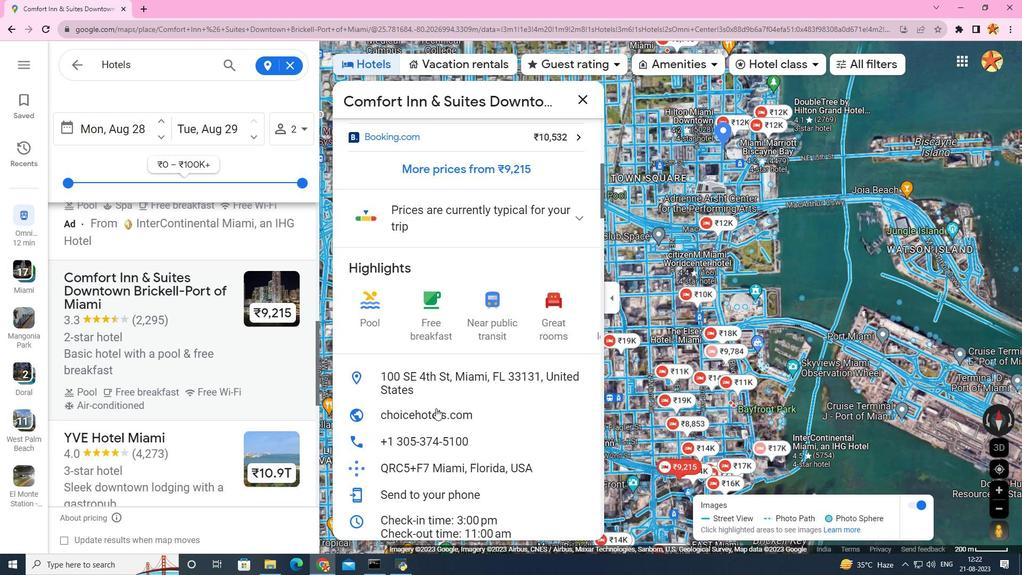 
Action: Mouse scrolled (436, 407) with delta (0, 0)
Screenshot: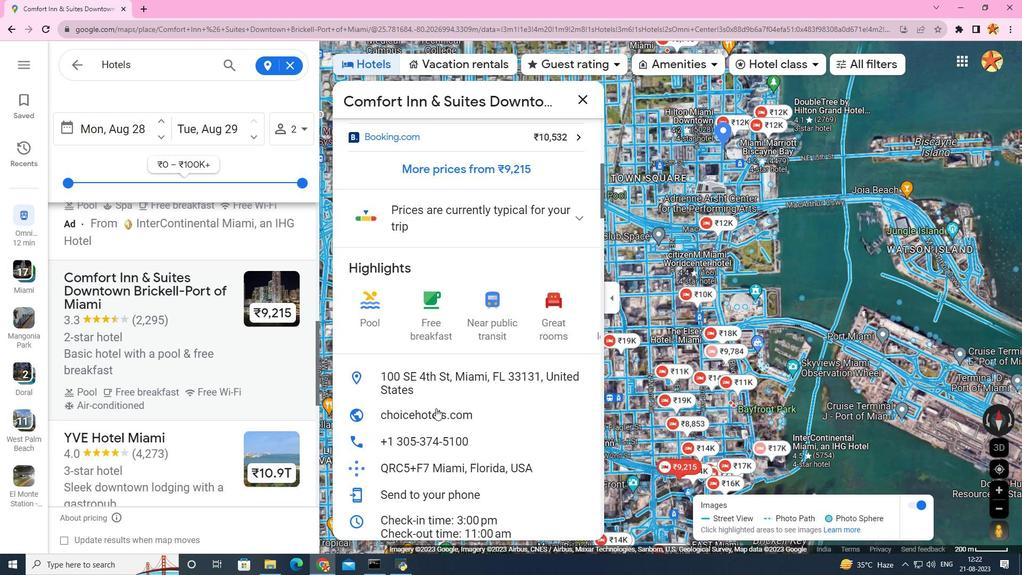 
Action: Mouse scrolled (436, 407) with delta (0, 0)
Screenshot: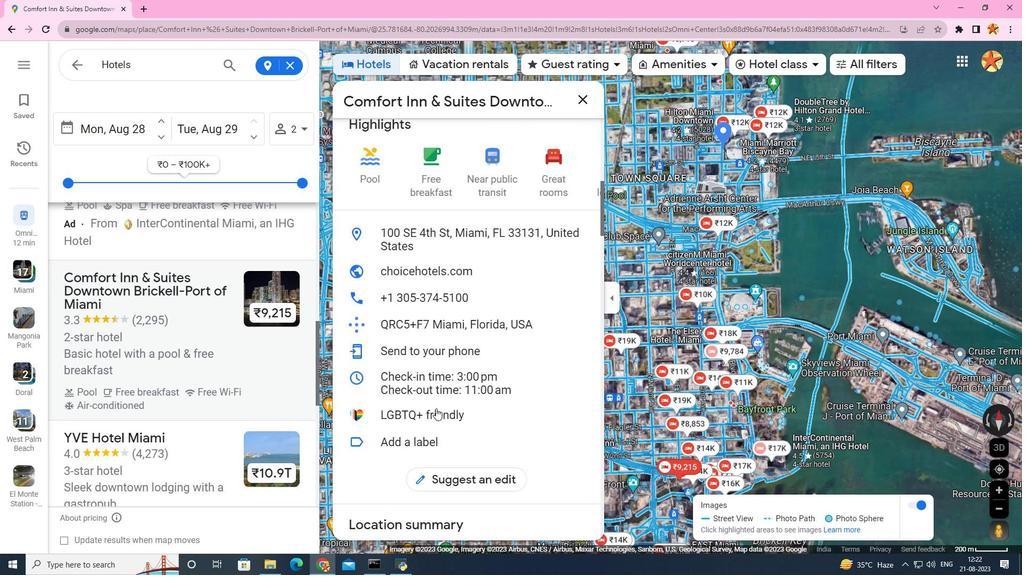 
Action: Mouse scrolled (436, 407) with delta (0, 0)
Screenshot: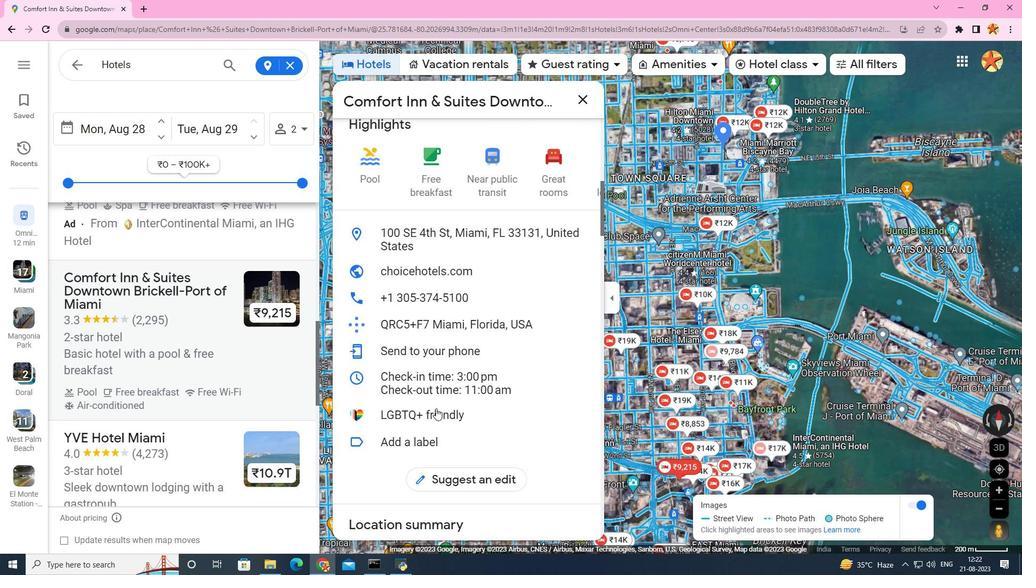 
Action: Mouse scrolled (436, 407) with delta (0, 0)
Screenshot: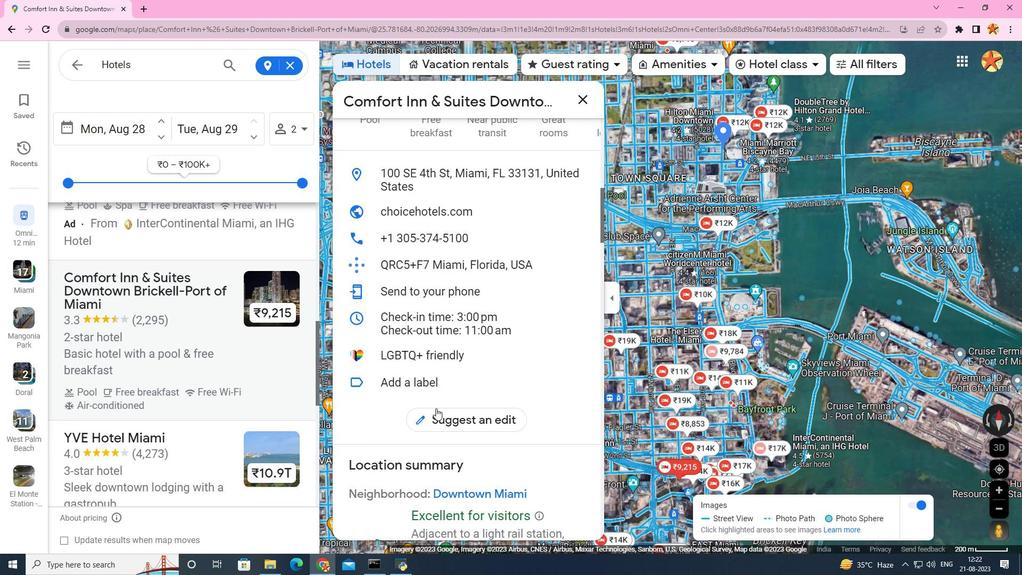 
Action: Mouse scrolled (436, 407) with delta (0, 0)
Screenshot: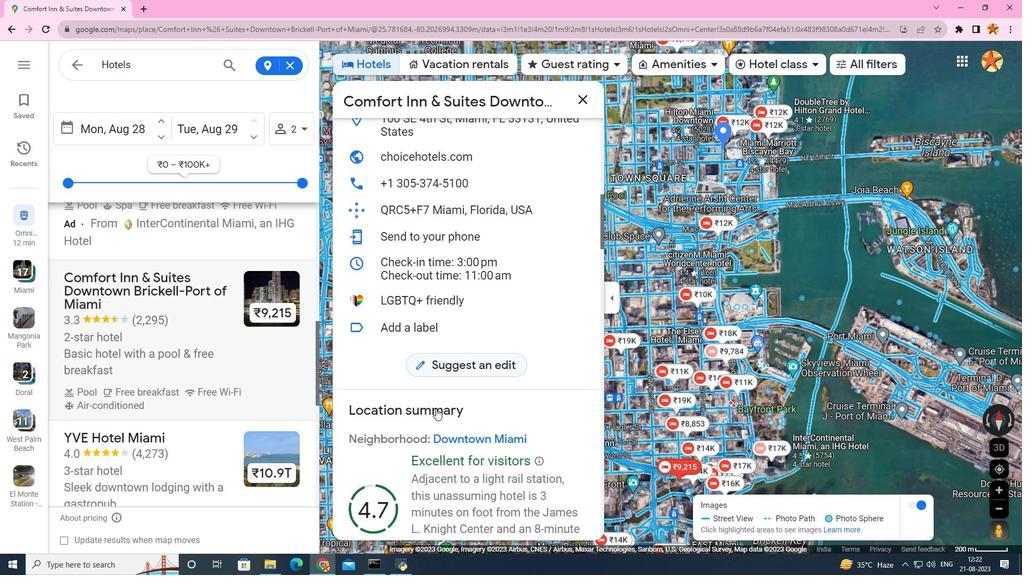 
Action: Mouse scrolled (436, 407) with delta (0, 0)
Screenshot: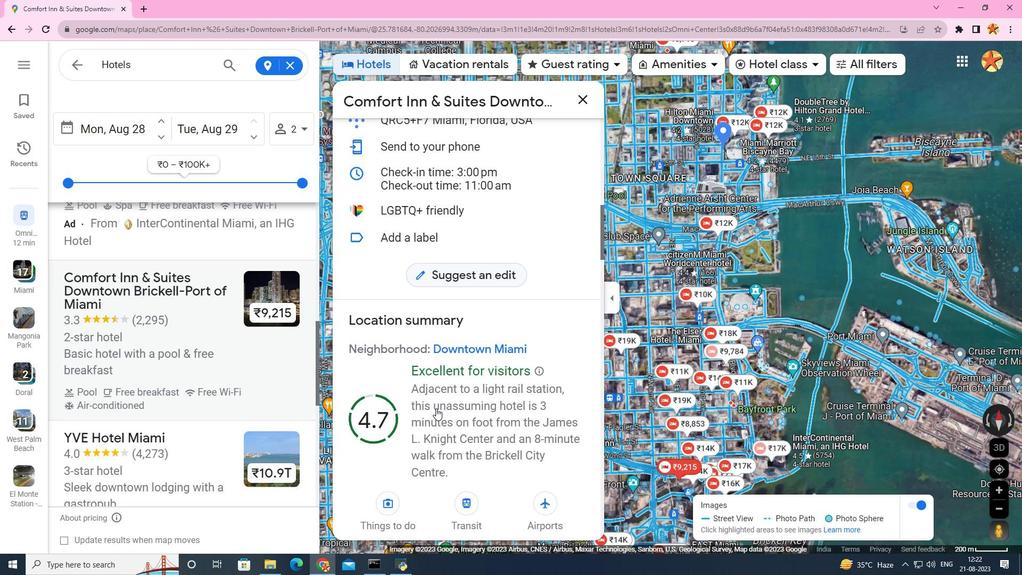 
Action: Mouse scrolled (436, 407) with delta (0, 0)
Screenshot: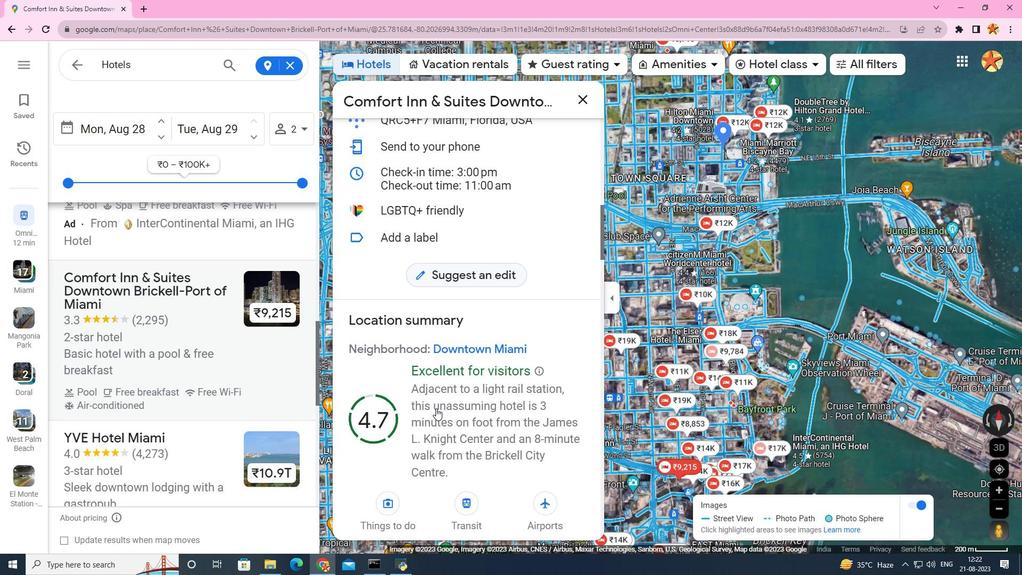 
Action: Mouse scrolled (436, 407) with delta (0, 0)
Screenshot: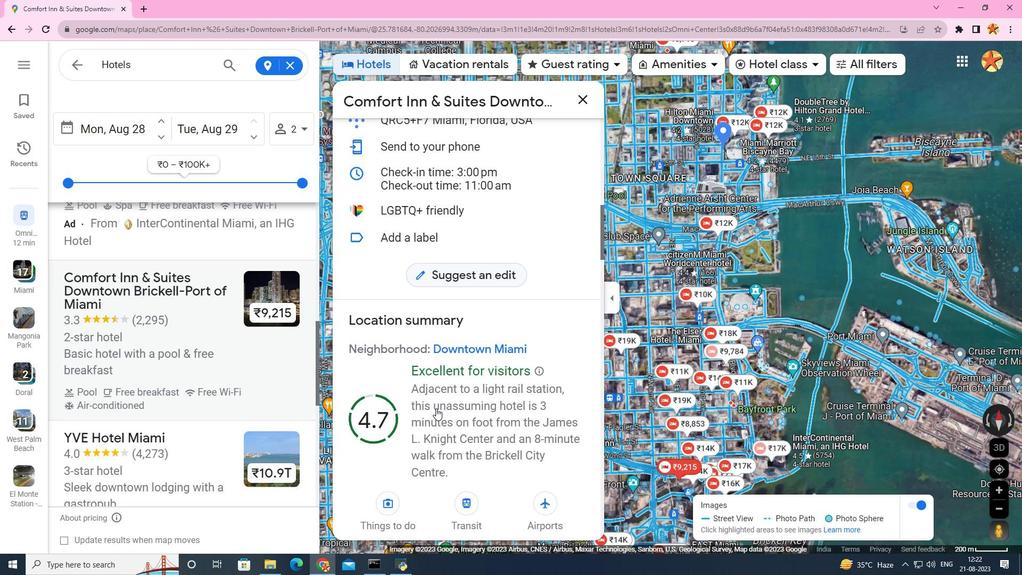 
Action: Mouse scrolled (436, 407) with delta (0, 0)
Screenshot: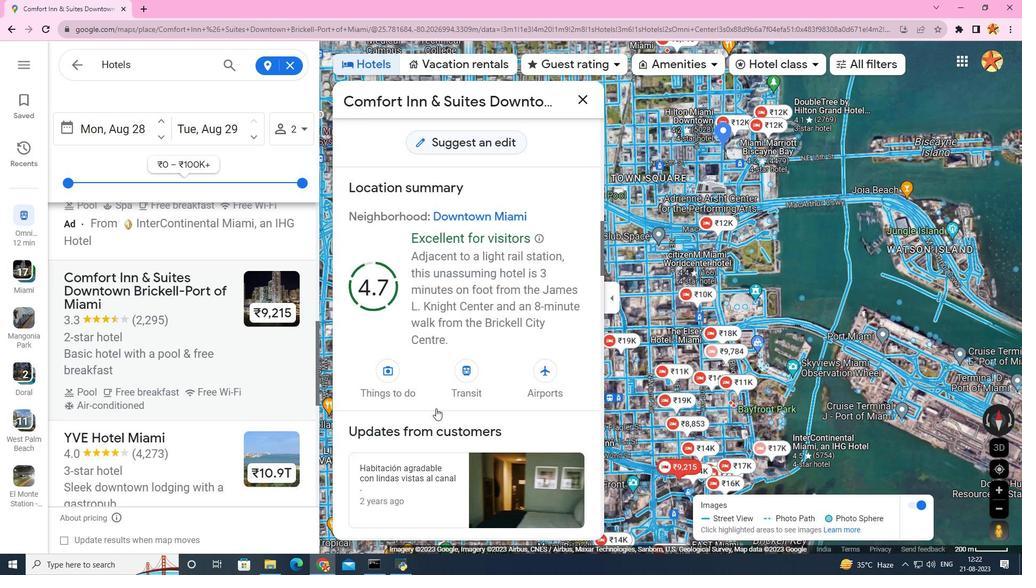 
Action: Mouse scrolled (436, 407) with delta (0, 0)
Screenshot: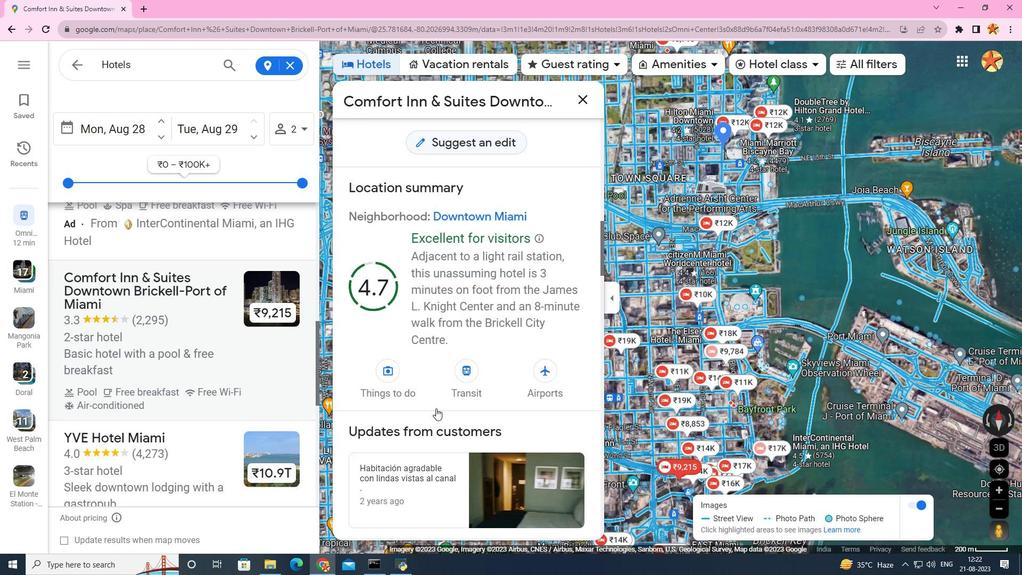
Action: Mouse scrolled (436, 407) with delta (0, 0)
Screenshot: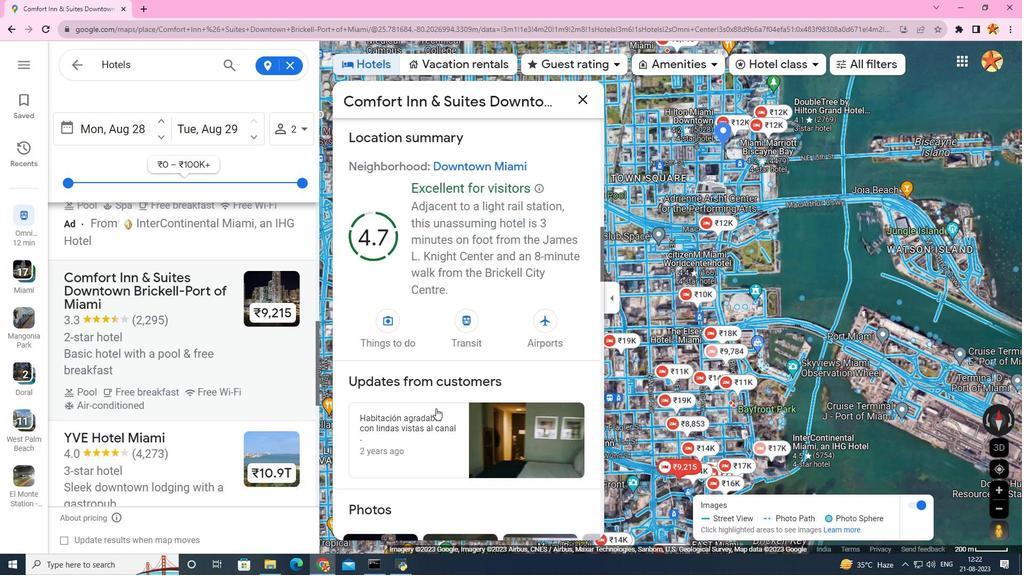 
Action: Mouse scrolled (436, 407) with delta (0, 0)
Screenshot: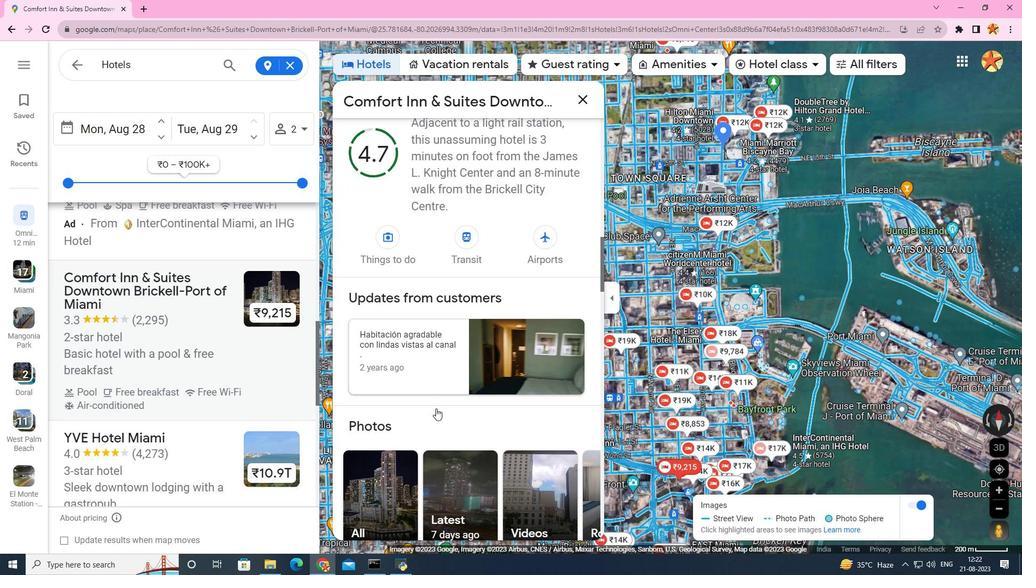 
Action: Mouse scrolled (436, 407) with delta (0, 0)
Screenshot: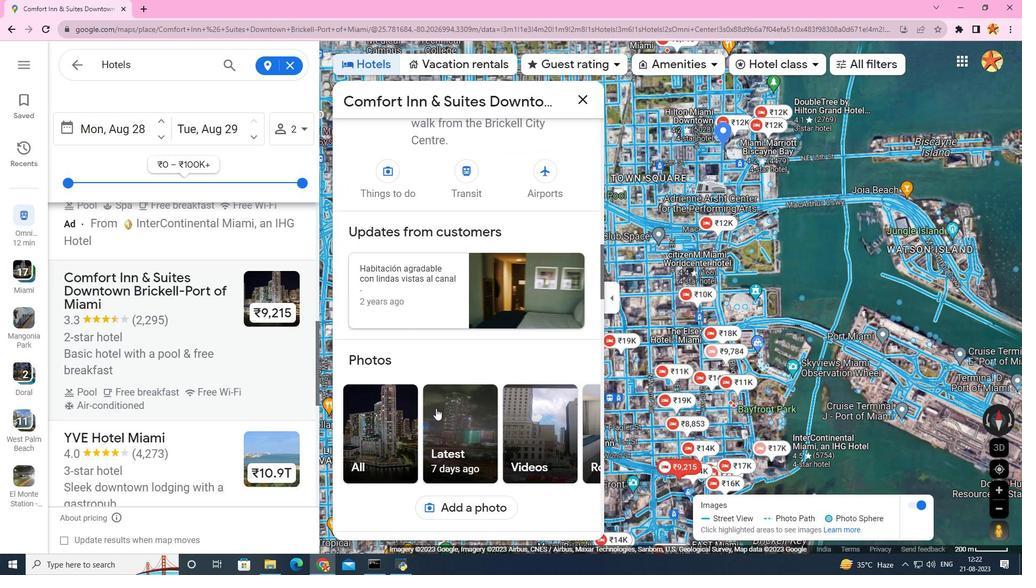 
Action: Mouse scrolled (436, 407) with delta (0, 0)
Screenshot: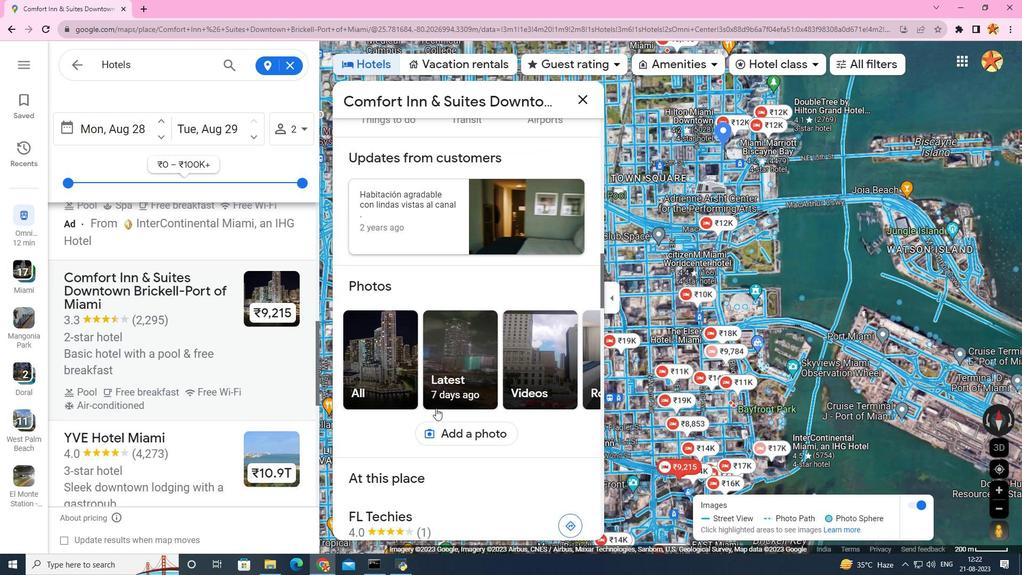 
Action: Mouse scrolled (436, 407) with delta (0, 0)
Screenshot: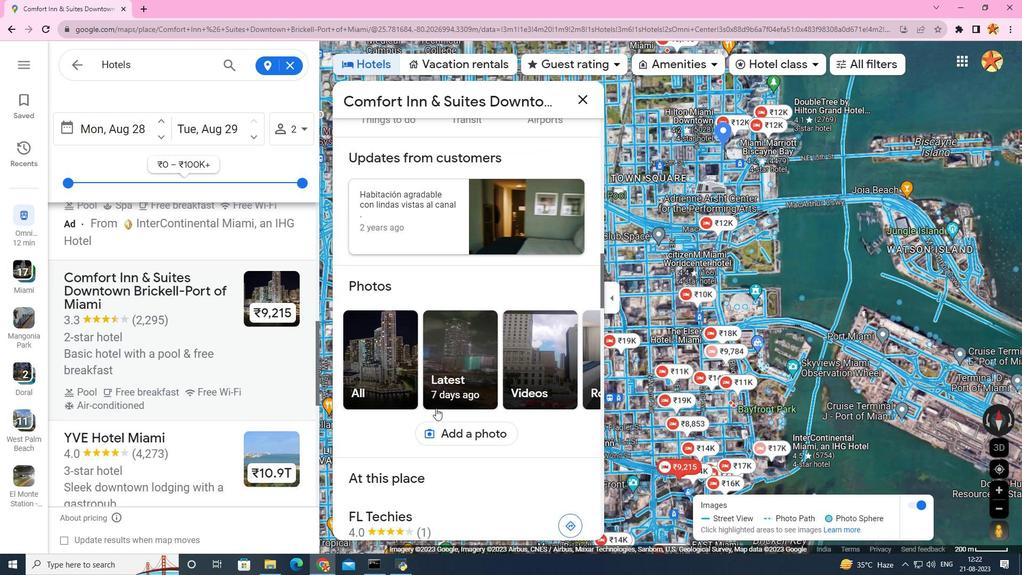 
Action: Mouse scrolled (436, 407) with delta (0, 0)
Screenshot: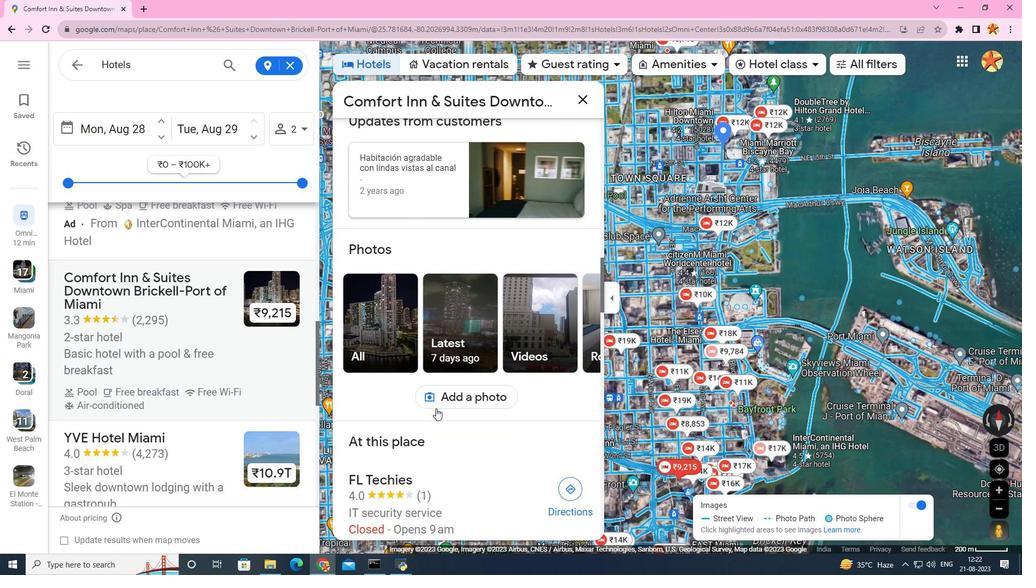 
Action: Mouse scrolled (436, 407) with delta (0, 0)
Screenshot: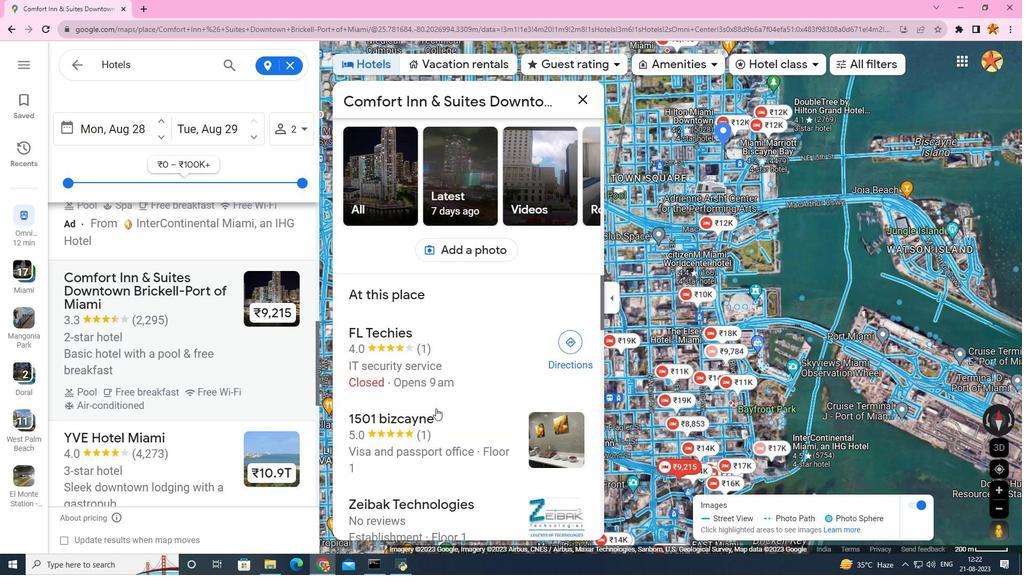 
Action: Mouse scrolled (436, 407) with delta (0, 0)
Screenshot: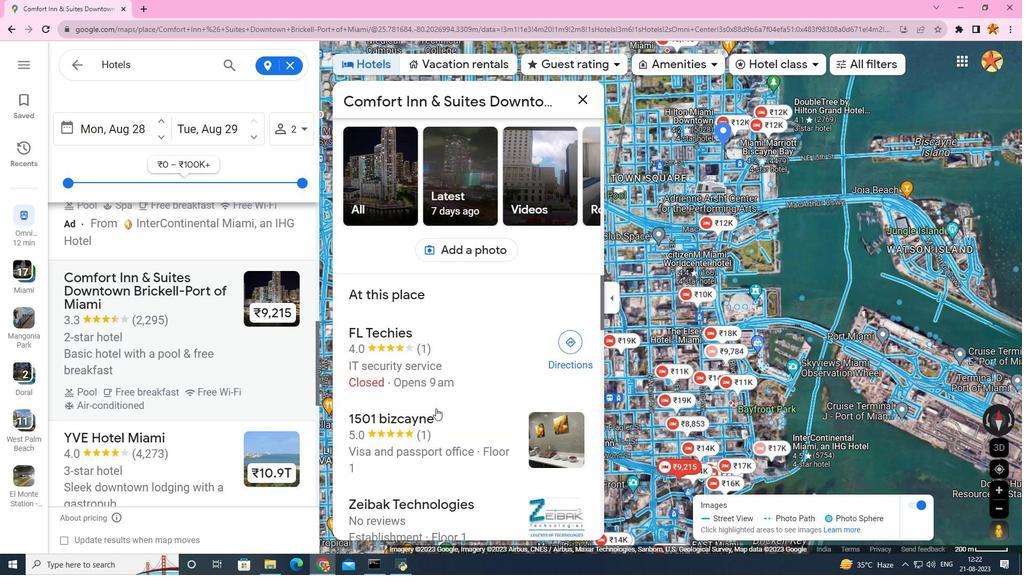 
Action: Mouse scrolled (436, 407) with delta (0, 0)
Screenshot: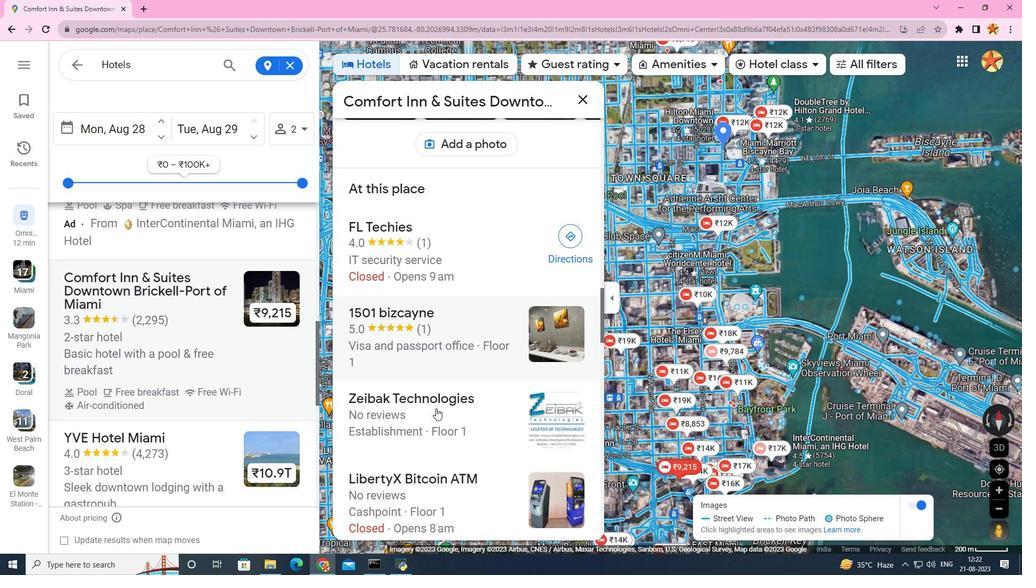 
Action: Mouse scrolled (436, 407) with delta (0, 0)
Screenshot: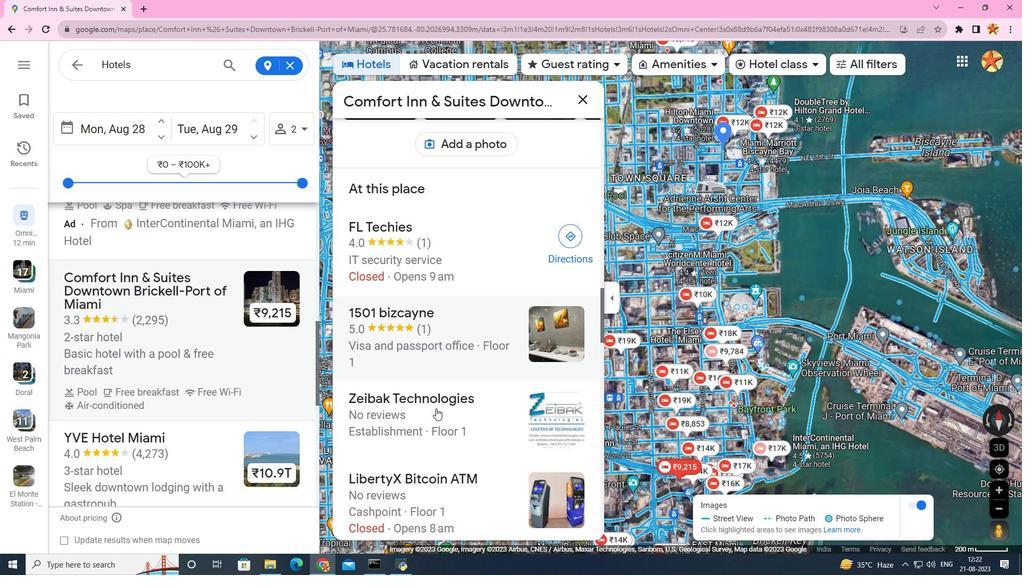 
Action: Mouse scrolled (436, 407) with delta (0, 0)
Screenshot: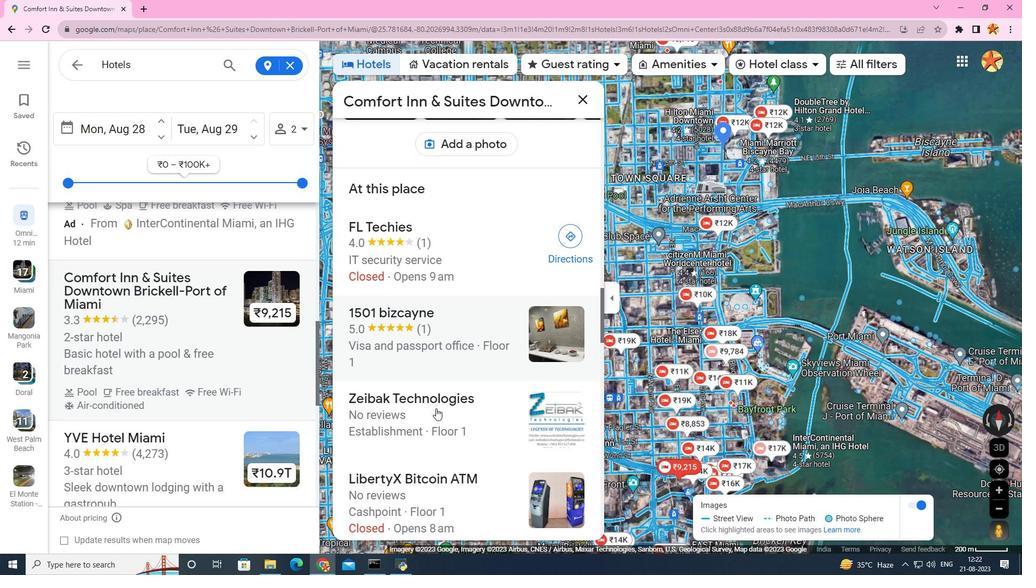 
Action: Mouse scrolled (436, 407) with delta (0, 0)
Screenshot: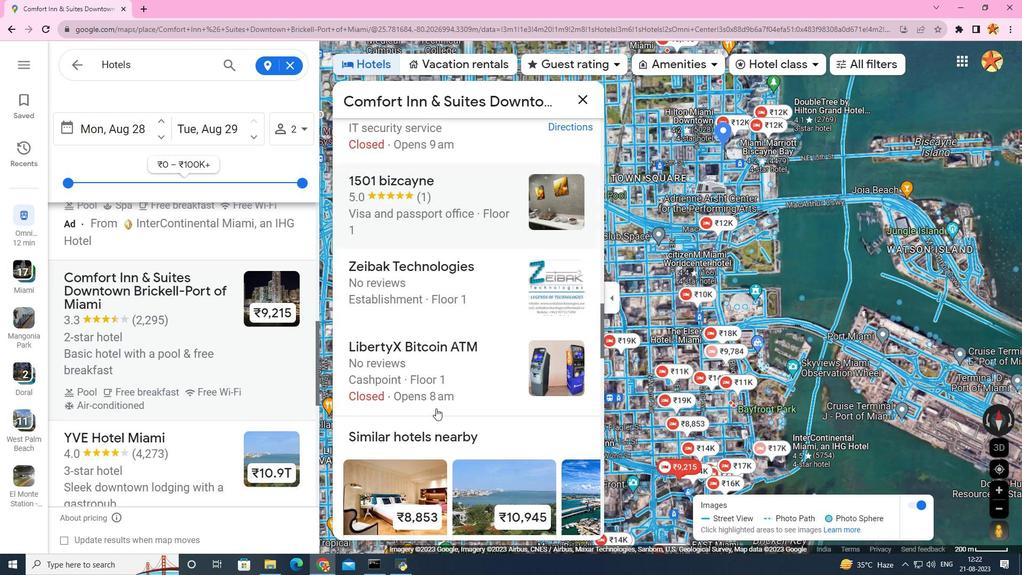 
Action: Mouse scrolled (436, 407) with delta (0, 0)
